 Task: Buy 5 Full Gasket Sets from Gaskets section under best seller category for shipping address: Jacob Baker, 4732 Huntz Lane, Bolton, Massachusetts 01740, Cell Number 9785492947. Pay from credit card ending with 2005, CVV 3321
Action: Mouse moved to (21, 80)
Screenshot: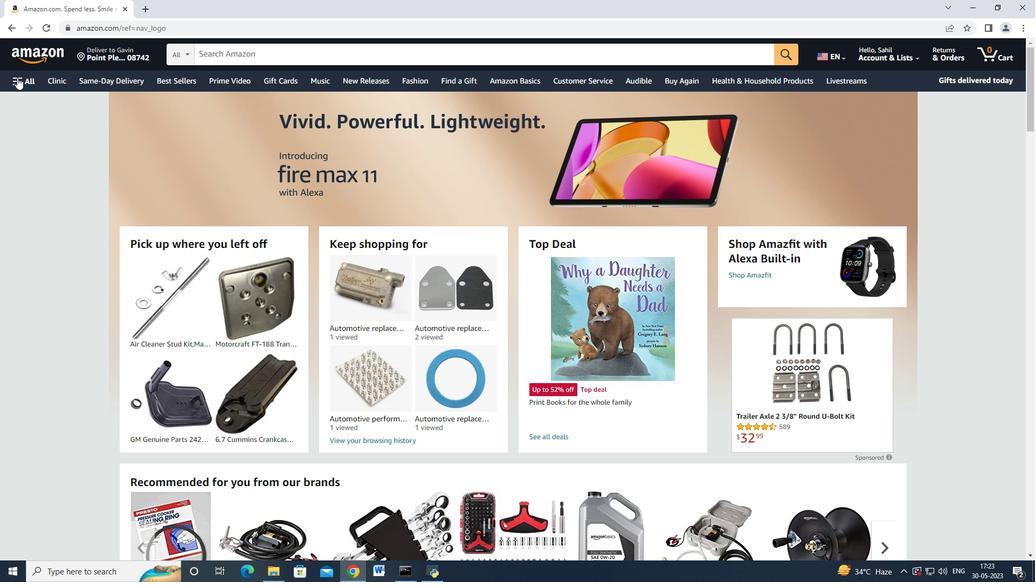 
Action: Mouse pressed left at (21, 80)
Screenshot: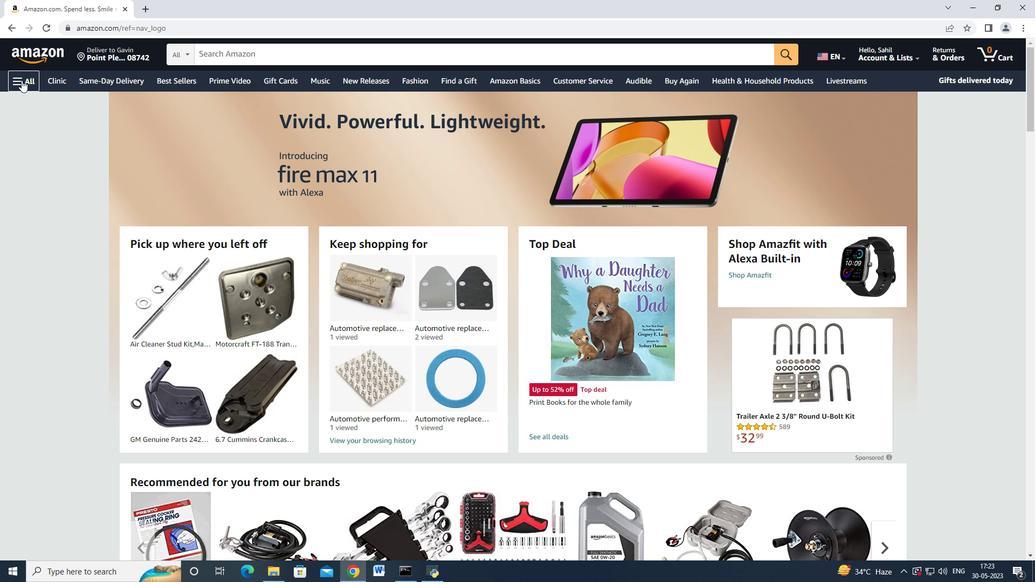 
Action: Mouse moved to (36, 153)
Screenshot: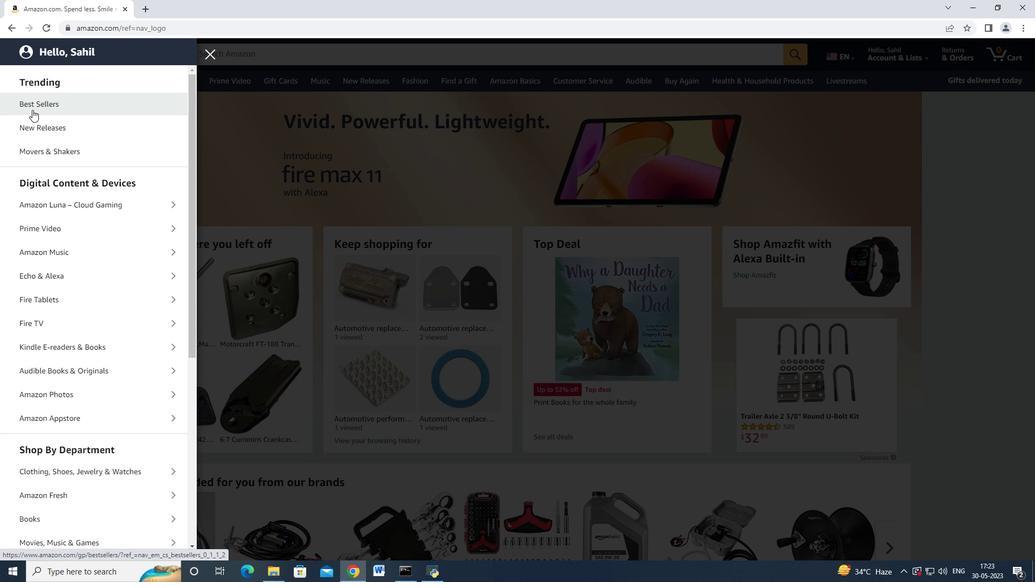 
Action: Mouse scrolled (36, 153) with delta (0, 0)
Screenshot: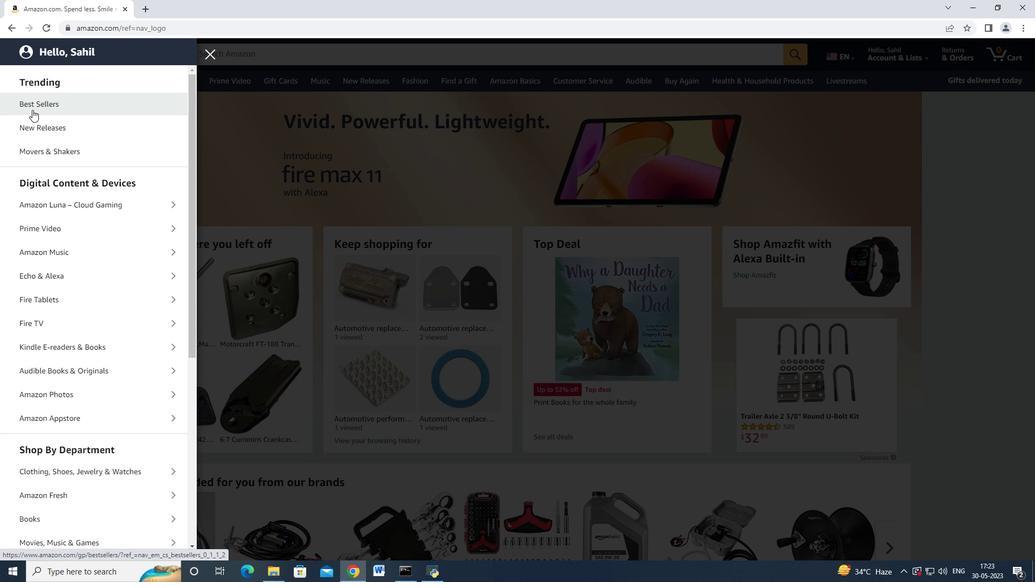 
Action: Mouse moved to (53, 226)
Screenshot: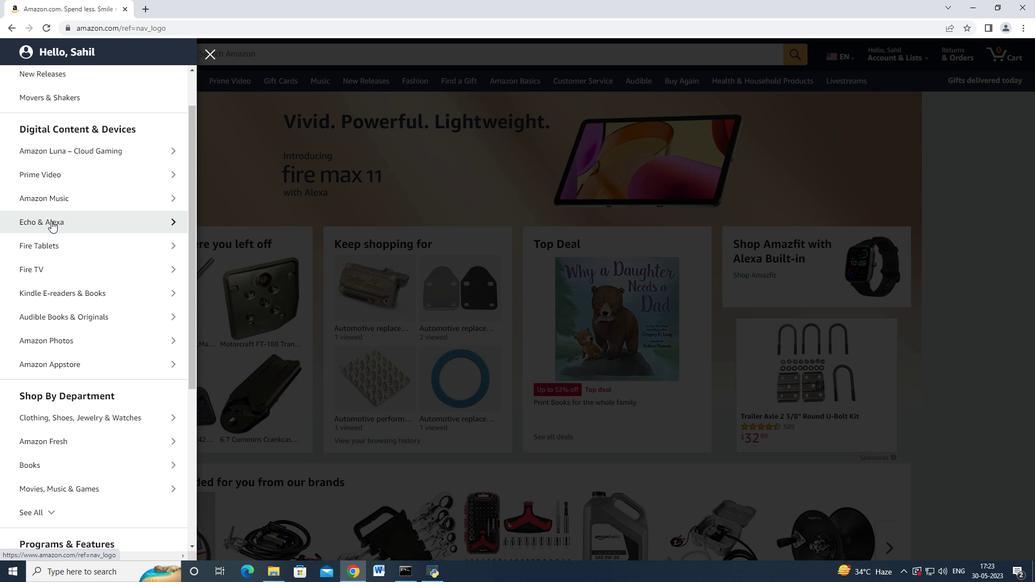 
Action: Mouse scrolled (53, 225) with delta (0, 0)
Screenshot: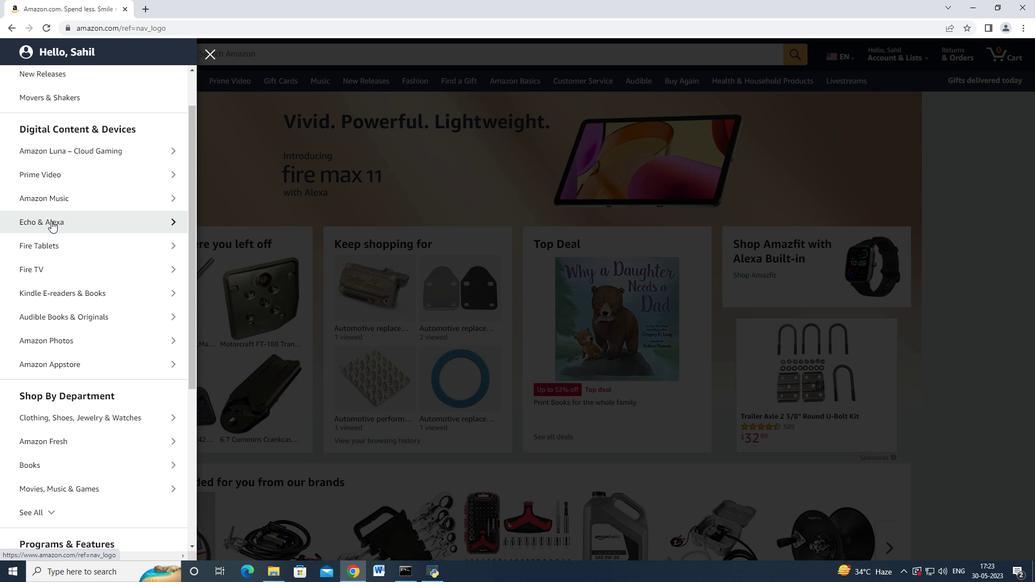 
Action: Mouse moved to (58, 229)
Screenshot: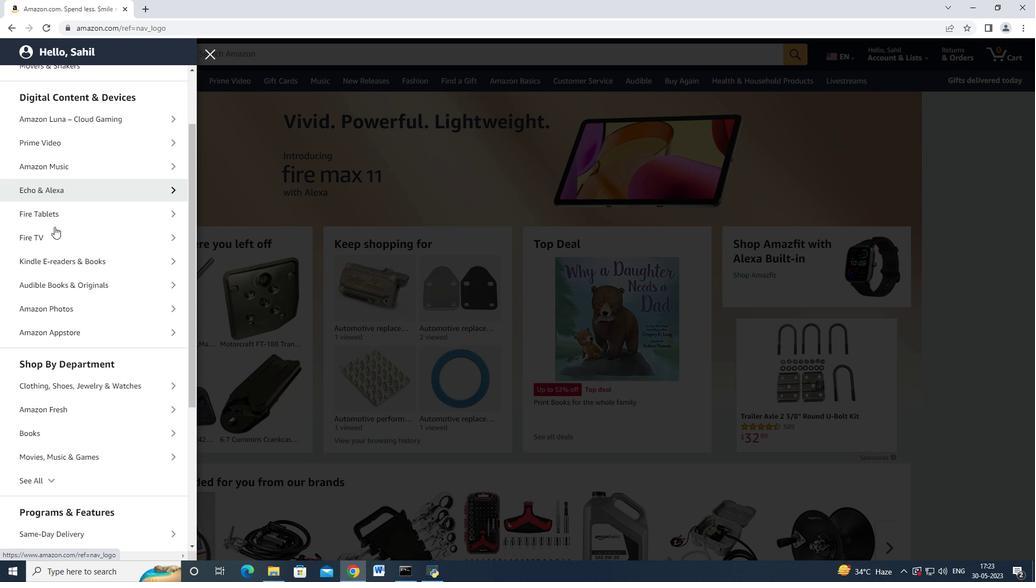 
Action: Mouse scrolled (58, 229) with delta (0, 0)
Screenshot: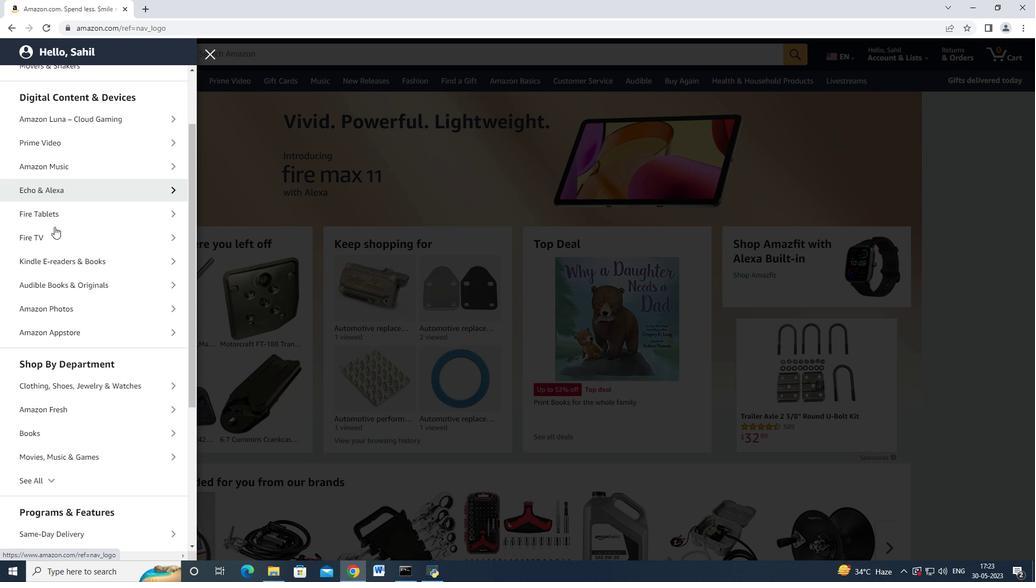 
Action: Mouse moved to (73, 273)
Screenshot: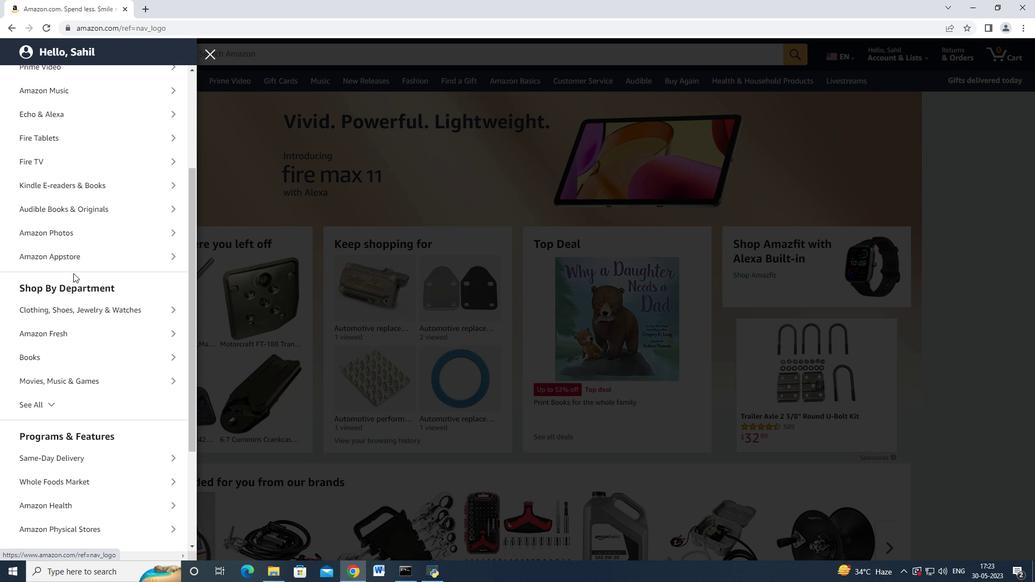 
Action: Mouse scrolled (73, 273) with delta (0, 0)
Screenshot: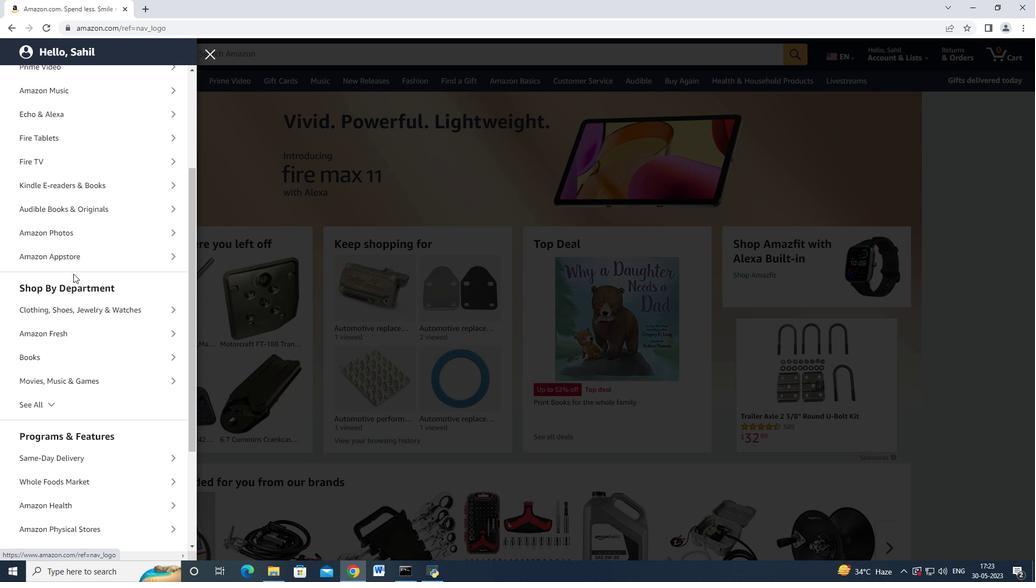 
Action: Mouse scrolled (73, 273) with delta (0, 0)
Screenshot: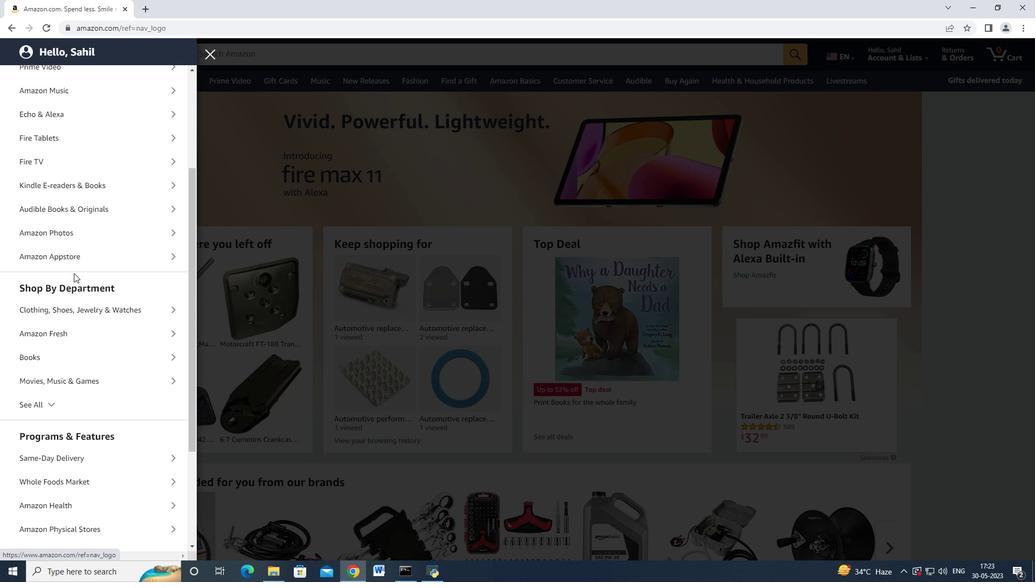 
Action: Mouse moved to (102, 199)
Screenshot: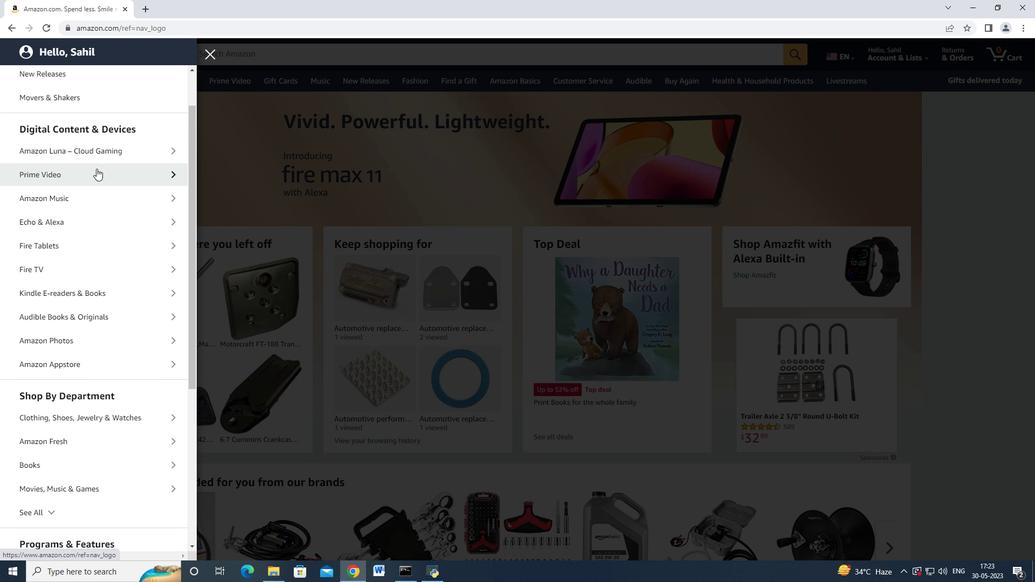
Action: Mouse scrolled (102, 198) with delta (0, 0)
Screenshot: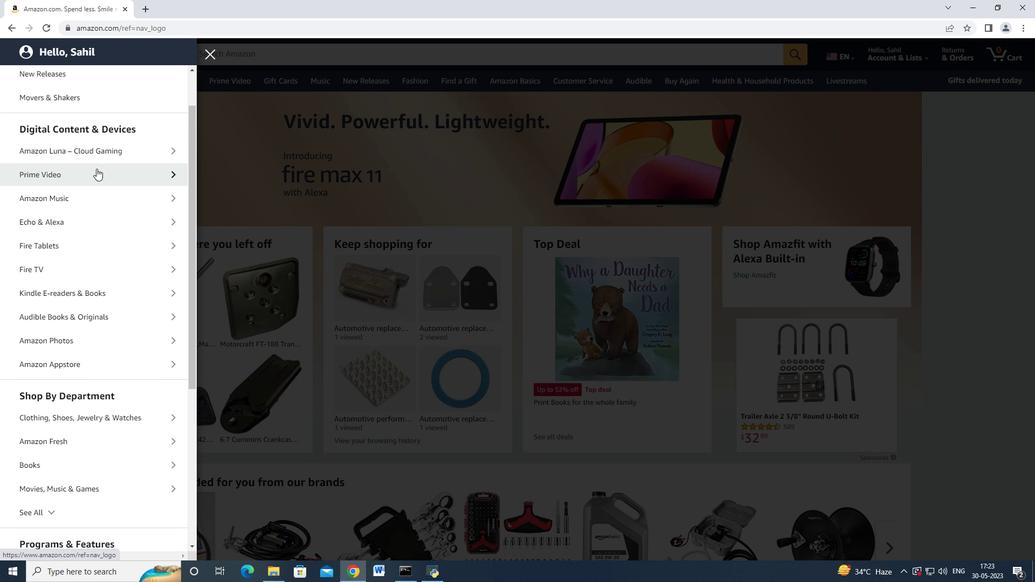 
Action: Mouse moved to (101, 204)
Screenshot: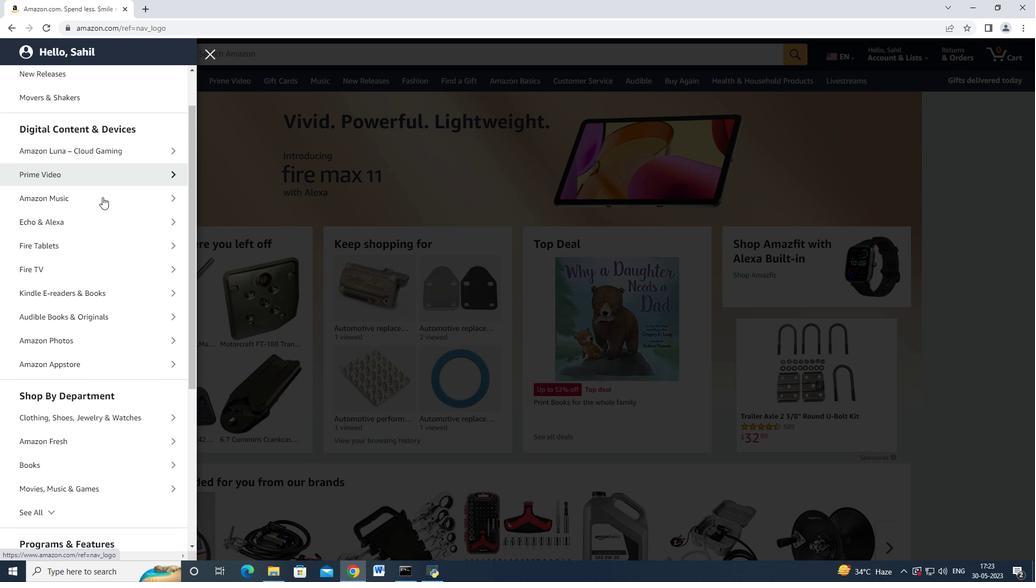 
Action: Mouse scrolled (101, 203) with delta (0, 0)
Screenshot: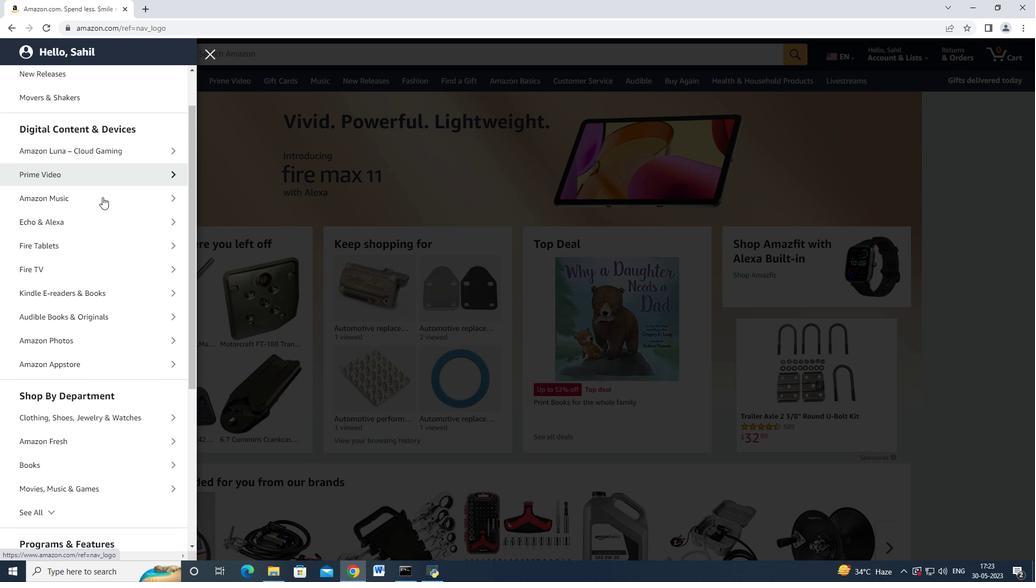 
Action: Mouse moved to (101, 207)
Screenshot: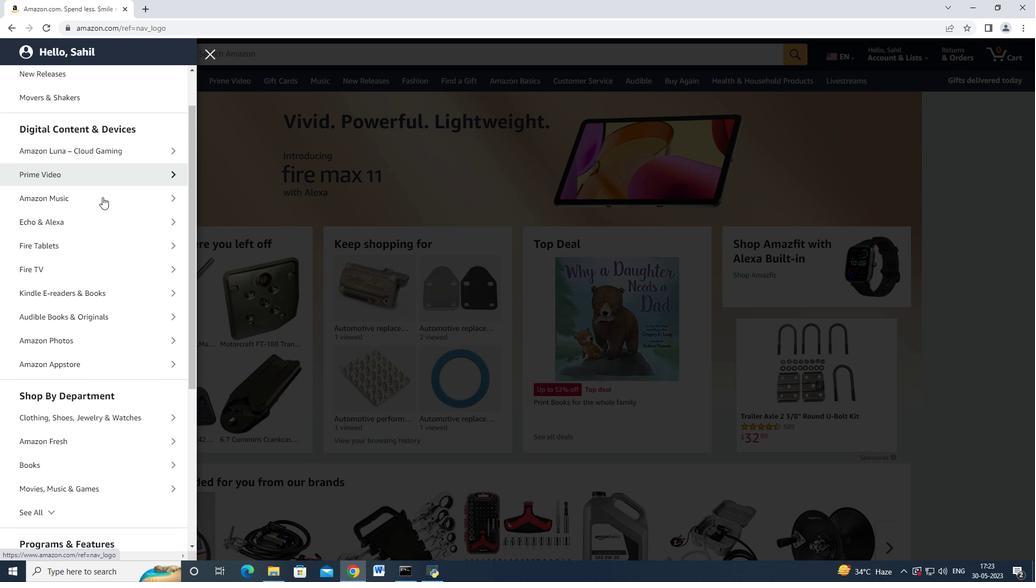 
Action: Mouse scrolled (101, 207) with delta (0, 0)
Screenshot: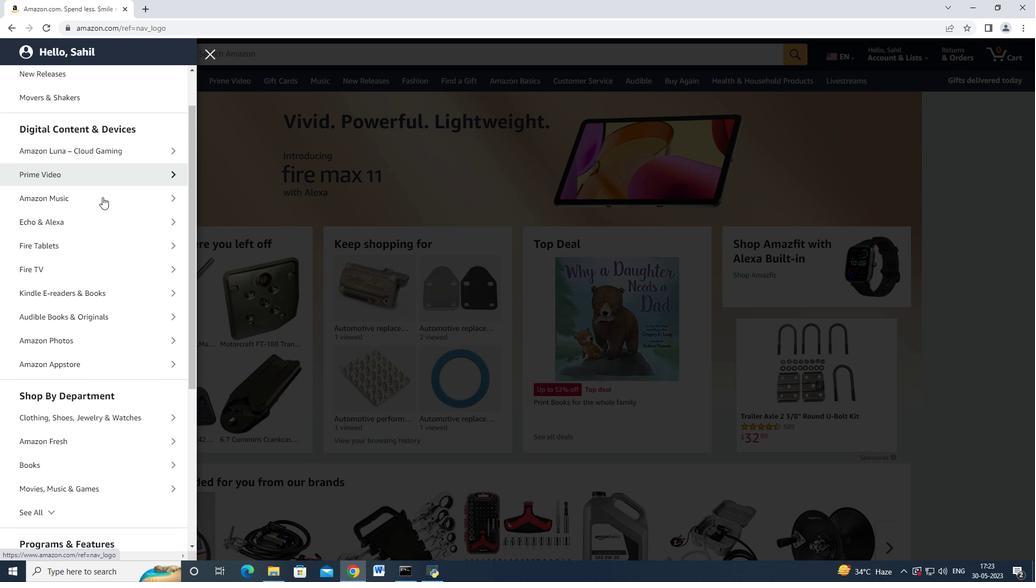 
Action: Mouse moved to (92, 274)
Screenshot: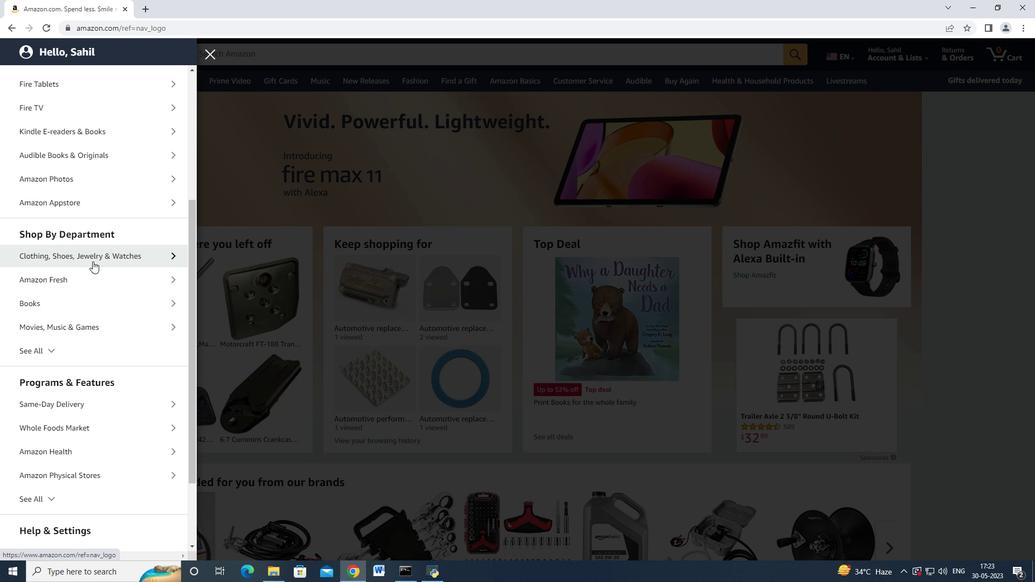 
Action: Mouse scrolled (92, 274) with delta (0, 0)
Screenshot: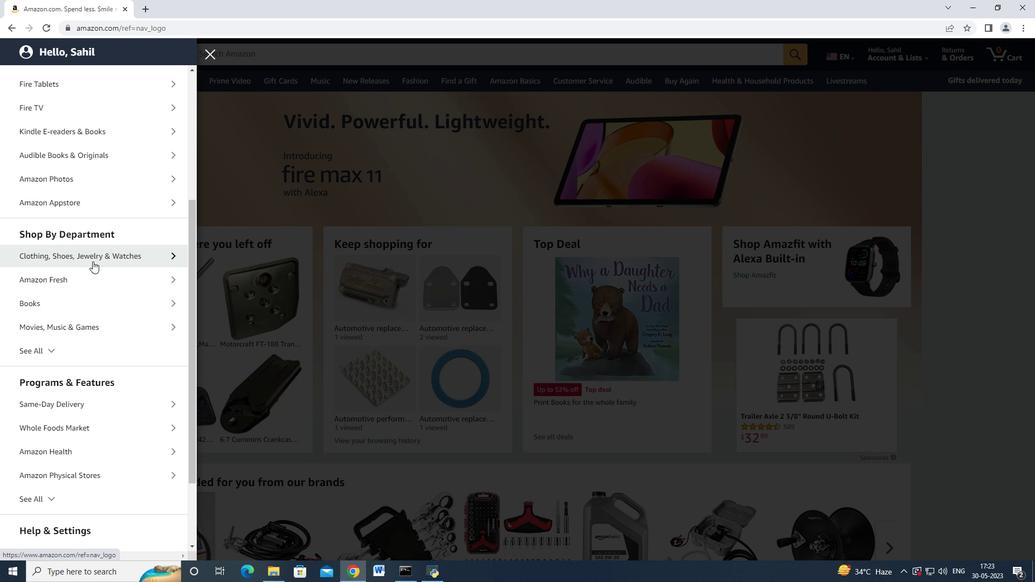 
Action: Mouse moved to (53, 301)
Screenshot: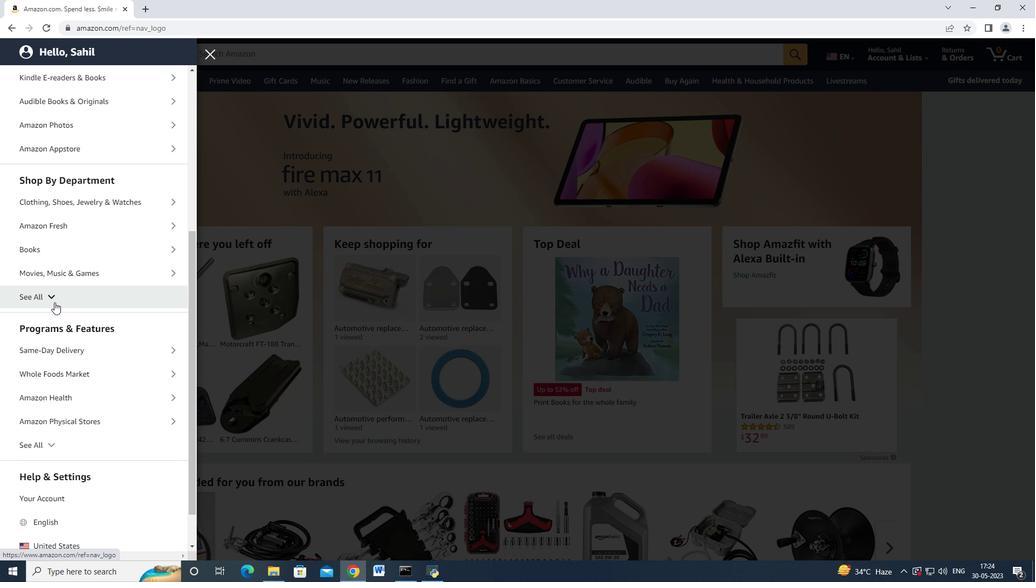 
Action: Mouse pressed left at (53, 301)
Screenshot: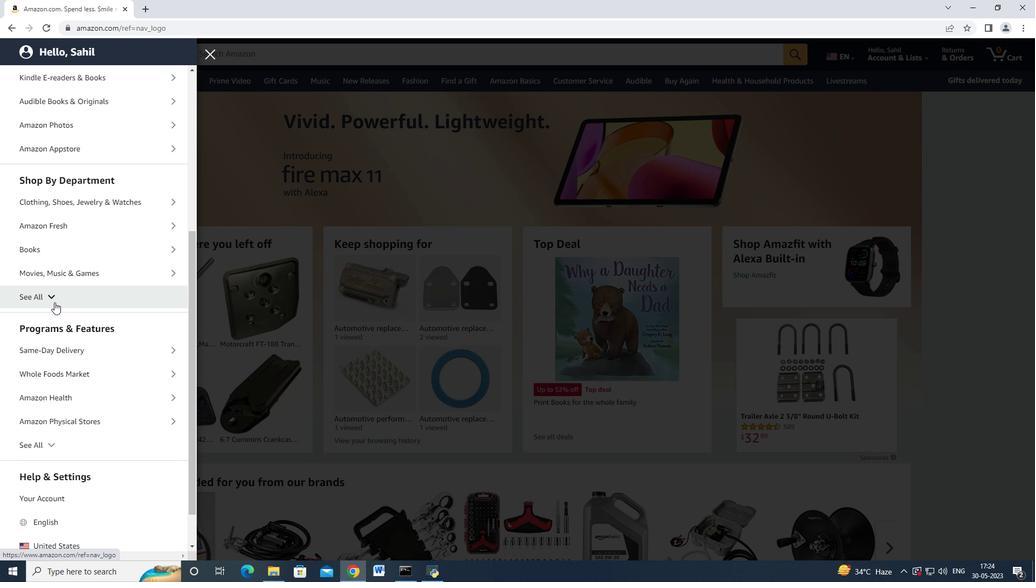 
Action: Mouse moved to (67, 299)
Screenshot: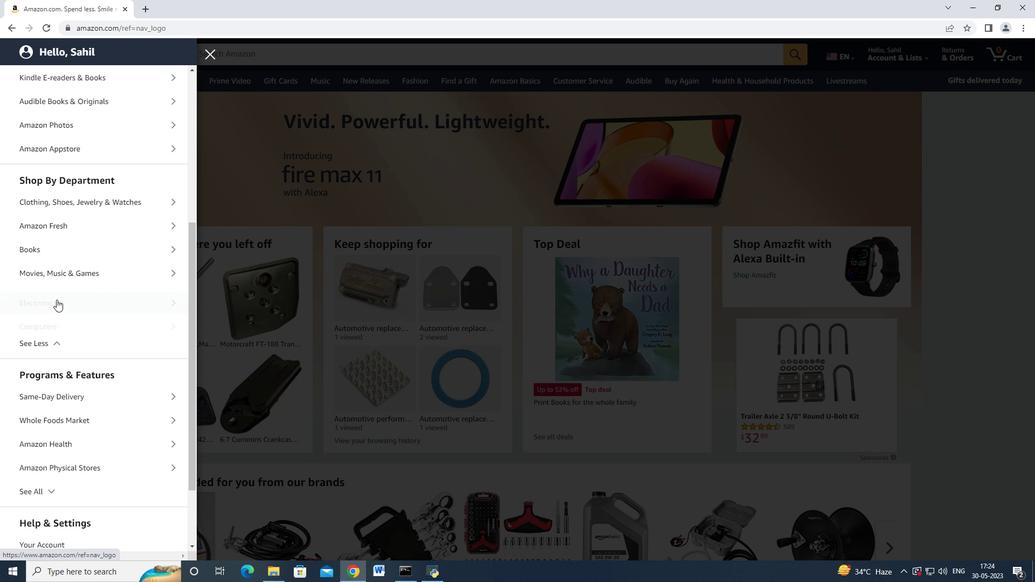 
Action: Mouse scrolled (67, 298) with delta (0, 0)
Screenshot: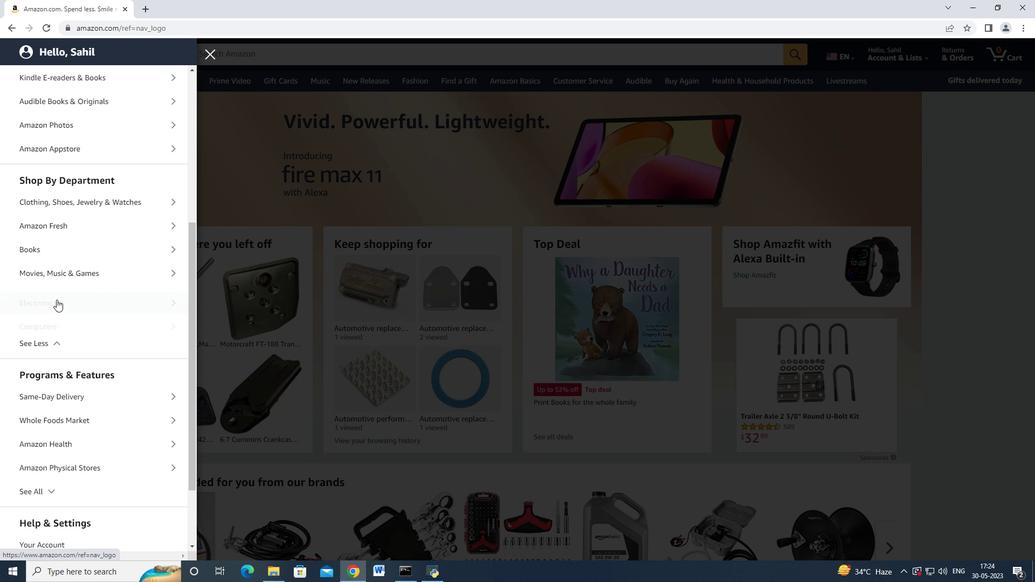 
Action: Mouse moved to (68, 299)
Screenshot: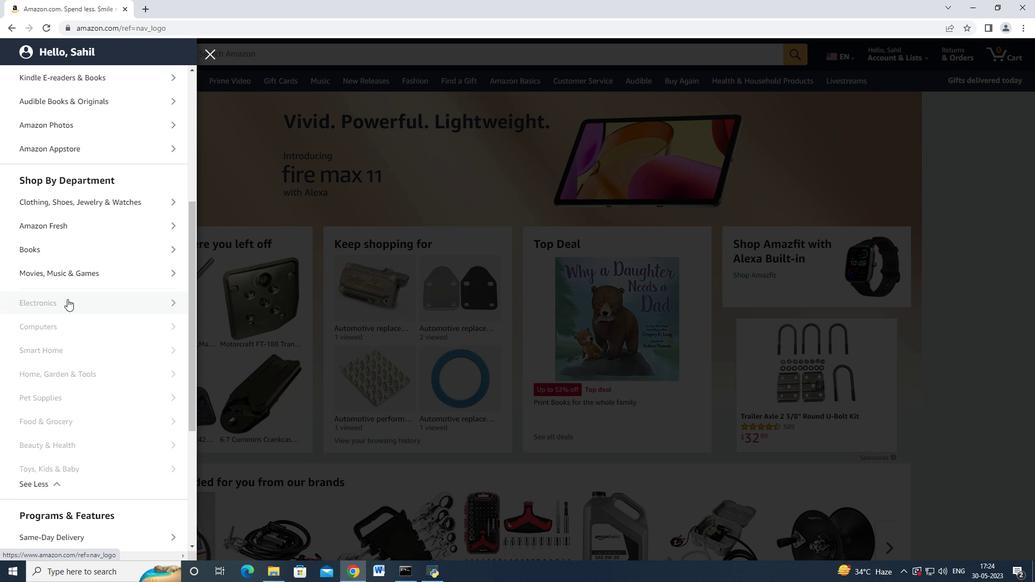 
Action: Mouse scrolled (68, 298) with delta (0, 0)
Screenshot: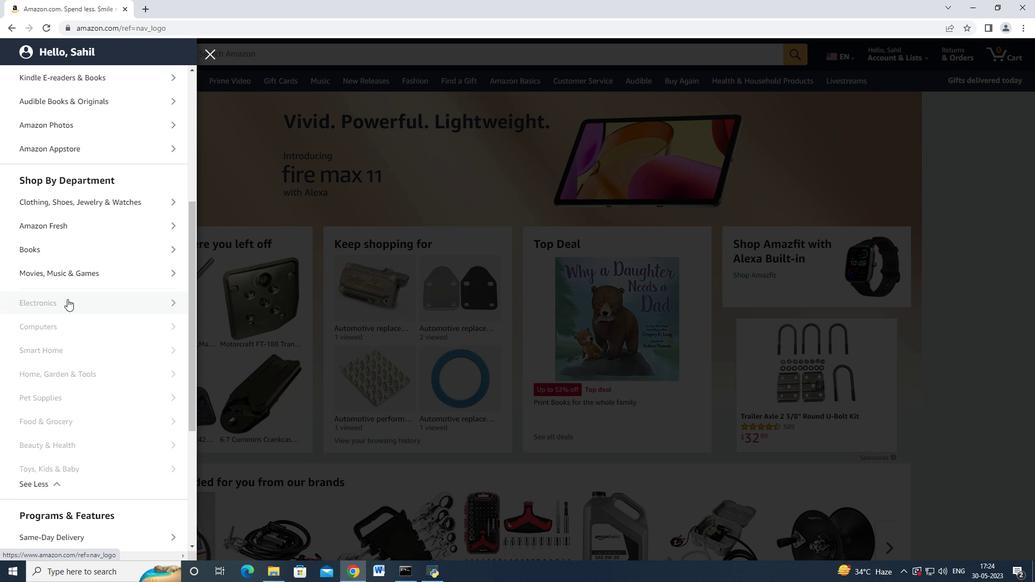 
Action: Mouse scrolled (68, 298) with delta (0, 0)
Screenshot: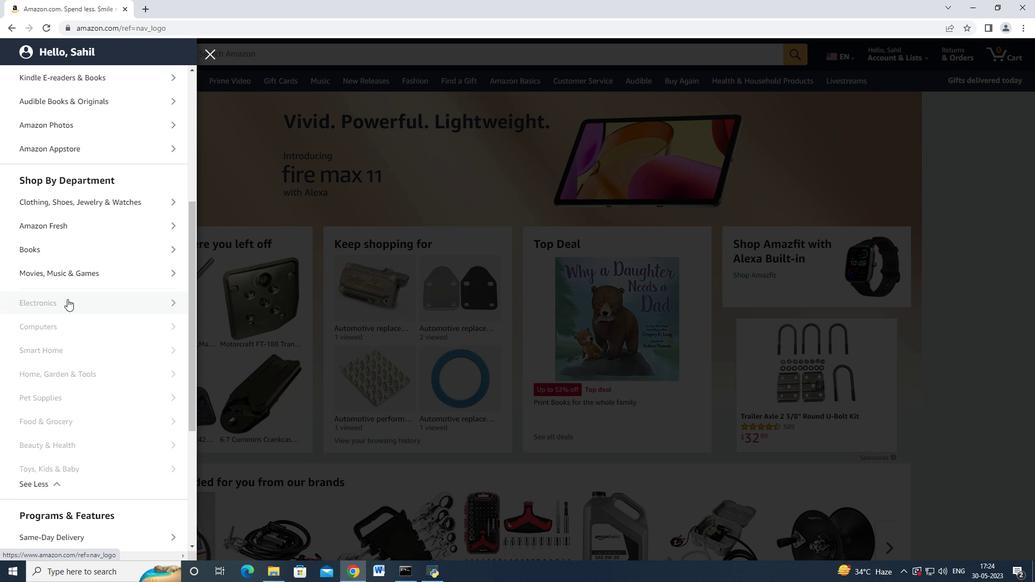 
Action: Mouse scrolled (68, 298) with delta (0, 0)
Screenshot: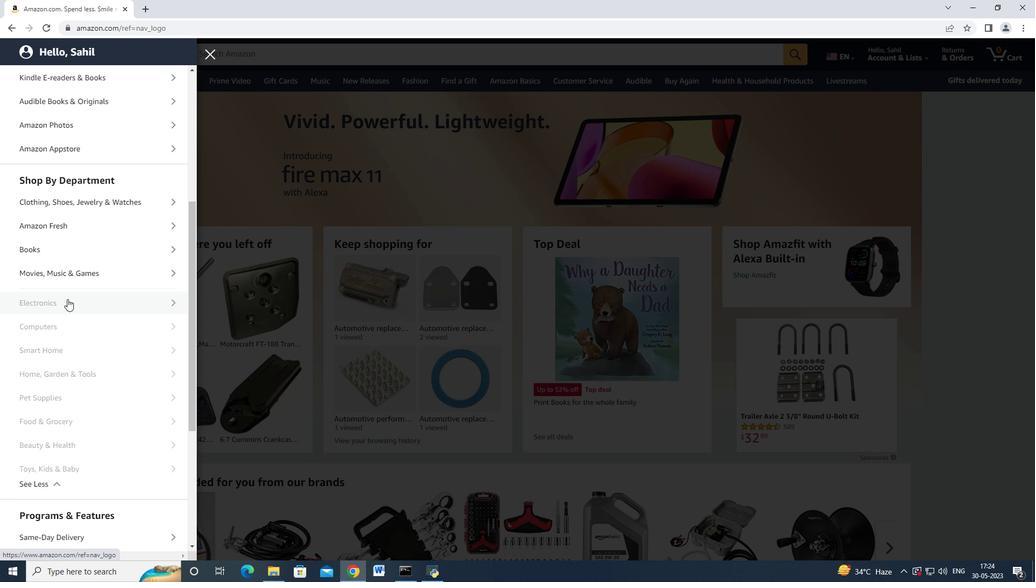 
Action: Mouse moved to (68, 299)
Screenshot: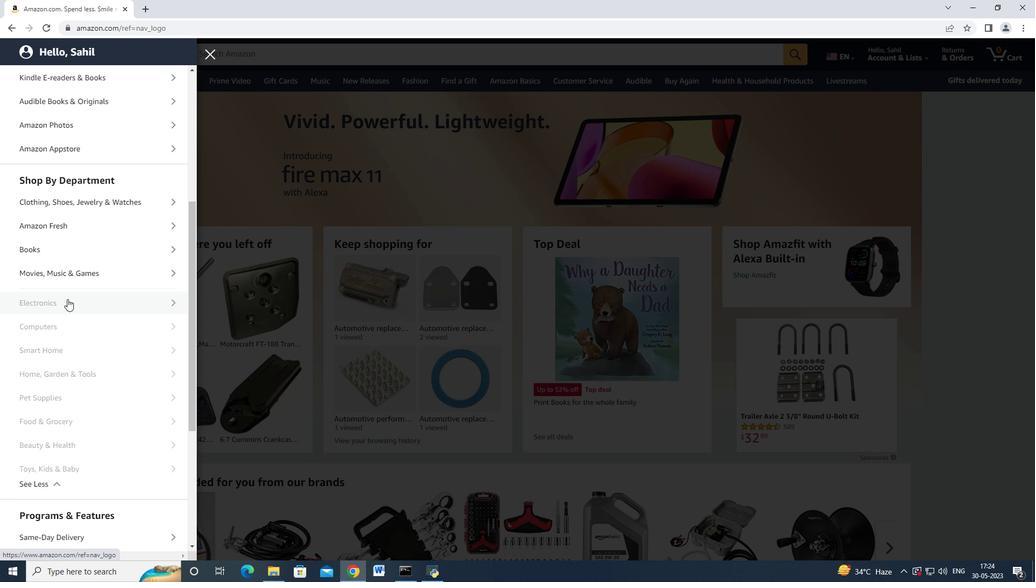
Action: Mouse scrolled (68, 299) with delta (0, 0)
Screenshot: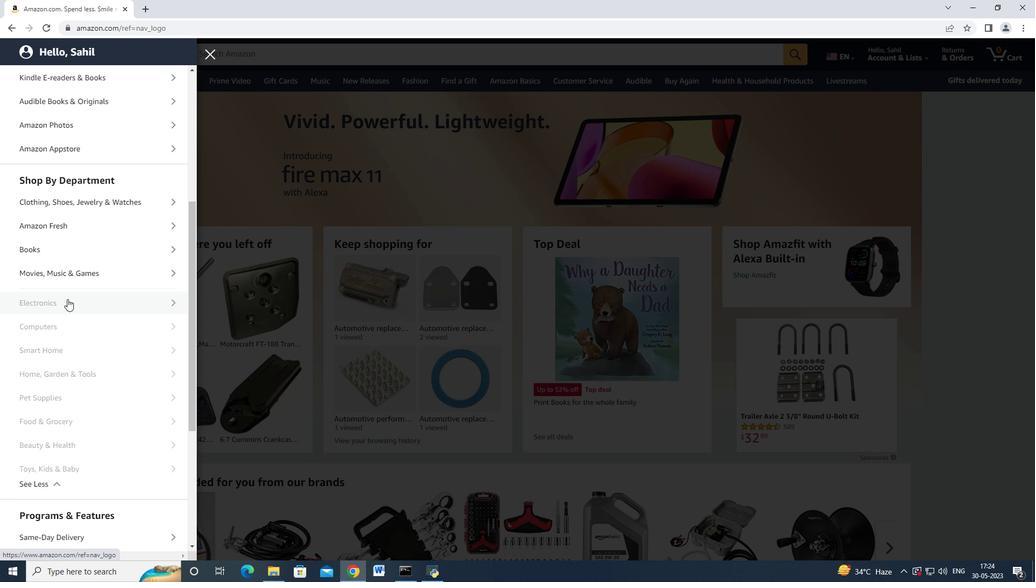 
Action: Mouse scrolled (68, 299) with delta (0, 0)
Screenshot: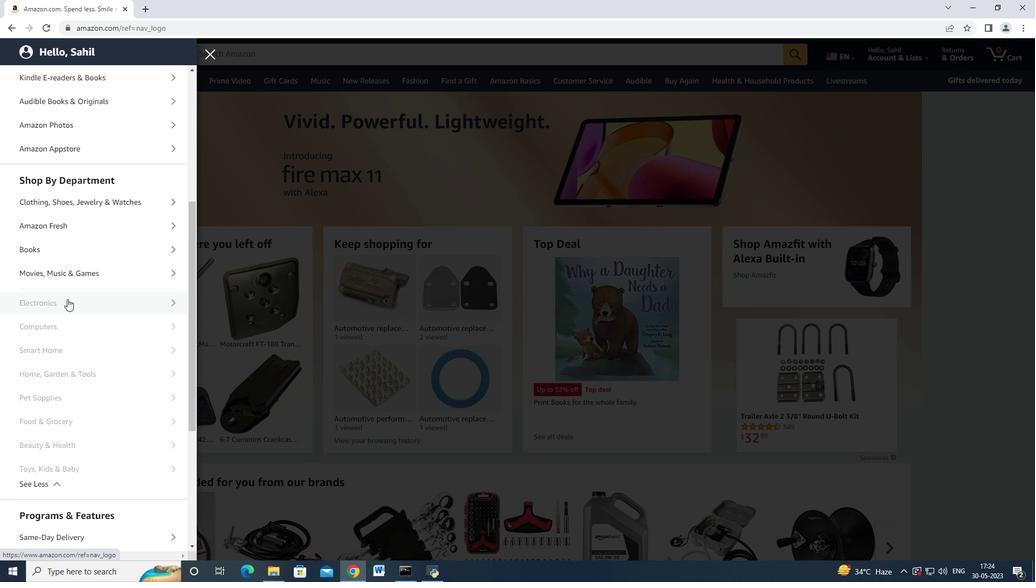 
Action: Mouse moved to (95, 237)
Screenshot: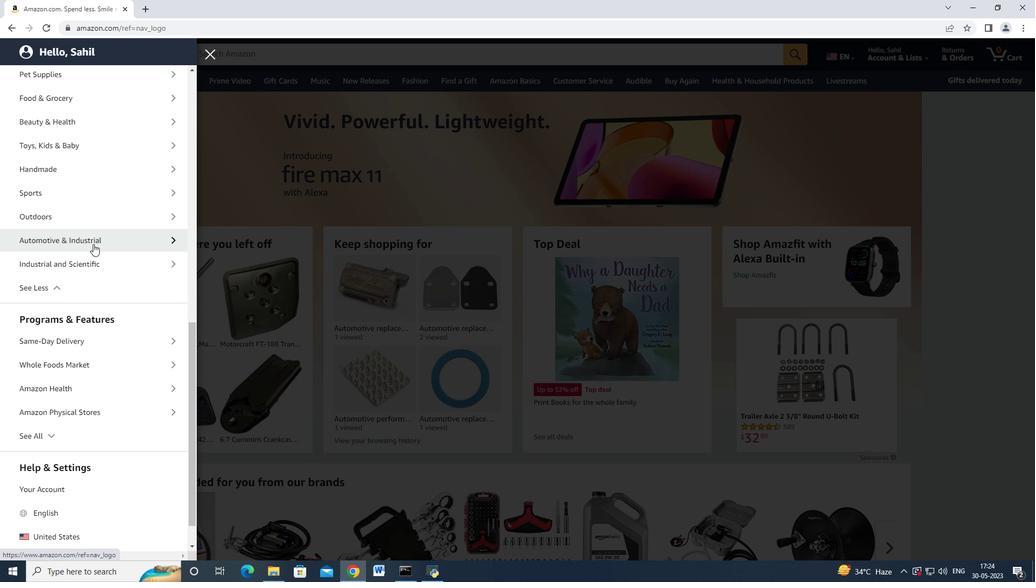 
Action: Mouse pressed left at (95, 237)
Screenshot: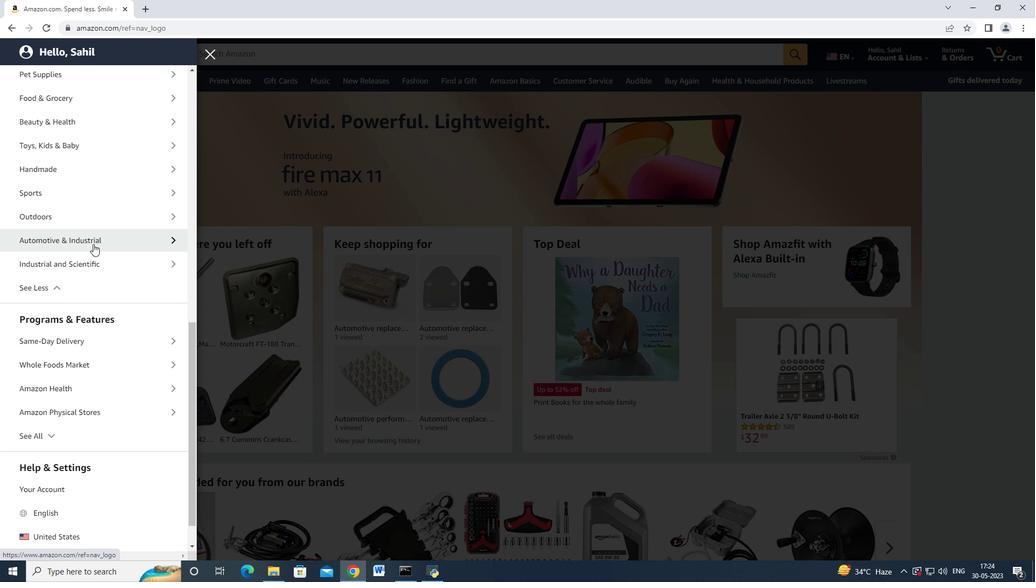 
Action: Mouse moved to (97, 132)
Screenshot: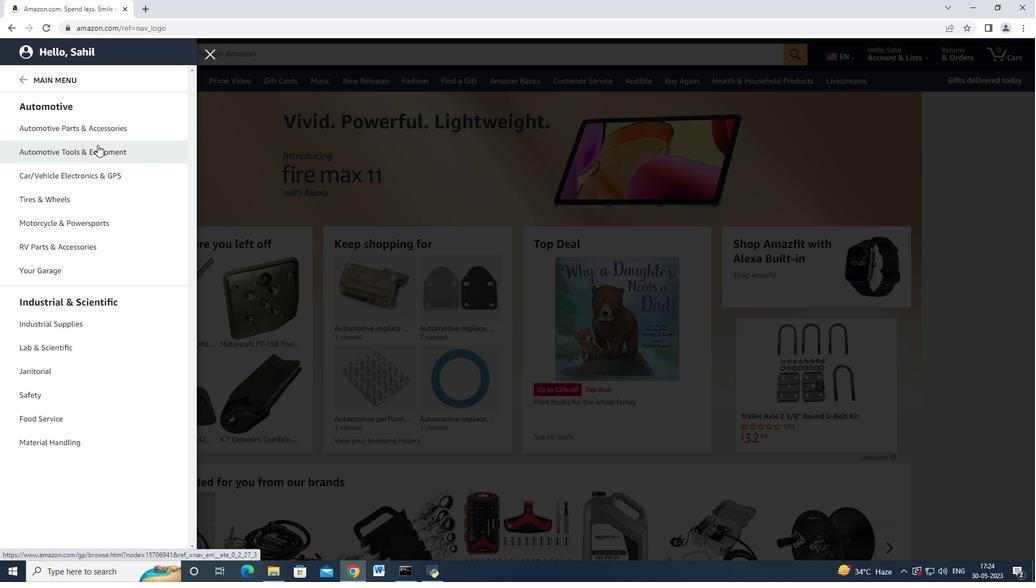 
Action: Mouse pressed left at (97, 132)
Screenshot: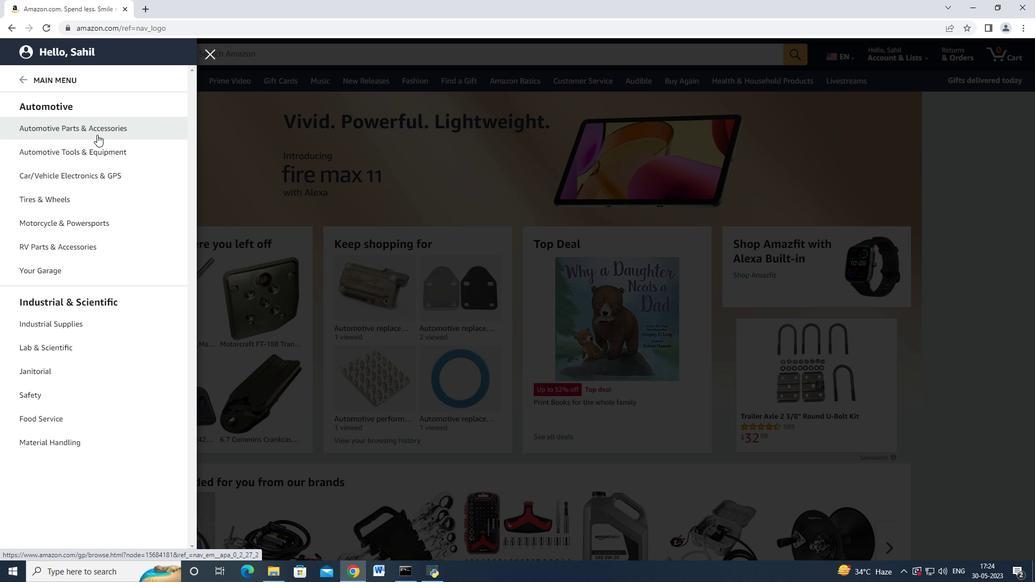 
Action: Mouse moved to (448, 205)
Screenshot: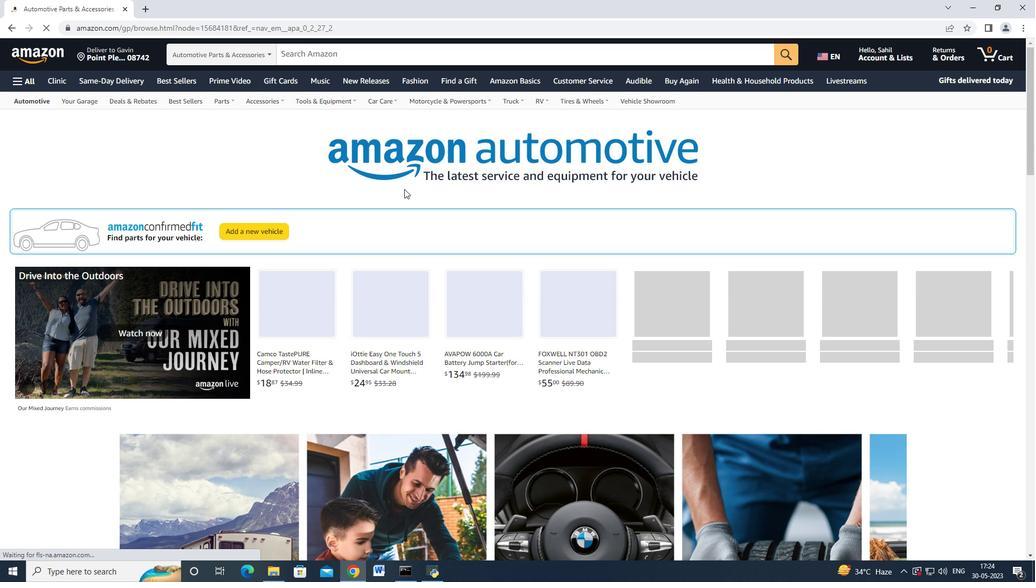 
Action: Mouse scrolled (448, 205) with delta (0, 0)
Screenshot: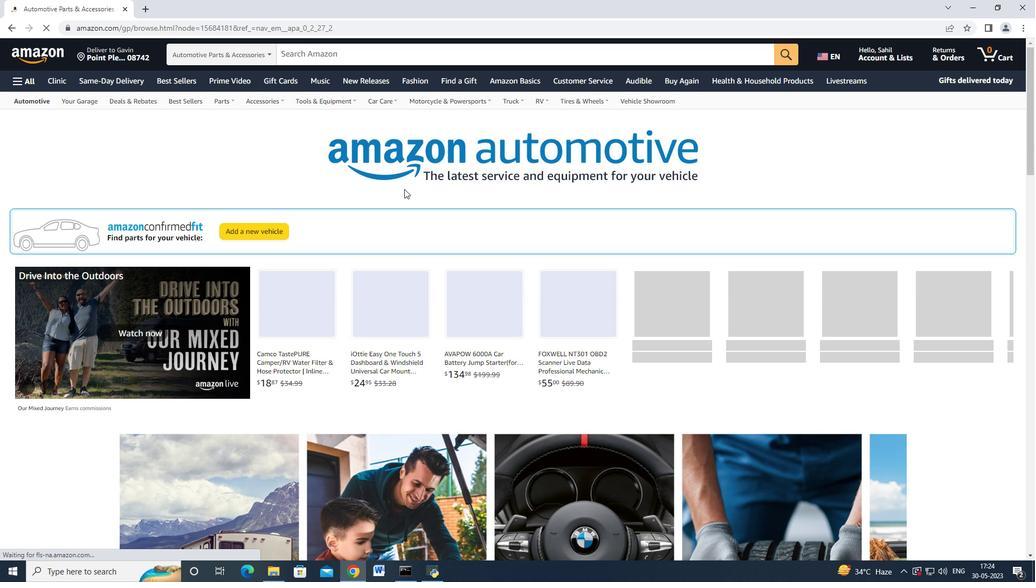 
Action: Mouse moved to (448, 207)
Screenshot: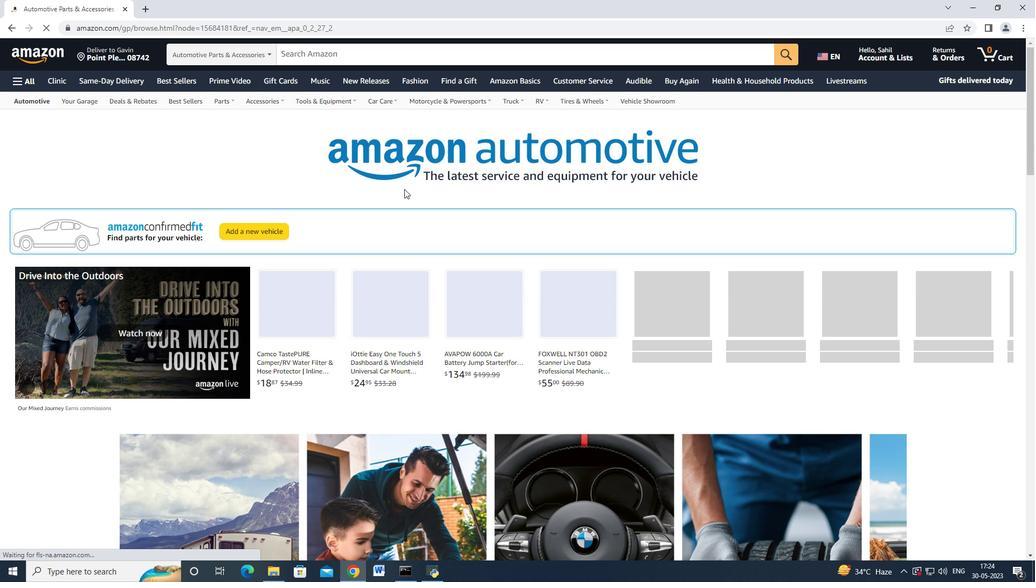 
Action: Mouse scrolled (448, 207) with delta (0, 0)
Screenshot: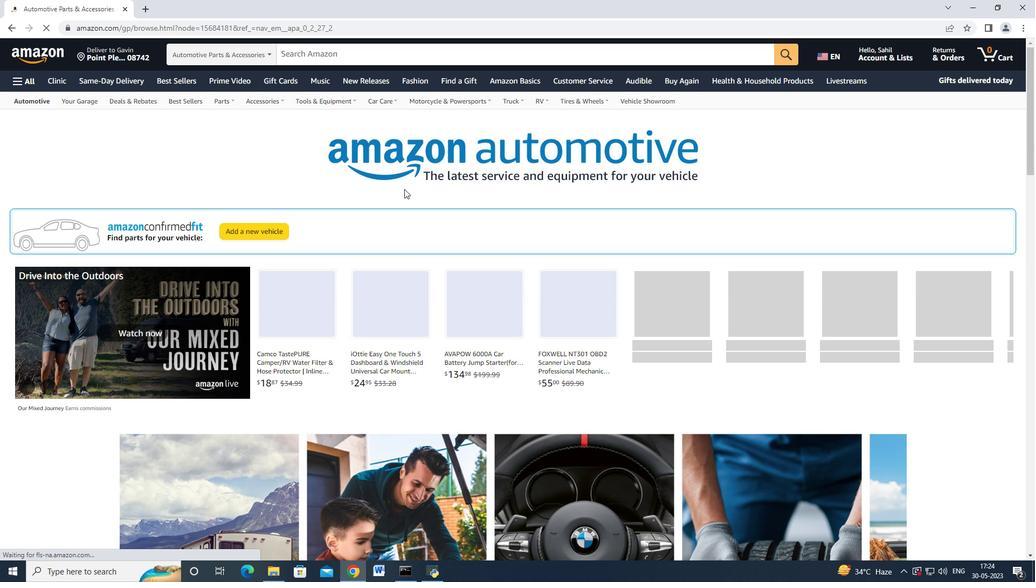 
Action: Mouse moved to (448, 207)
Screenshot: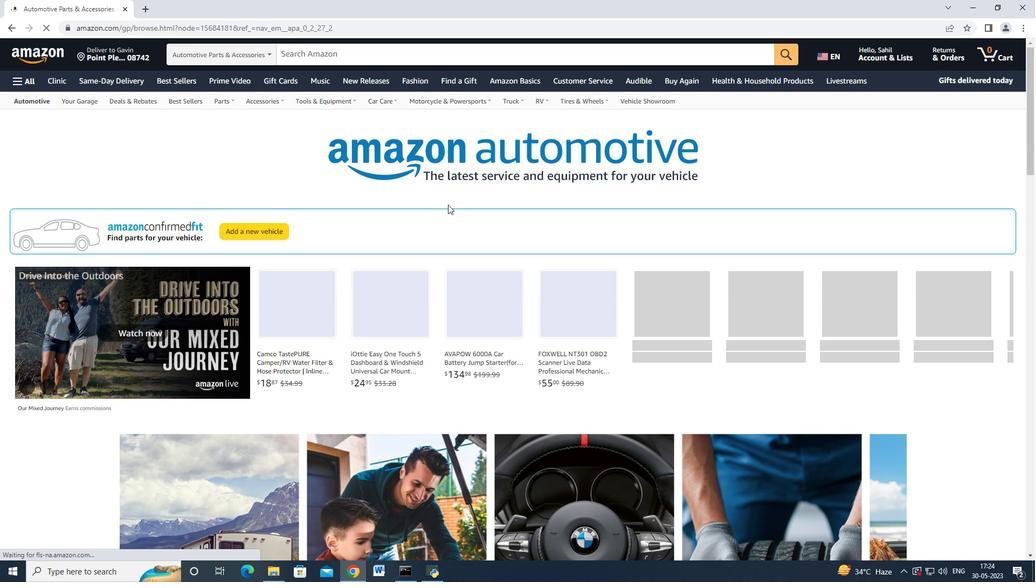 
Action: Mouse scrolled (448, 207) with delta (0, 0)
Screenshot: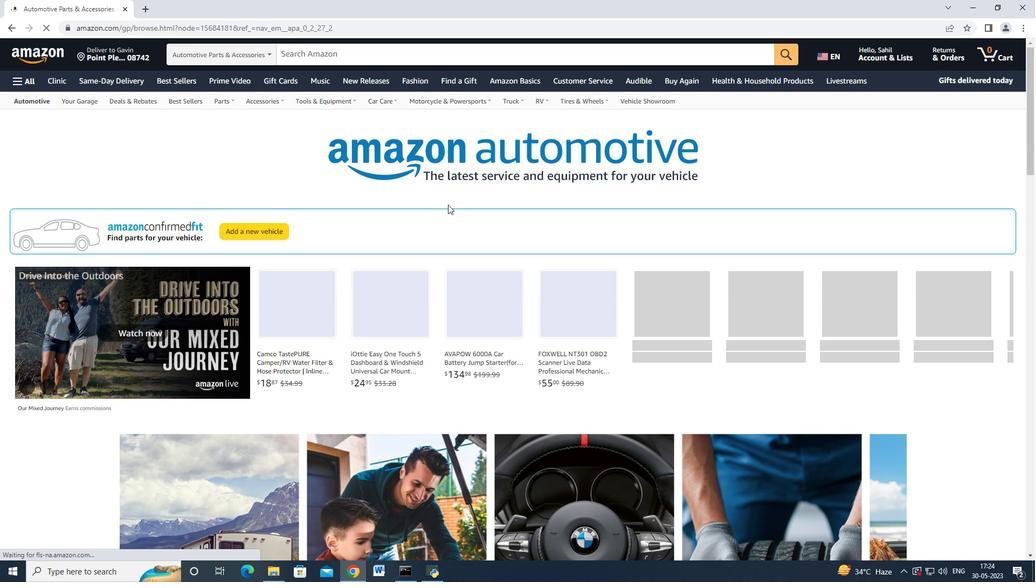 
Action: Mouse scrolled (448, 208) with delta (0, 0)
Screenshot: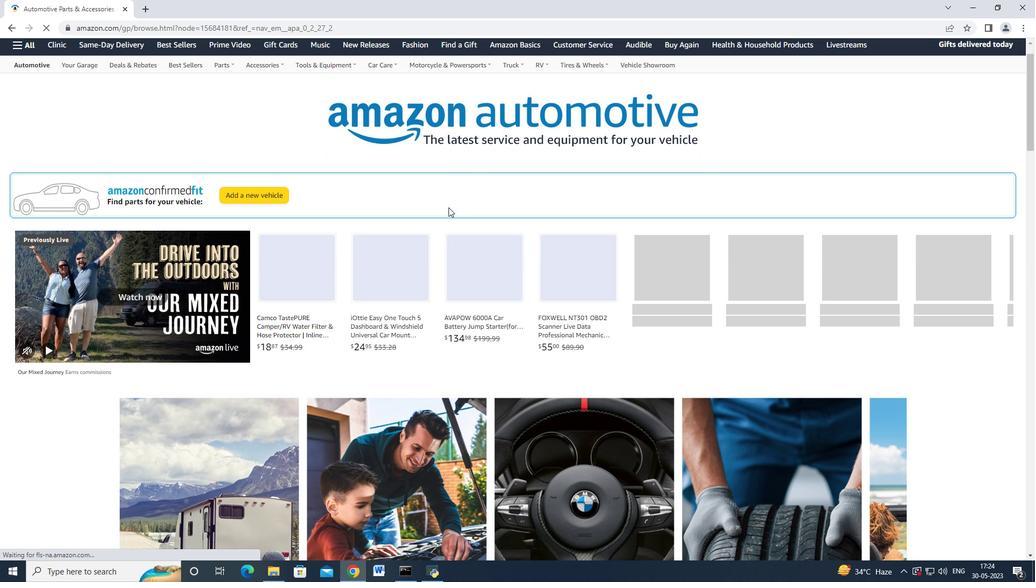 
Action: Mouse scrolled (448, 208) with delta (0, 0)
Screenshot: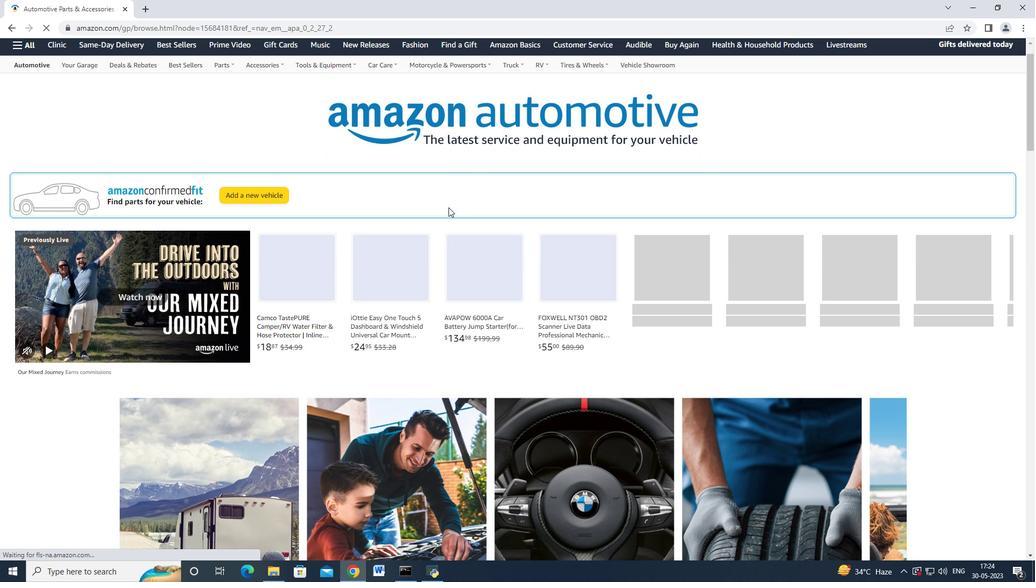 
Action: Mouse scrolled (448, 208) with delta (0, 0)
Screenshot: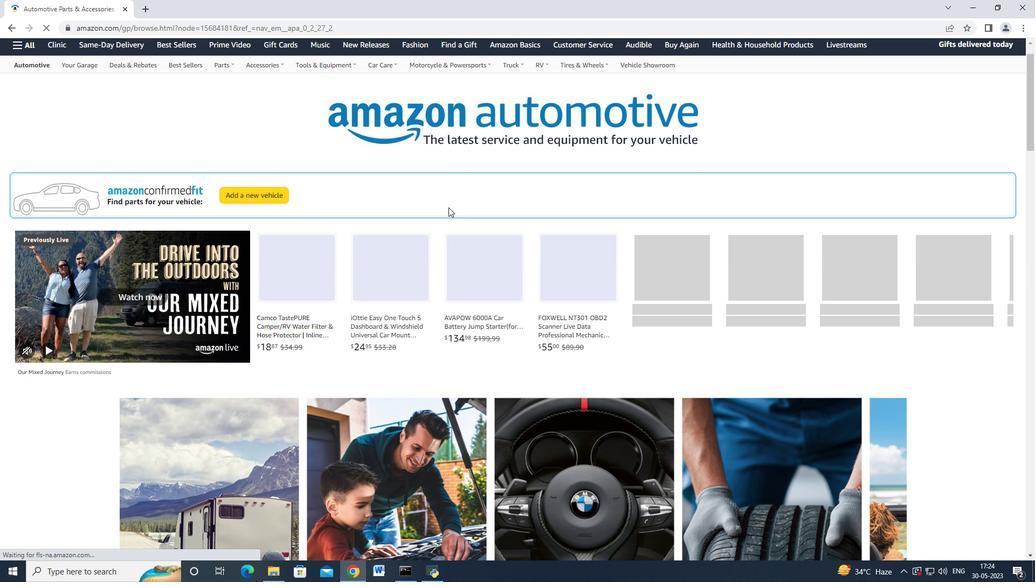 
Action: Mouse moved to (189, 103)
Screenshot: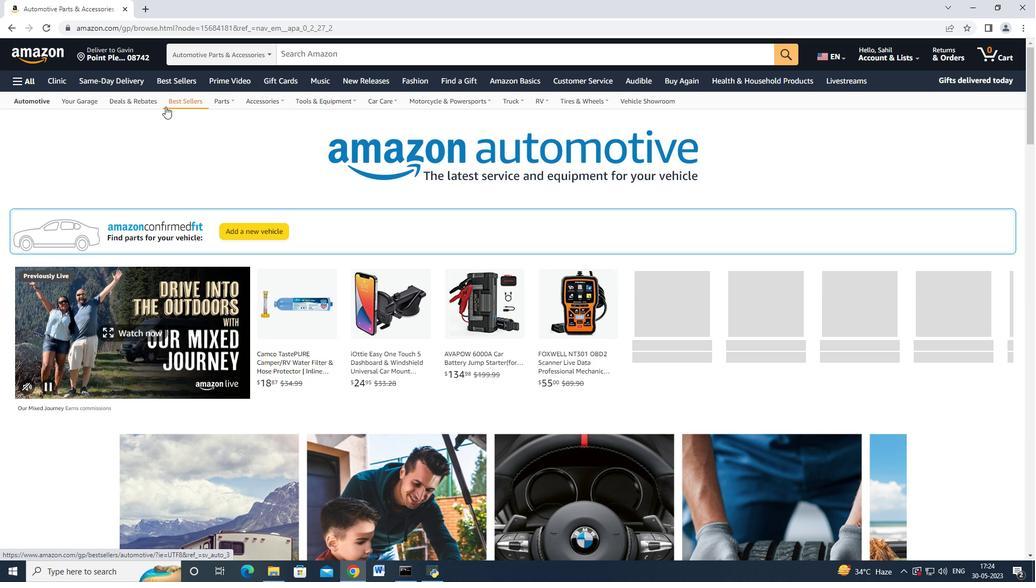 
Action: Mouse pressed left at (189, 103)
Screenshot: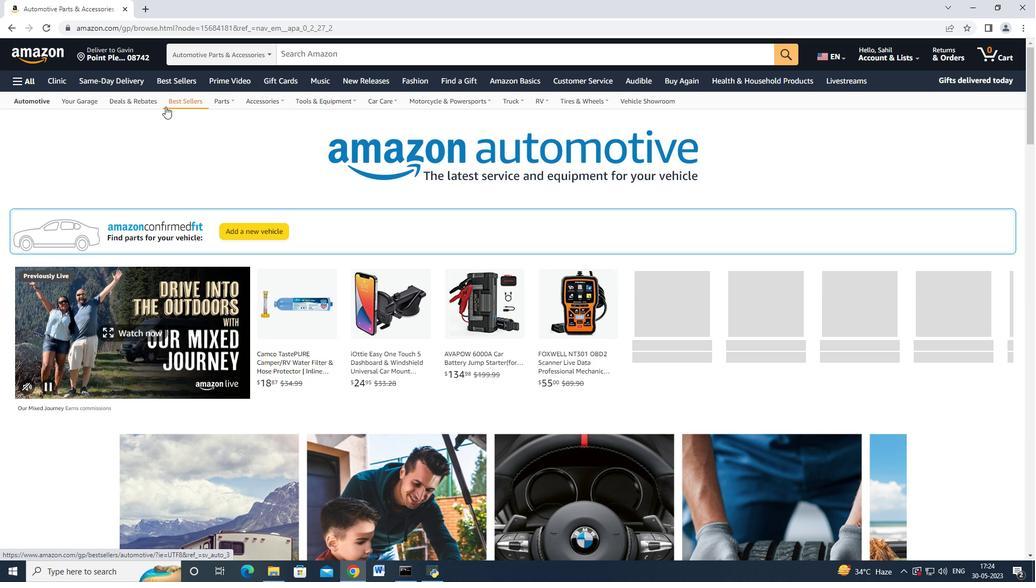 
Action: Mouse moved to (60, 347)
Screenshot: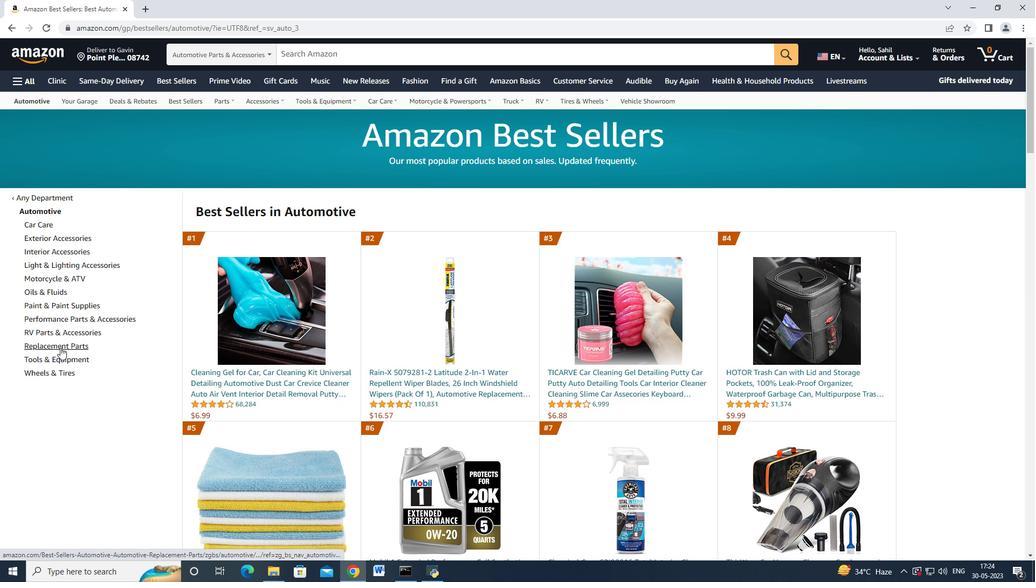 
Action: Mouse pressed left at (60, 347)
Screenshot: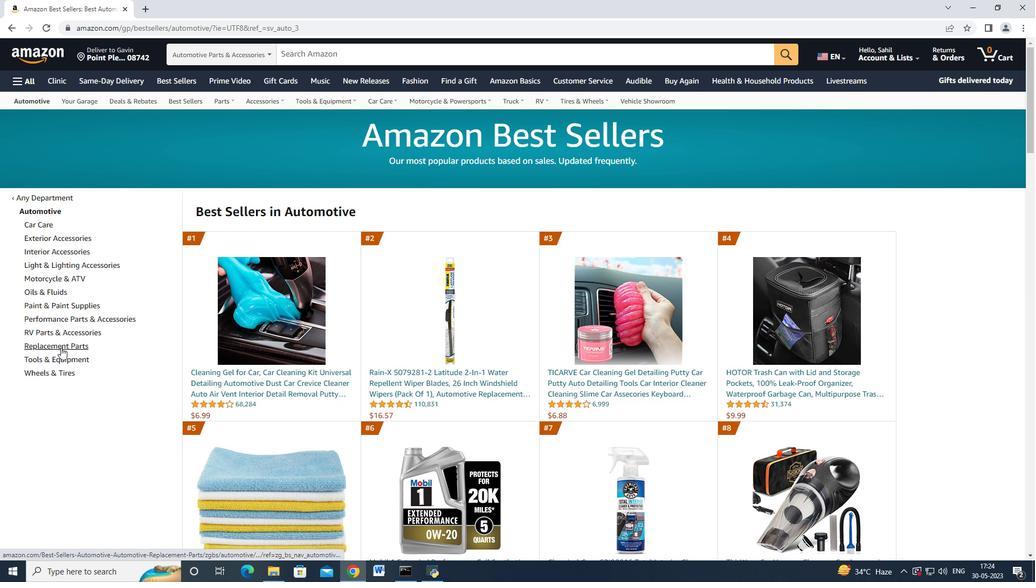 
Action: Mouse moved to (117, 258)
Screenshot: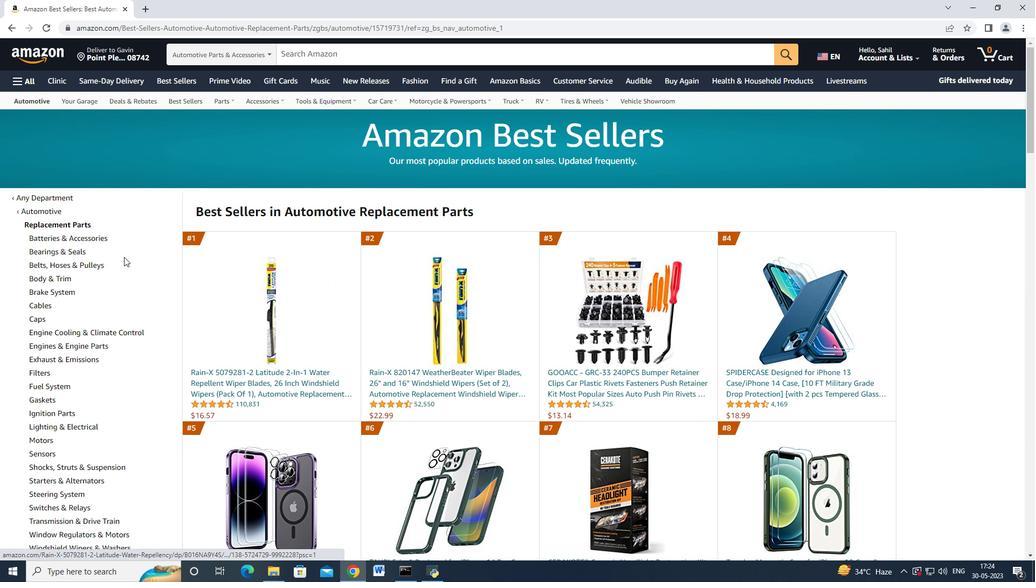 
Action: Mouse scrolled (117, 258) with delta (0, 0)
Screenshot: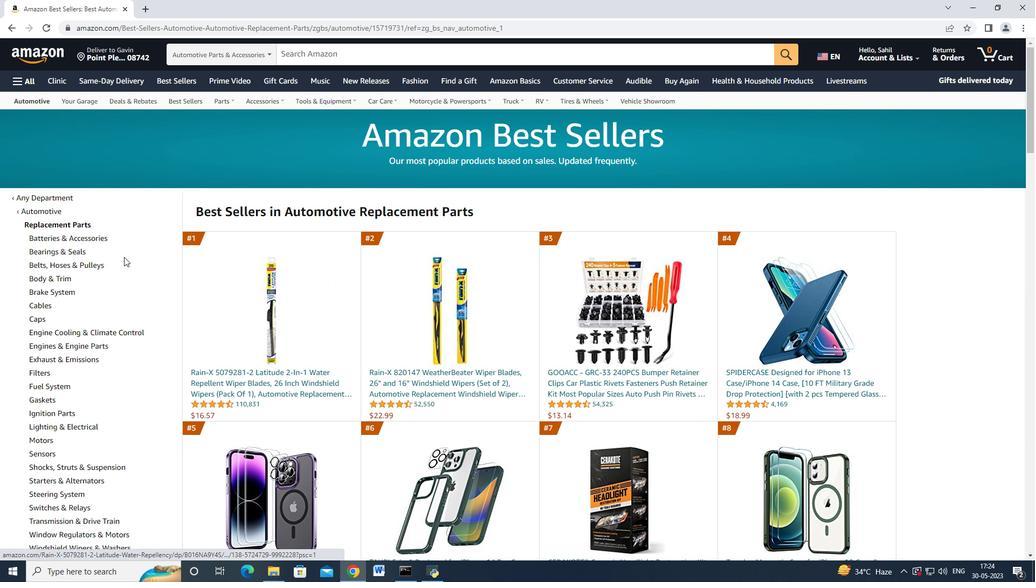 
Action: Mouse moved to (116, 259)
Screenshot: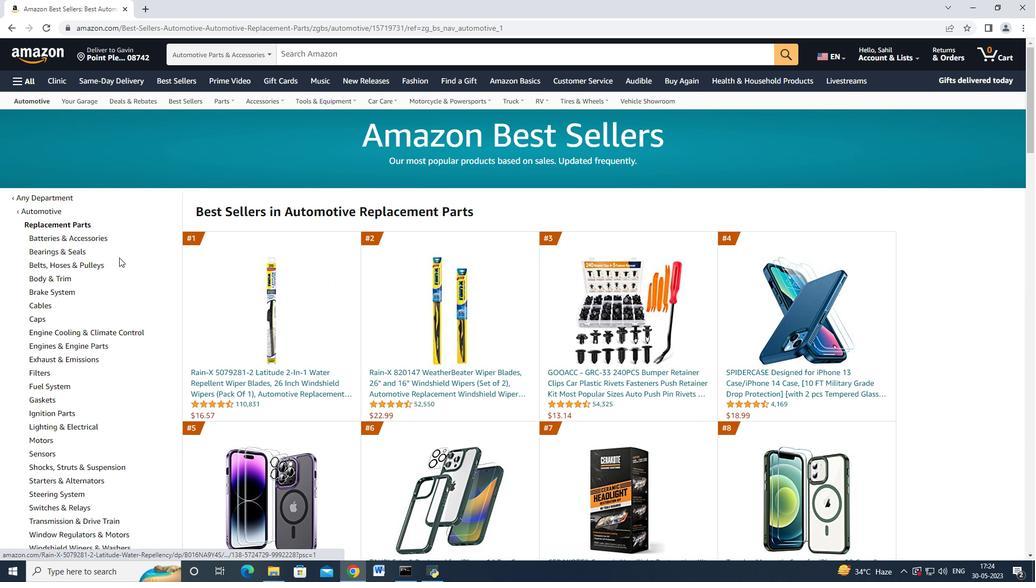 
Action: Mouse scrolled (116, 259) with delta (0, 0)
Screenshot: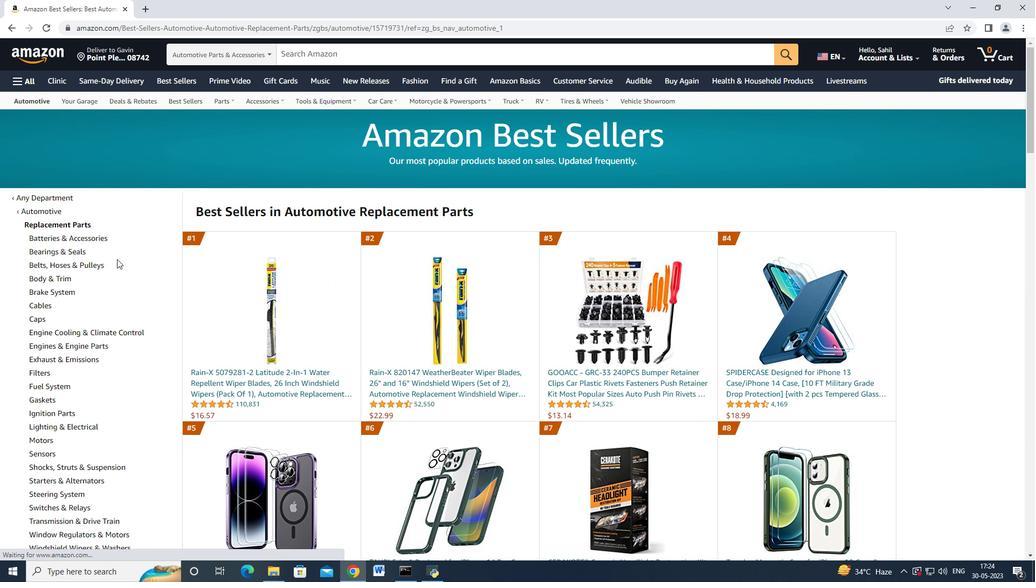 
Action: Mouse moved to (121, 261)
Screenshot: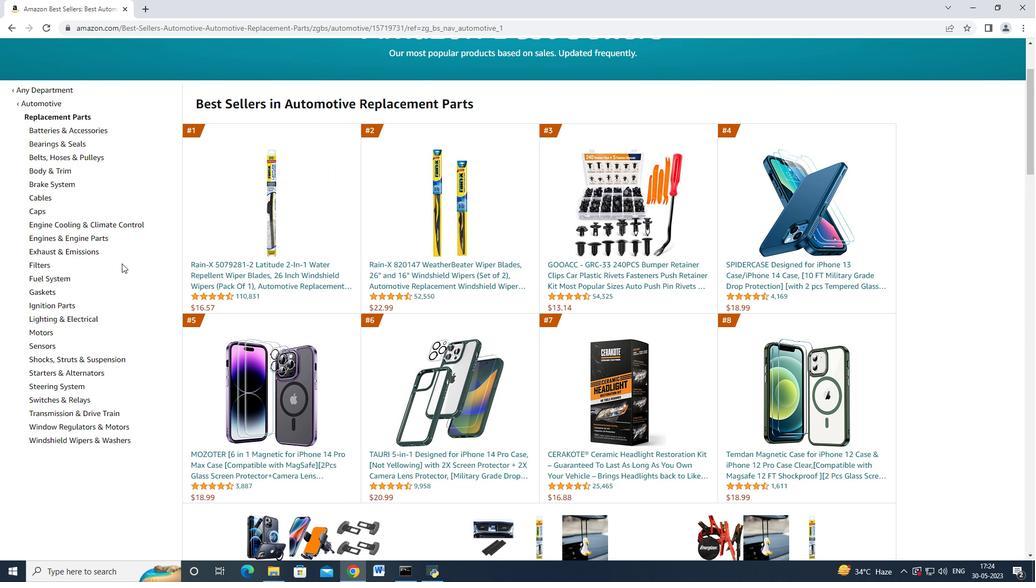 
Action: Mouse scrolled (121, 262) with delta (0, 0)
Screenshot: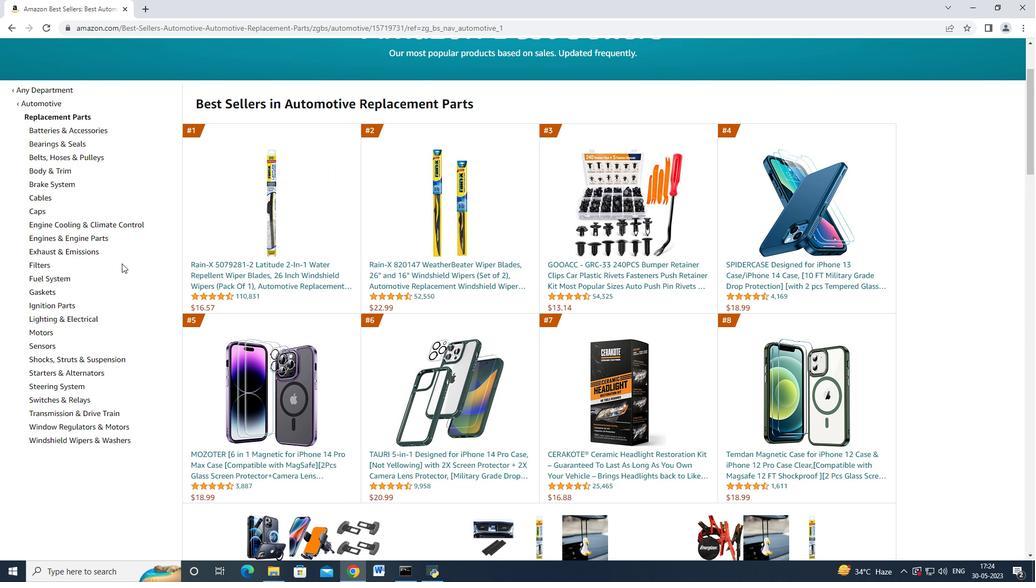 
Action: Mouse moved to (44, 348)
Screenshot: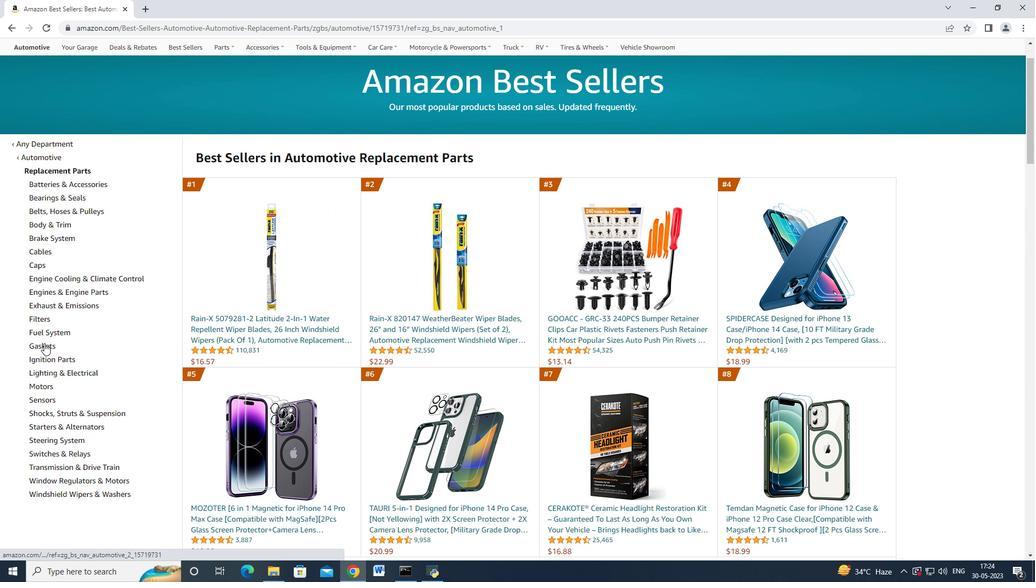 
Action: Mouse pressed left at (44, 348)
Screenshot: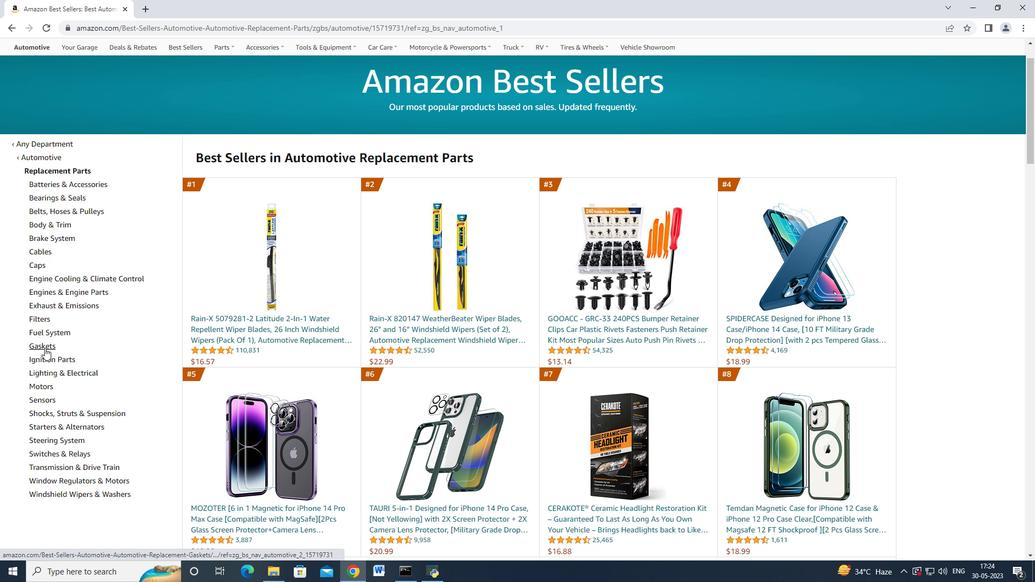 
Action: Mouse moved to (143, 296)
Screenshot: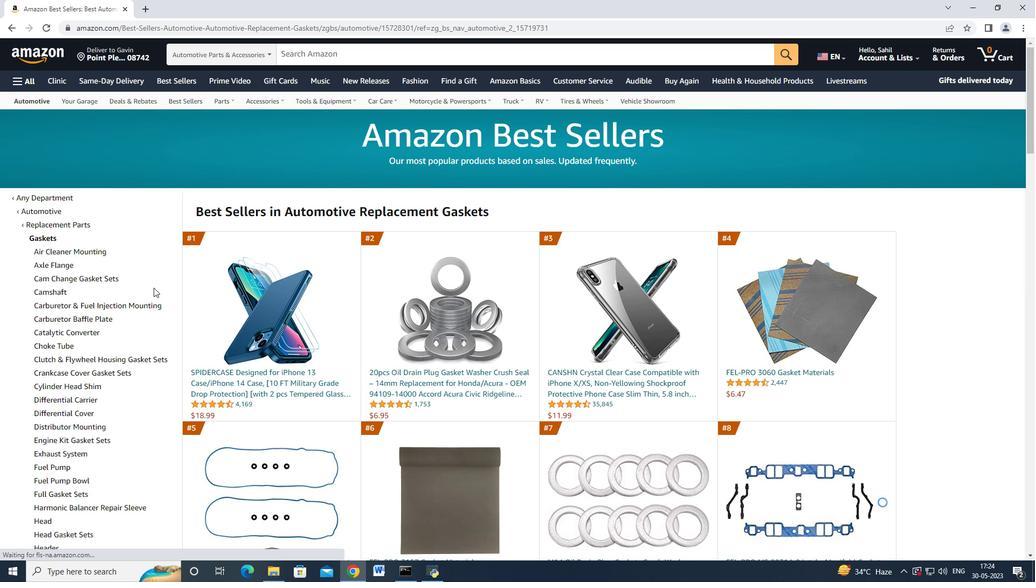 
Action: Mouse scrolled (143, 295) with delta (0, 0)
Screenshot: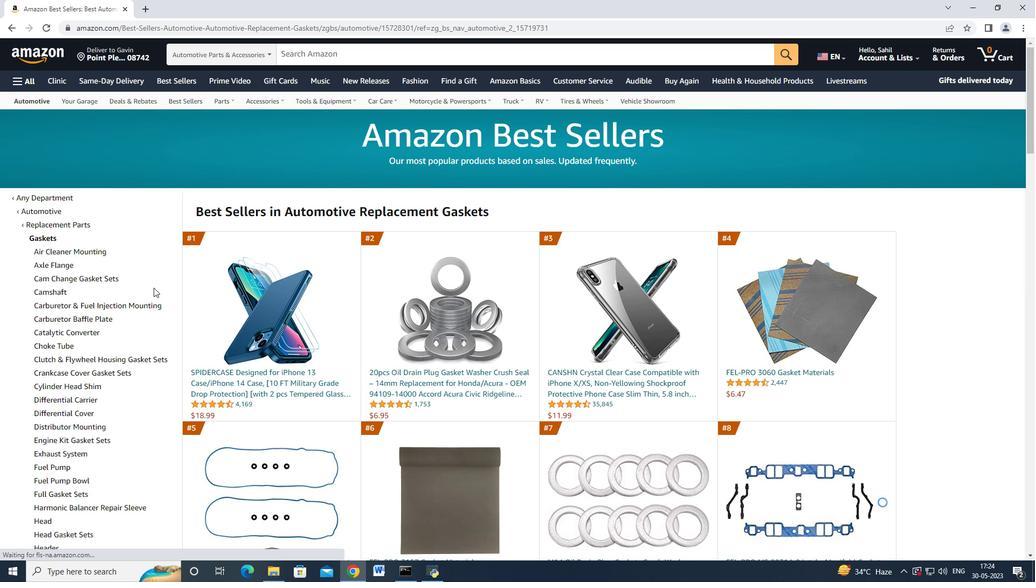 
Action: Mouse moved to (136, 298)
Screenshot: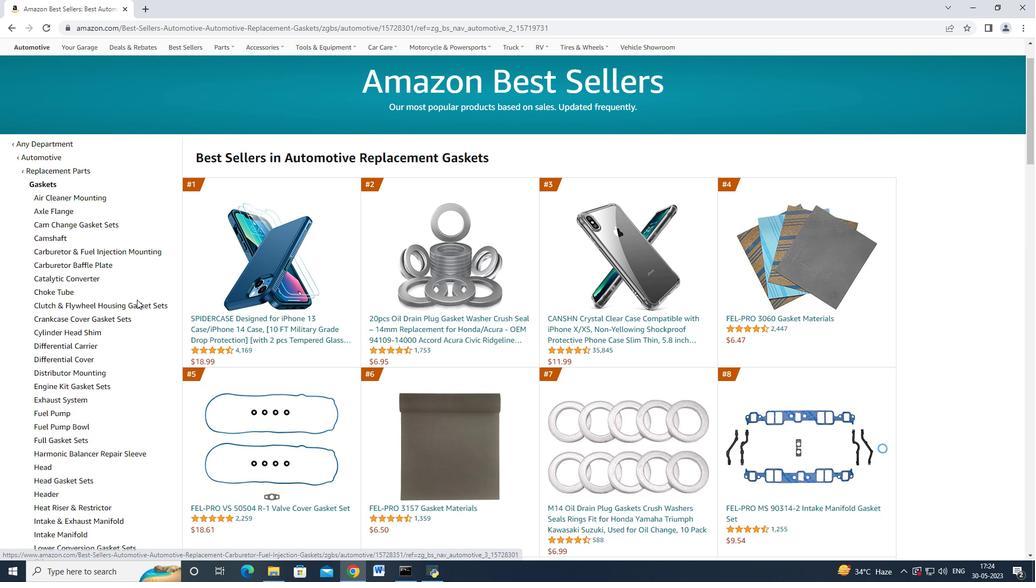 
Action: Mouse scrolled (136, 298) with delta (0, 0)
Screenshot: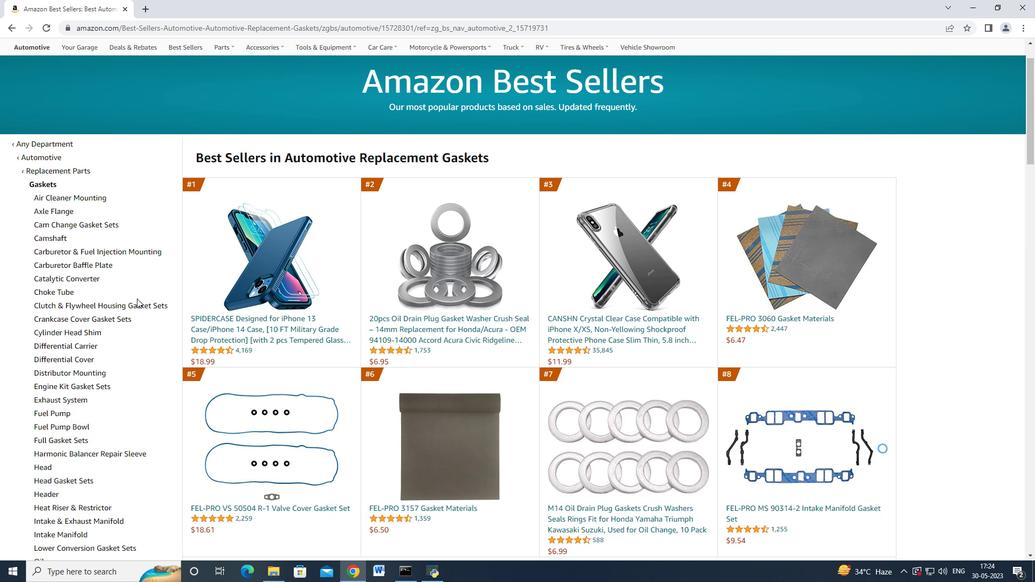
Action: Mouse moved to (136, 298)
Screenshot: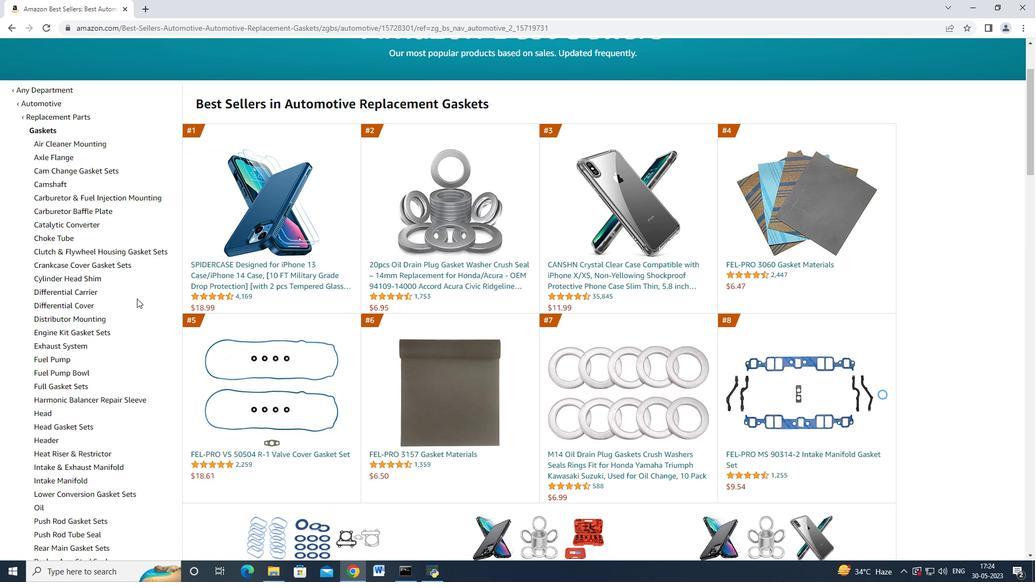 
Action: Mouse scrolled (136, 297) with delta (0, 0)
Screenshot: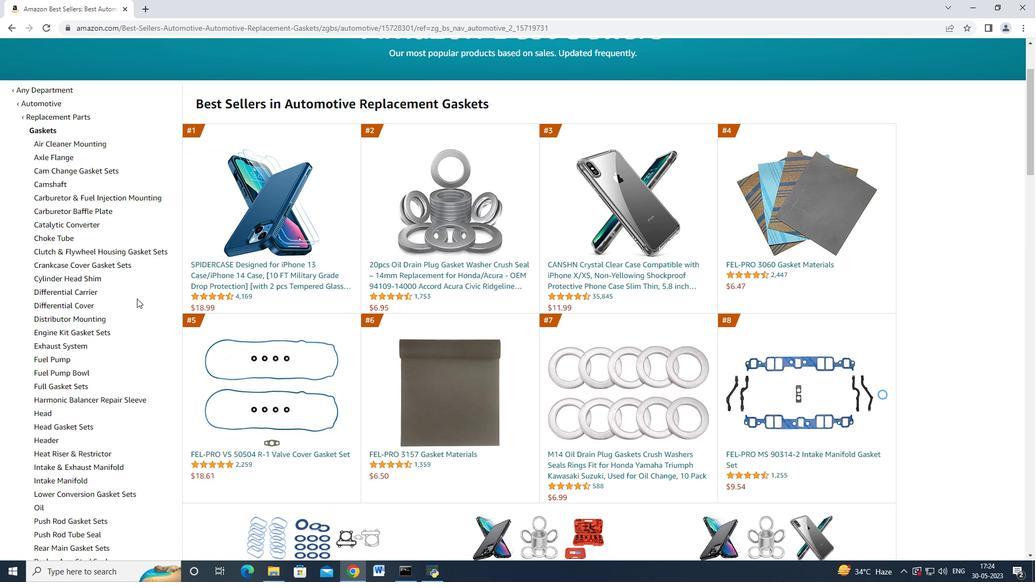 
Action: Mouse moved to (62, 329)
Screenshot: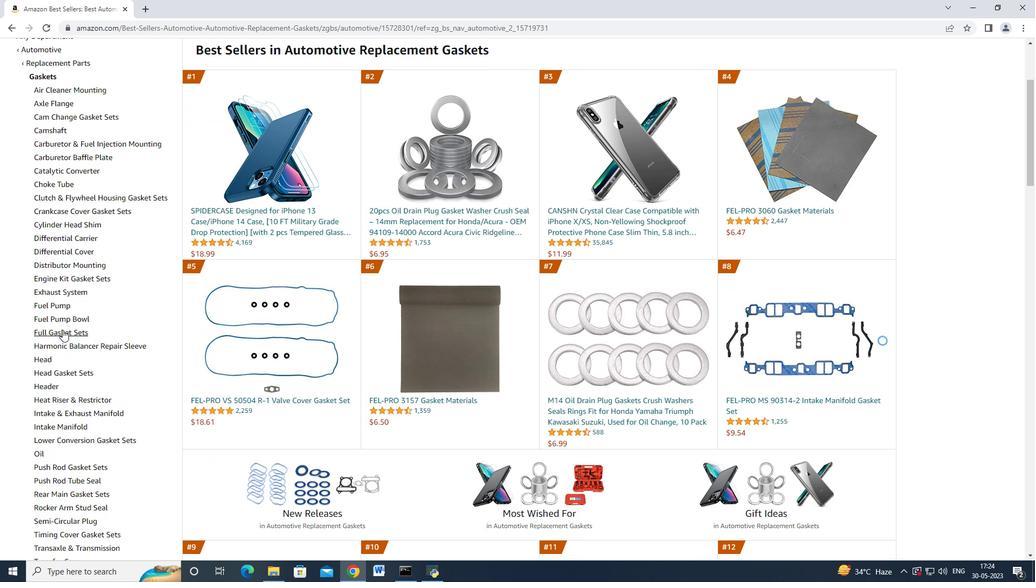 
Action: Mouse pressed left at (62, 329)
Screenshot: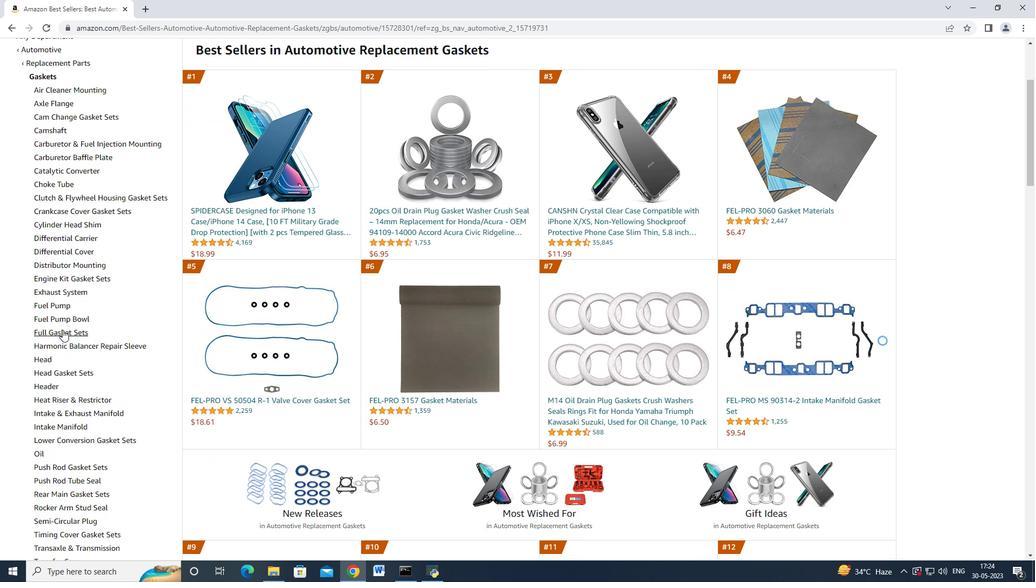 
Action: Mouse moved to (259, 370)
Screenshot: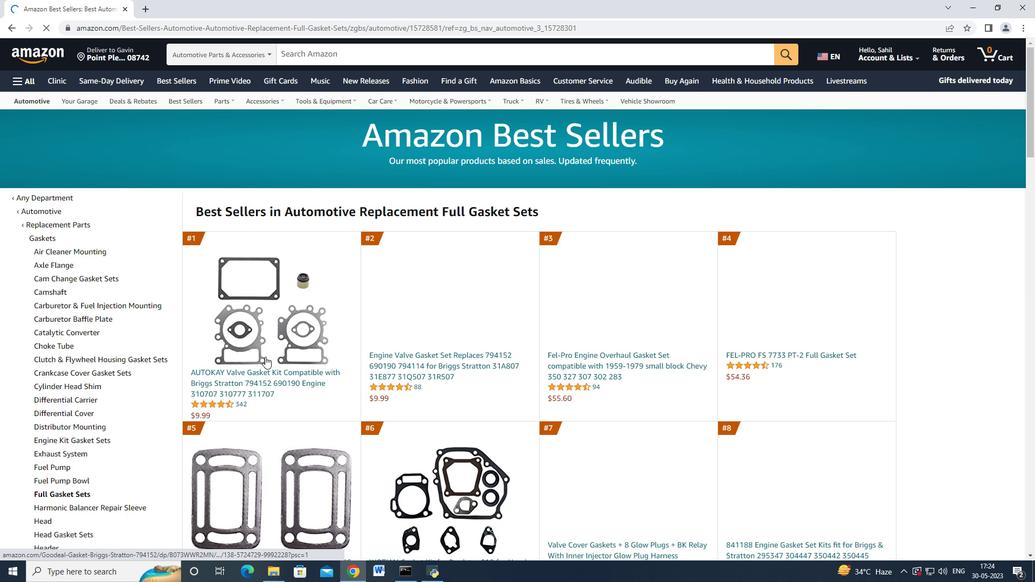 
Action: Mouse pressed left at (259, 370)
Screenshot: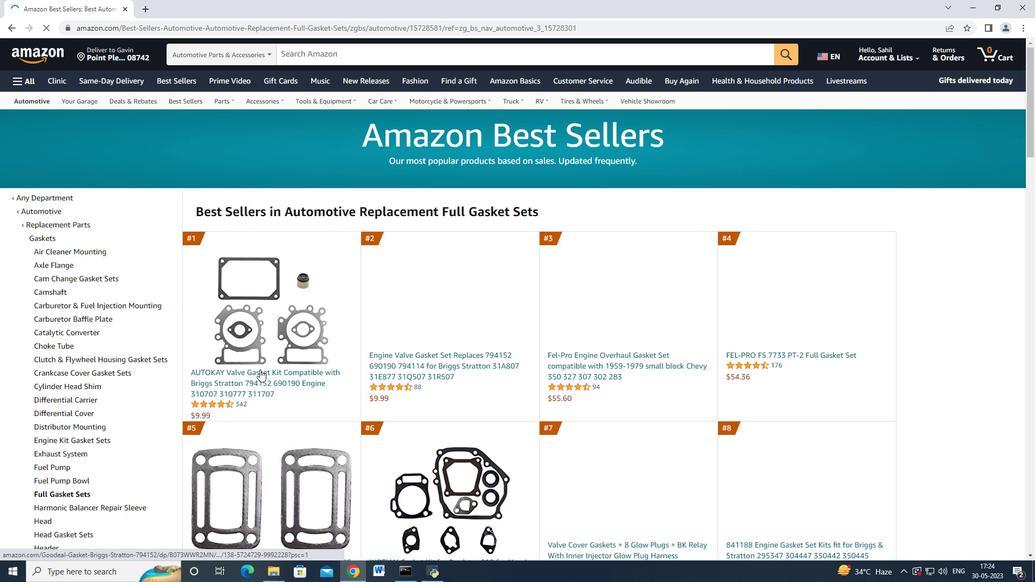 
Action: Mouse moved to (807, 415)
Screenshot: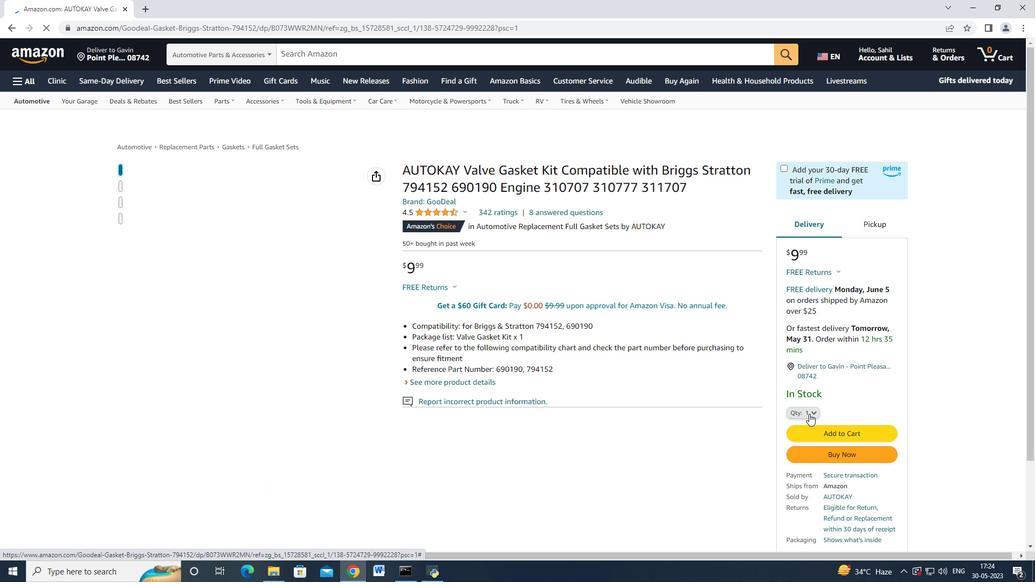 
Action: Mouse pressed left at (807, 415)
Screenshot: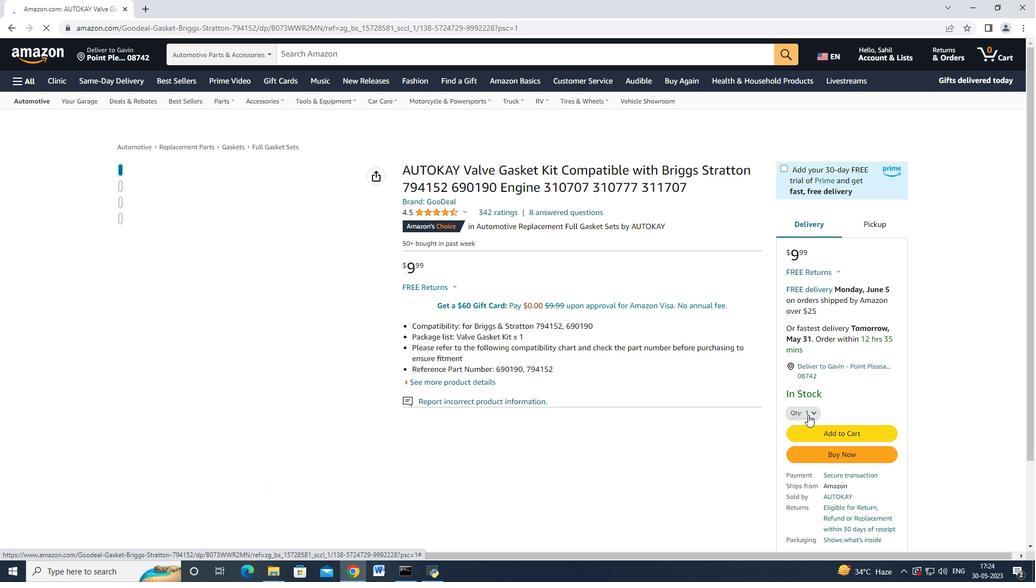 
Action: Mouse moved to (801, 114)
Screenshot: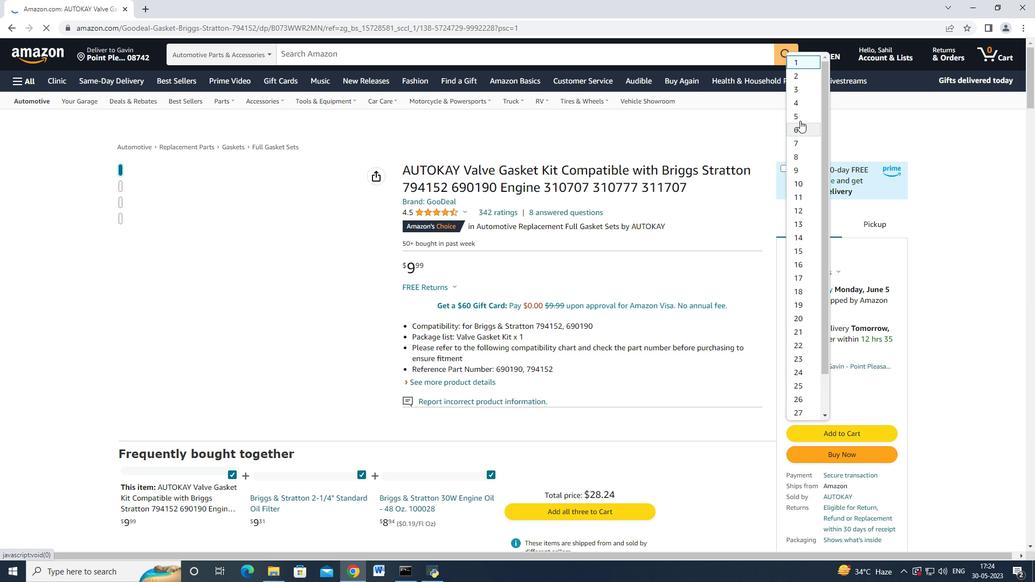 
Action: Mouse pressed left at (801, 114)
Screenshot: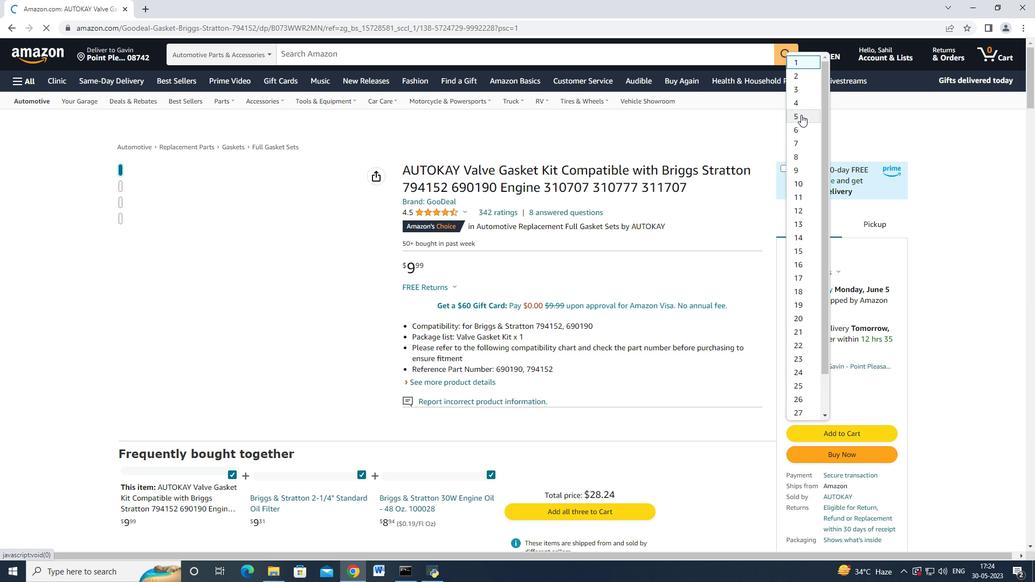 
Action: Mouse moved to (850, 436)
Screenshot: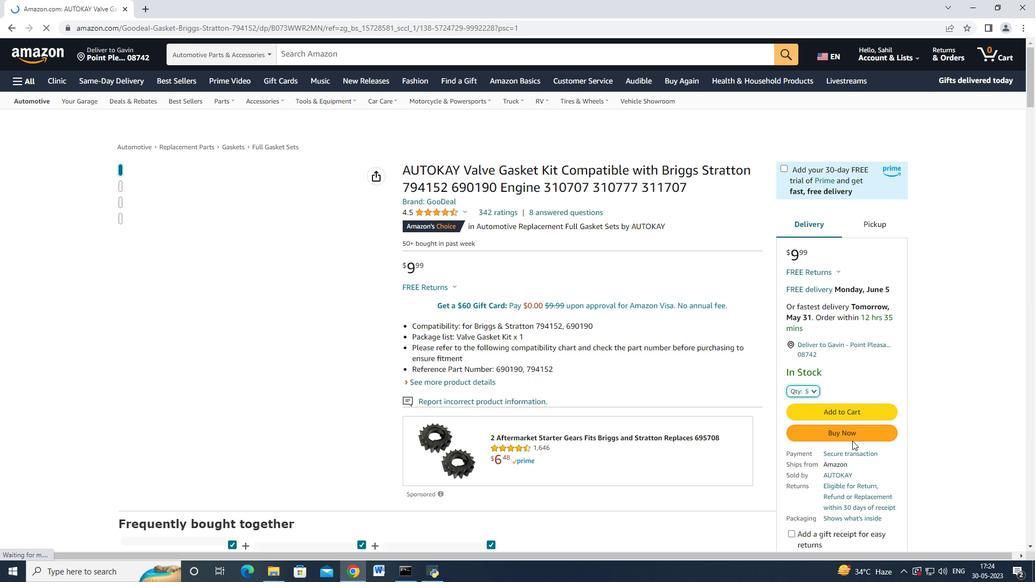 
Action: Mouse pressed left at (850, 436)
Screenshot: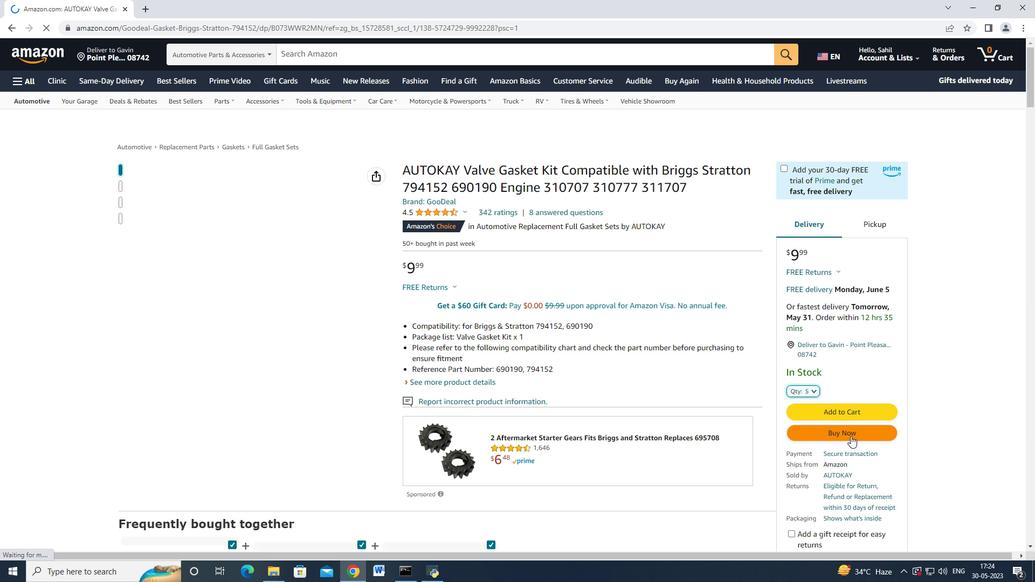 
Action: Mouse moved to (464, 337)
Screenshot: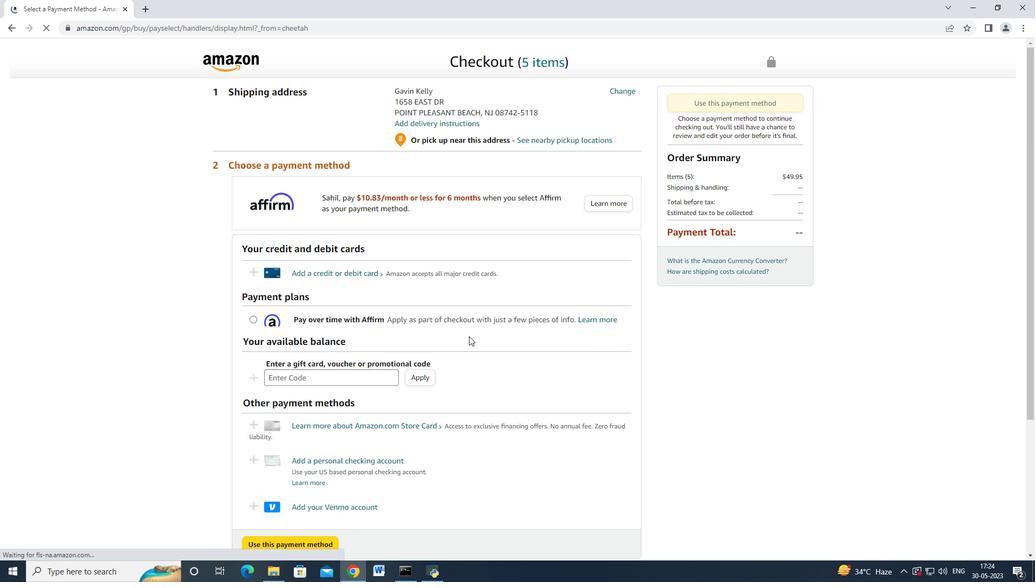 
Action: Mouse scrolled (464, 336) with delta (0, 0)
Screenshot: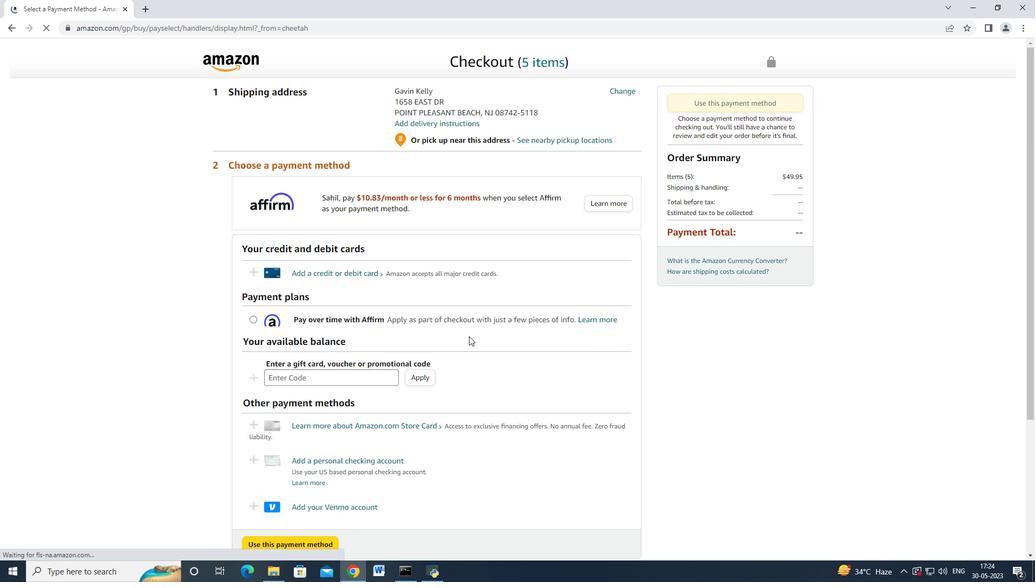 
Action: Mouse moved to (455, 252)
Screenshot: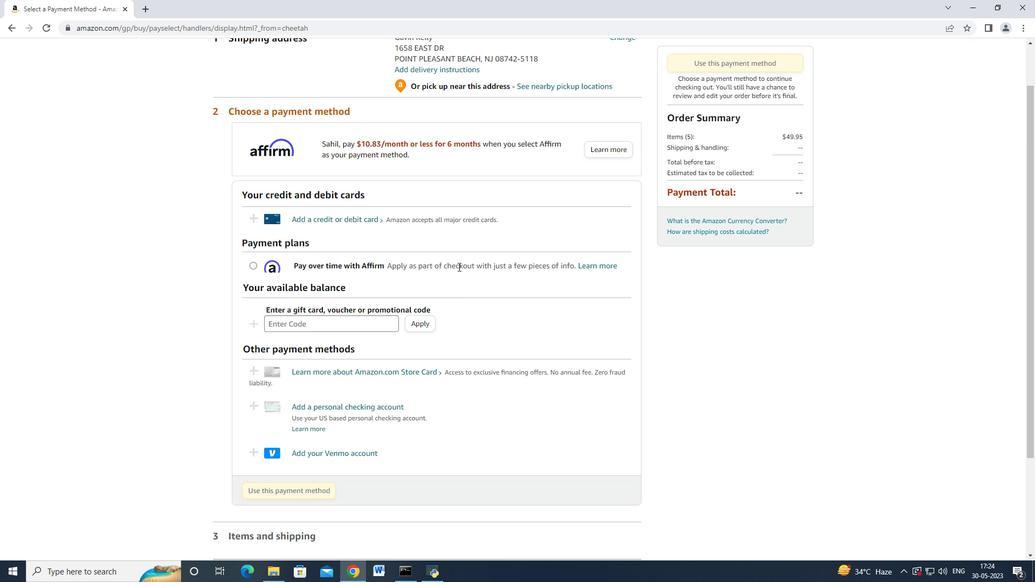 
Action: Mouse scrolled (455, 253) with delta (0, 0)
Screenshot: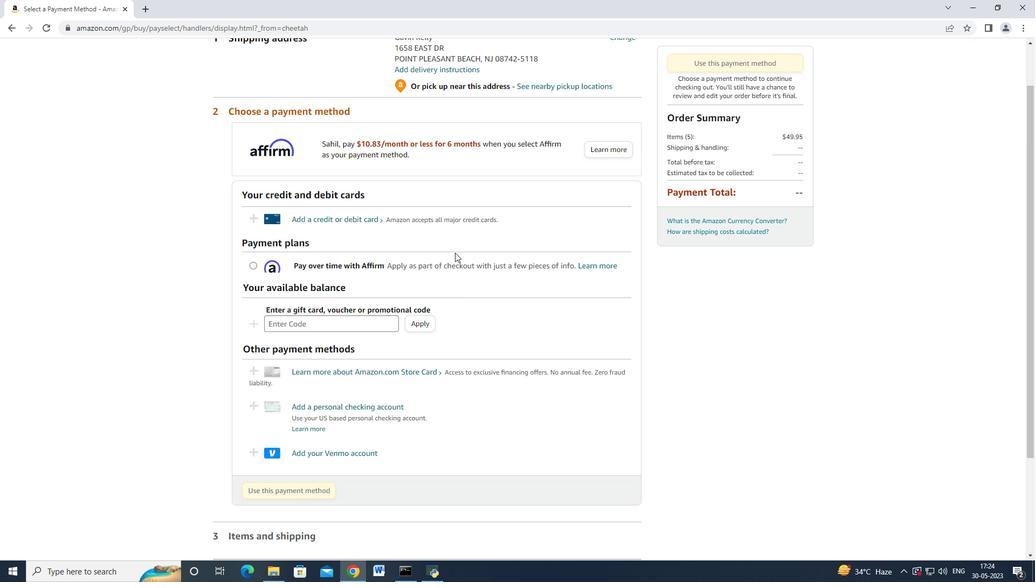 
Action: Mouse moved to (617, 91)
Screenshot: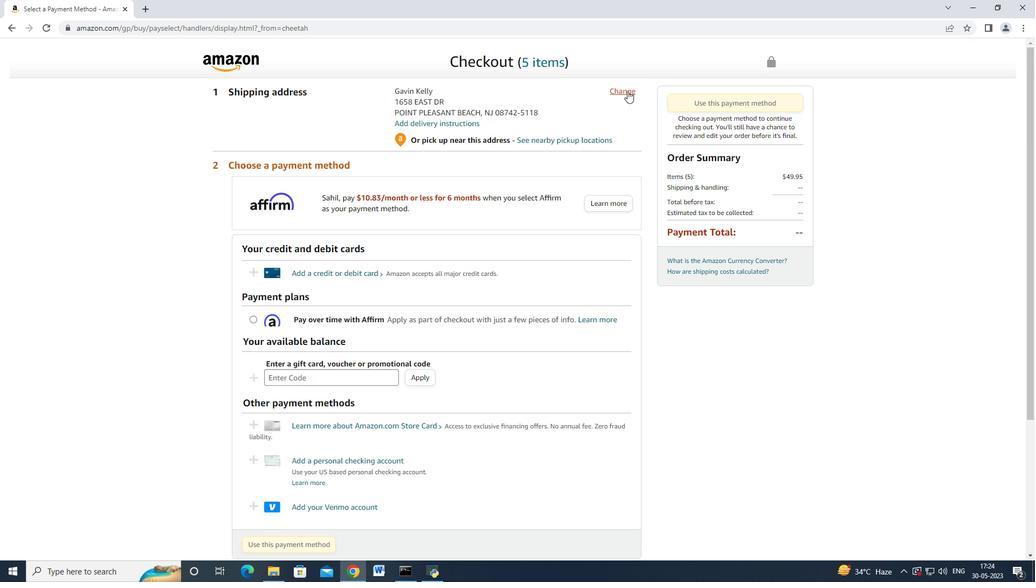 
Action: Mouse pressed left at (617, 91)
Screenshot: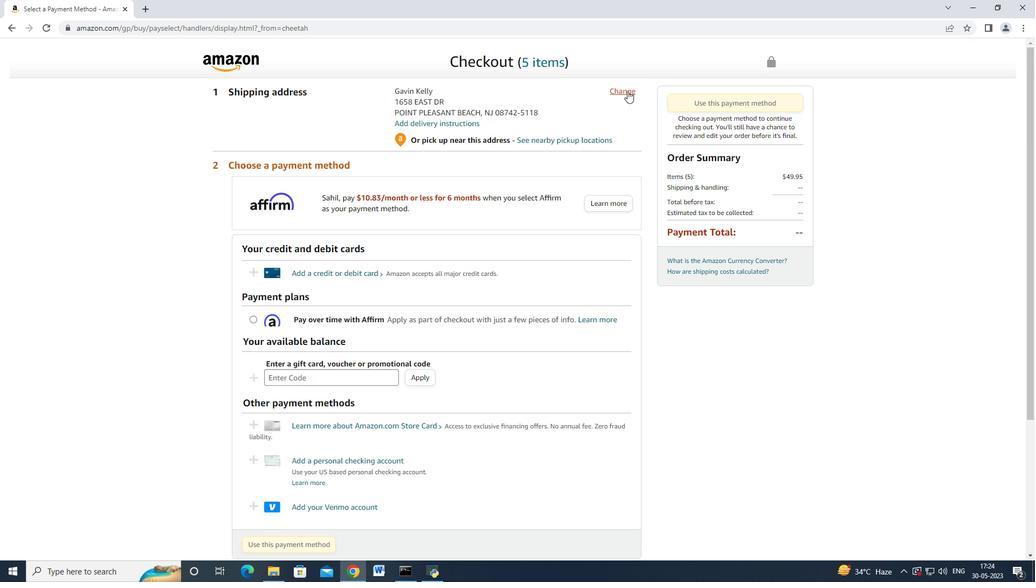 
Action: Mouse moved to (394, 195)
Screenshot: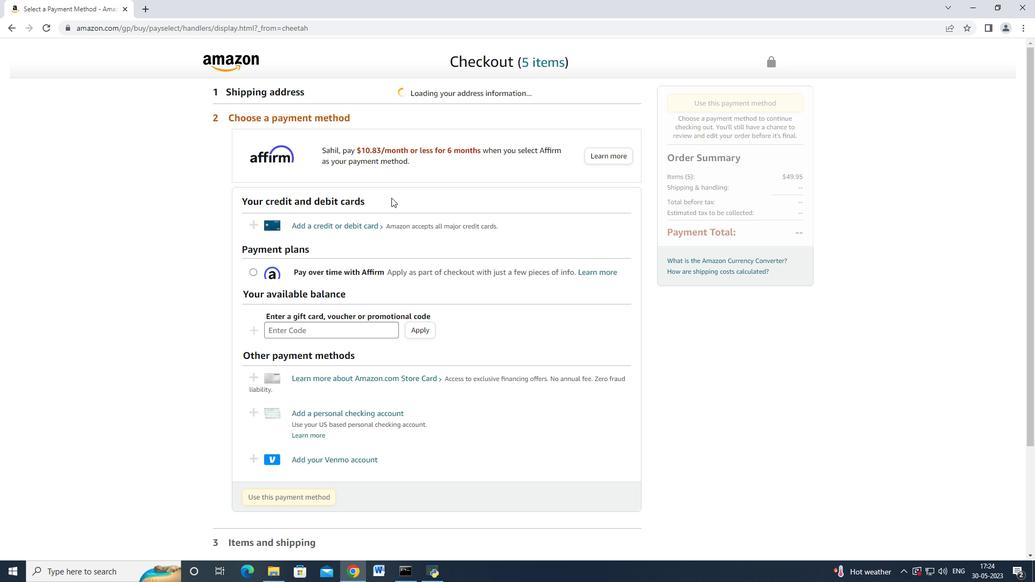
Action: Mouse scrolled (394, 195) with delta (0, 0)
Screenshot: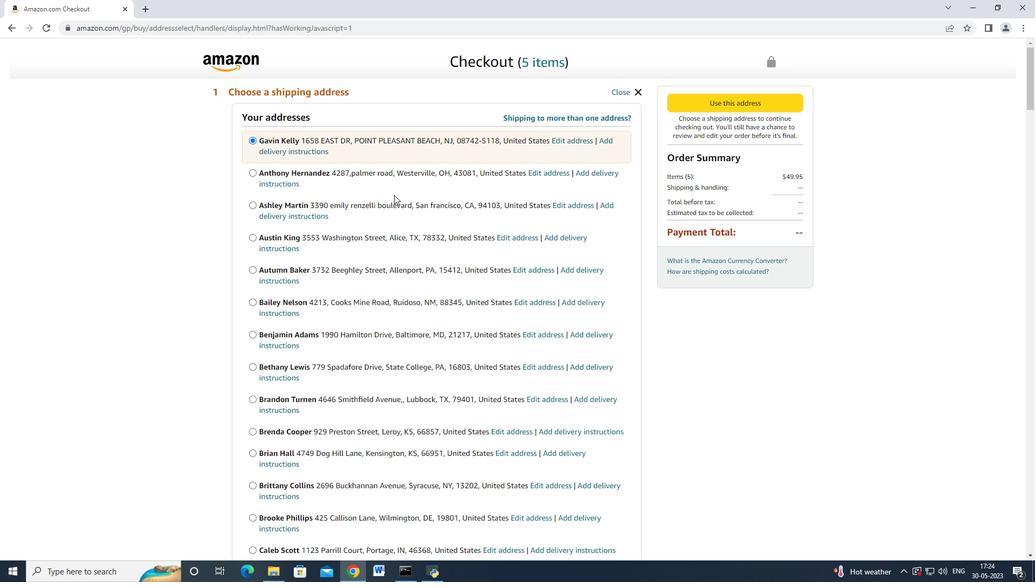 
Action: Mouse moved to (513, 150)
Screenshot: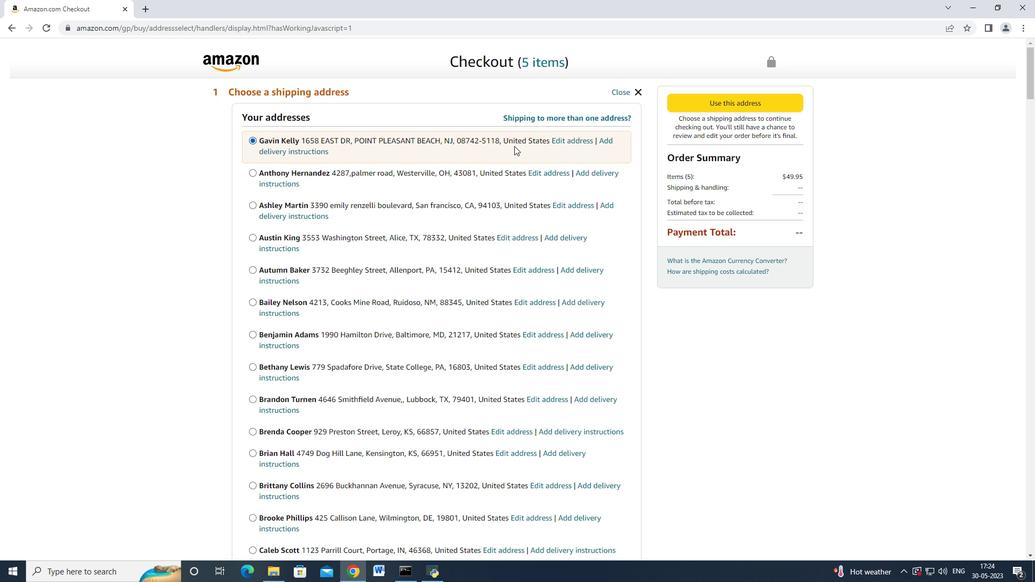 
Action: Mouse scrolled (513, 150) with delta (0, 0)
Screenshot: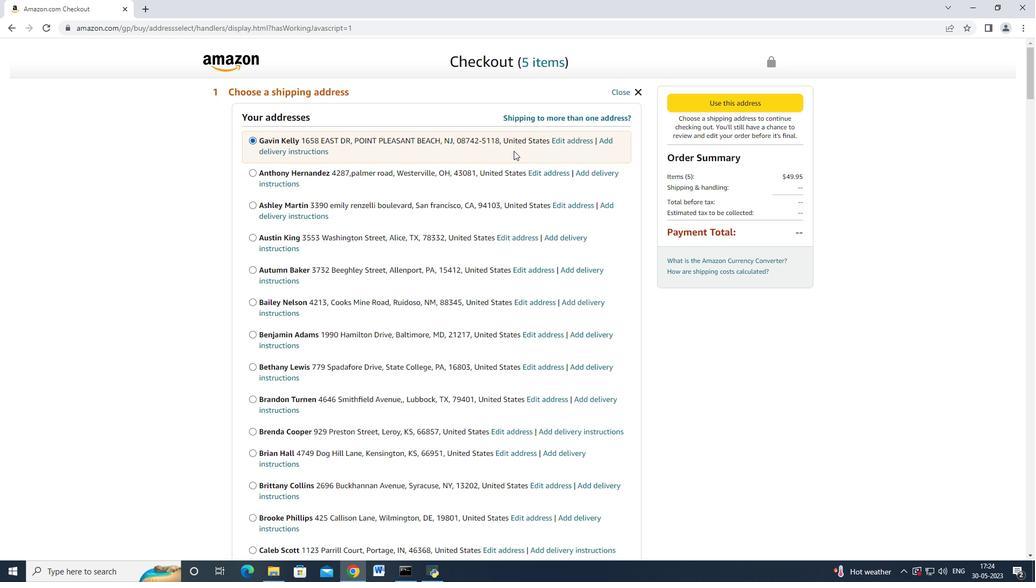 
Action: Mouse moved to (512, 153)
Screenshot: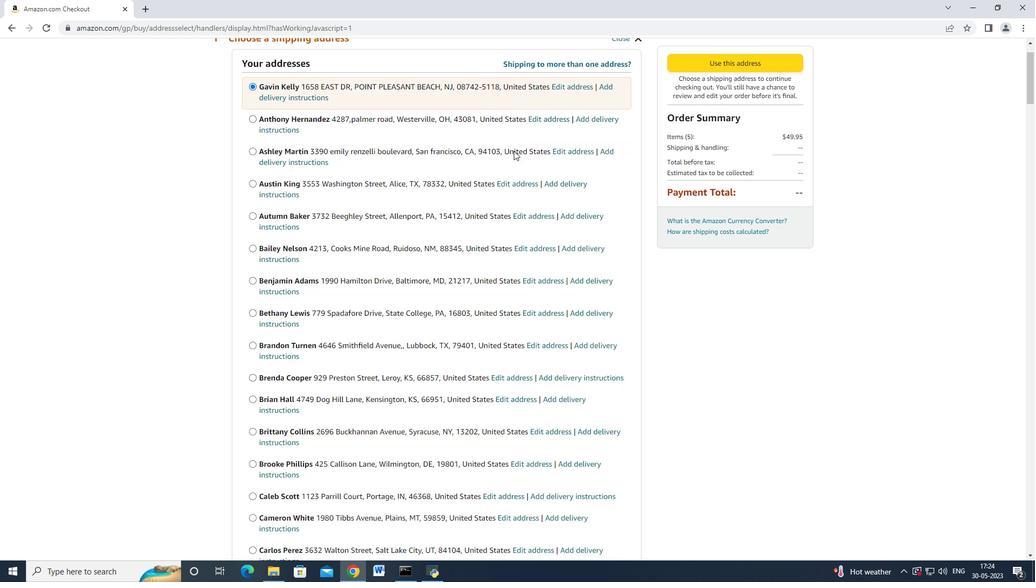 
Action: Mouse scrolled (512, 153) with delta (0, 0)
Screenshot: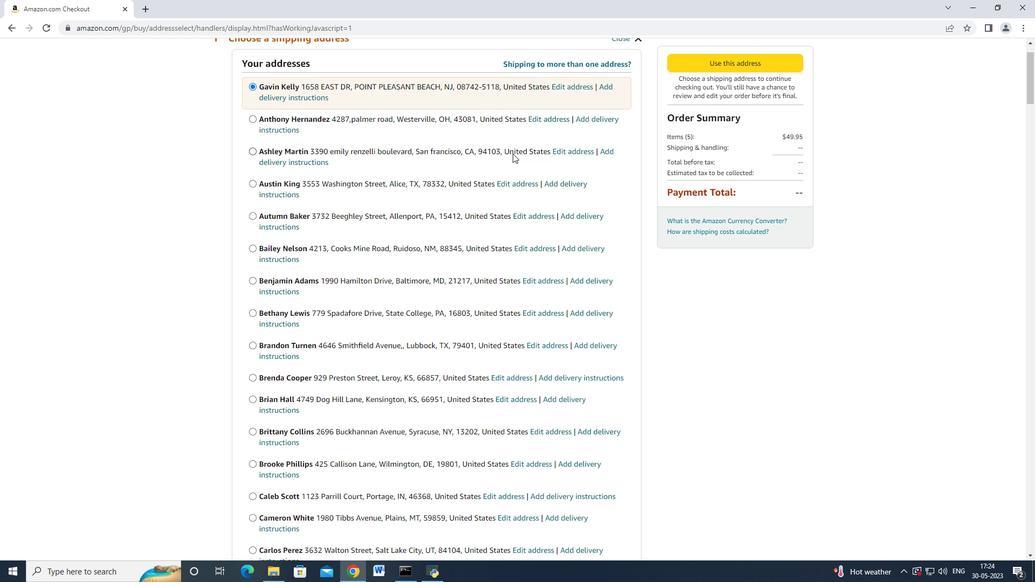 
Action: Mouse scrolled (512, 154) with delta (0, 0)
Screenshot: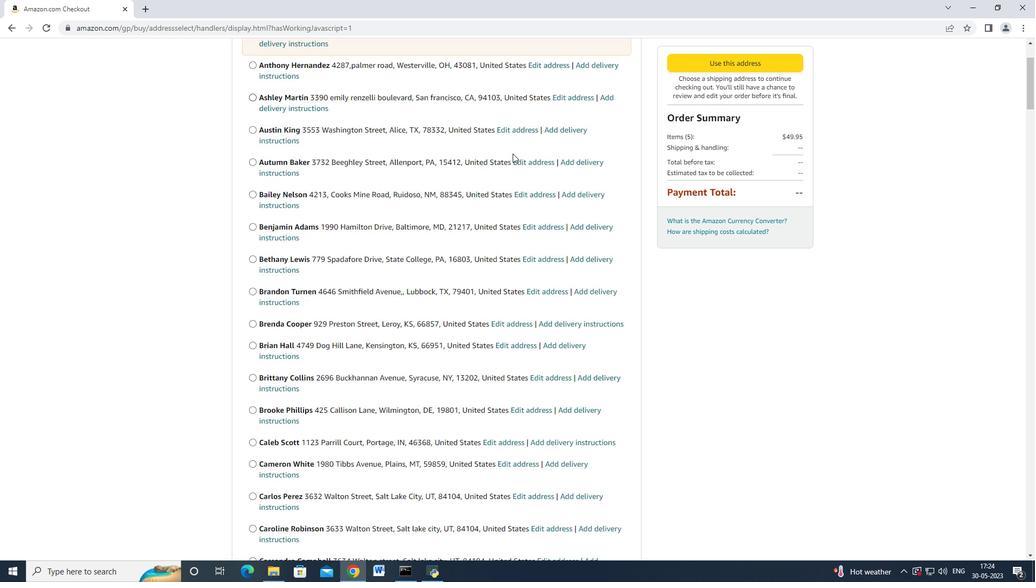 
Action: Mouse scrolled (512, 154) with delta (0, 0)
Screenshot: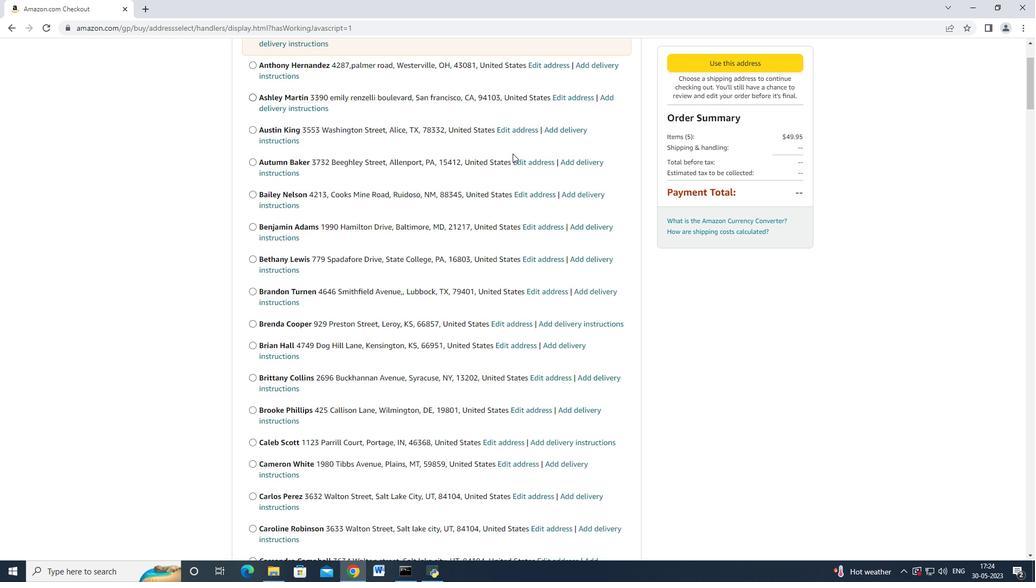 
Action: Mouse scrolled (512, 154) with delta (0, 0)
Screenshot: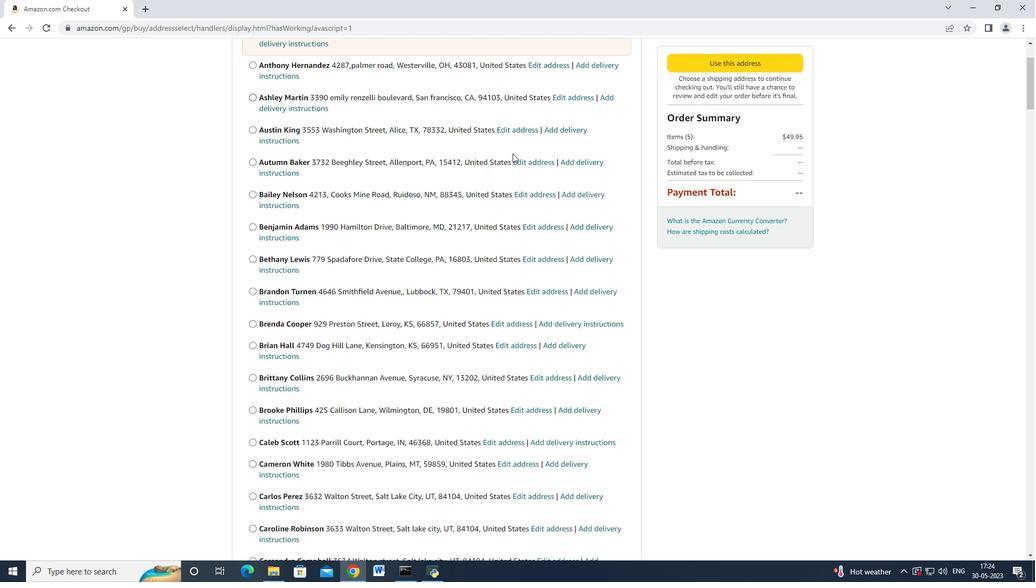 
Action: Mouse scrolled (512, 154) with delta (0, 0)
Screenshot: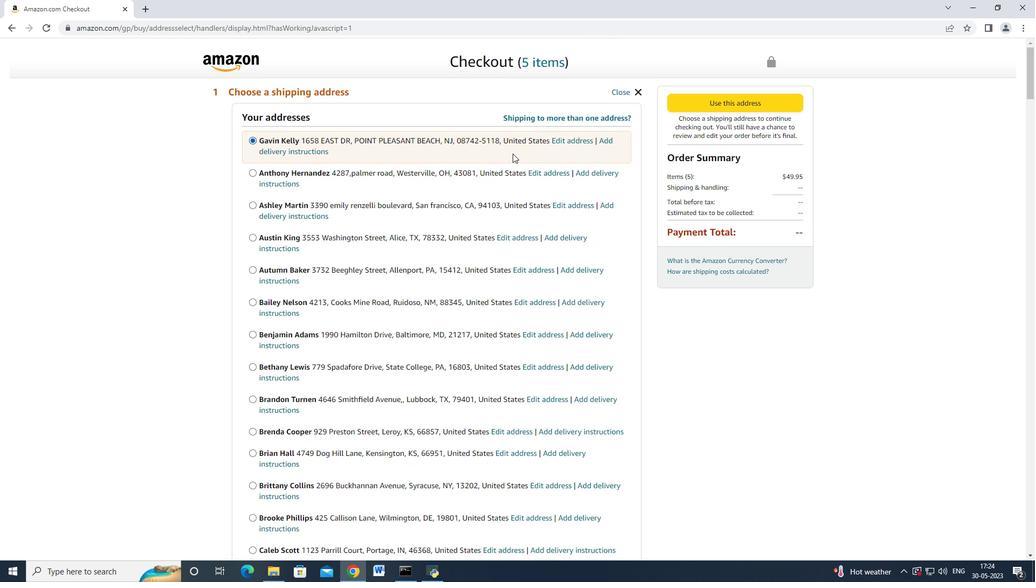 
Action: Mouse moved to (468, 259)
Screenshot: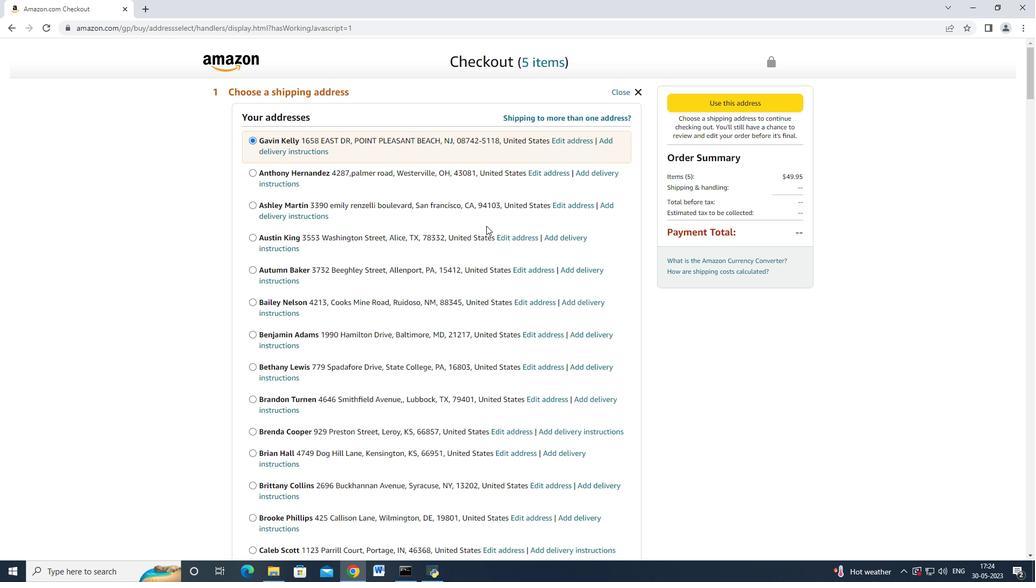 
Action: Mouse scrolled (470, 253) with delta (0, 0)
Screenshot: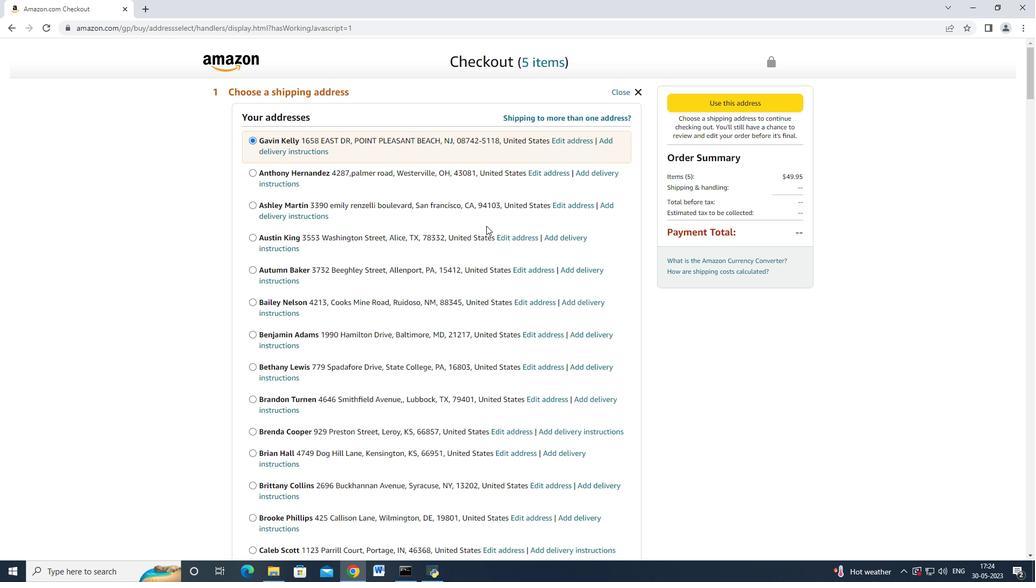 
Action: Mouse scrolled (469, 257) with delta (0, 0)
Screenshot: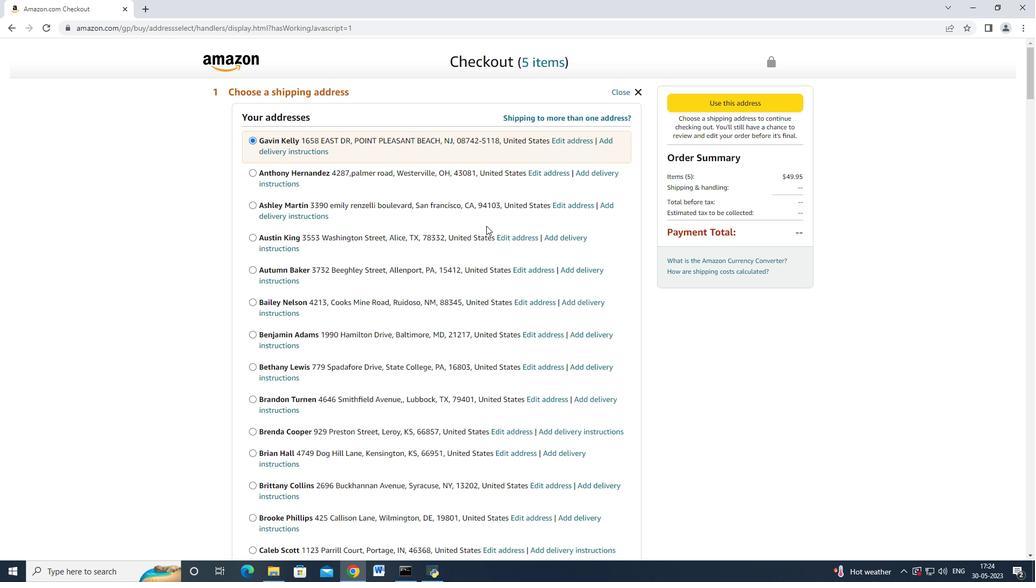 
Action: Mouse scrolled (468, 258) with delta (0, 0)
Screenshot: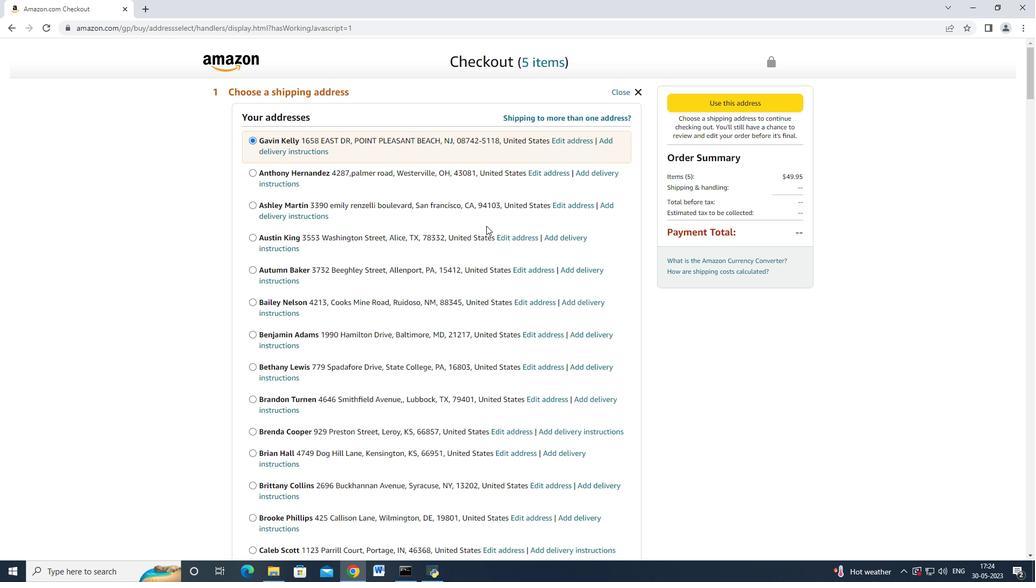 
Action: Mouse scrolled (468, 258) with delta (0, 0)
Screenshot: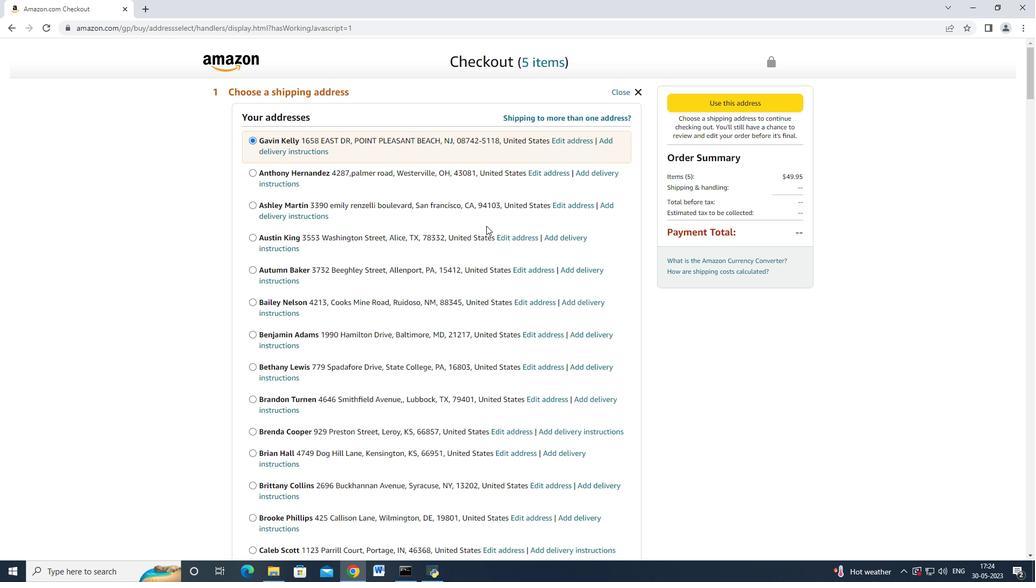 
Action: Mouse scrolled (468, 258) with delta (0, 0)
Screenshot: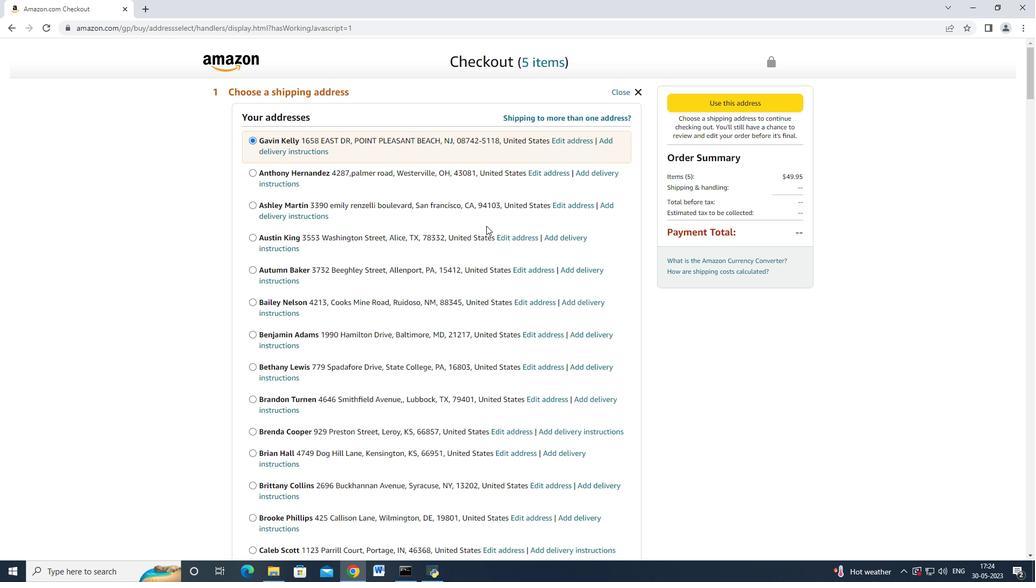 
Action: Mouse scrolled (468, 258) with delta (0, 0)
Screenshot: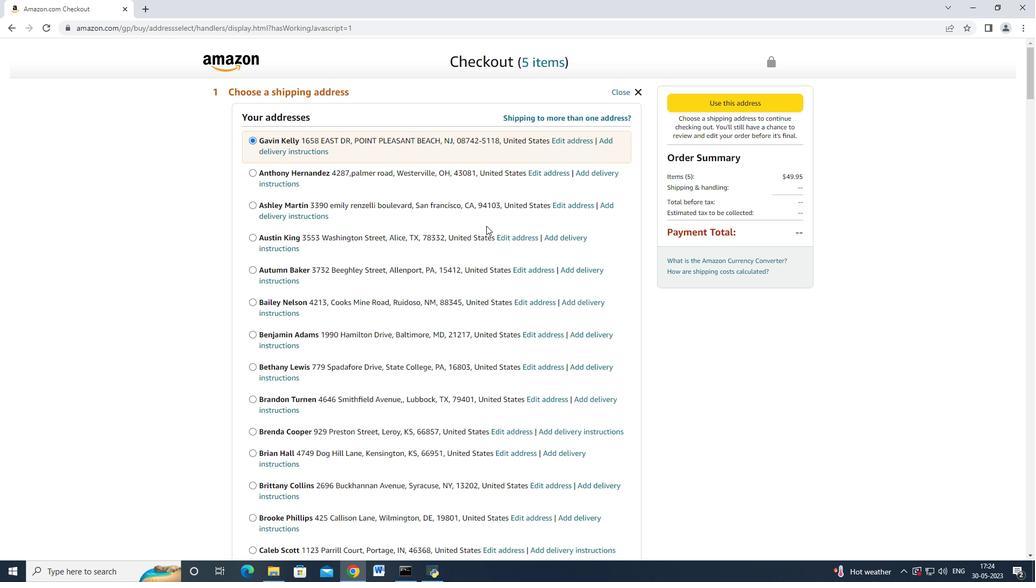 
Action: Mouse moved to (466, 248)
Screenshot: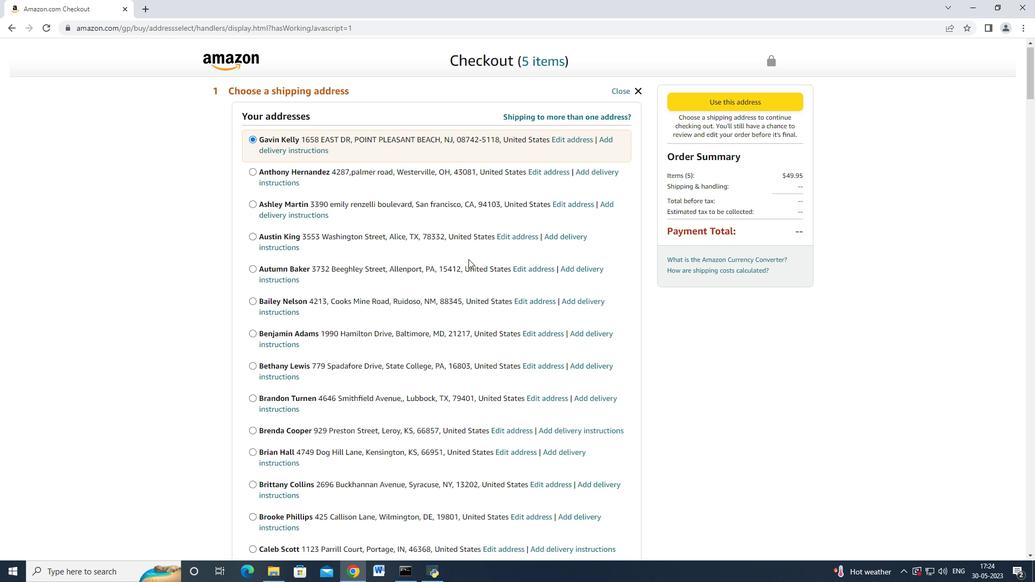 
Action: Mouse scrolled (466, 247) with delta (0, 0)
Screenshot: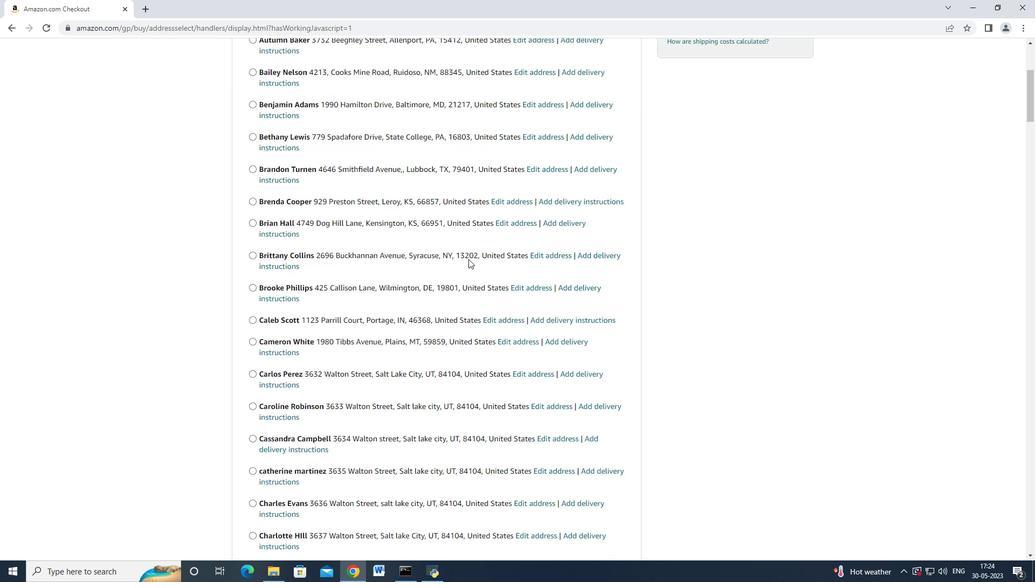 
Action: Mouse scrolled (466, 247) with delta (0, 0)
Screenshot: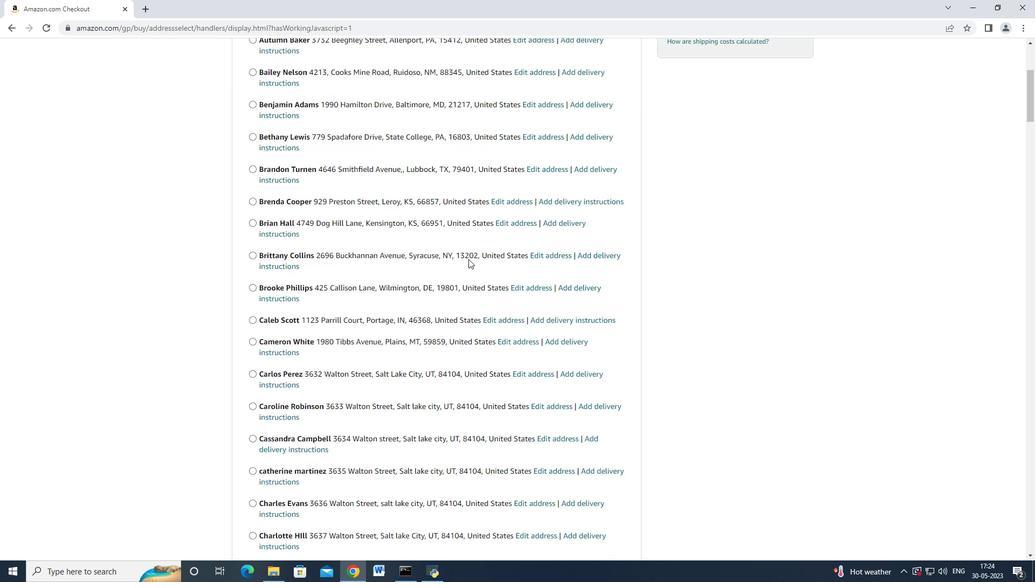 
Action: Mouse scrolled (466, 247) with delta (0, 0)
Screenshot: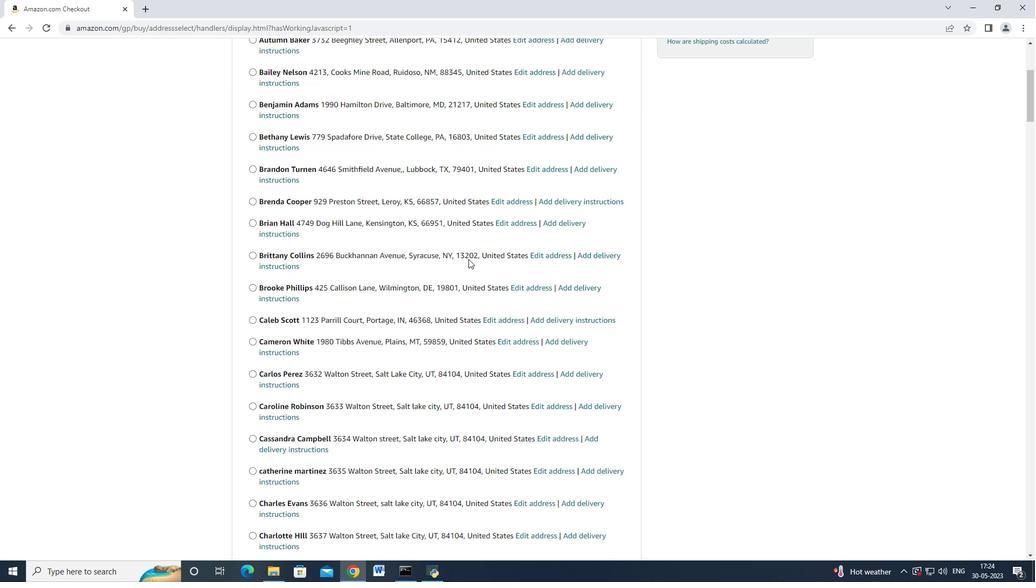 
Action: Mouse scrolled (466, 247) with delta (0, 0)
Screenshot: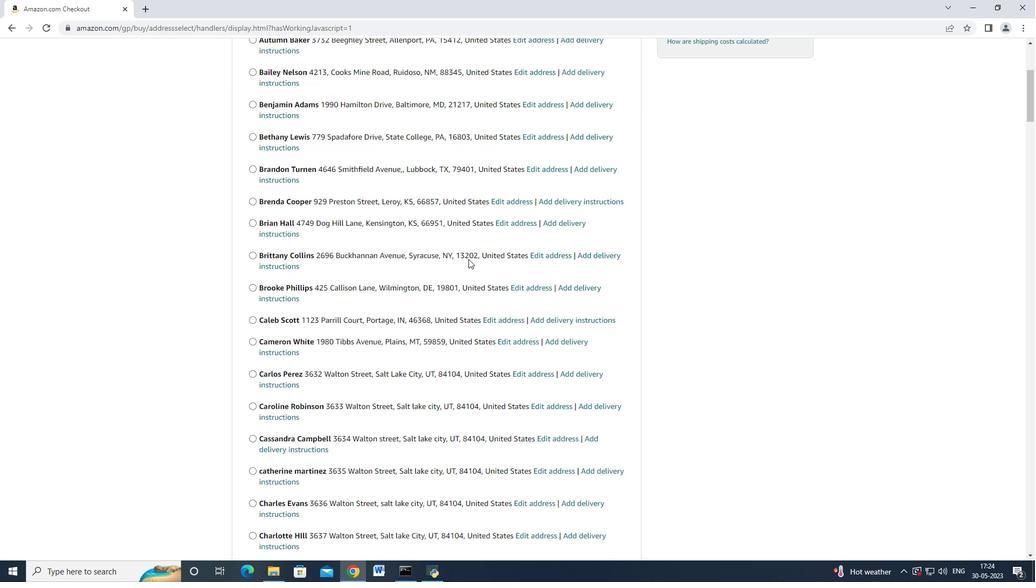 
Action: Mouse scrolled (466, 247) with delta (0, 0)
Screenshot: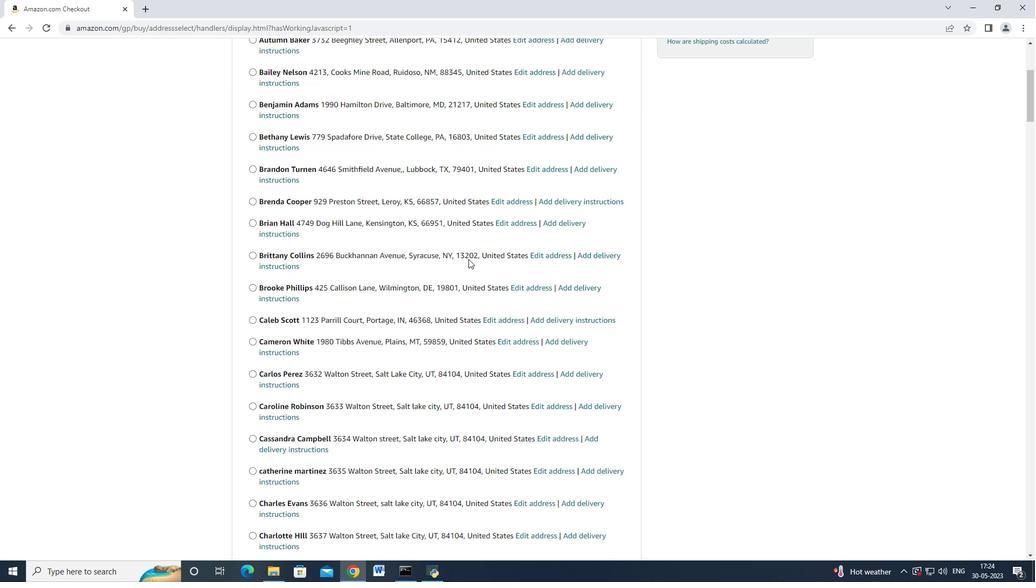 
Action: Mouse scrolled (466, 247) with delta (0, 0)
Screenshot: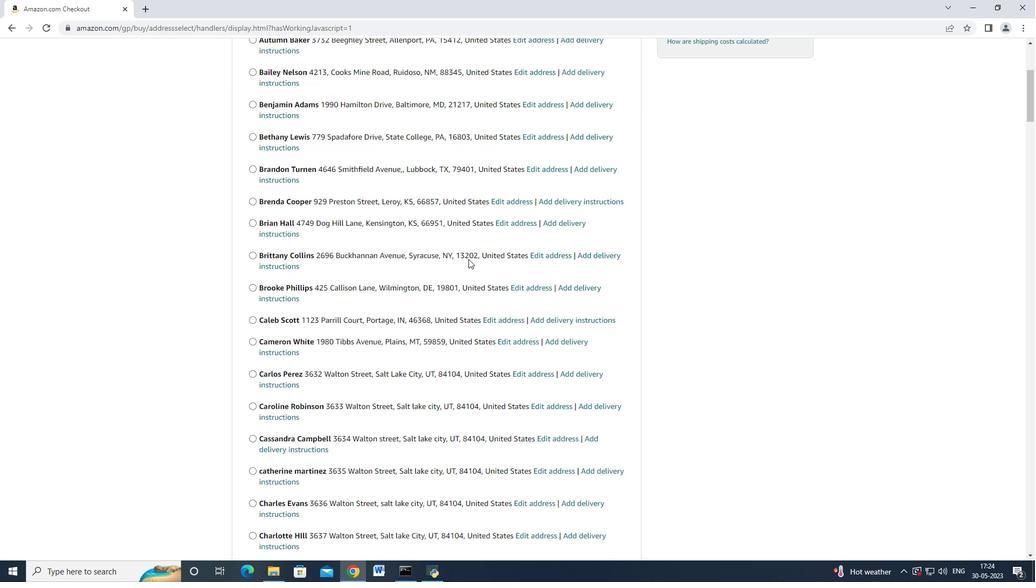 
Action: Mouse scrolled (466, 247) with delta (0, 0)
Screenshot: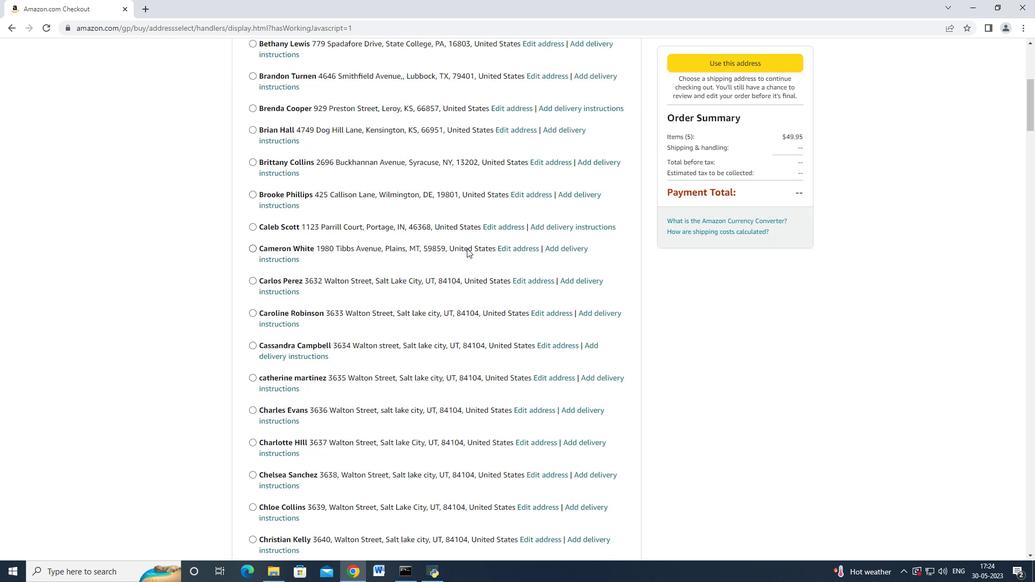 
Action: Mouse scrolled (466, 247) with delta (0, 0)
Screenshot: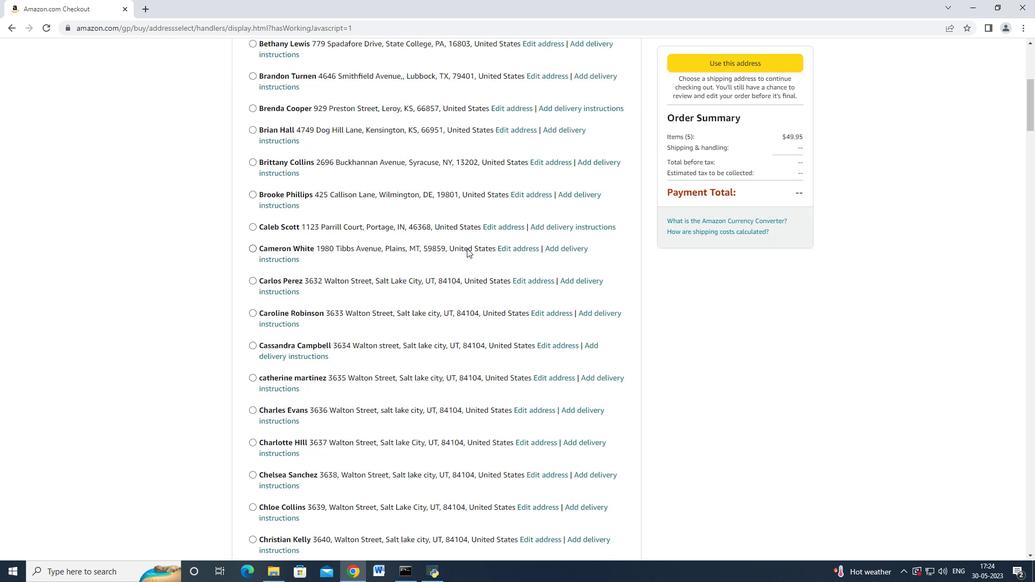 
Action: Mouse moved to (464, 248)
Screenshot: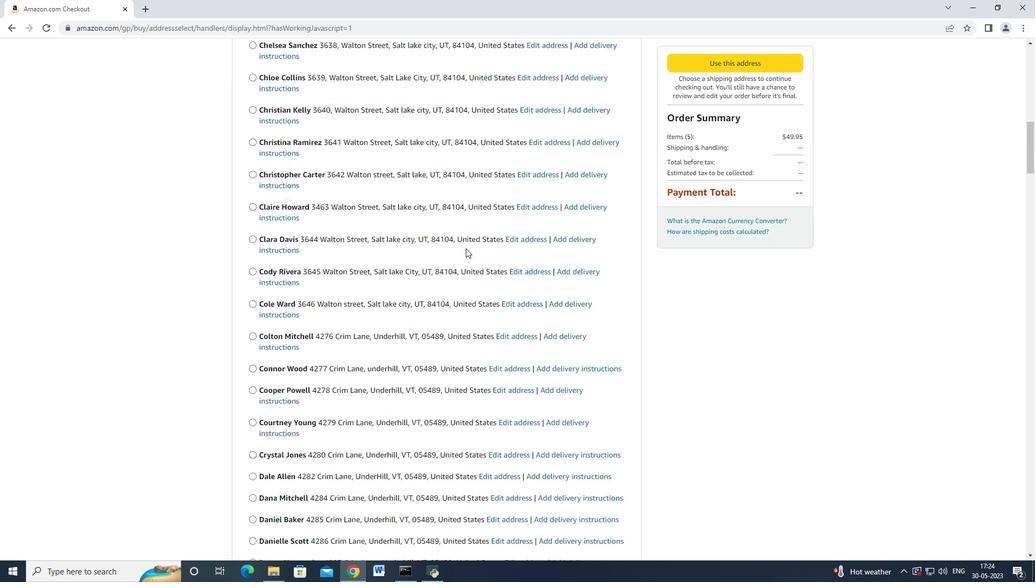 
Action: Mouse scrolled (464, 247) with delta (0, 0)
Screenshot: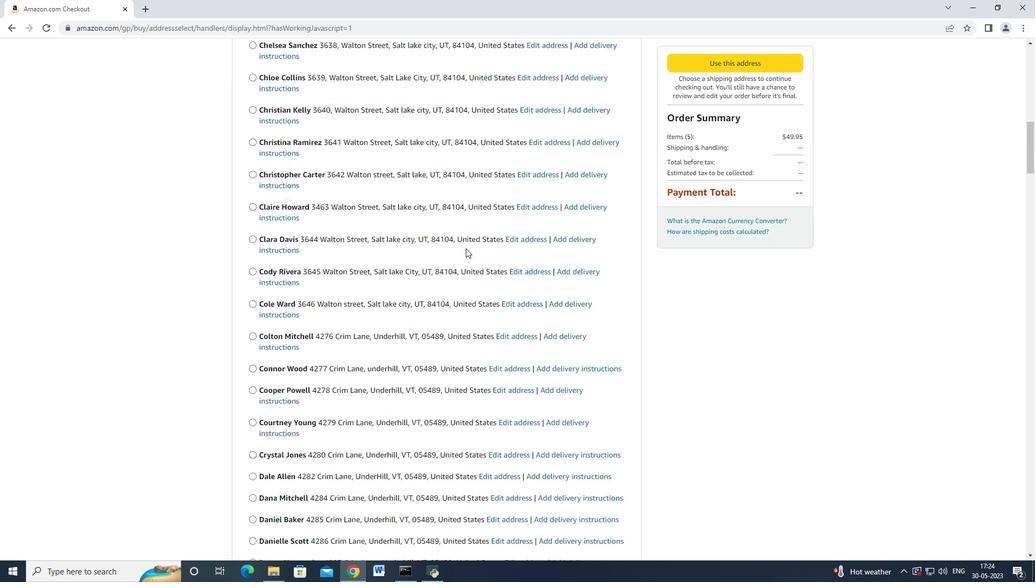 
Action: Mouse moved to (463, 250)
Screenshot: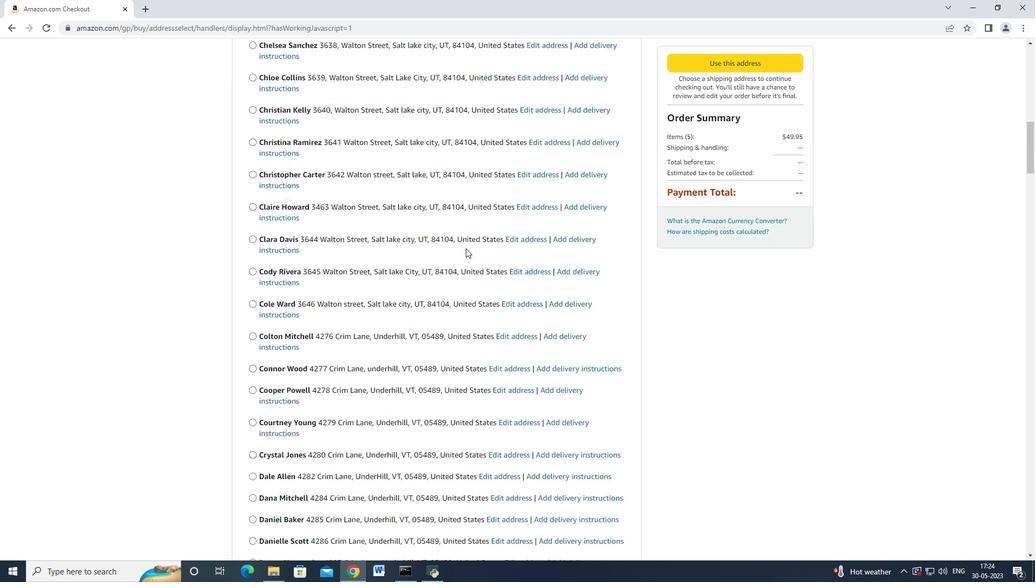 
Action: Mouse scrolled (463, 250) with delta (0, 0)
Screenshot: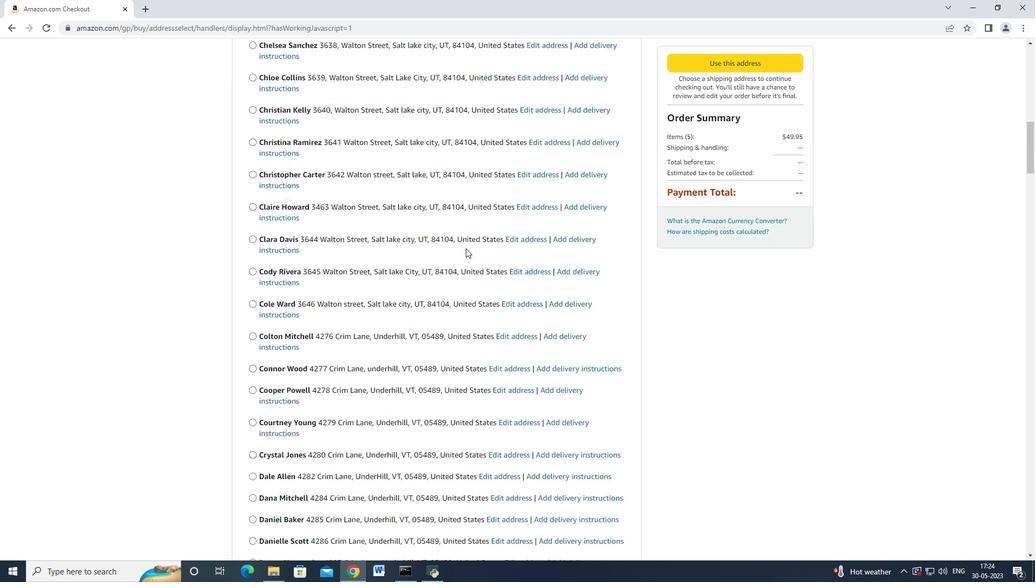 
Action: Mouse moved to (463, 250)
Screenshot: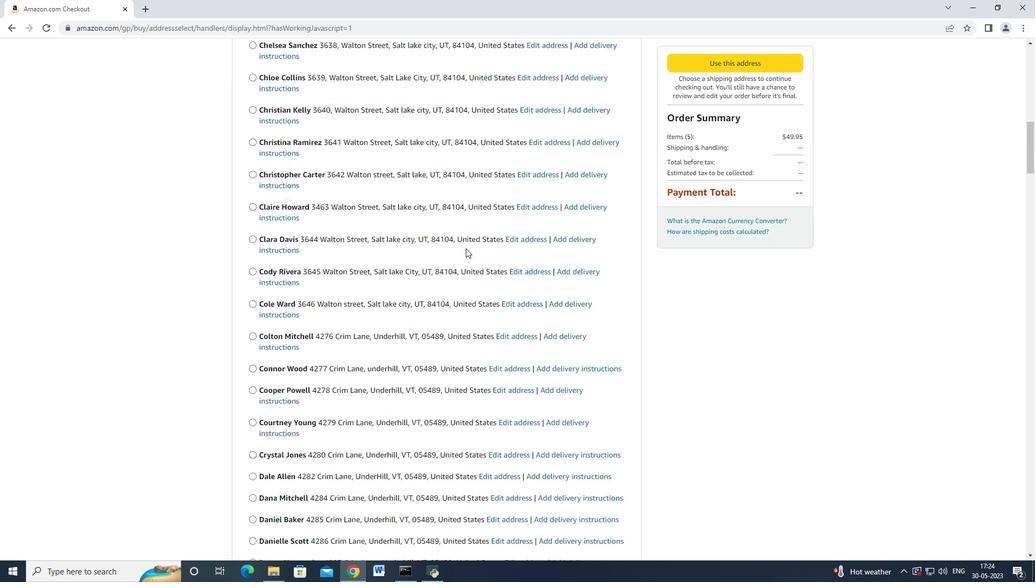 
Action: Mouse scrolled (463, 250) with delta (0, 0)
Screenshot: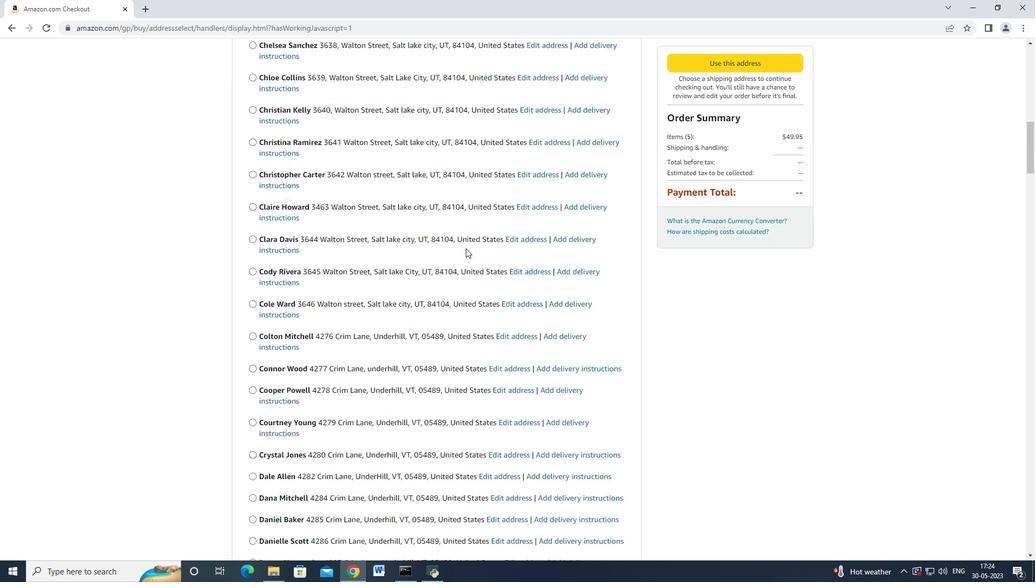 
Action: Mouse scrolled (463, 250) with delta (0, 0)
Screenshot: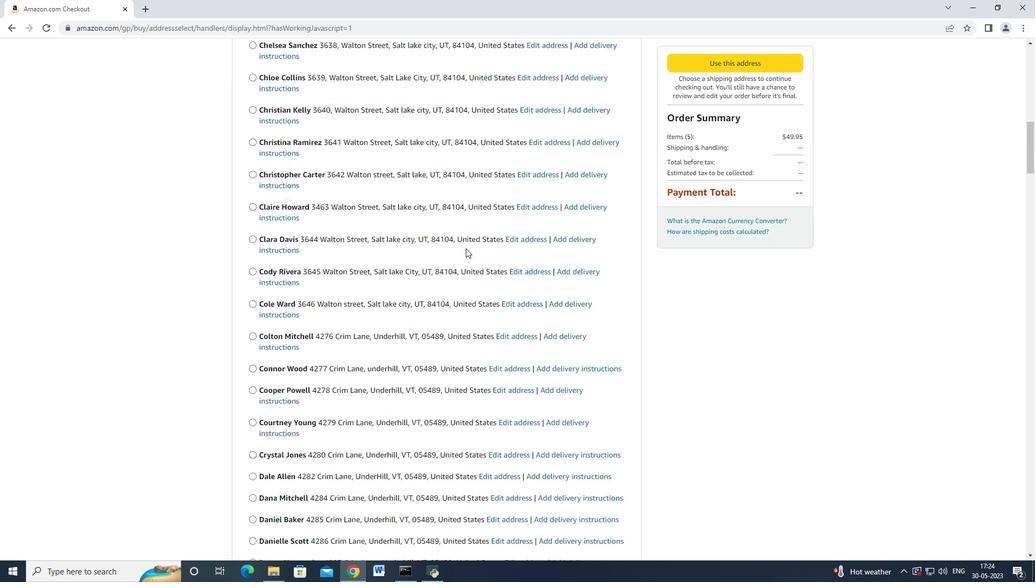 
Action: Mouse scrolled (463, 249) with delta (0, -1)
Screenshot: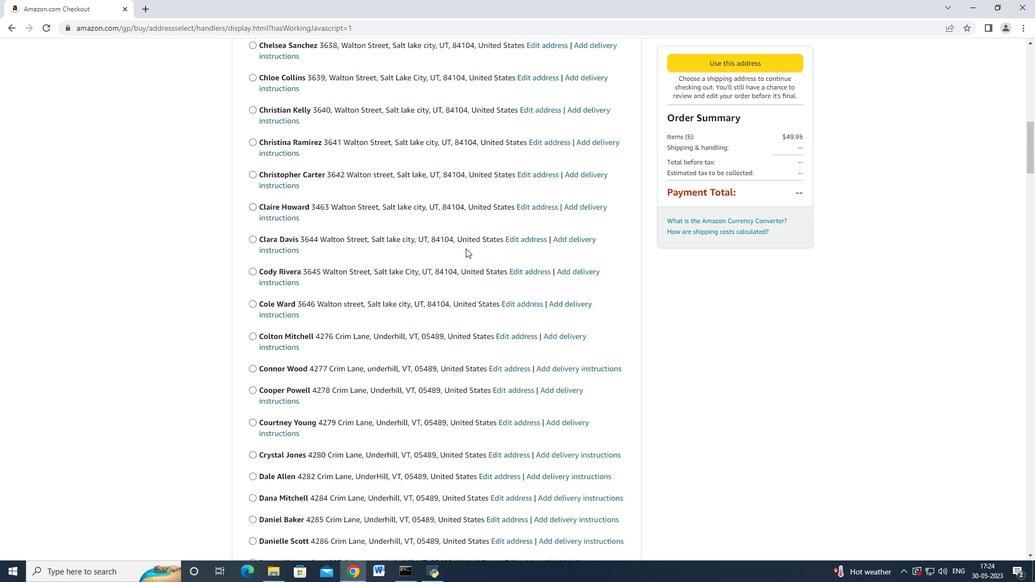 
Action: Mouse scrolled (463, 250) with delta (0, 0)
Screenshot: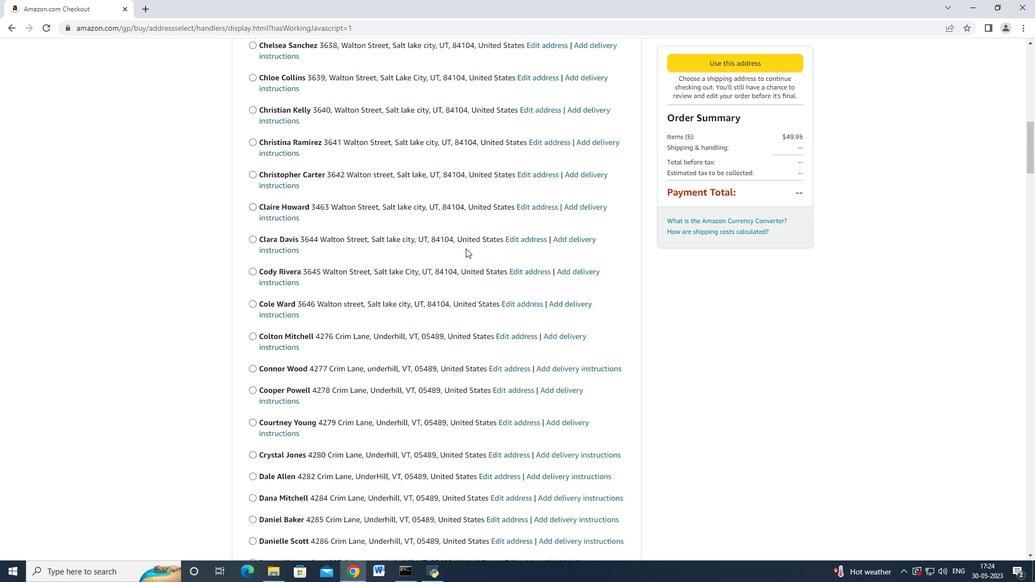 
Action: Mouse scrolled (463, 250) with delta (0, 0)
Screenshot: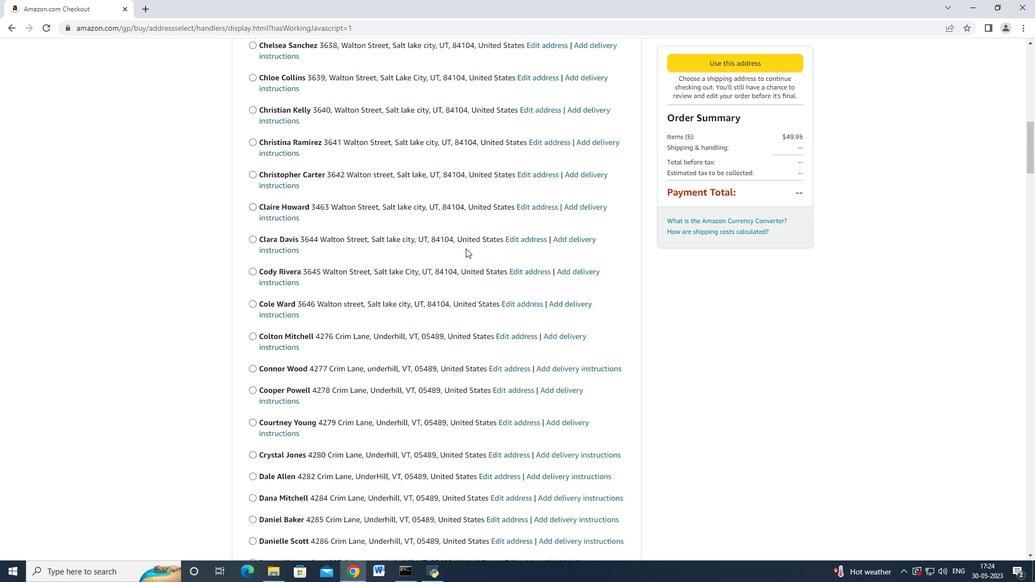 
Action: Mouse moved to (460, 250)
Screenshot: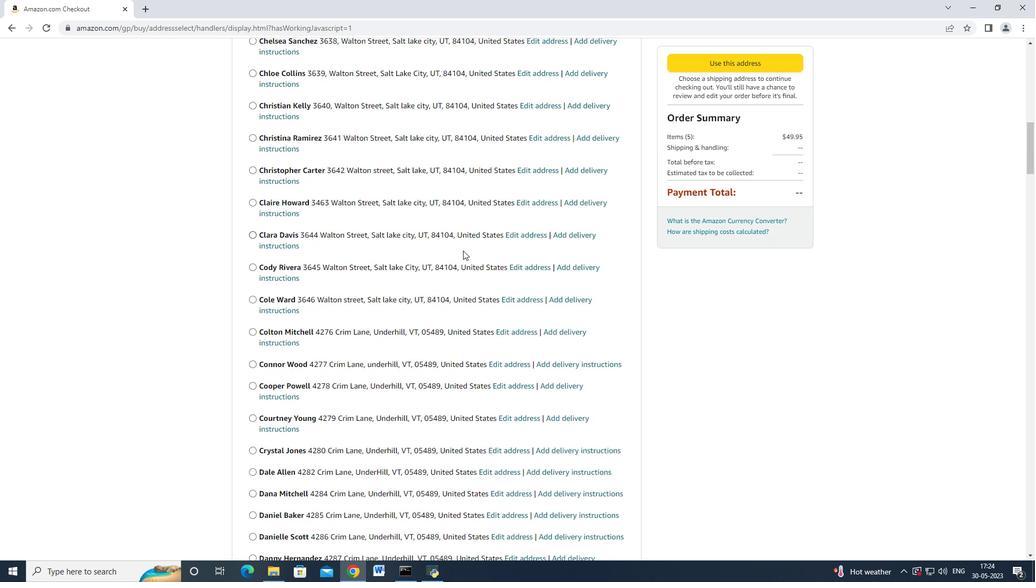 
Action: Mouse scrolled (460, 250) with delta (0, 0)
Screenshot: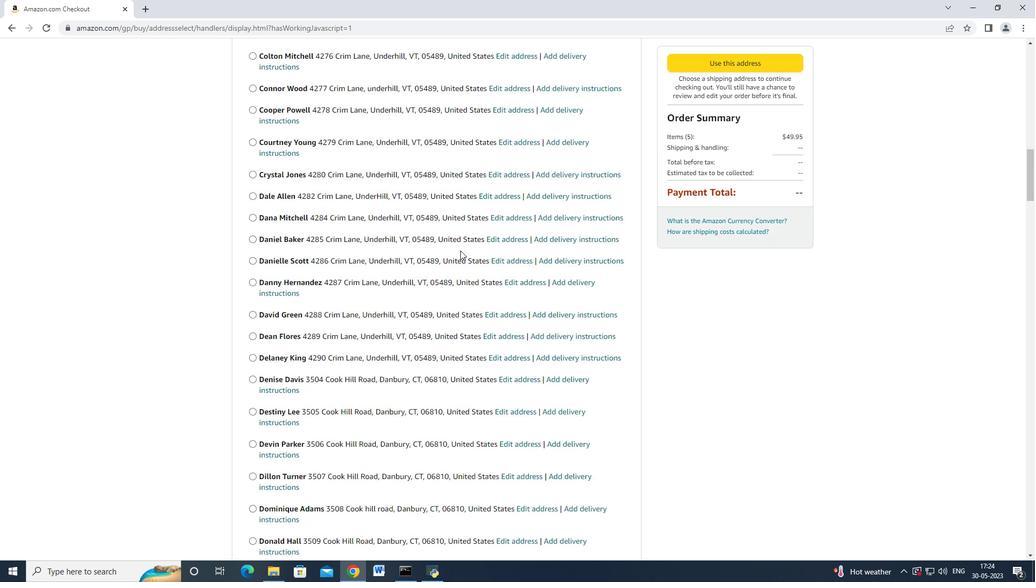 
Action: Mouse scrolled (460, 250) with delta (0, 0)
Screenshot: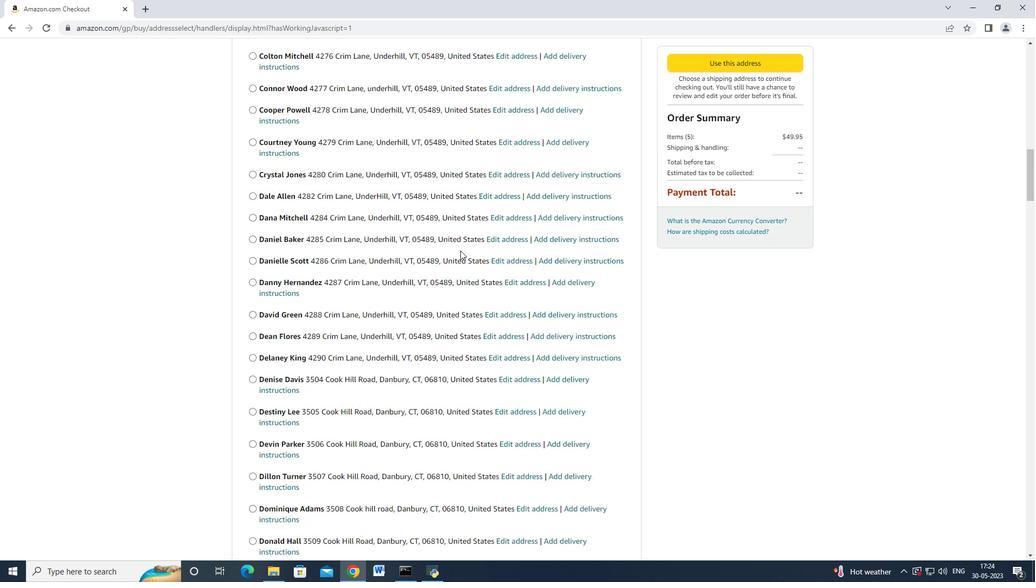
Action: Mouse moved to (459, 251)
Screenshot: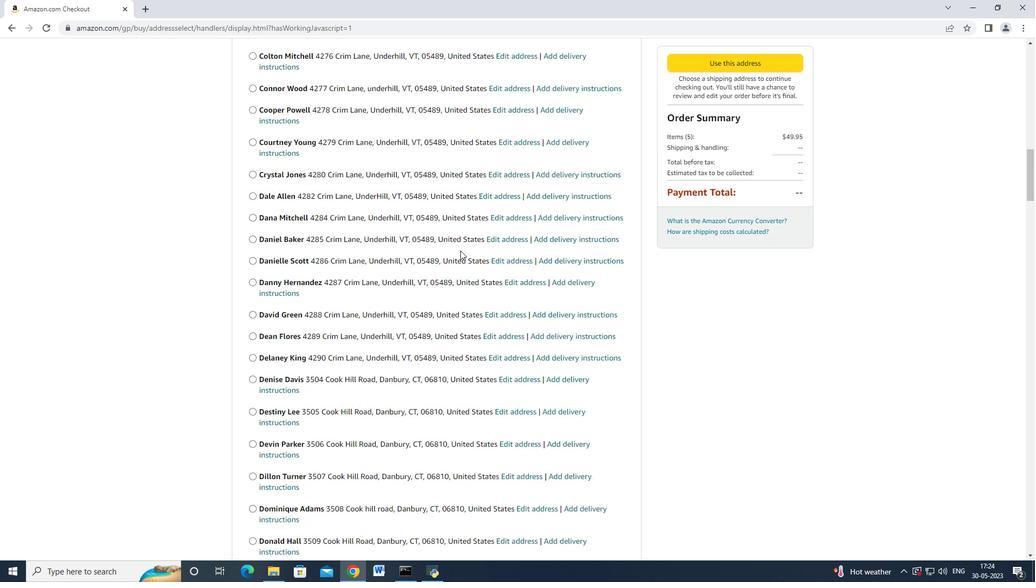 
Action: Mouse scrolled (459, 250) with delta (0, -1)
Screenshot: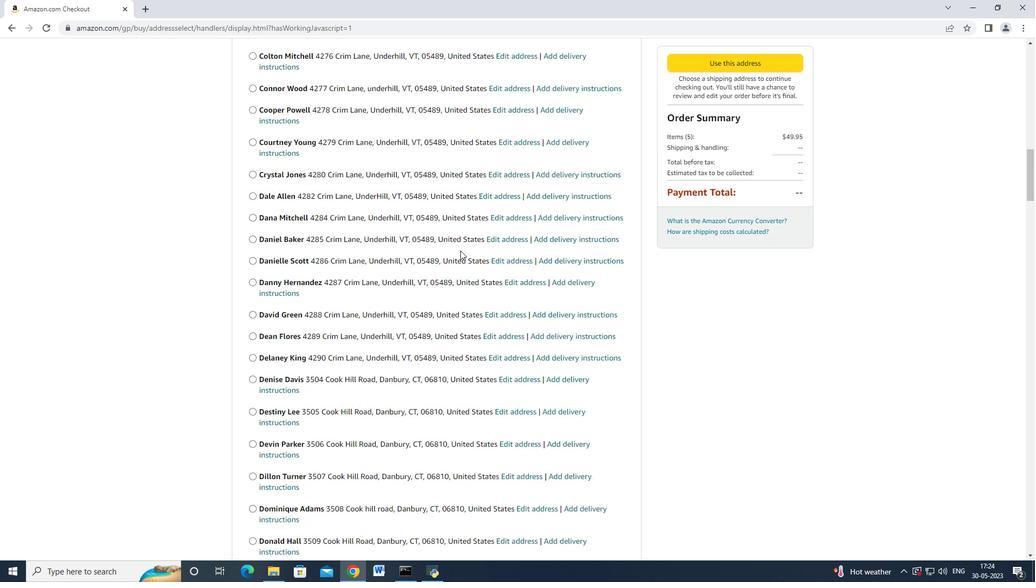
Action: Mouse moved to (459, 251)
Screenshot: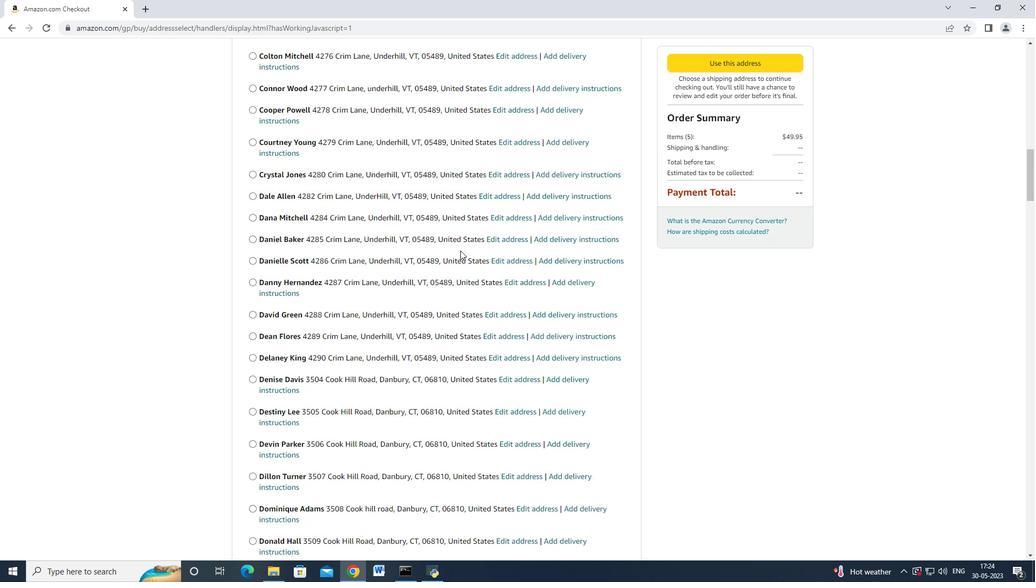 
Action: Mouse scrolled (459, 250) with delta (0, 0)
Screenshot: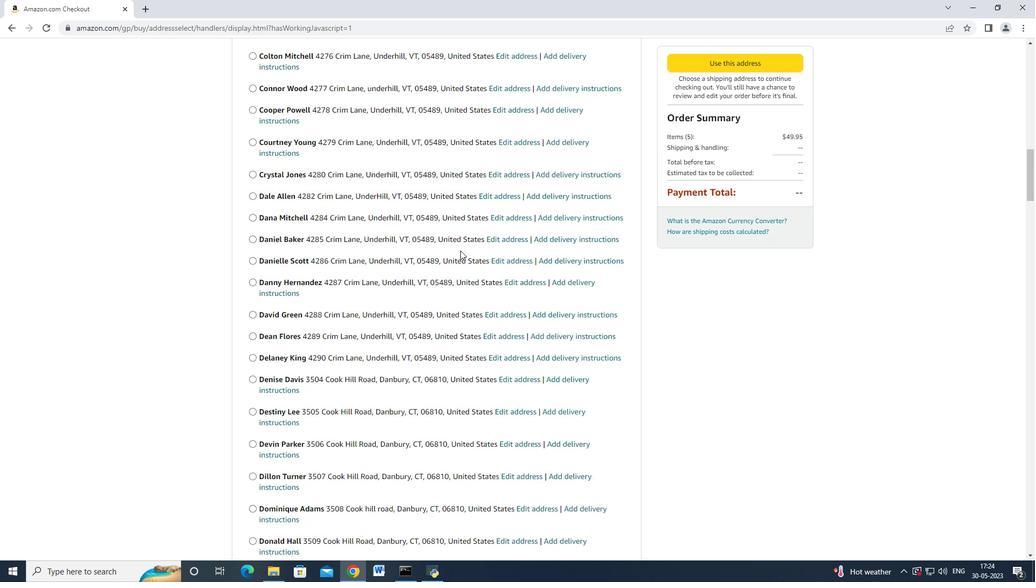 
Action: Mouse moved to (459, 251)
Screenshot: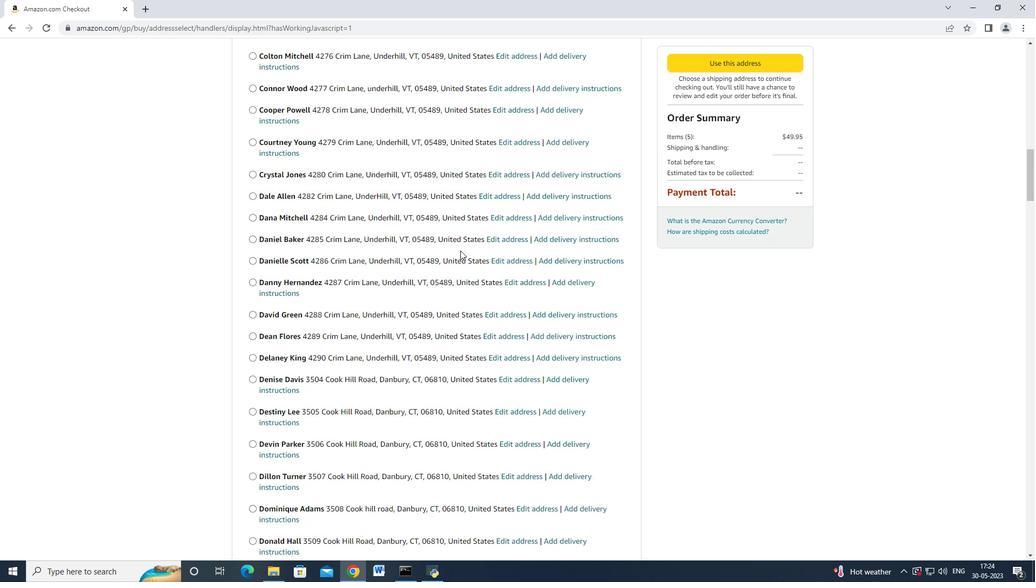 
Action: Mouse scrolled (459, 250) with delta (0, 0)
Screenshot: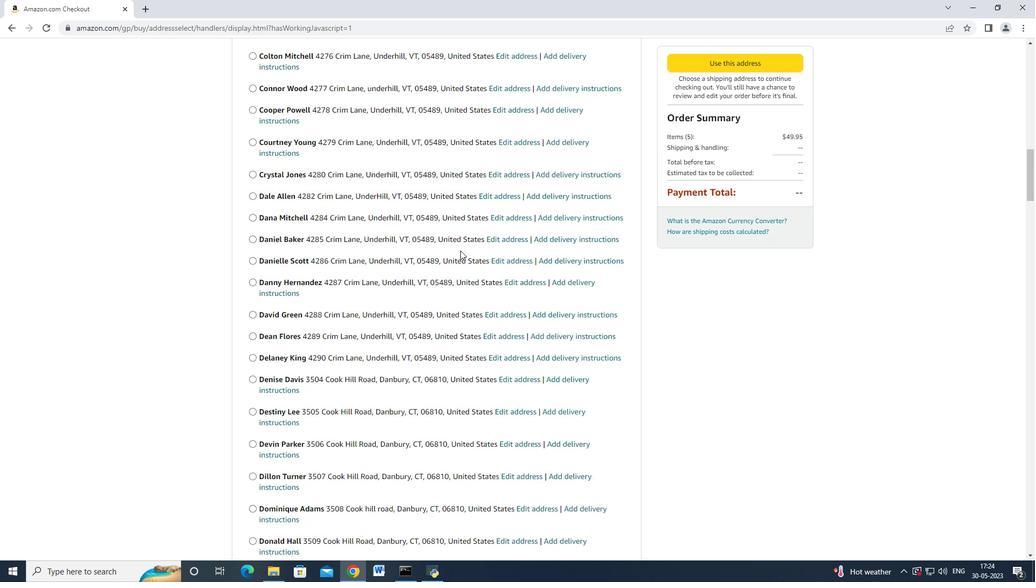 
Action: Mouse scrolled (459, 250) with delta (0, 0)
Screenshot: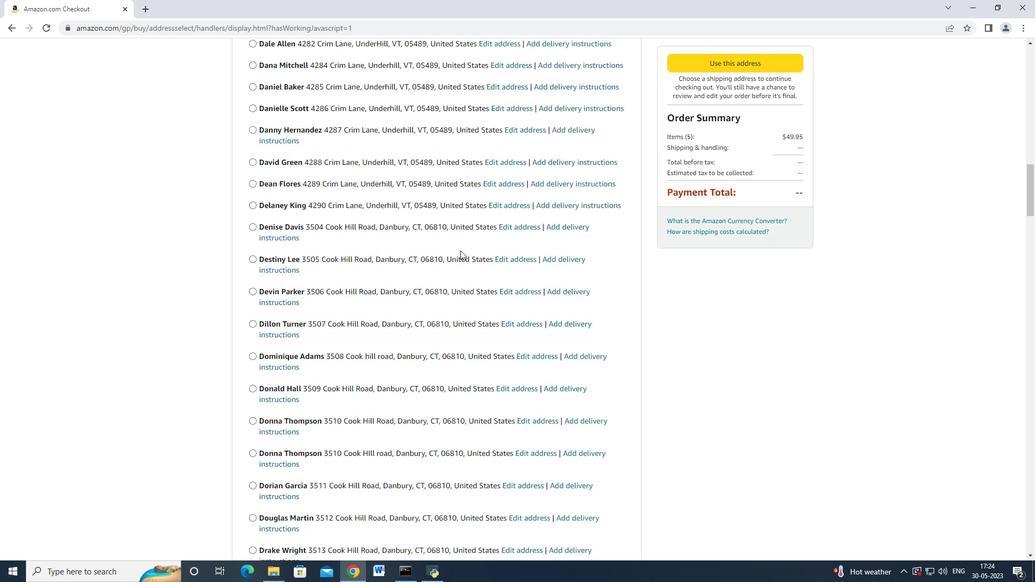 
Action: Mouse scrolled (459, 250) with delta (0, 0)
Screenshot: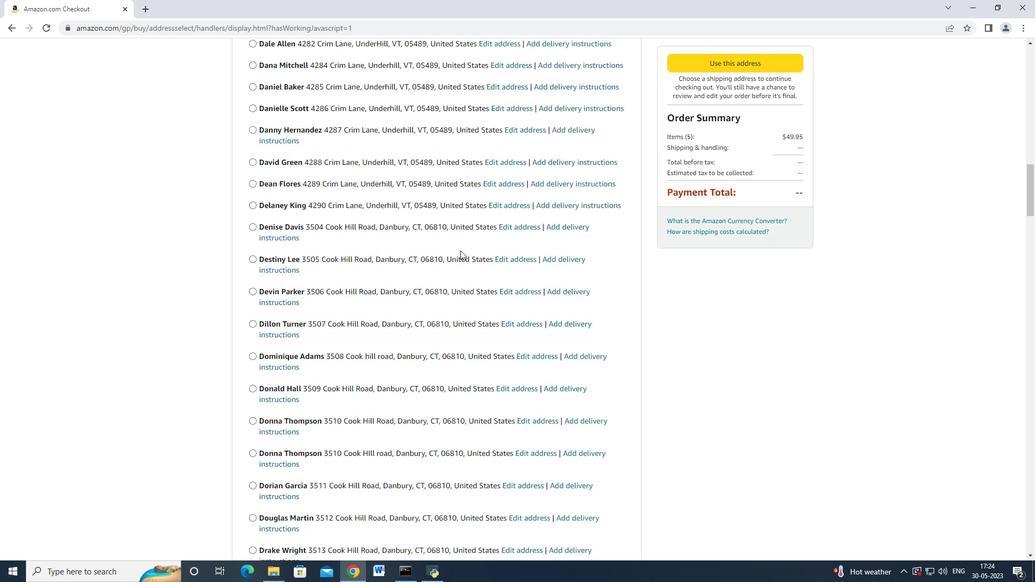 
Action: Mouse moved to (458, 251)
Screenshot: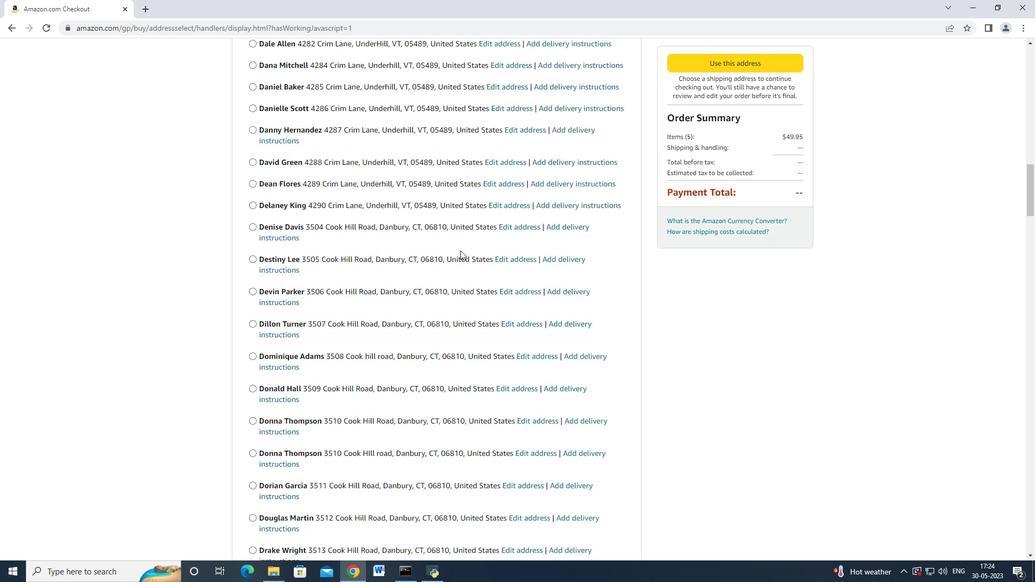 
Action: Mouse scrolled (458, 250) with delta (0, 0)
Screenshot: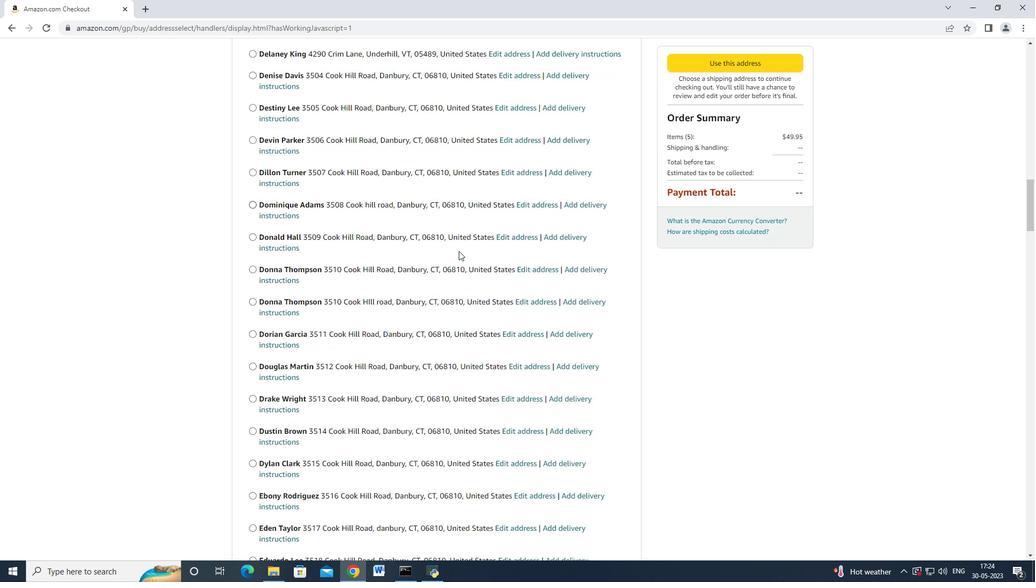 
Action: Mouse scrolled (458, 250) with delta (0, 0)
Screenshot: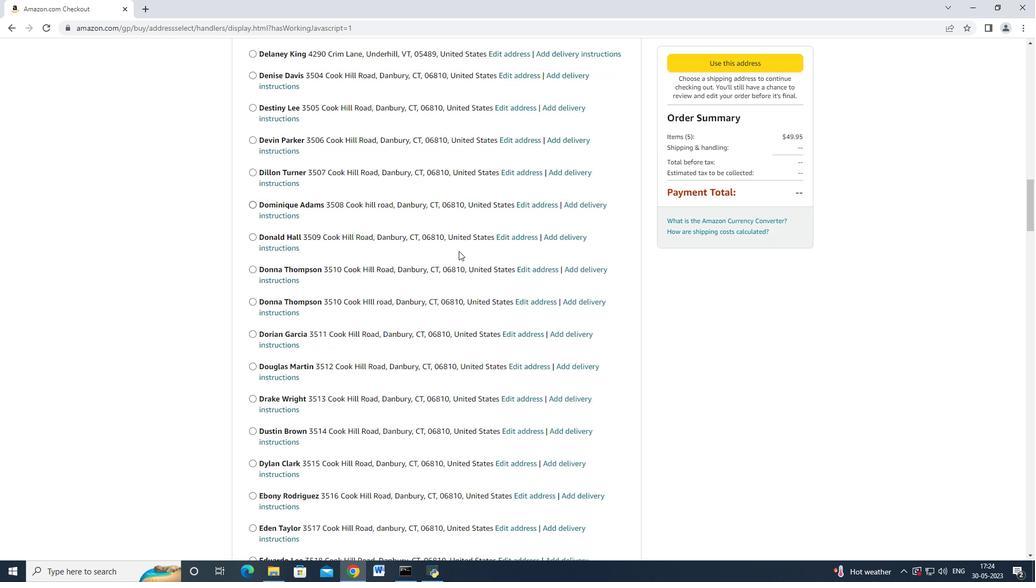 
Action: Mouse moved to (458, 251)
Screenshot: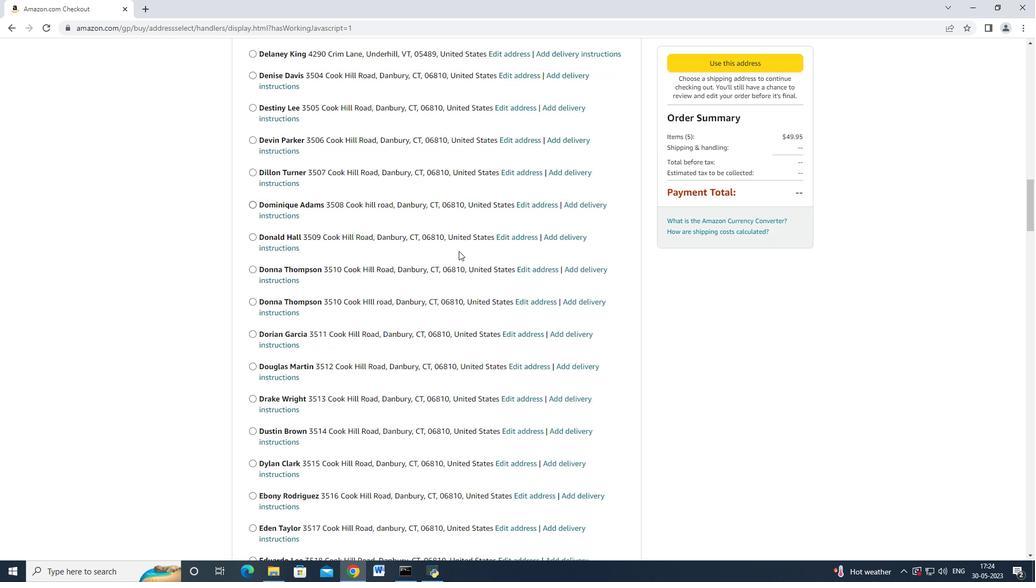 
Action: Mouse scrolled (458, 250) with delta (0, -1)
Screenshot: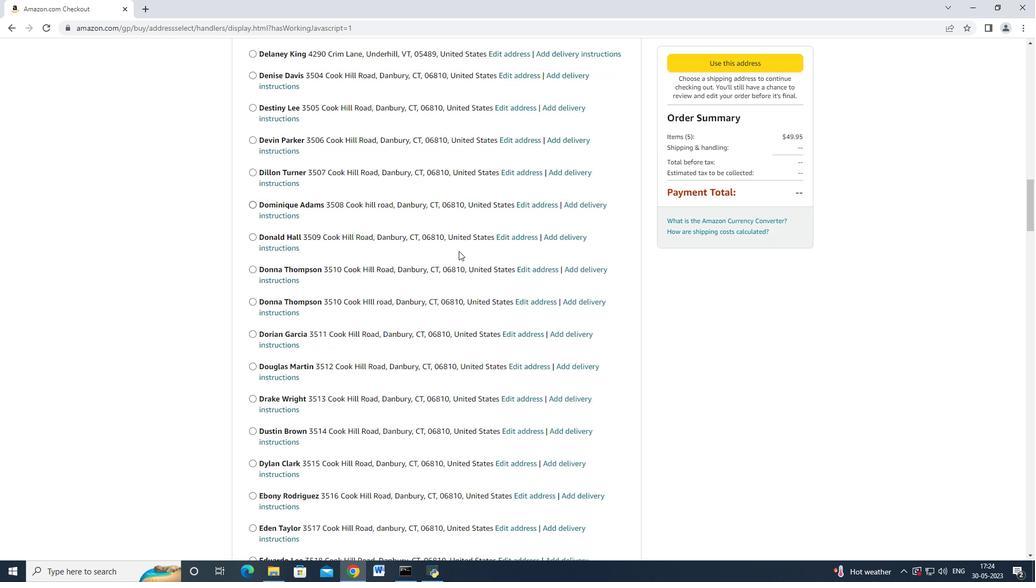
Action: Mouse scrolled (458, 251) with delta (0, 0)
Screenshot: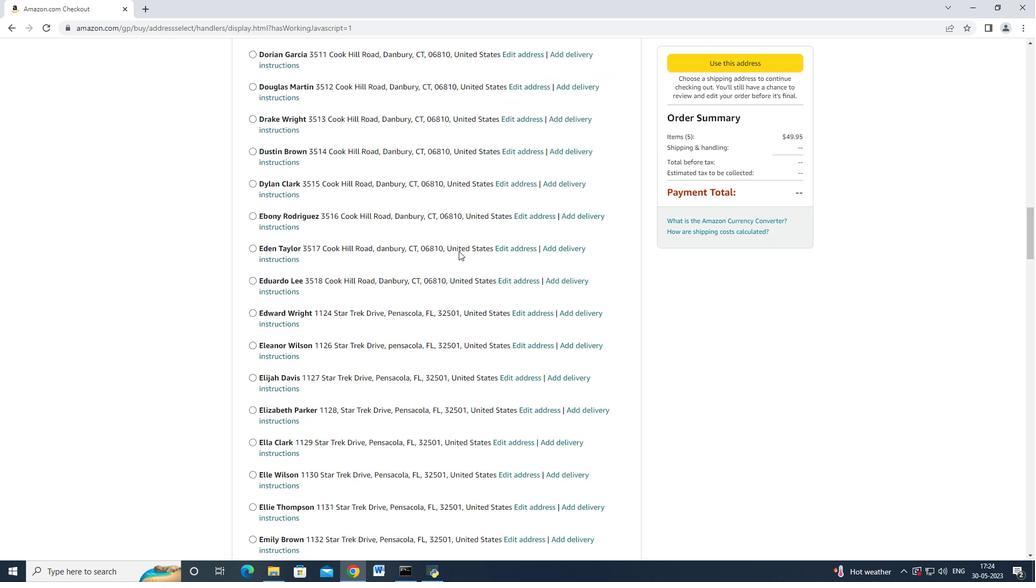 
Action: Mouse moved to (456, 252)
Screenshot: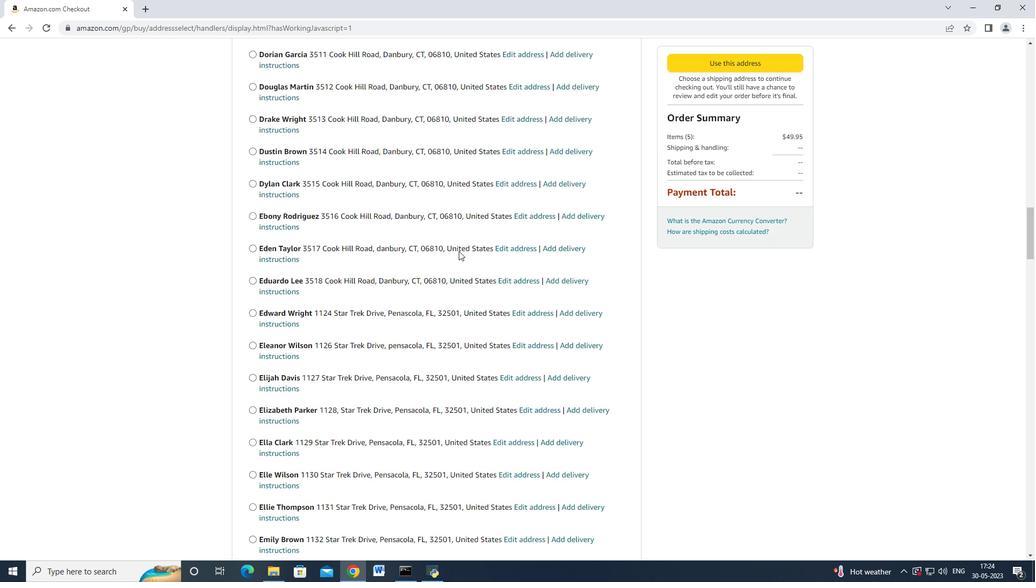 
Action: Mouse scrolled (458, 251) with delta (0, 0)
Screenshot: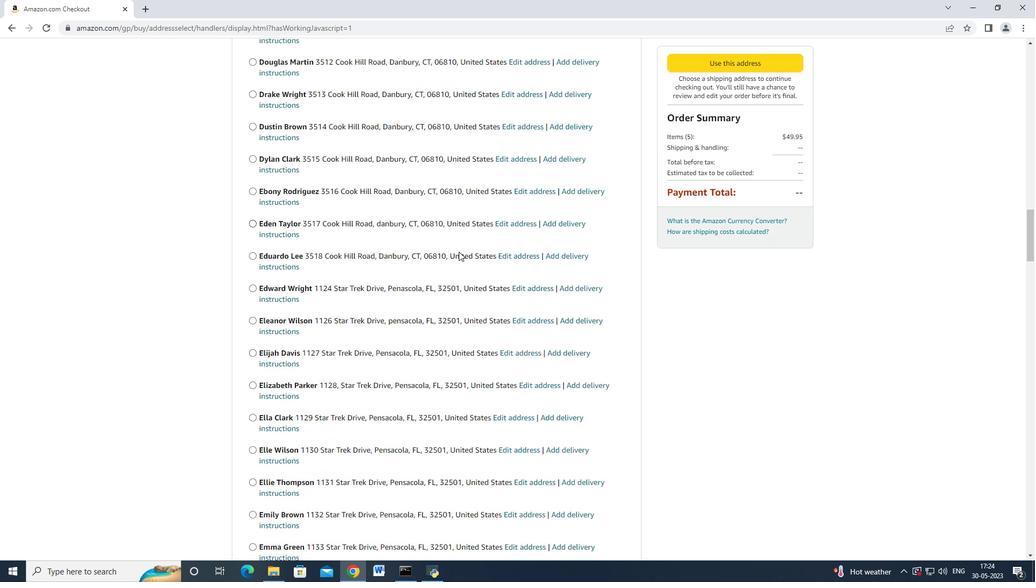 
Action: Mouse scrolled (458, 251) with delta (0, 0)
Screenshot: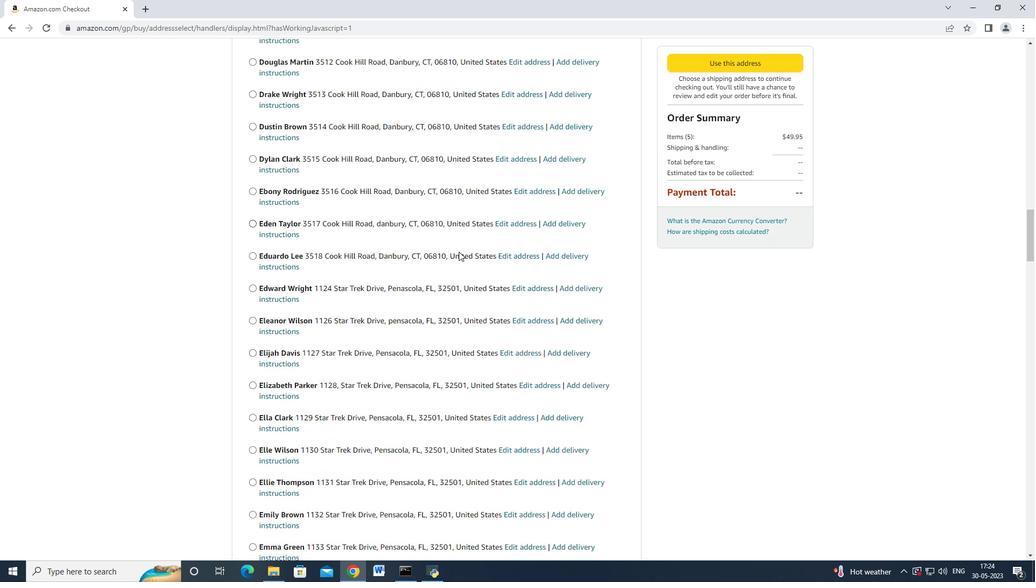 
Action: Mouse scrolled (456, 251) with delta (0, 0)
Screenshot: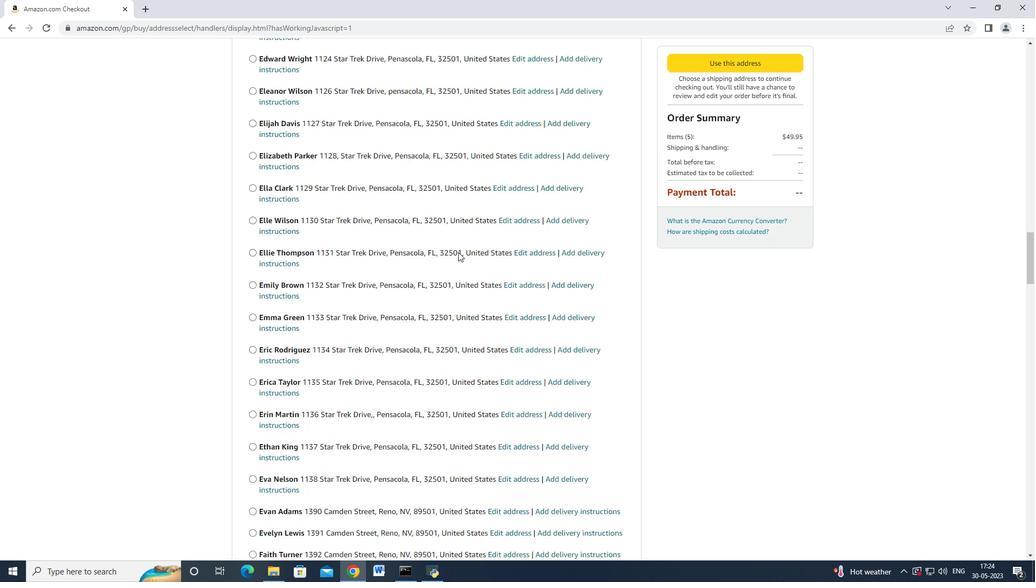 
Action: Mouse scrolled (456, 251) with delta (0, 0)
Screenshot: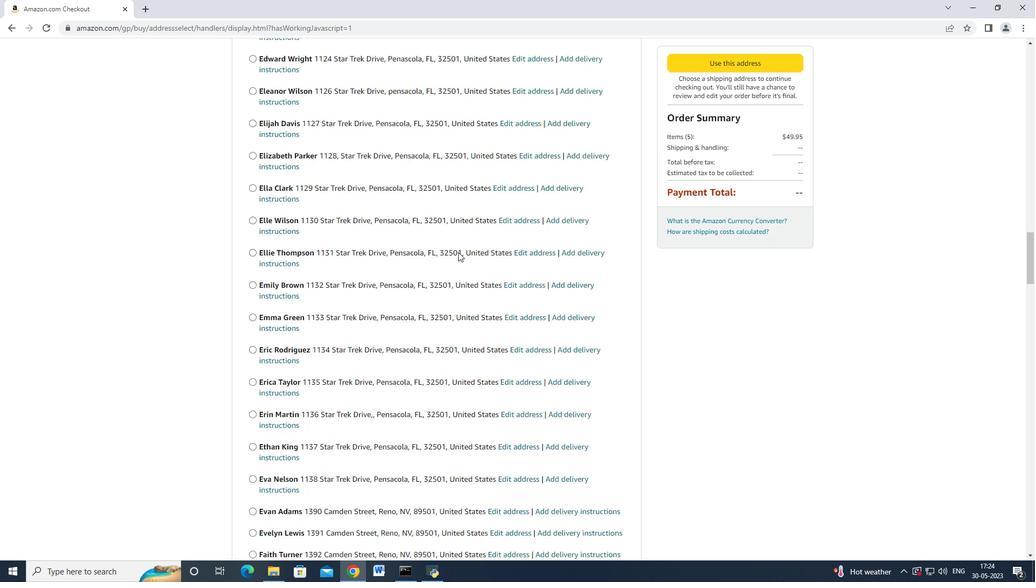 
Action: Mouse scrolled (456, 251) with delta (0, 0)
Screenshot: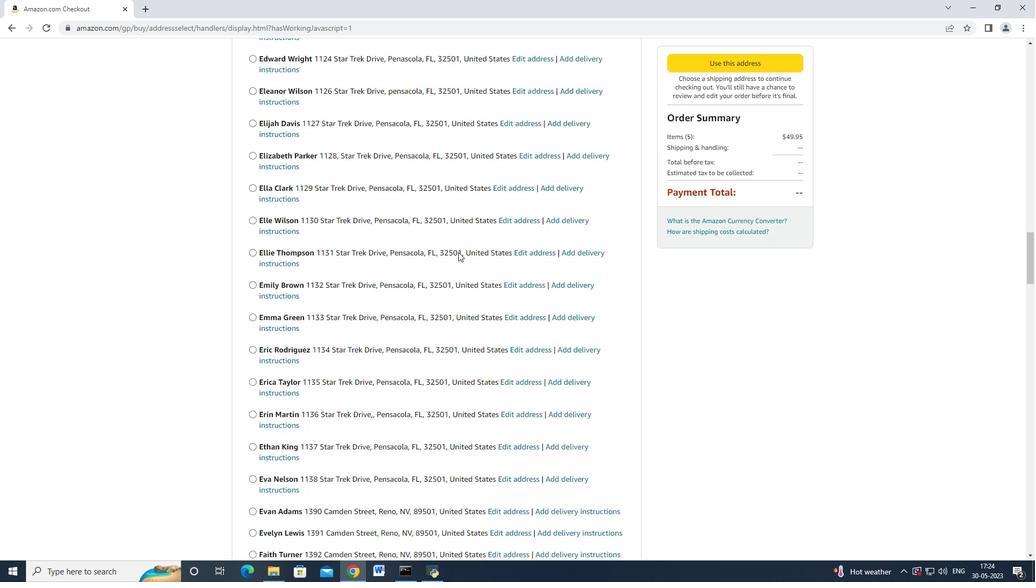 
Action: Mouse scrolled (456, 251) with delta (0, 0)
Screenshot: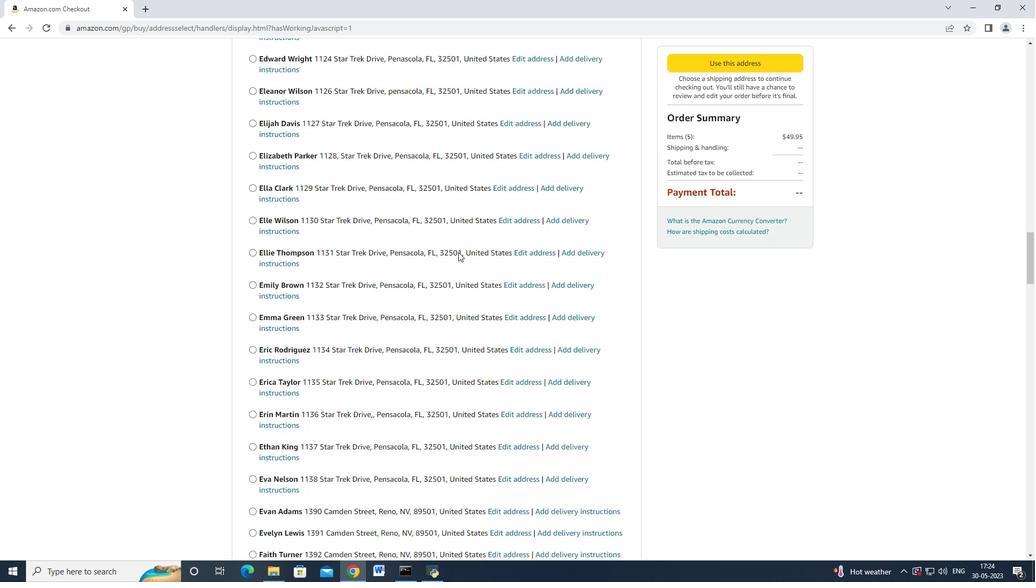 
Action: Mouse scrolled (456, 251) with delta (0, 0)
Screenshot: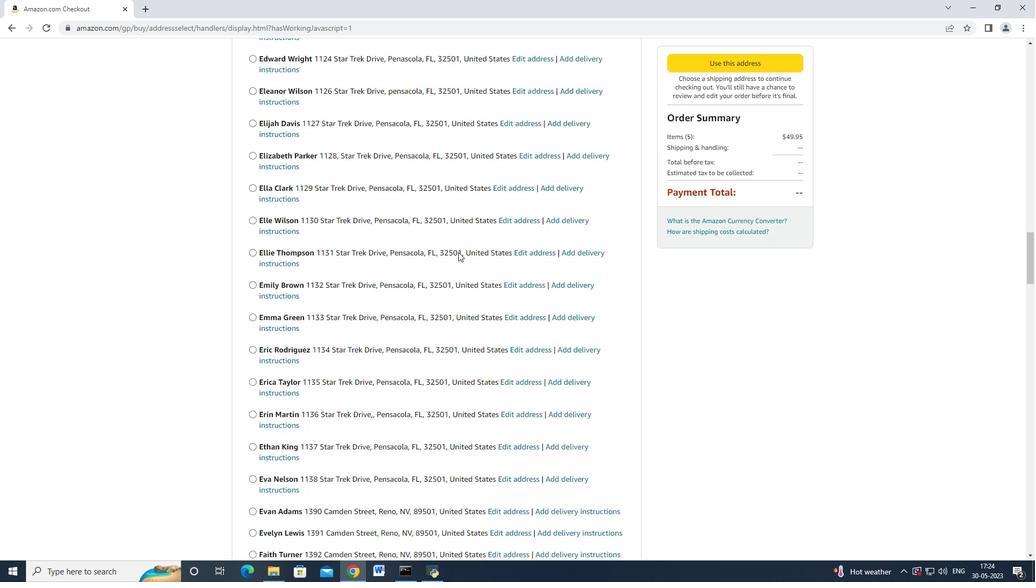 
Action: Mouse scrolled (456, 251) with delta (0, 0)
Screenshot: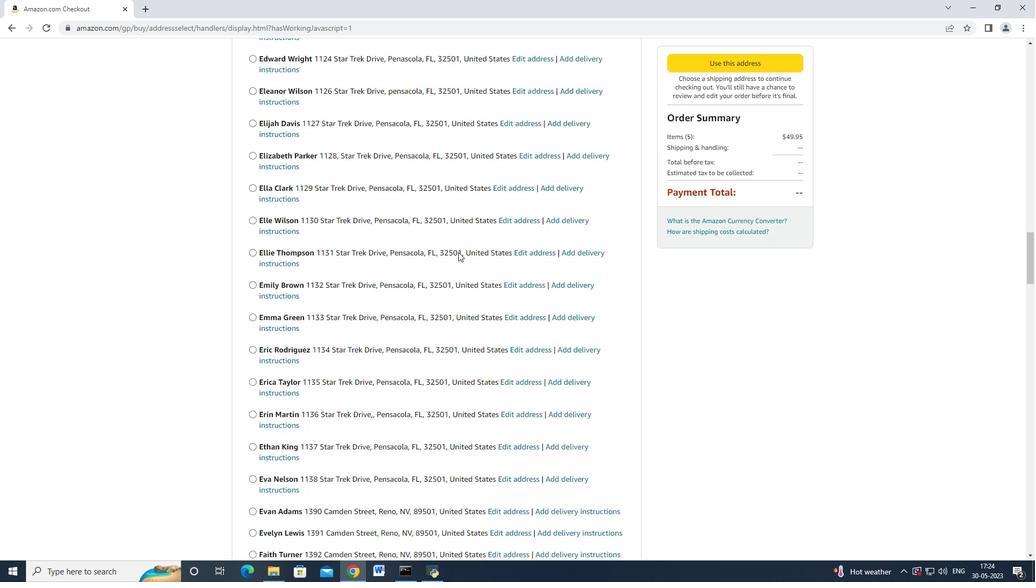 
Action: Mouse scrolled (456, 251) with delta (0, 0)
Screenshot: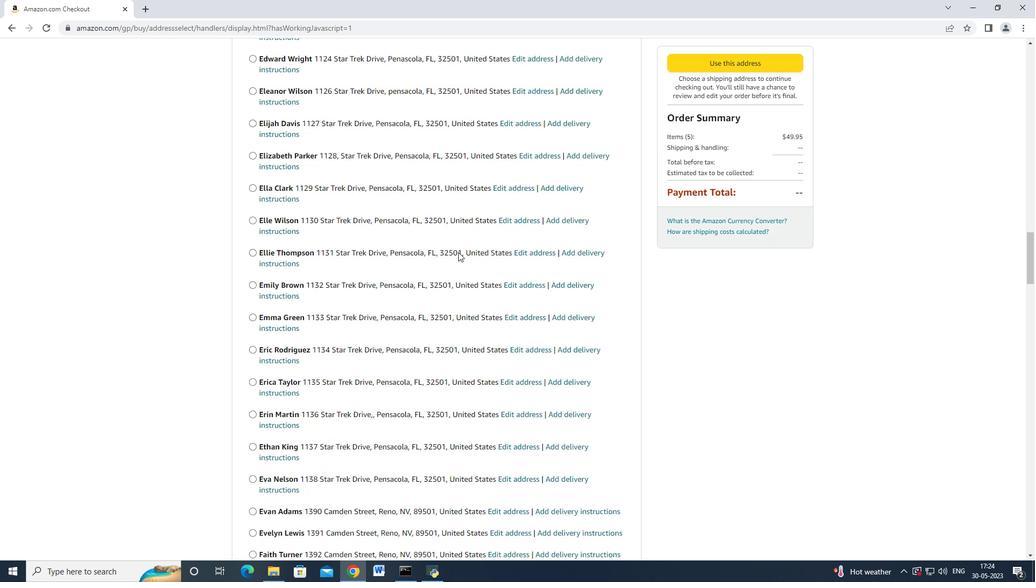 
Action: Mouse moved to (452, 252)
Screenshot: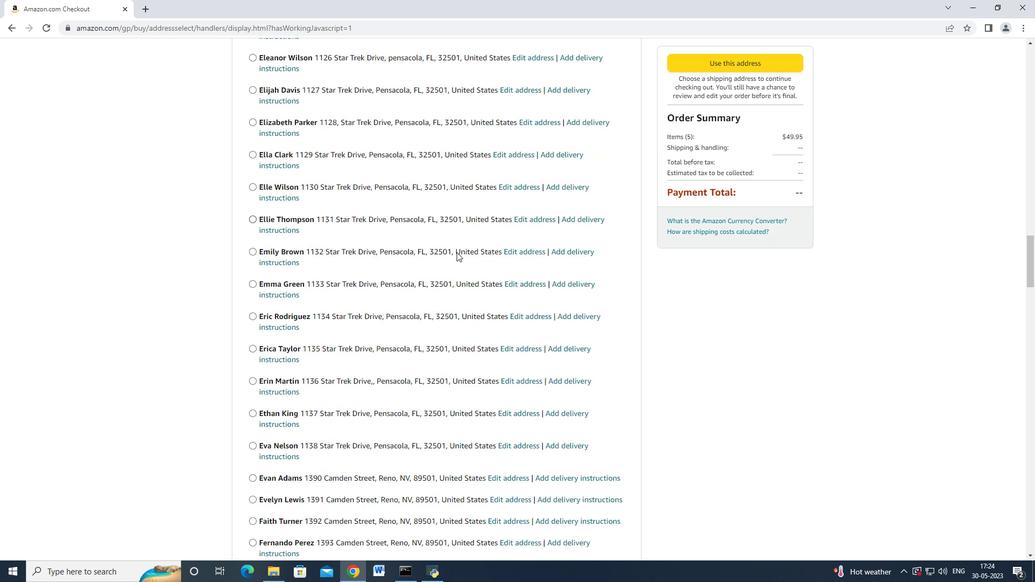 
Action: Mouse scrolled (452, 251) with delta (0, 0)
Screenshot: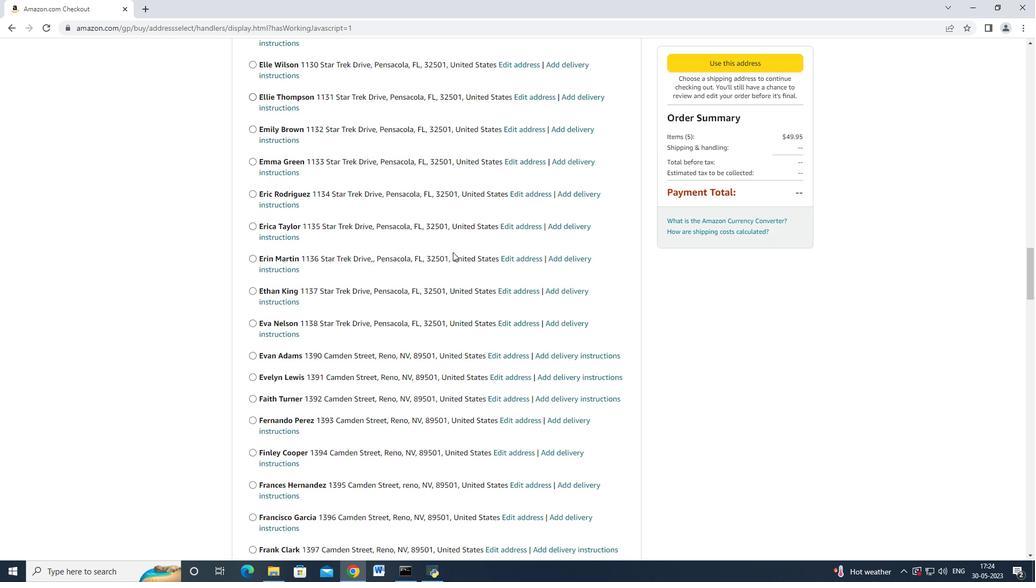 
Action: Mouse scrolled (452, 251) with delta (0, 0)
Screenshot: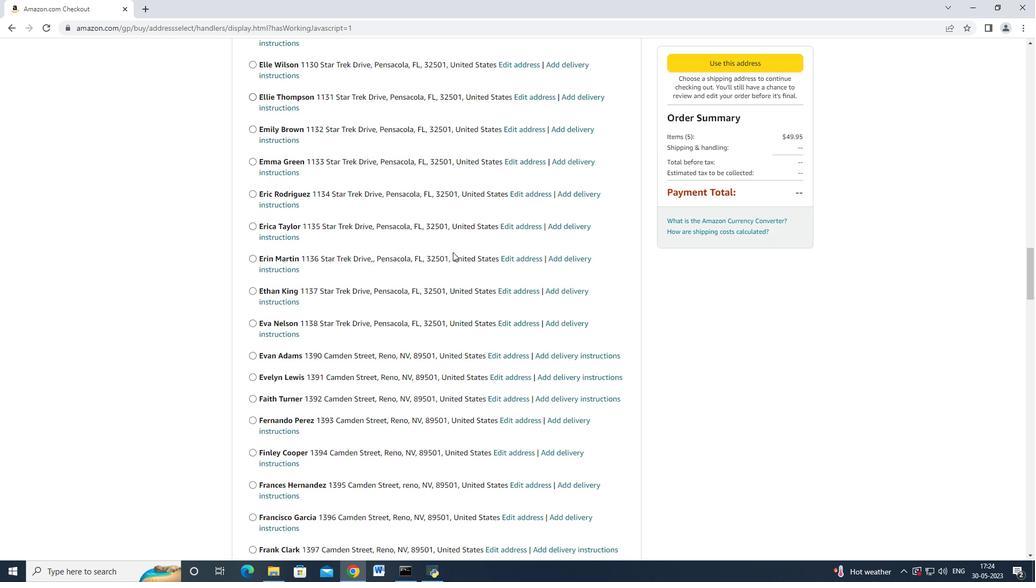 
Action: Mouse scrolled (452, 251) with delta (0, 0)
Screenshot: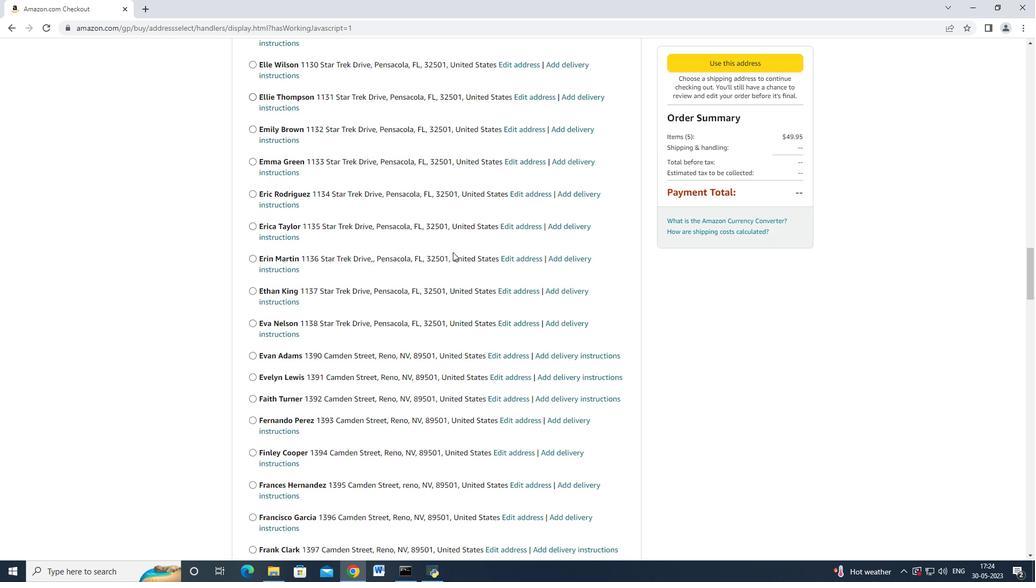 
Action: Mouse scrolled (452, 251) with delta (0, -1)
Screenshot: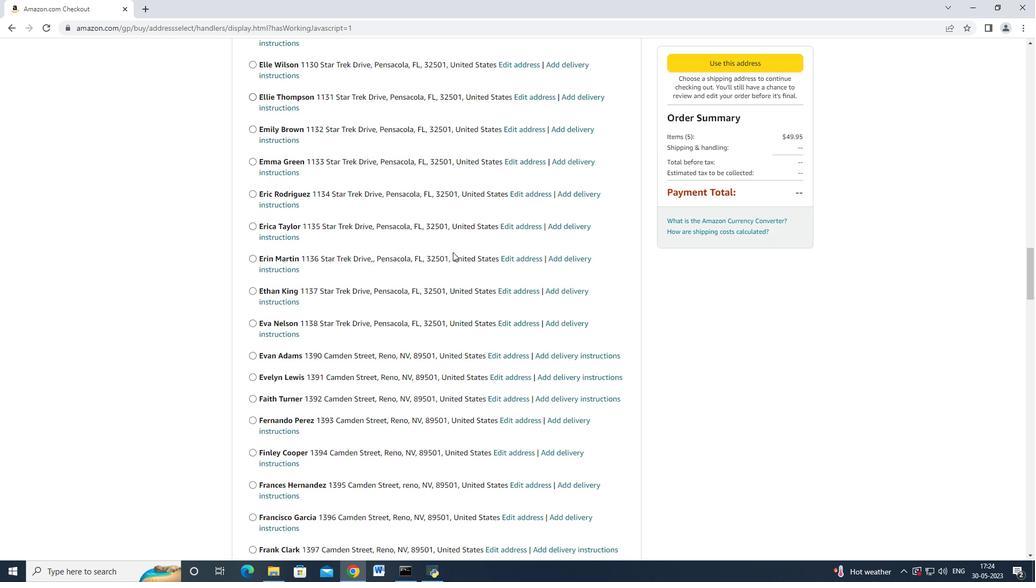 
Action: Mouse scrolled (452, 251) with delta (0, 0)
Screenshot: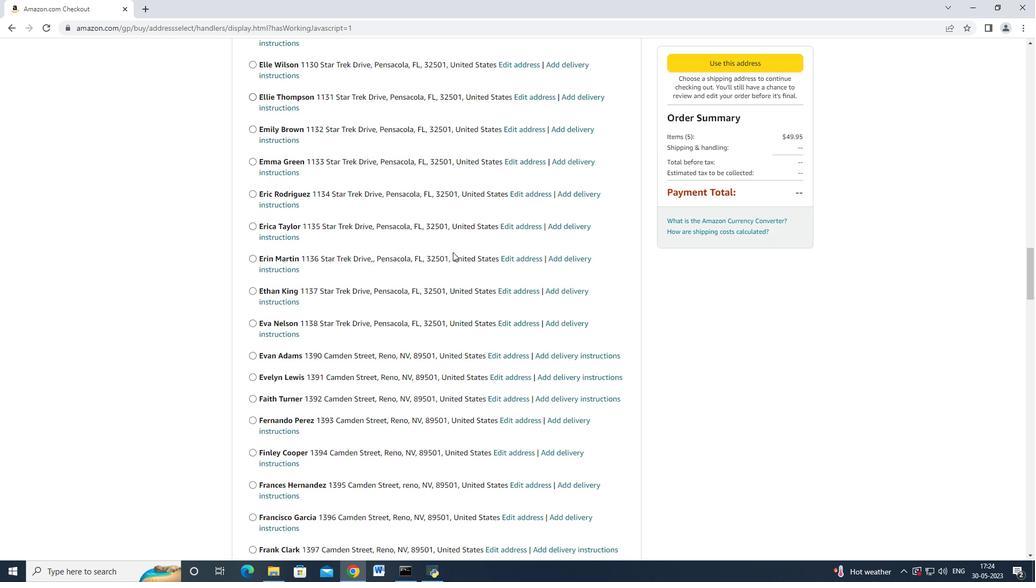 
Action: Mouse scrolled (452, 251) with delta (0, 0)
Screenshot: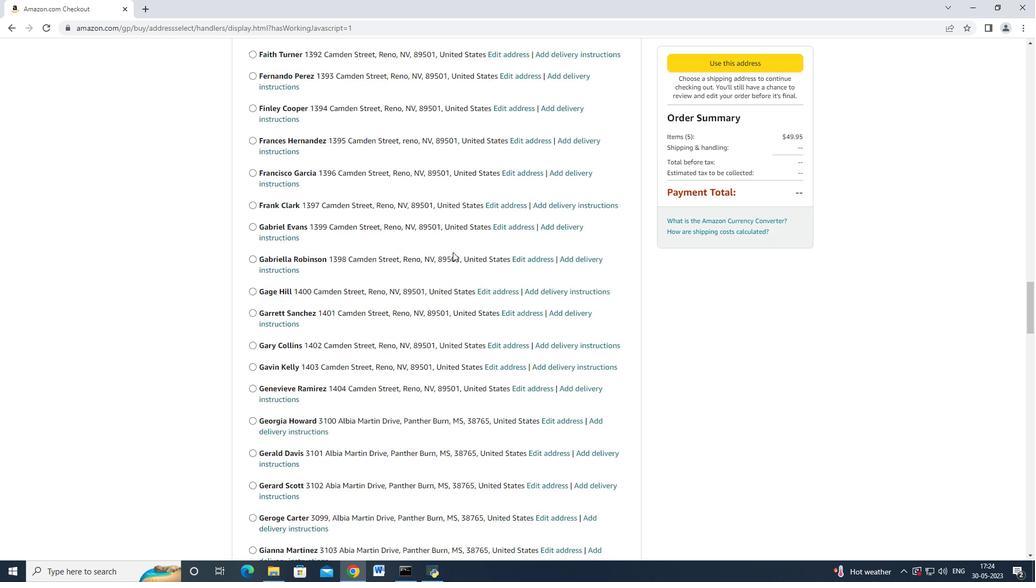 
Action: Mouse scrolled (452, 251) with delta (0, 0)
Screenshot: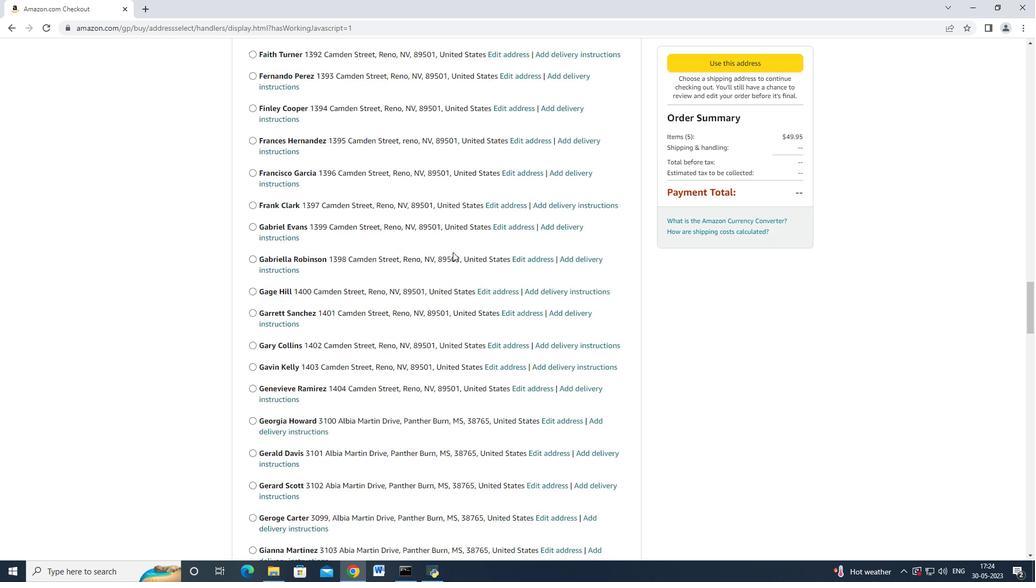 
Action: Mouse moved to (447, 257)
Screenshot: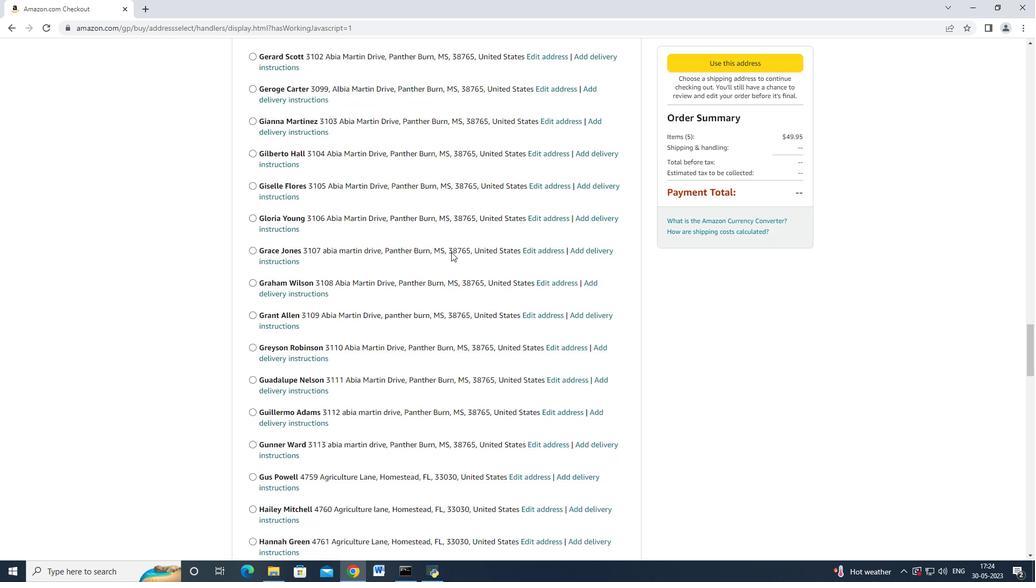 
Action: Mouse scrolled (447, 256) with delta (0, 0)
Screenshot: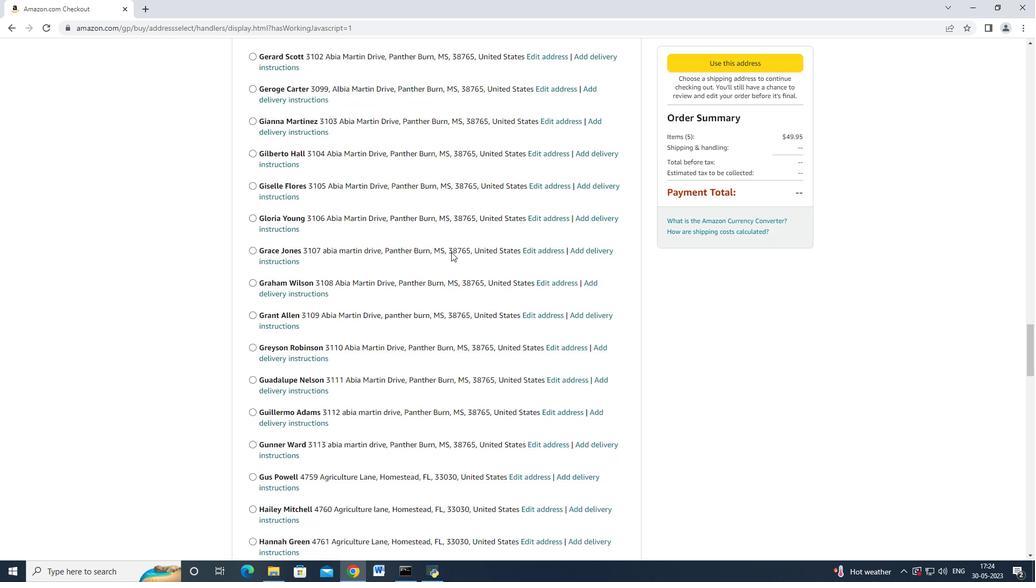 
Action: Mouse moved to (445, 259)
Screenshot: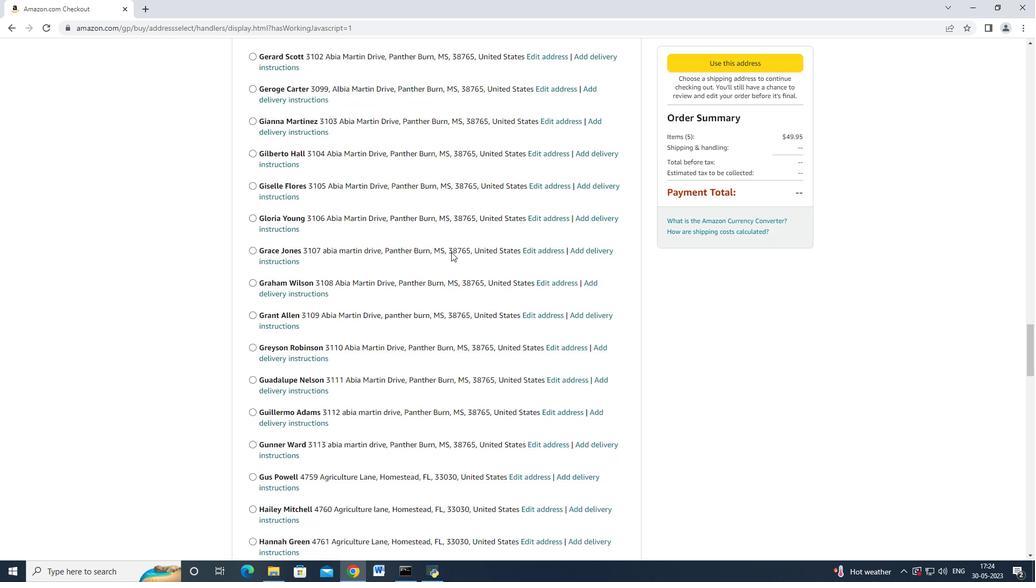 
Action: Mouse scrolled (445, 258) with delta (0, 0)
Screenshot: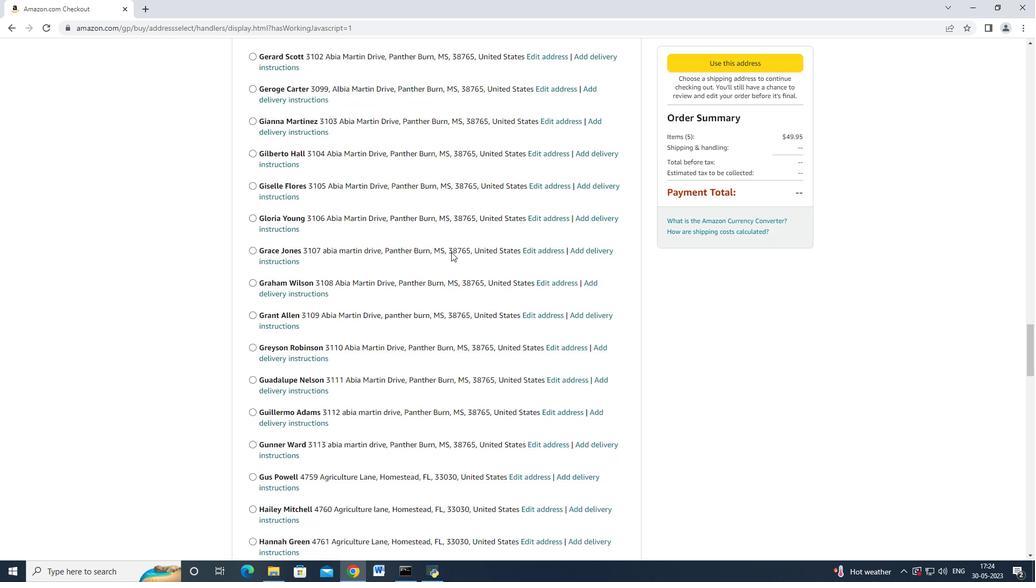 
Action: Mouse moved to (445, 259)
Screenshot: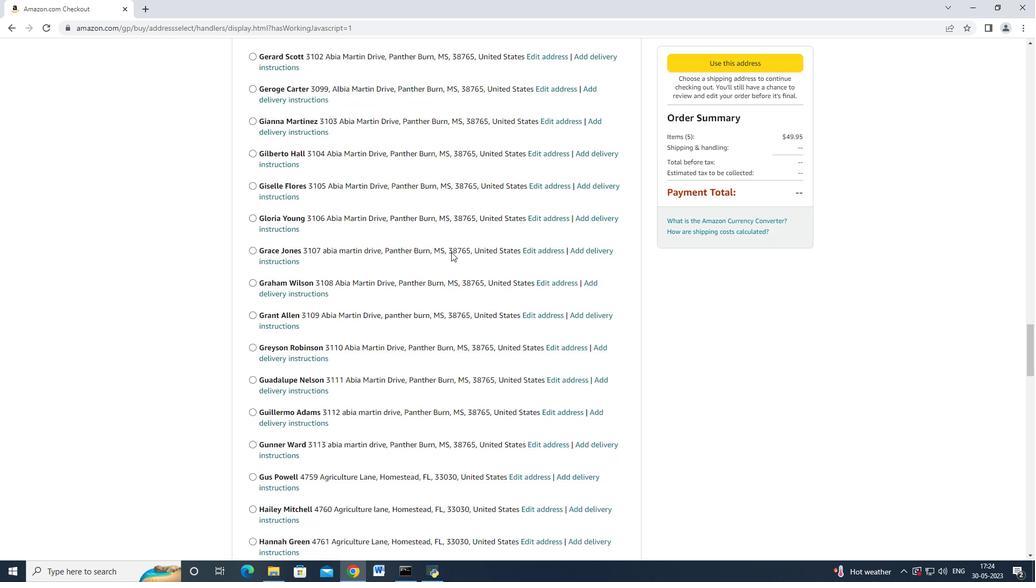 
Action: Mouse scrolled (445, 258) with delta (0, -1)
Screenshot: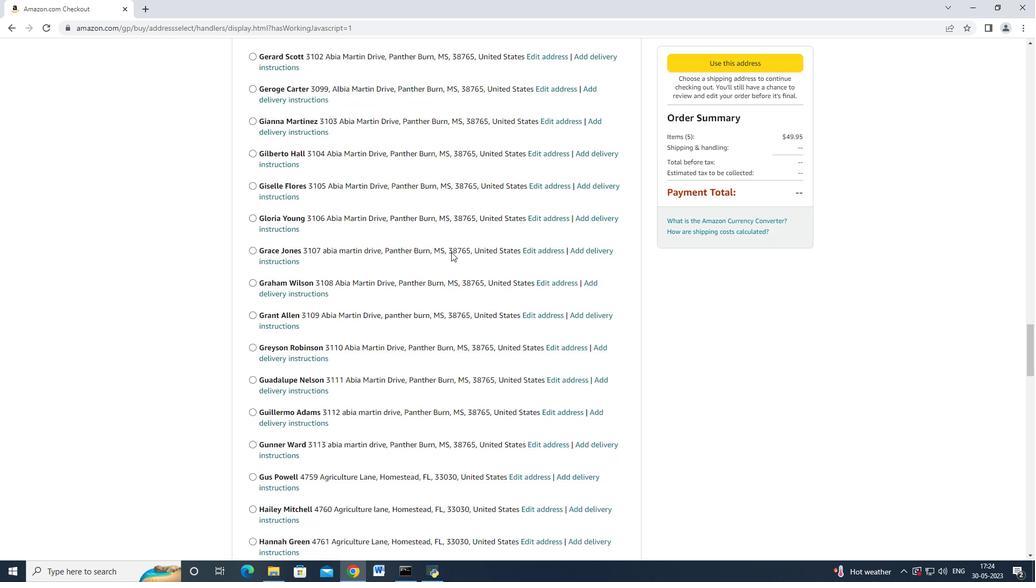
Action: Mouse moved to (444, 259)
Screenshot: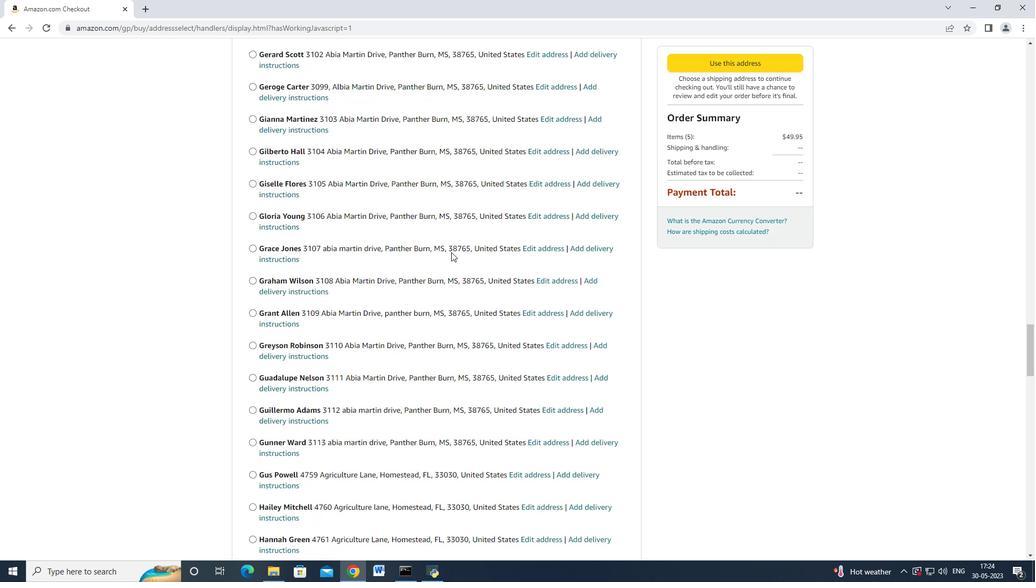 
Action: Mouse scrolled (445, 259) with delta (0, 0)
Screenshot: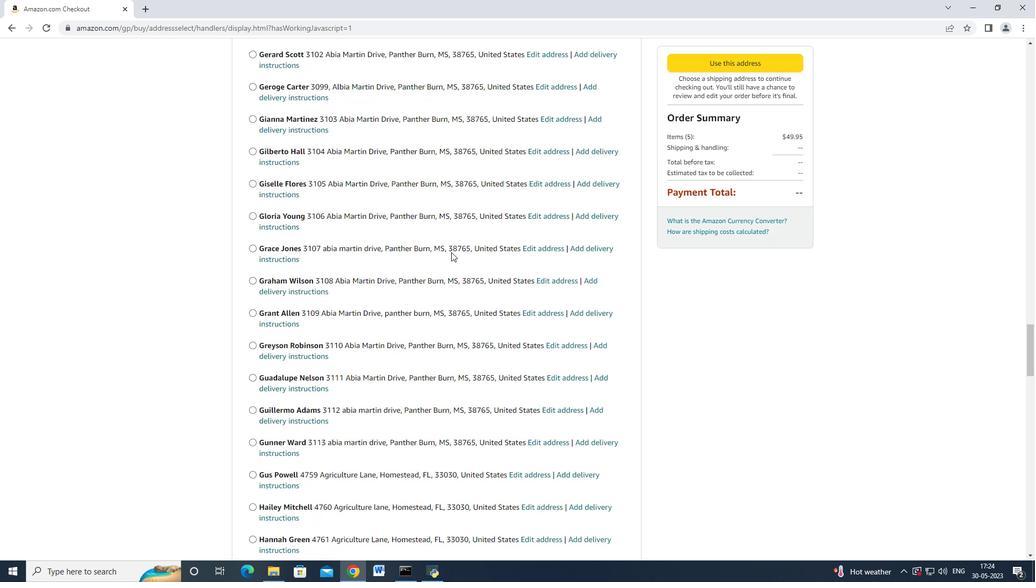 
Action: Mouse moved to (443, 259)
Screenshot: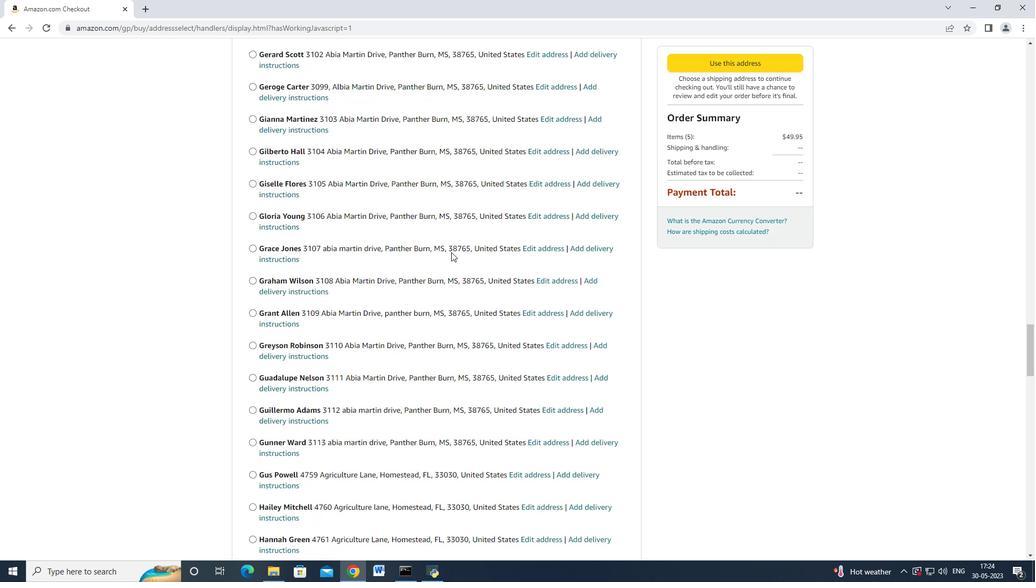 
Action: Mouse scrolled (444, 259) with delta (0, 0)
Screenshot: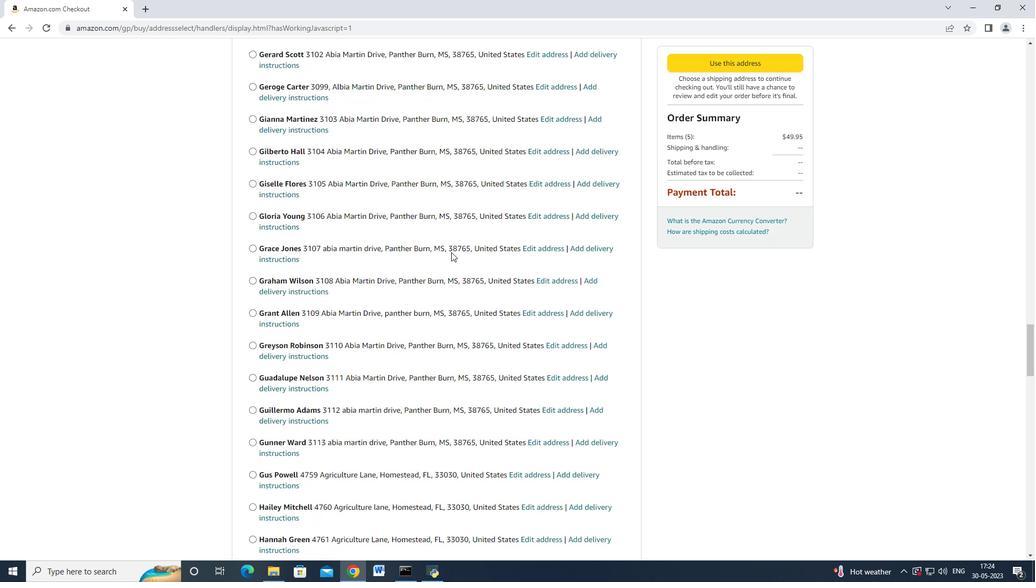 
Action: Mouse scrolled (443, 259) with delta (0, 0)
Screenshot: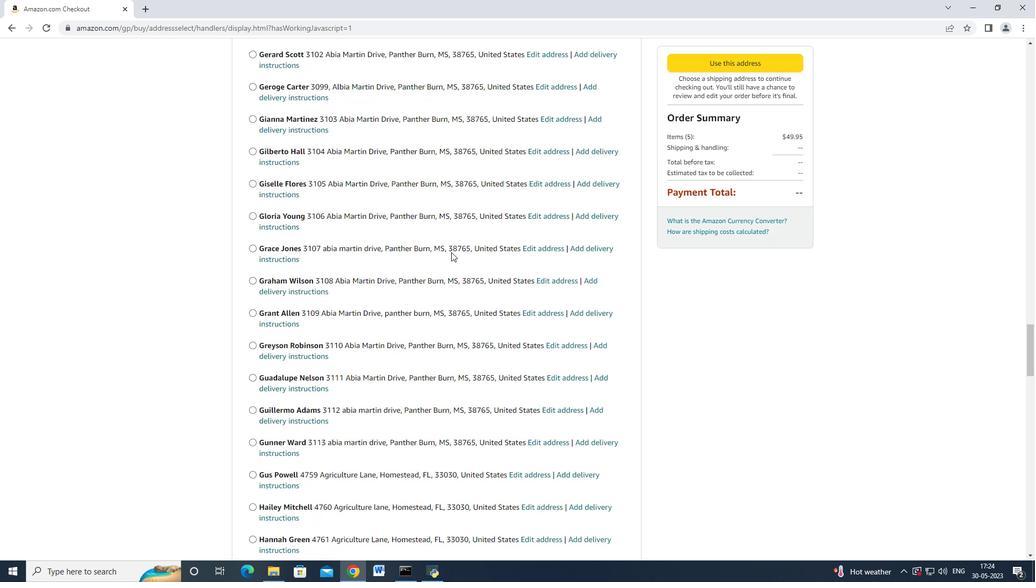 
Action: Mouse moved to (441, 261)
Screenshot: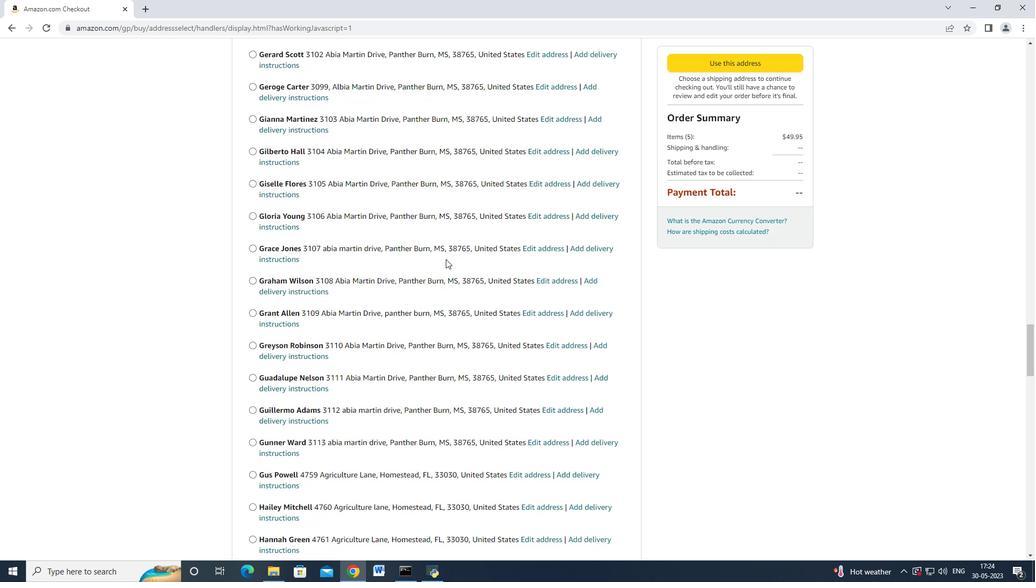 
Action: Mouse scrolled (441, 260) with delta (0, 0)
Screenshot: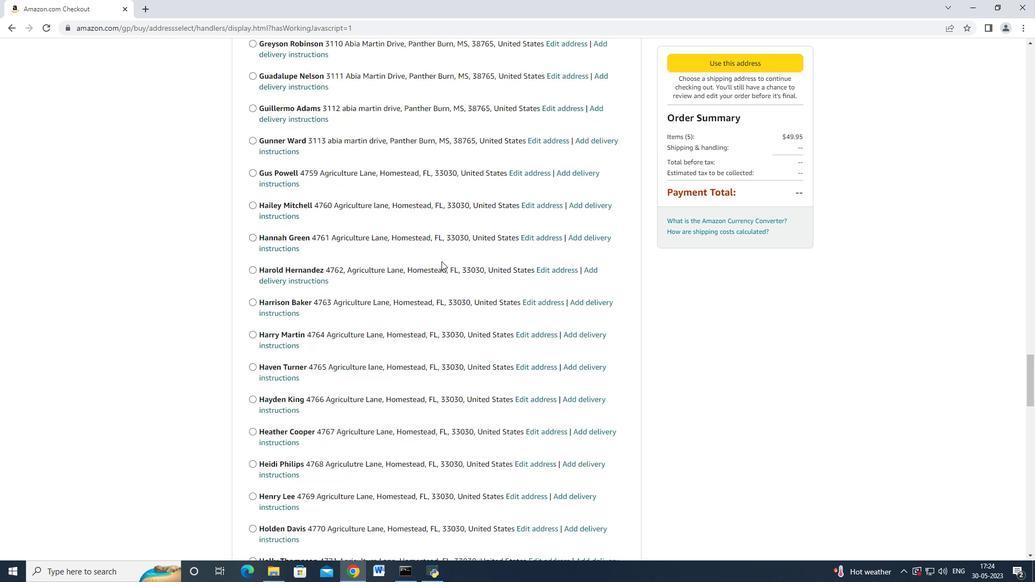 
Action: Mouse scrolled (441, 260) with delta (0, 0)
Screenshot: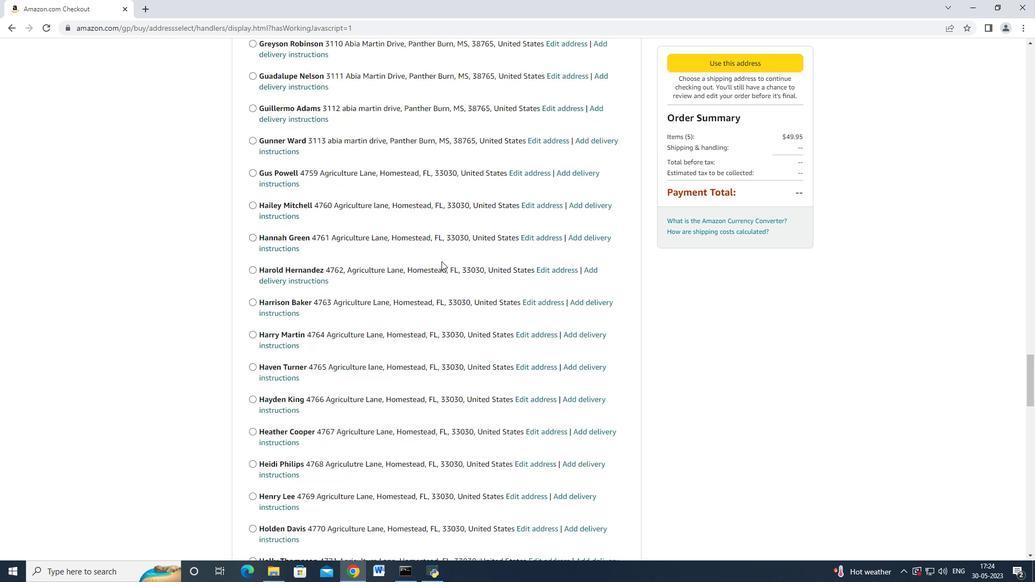 
Action: Mouse scrolled (441, 260) with delta (0, 0)
Screenshot: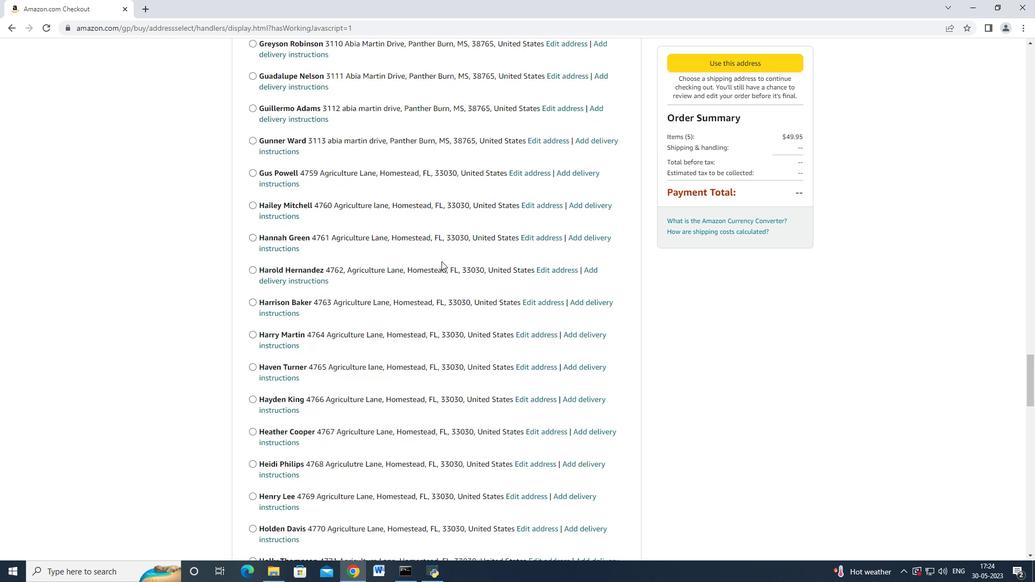 
Action: Mouse moved to (441, 261)
Screenshot: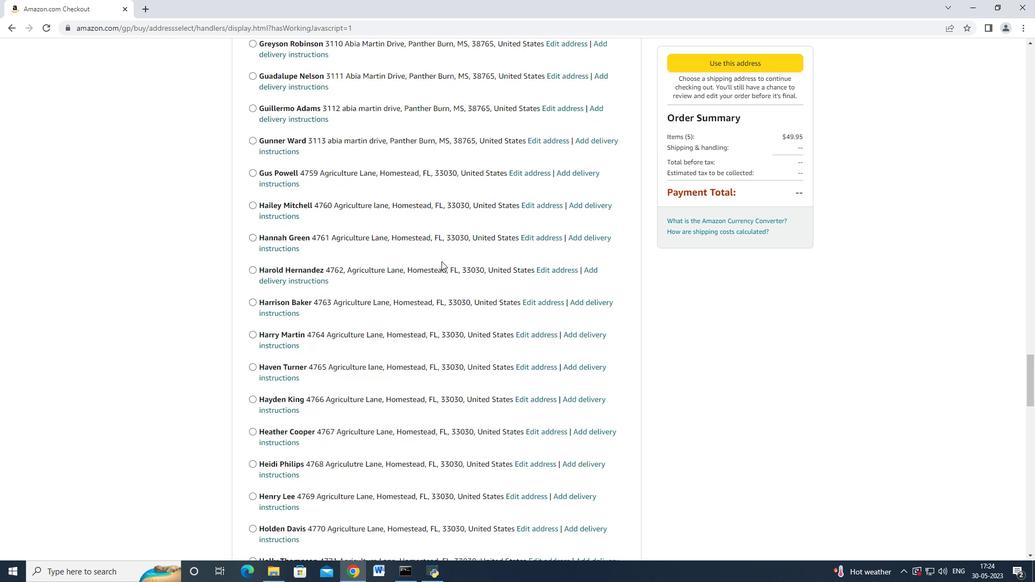 
Action: Mouse scrolled (441, 260) with delta (0, 0)
Screenshot: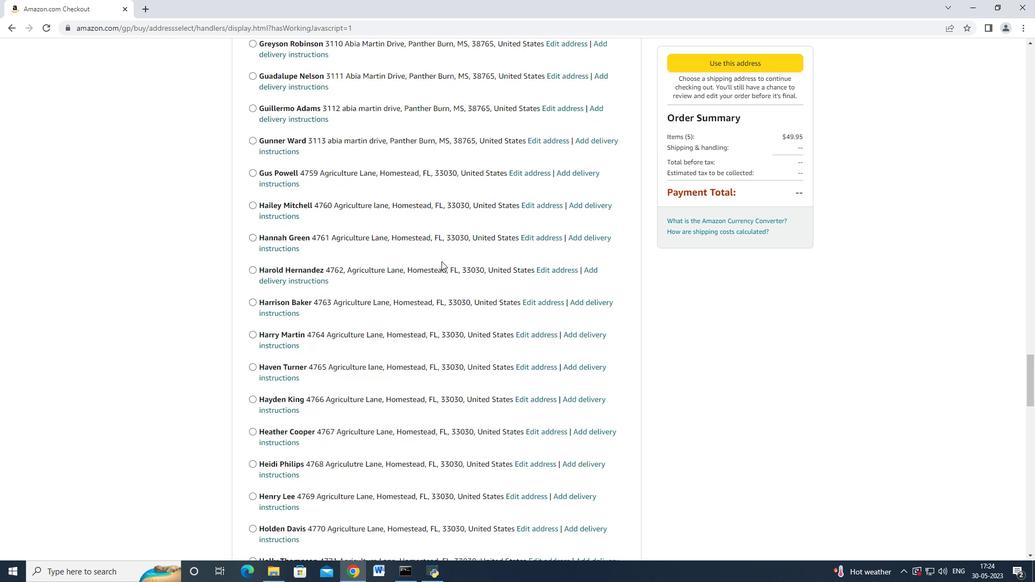 
Action: Mouse moved to (441, 261)
Screenshot: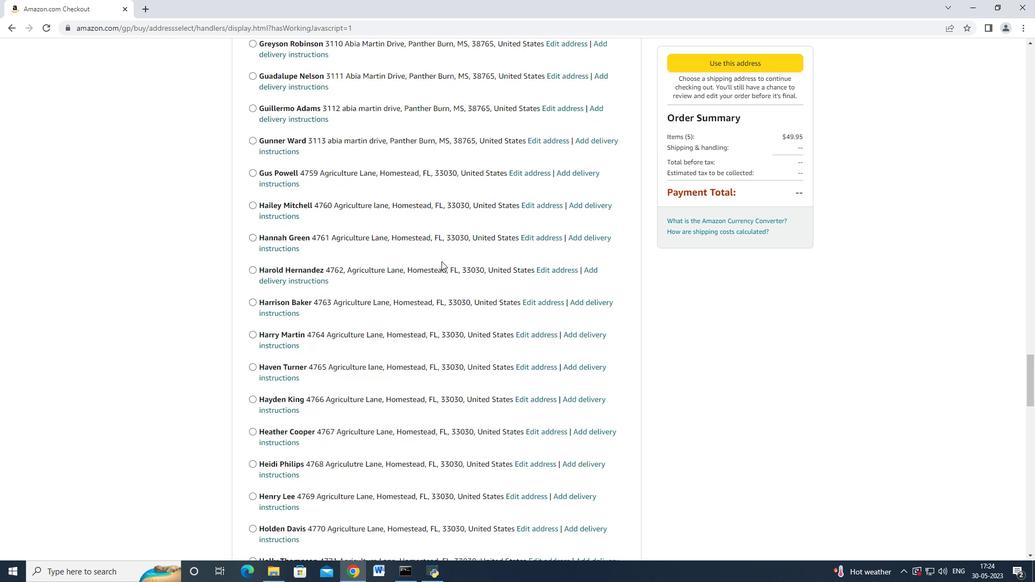 
Action: Mouse scrolled (441, 260) with delta (0, -1)
Screenshot: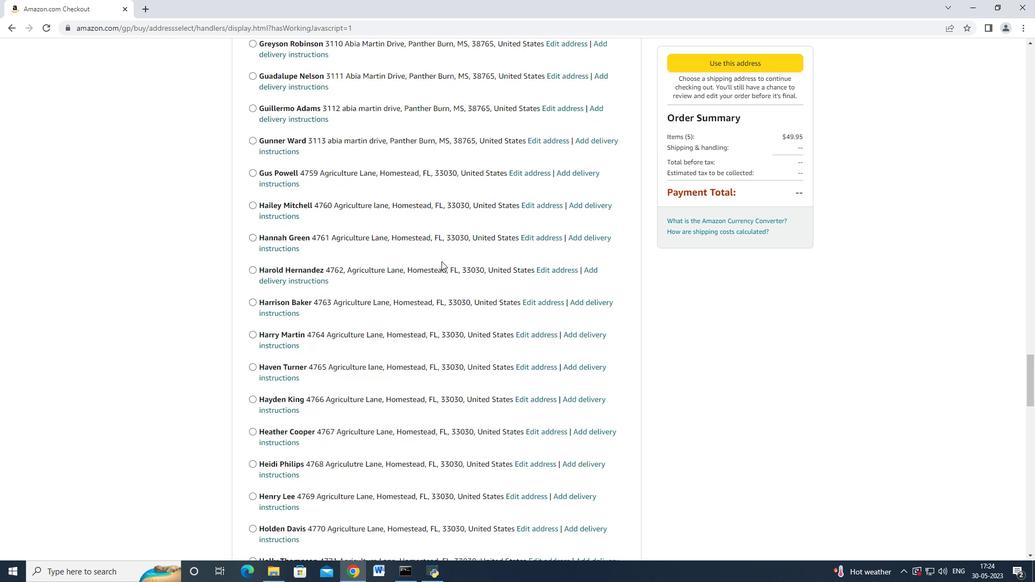 
Action: Mouse moved to (440, 261)
Screenshot: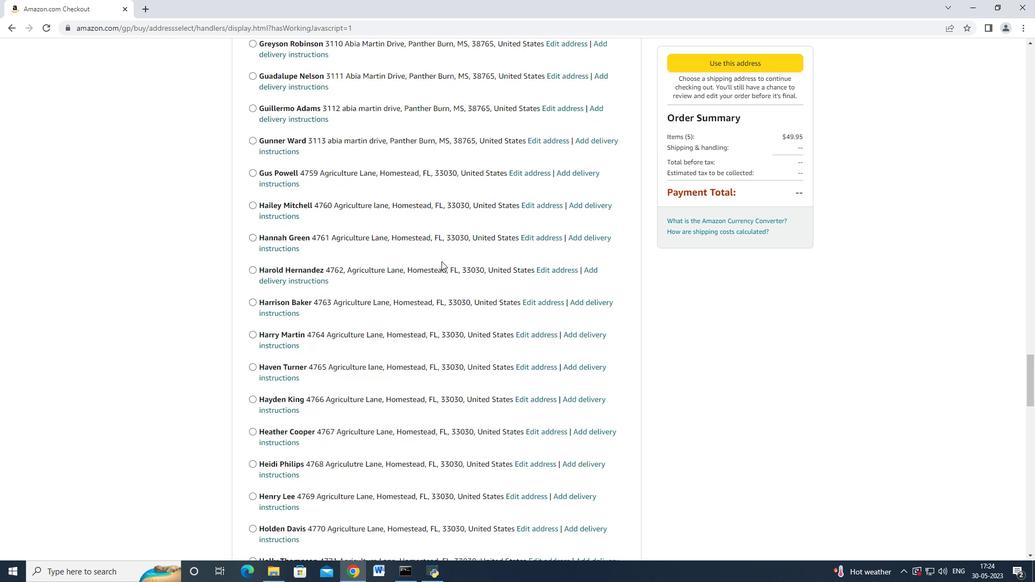 
Action: Mouse scrolled (441, 260) with delta (0, 0)
Screenshot: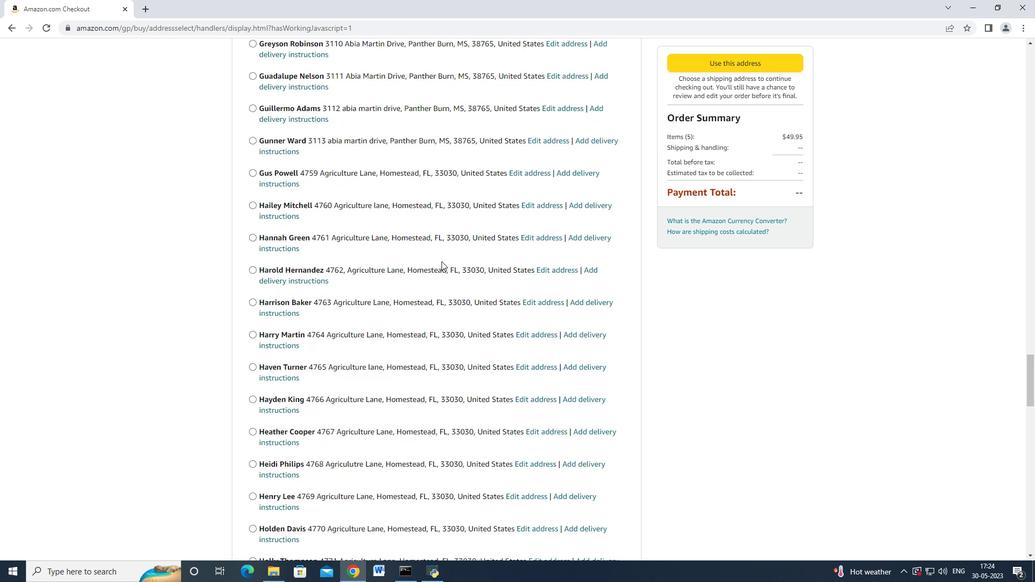 
Action: Mouse moved to (439, 261)
Screenshot: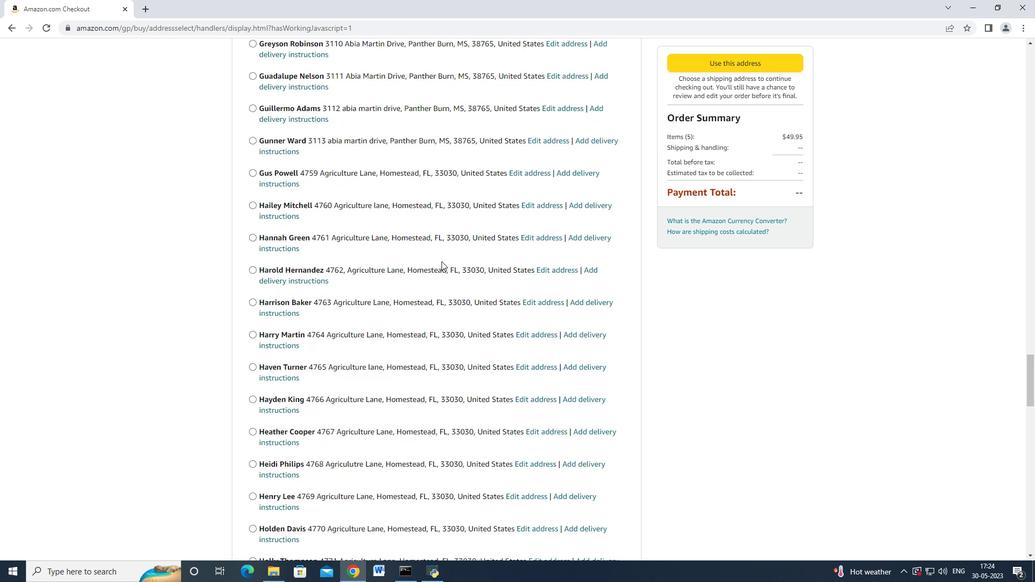 
Action: Mouse scrolled (440, 260) with delta (0, 0)
Screenshot: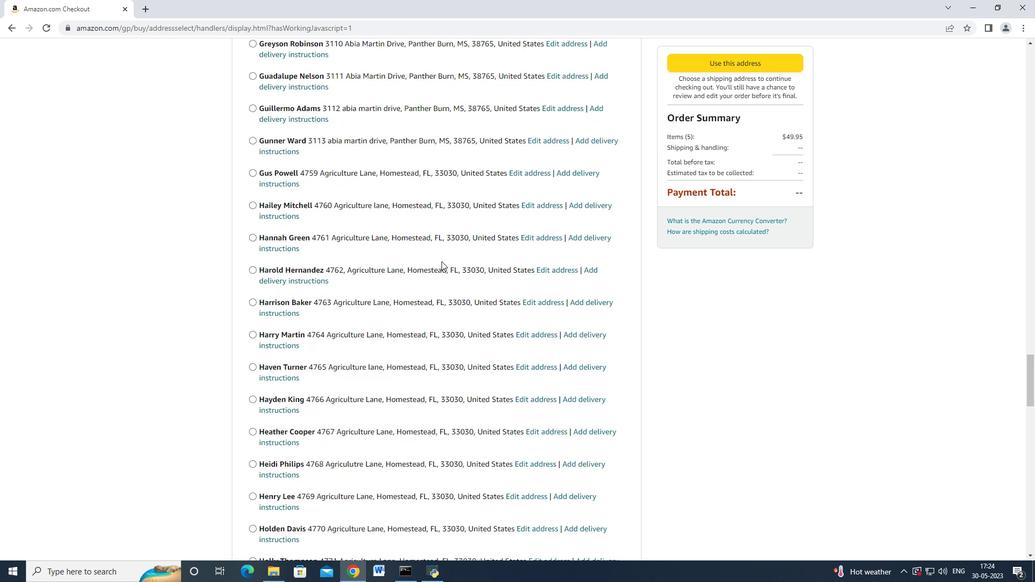 
Action: Mouse moved to (426, 269)
Screenshot: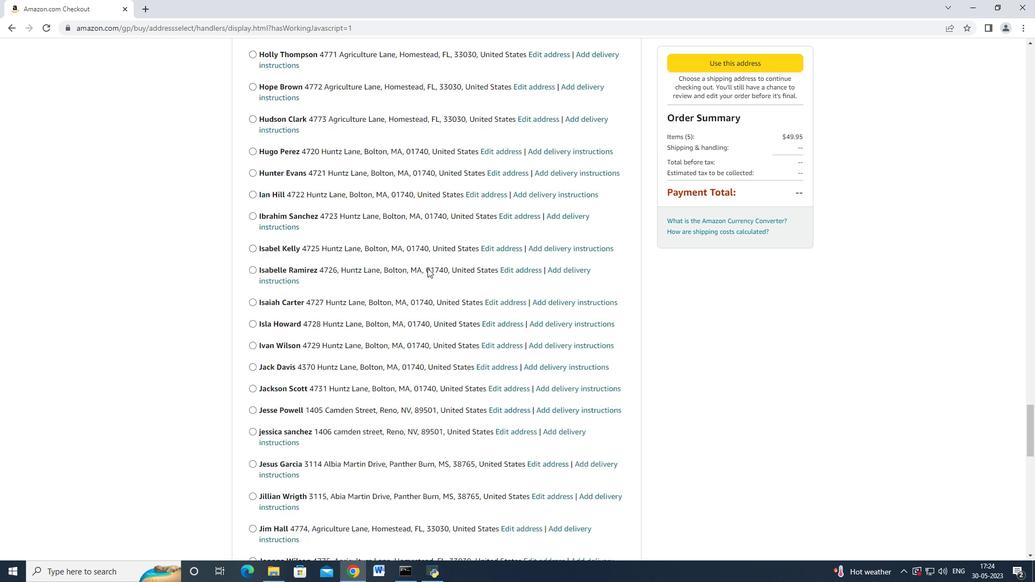 
Action: Mouse scrolled (426, 268) with delta (0, 0)
Screenshot: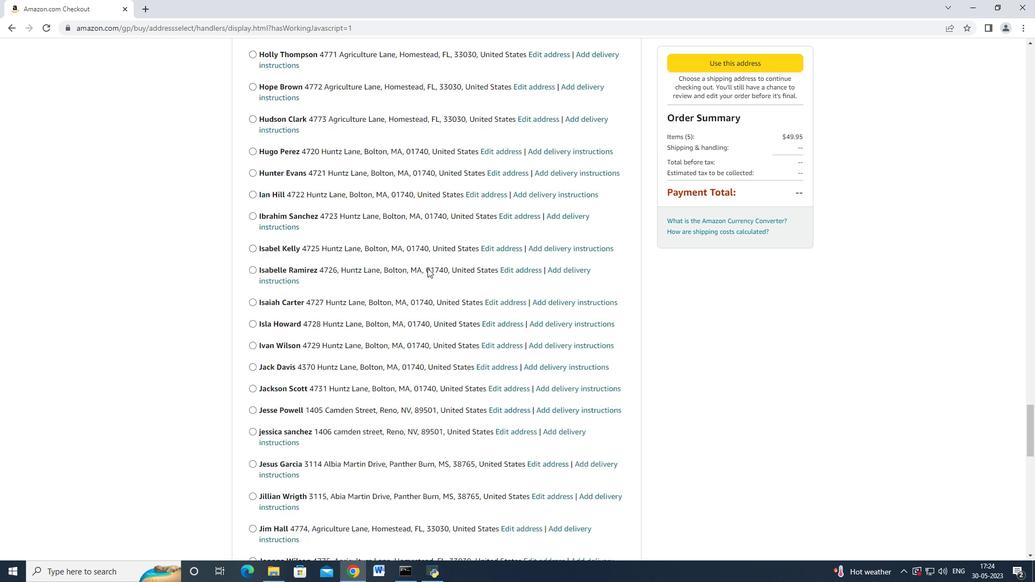 
Action: Mouse moved to (424, 270)
Screenshot: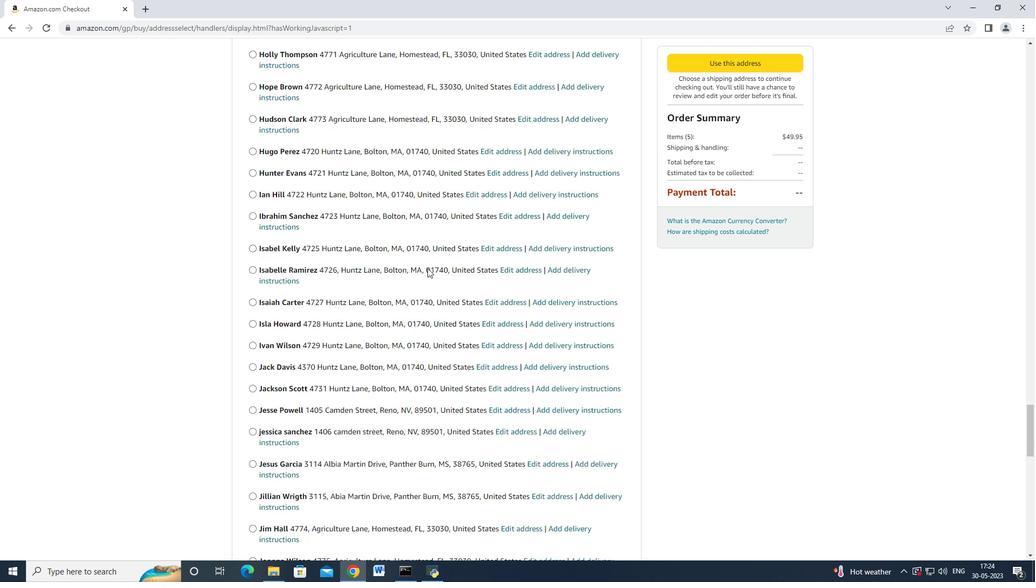
Action: Mouse scrolled (424, 270) with delta (0, 0)
Screenshot: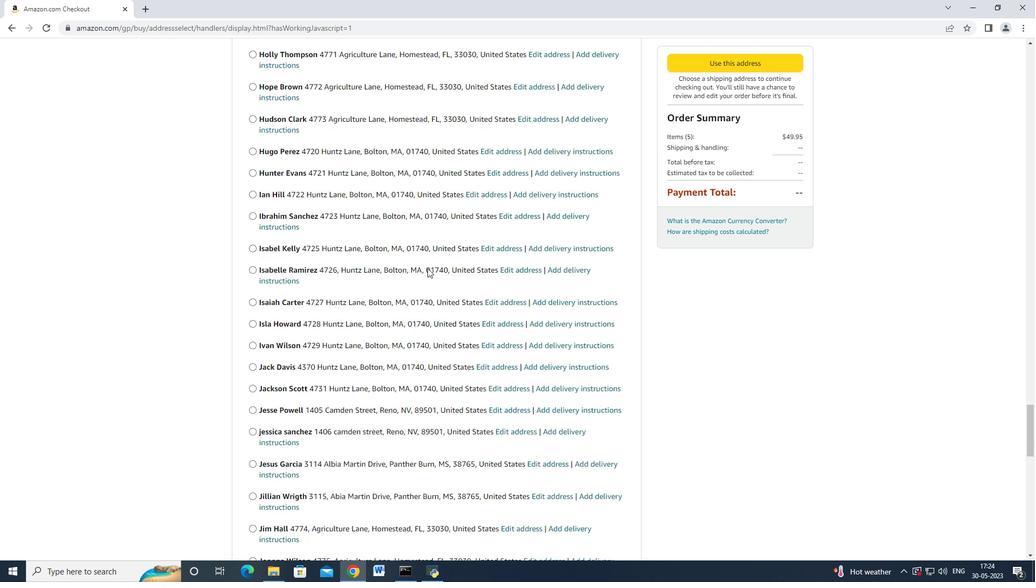 
Action: Mouse moved to (424, 270)
Screenshot: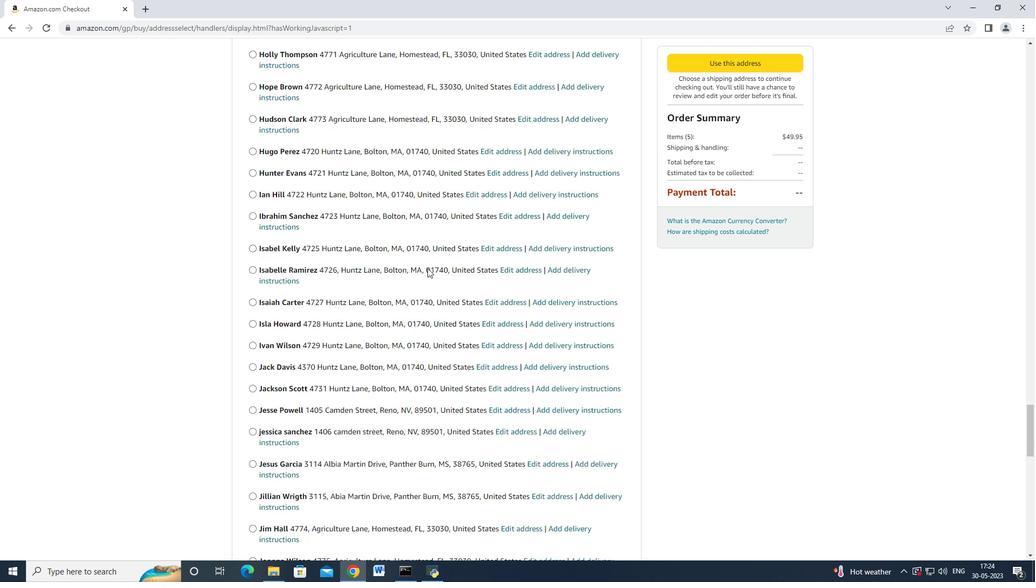 
Action: Mouse scrolled (424, 269) with delta (0, -1)
Screenshot: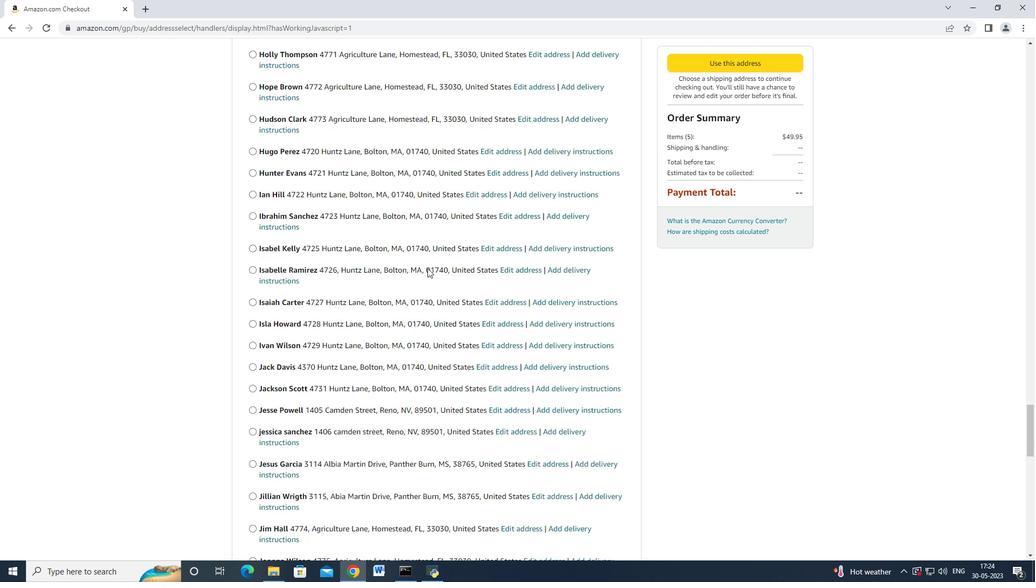 
Action: Mouse moved to (423, 270)
Screenshot: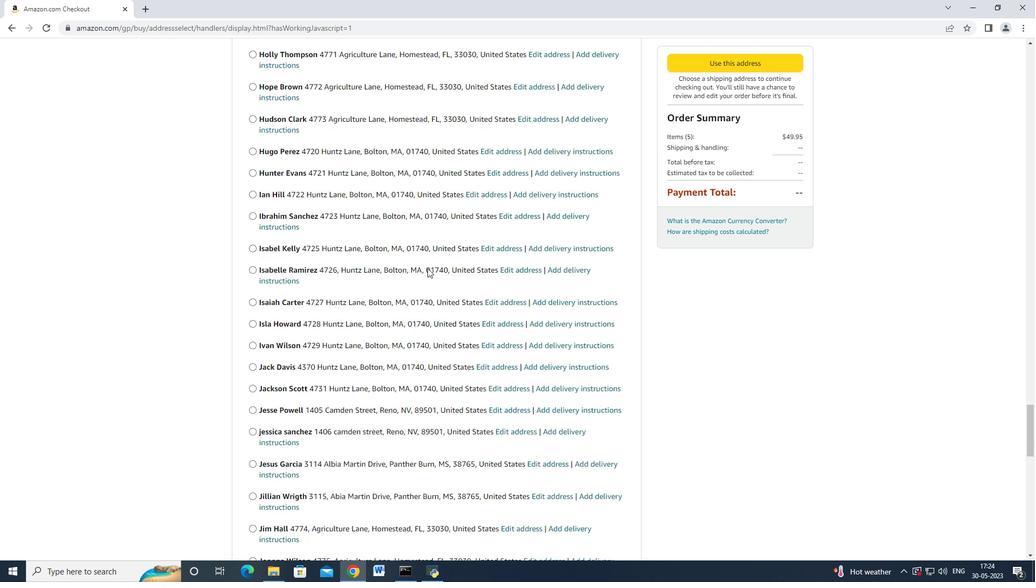 
Action: Mouse scrolled (424, 270) with delta (0, 0)
Screenshot: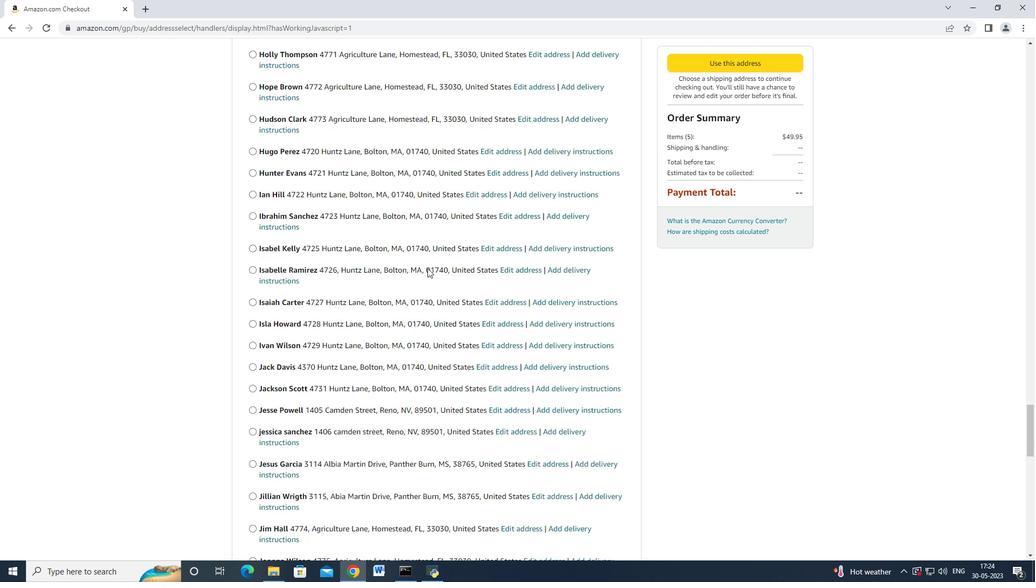 
Action: Mouse moved to (422, 270)
Screenshot: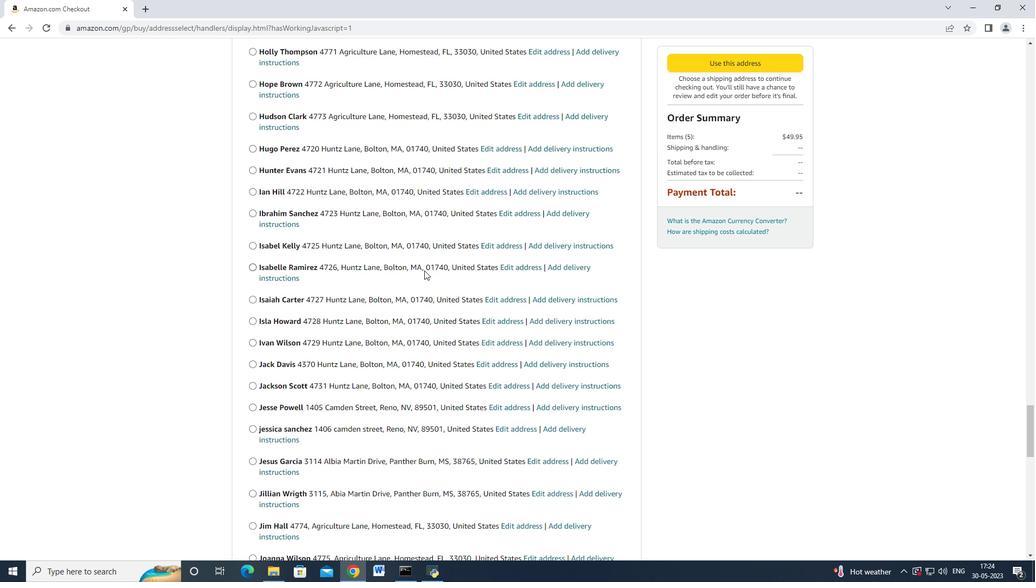 
Action: Mouse scrolled (423, 270) with delta (0, 0)
Screenshot: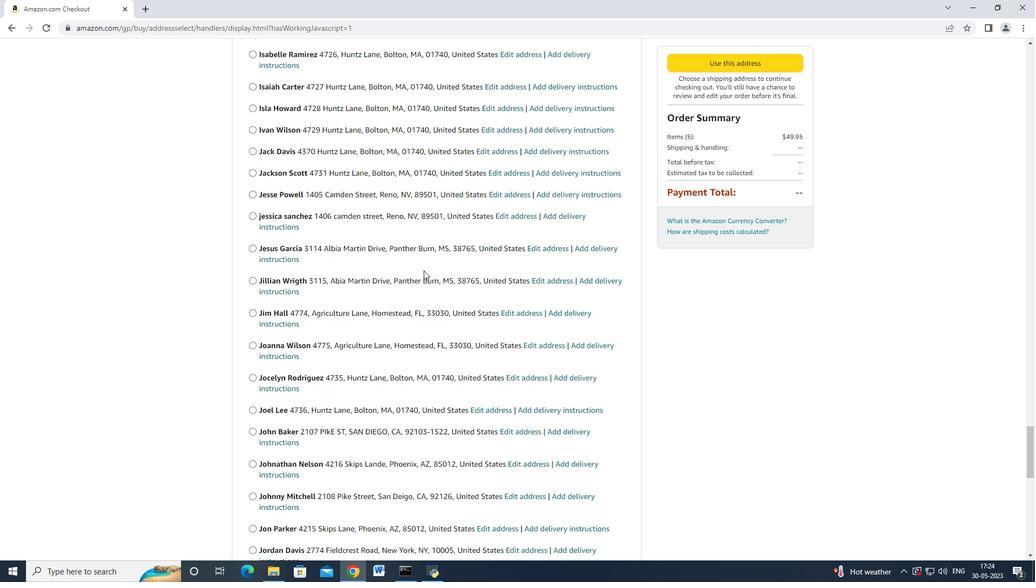 
Action: Mouse moved to (418, 270)
Screenshot: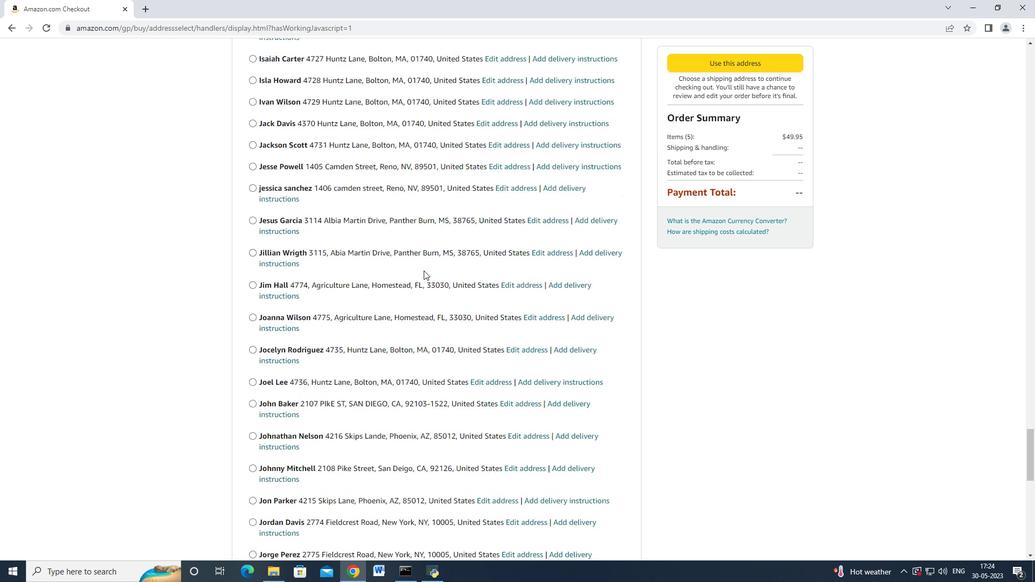 
Action: Mouse scrolled (422, 270) with delta (0, 0)
Screenshot: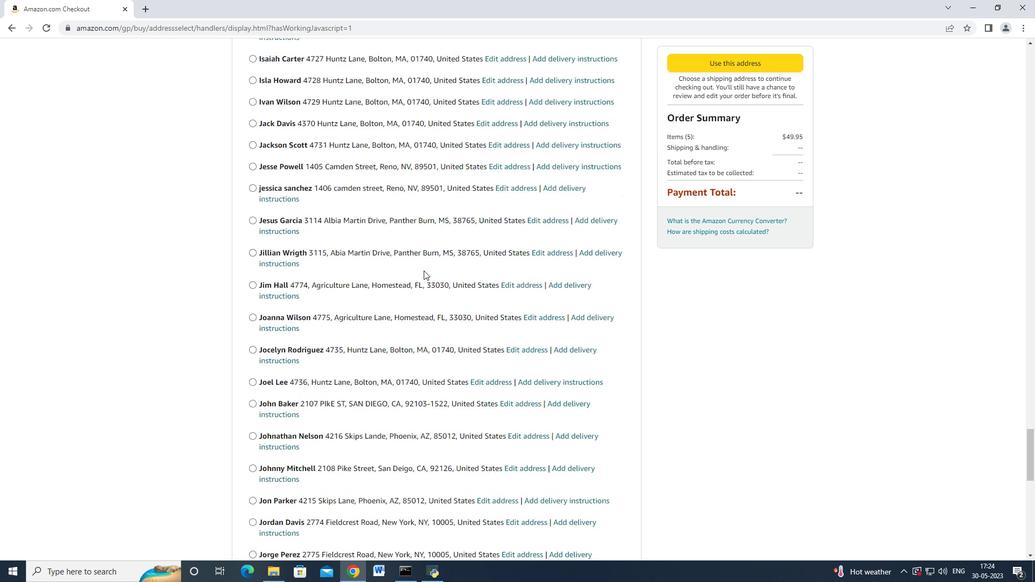 
Action: Mouse scrolled (418, 269) with delta (0, 0)
Screenshot: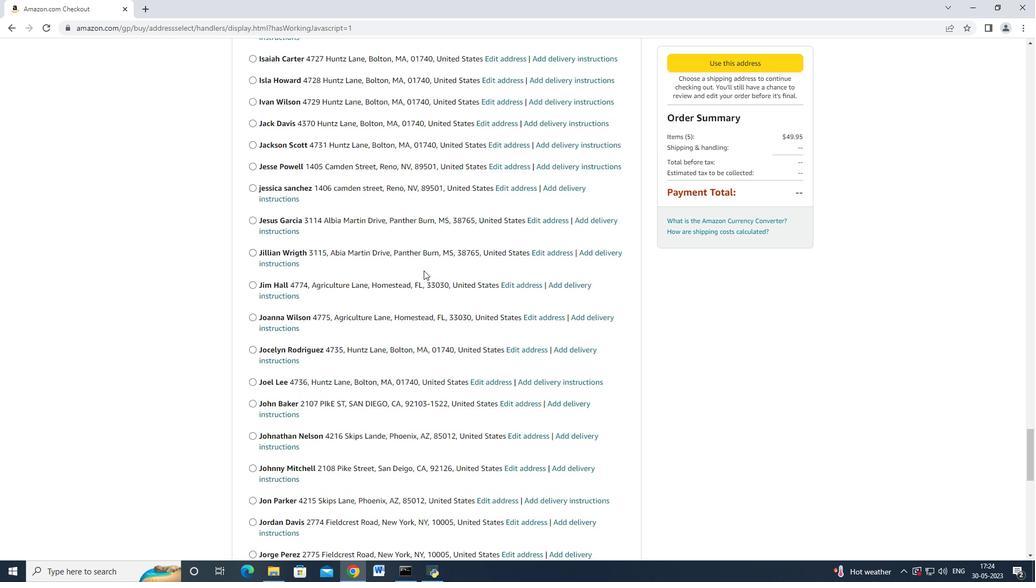 
Action: Mouse scrolled (418, 269) with delta (0, 0)
Screenshot: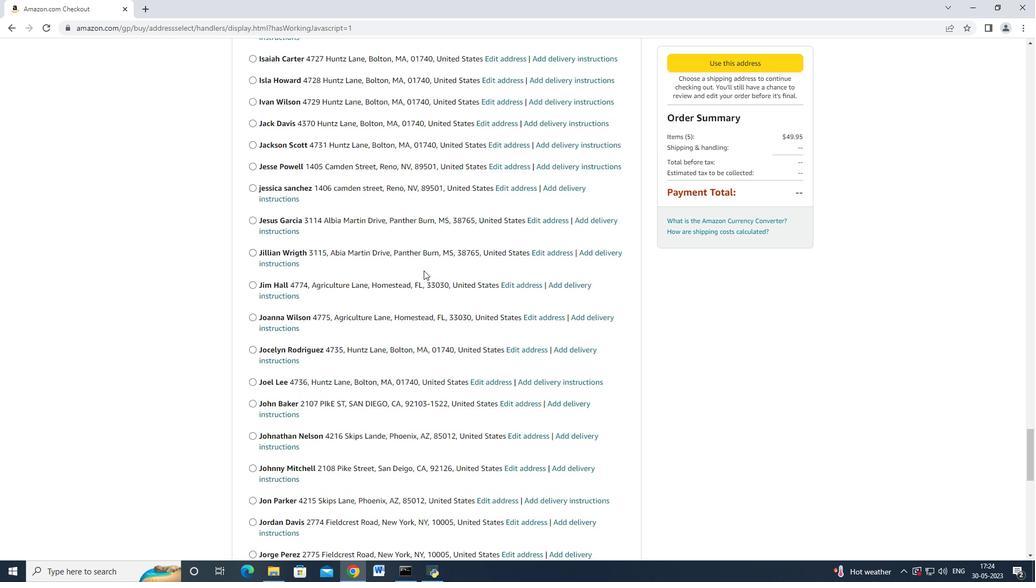 
Action: Mouse scrolled (418, 269) with delta (0, 0)
Screenshot: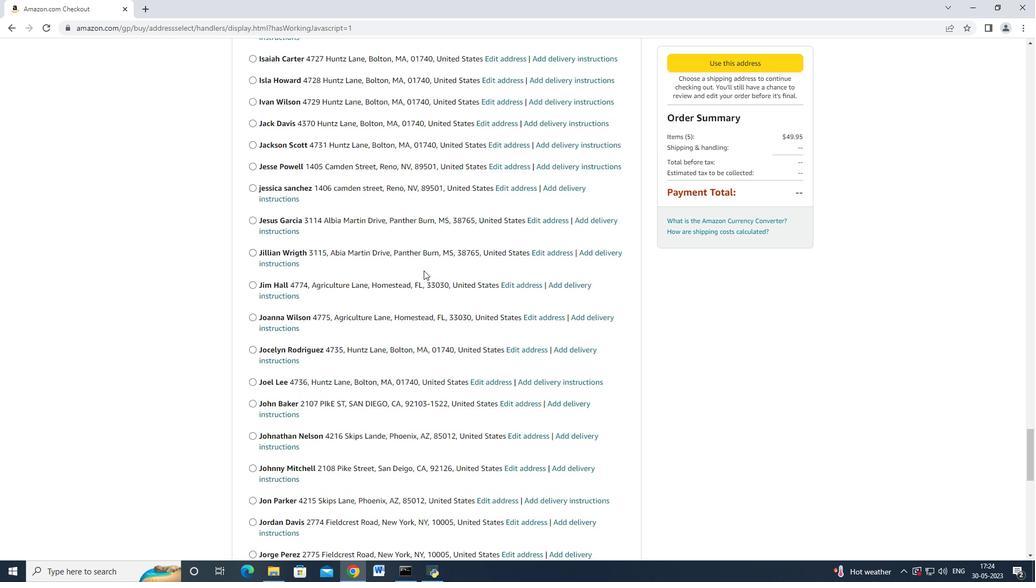 
Action: Mouse scrolled (418, 269) with delta (0, 0)
Screenshot: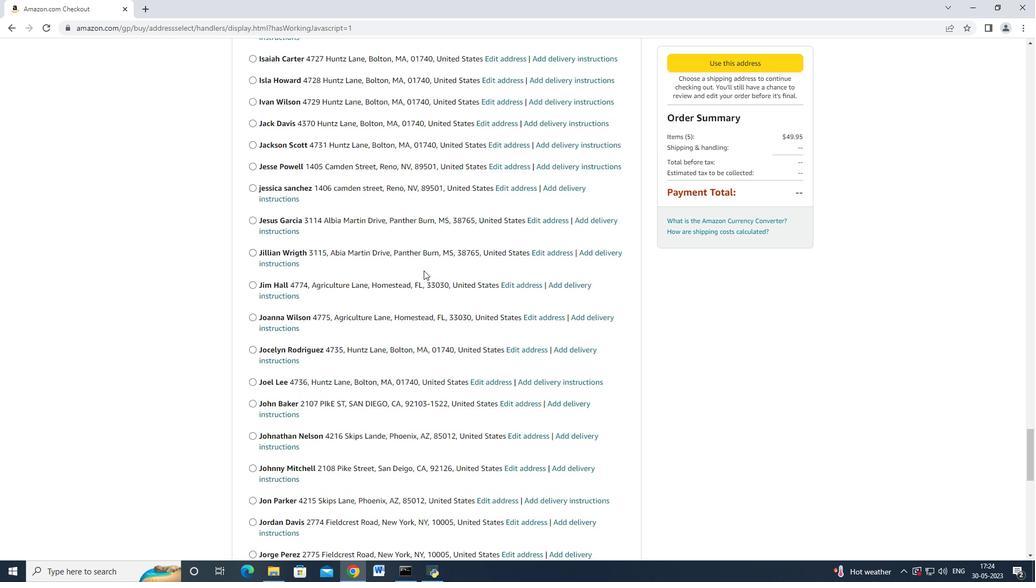 
Action: Mouse scrolled (418, 269) with delta (0, -1)
Screenshot: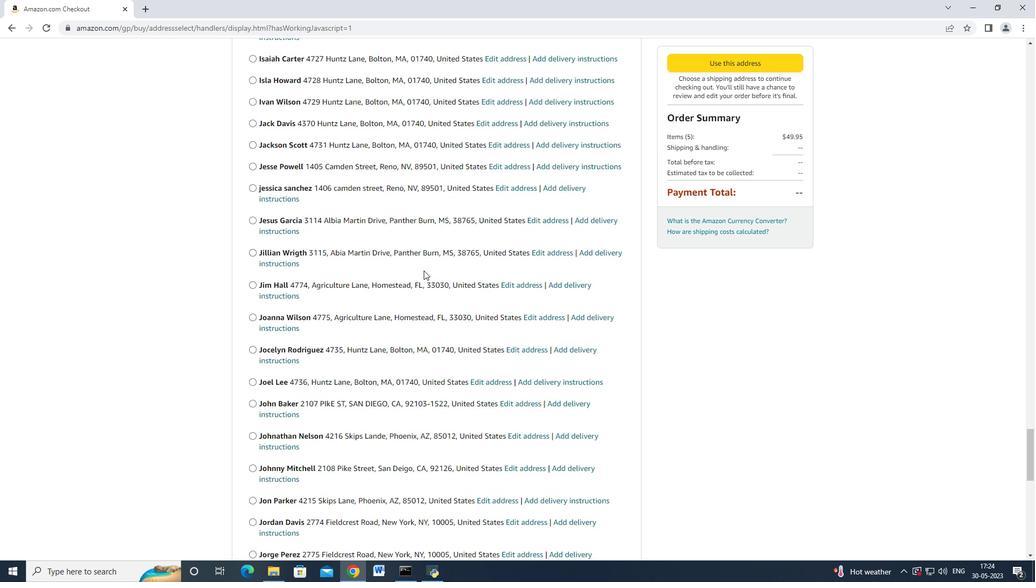 
Action: Mouse moved to (418, 270)
Screenshot: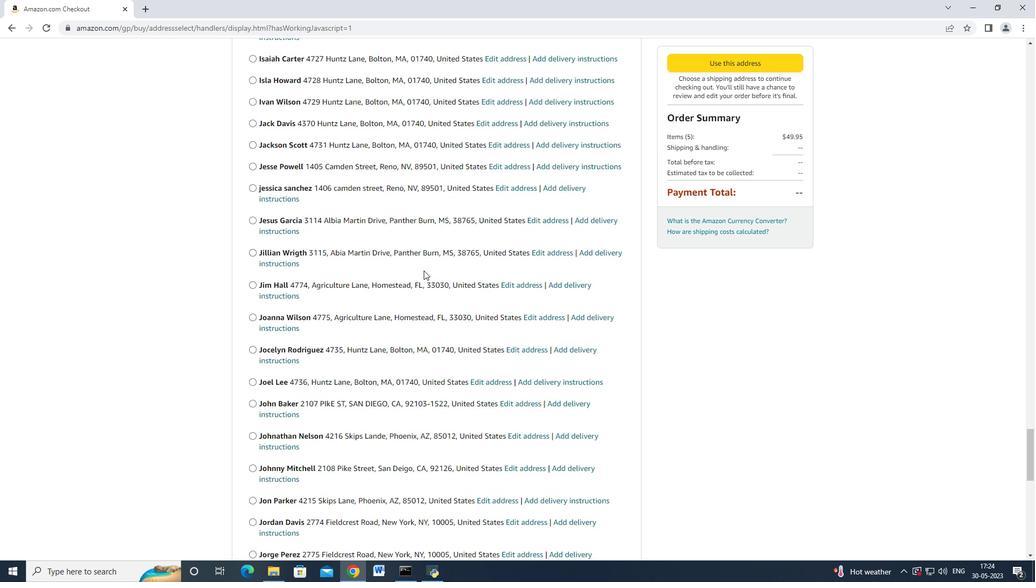 
Action: Mouse scrolled (418, 269) with delta (0, 0)
Screenshot: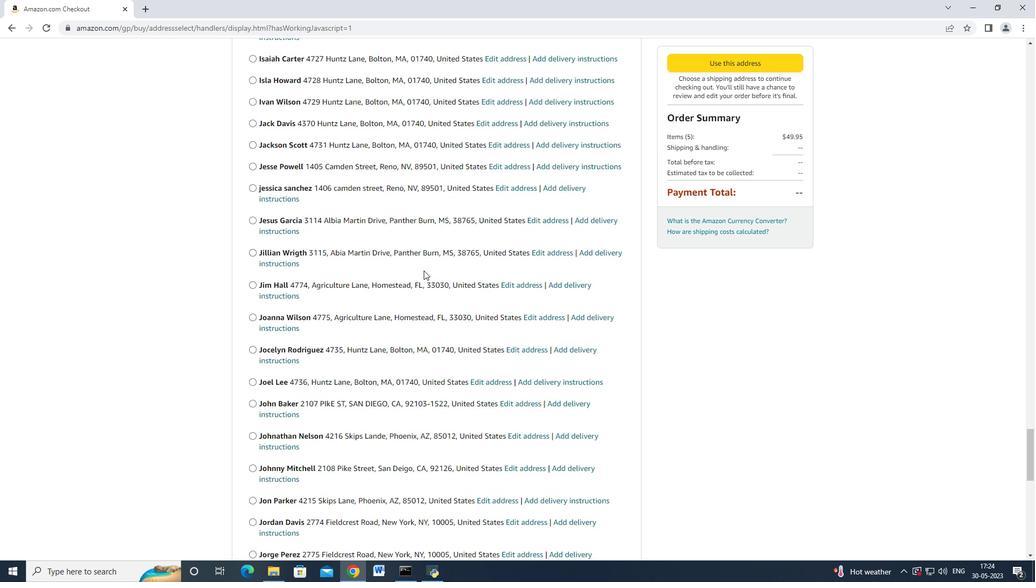 
Action: Mouse moved to (417, 270)
Screenshot: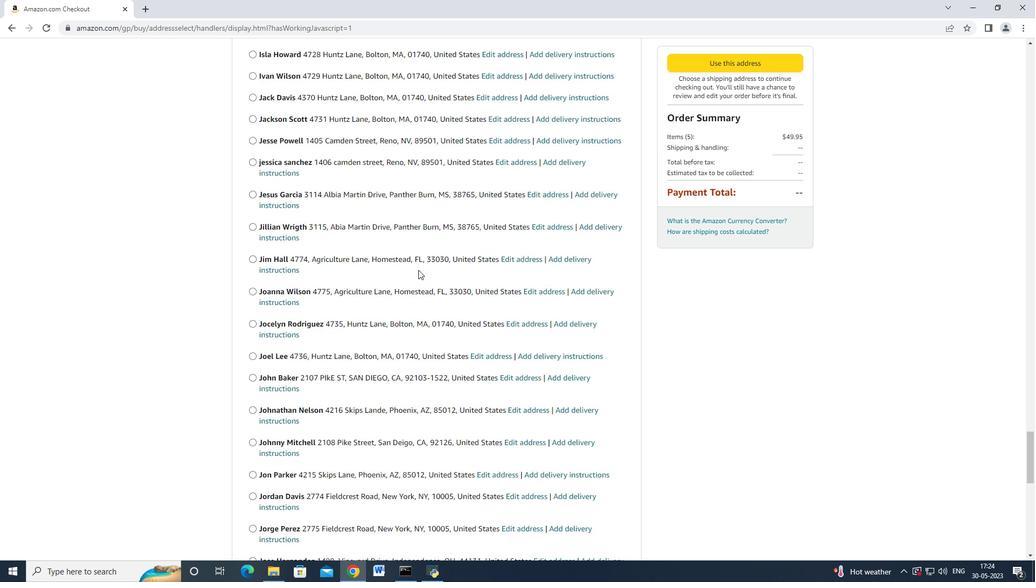 
Action: Mouse scrolled (417, 269) with delta (0, 0)
Screenshot: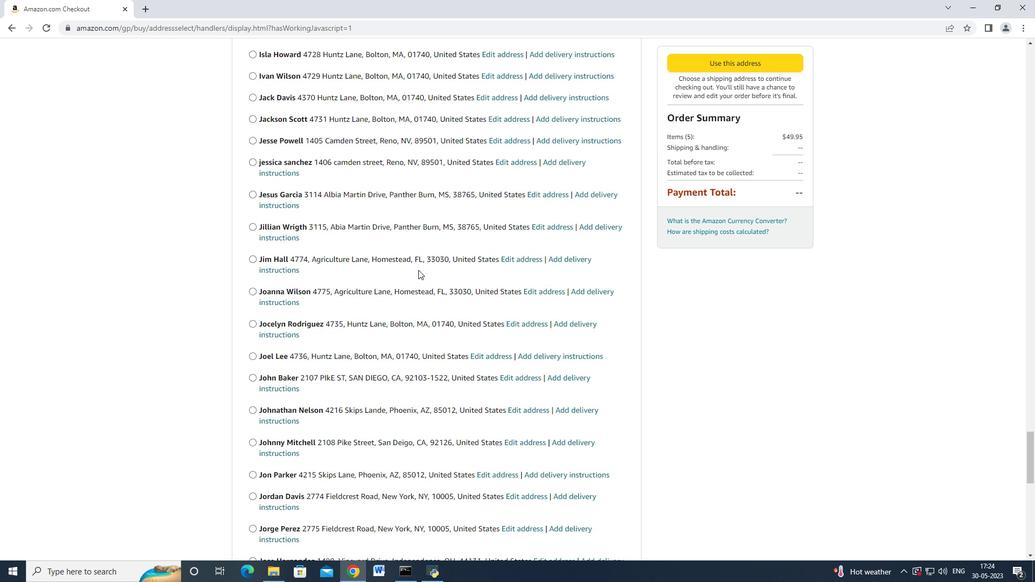 
Action: Mouse scrolled (417, 269) with delta (0, 0)
Screenshot: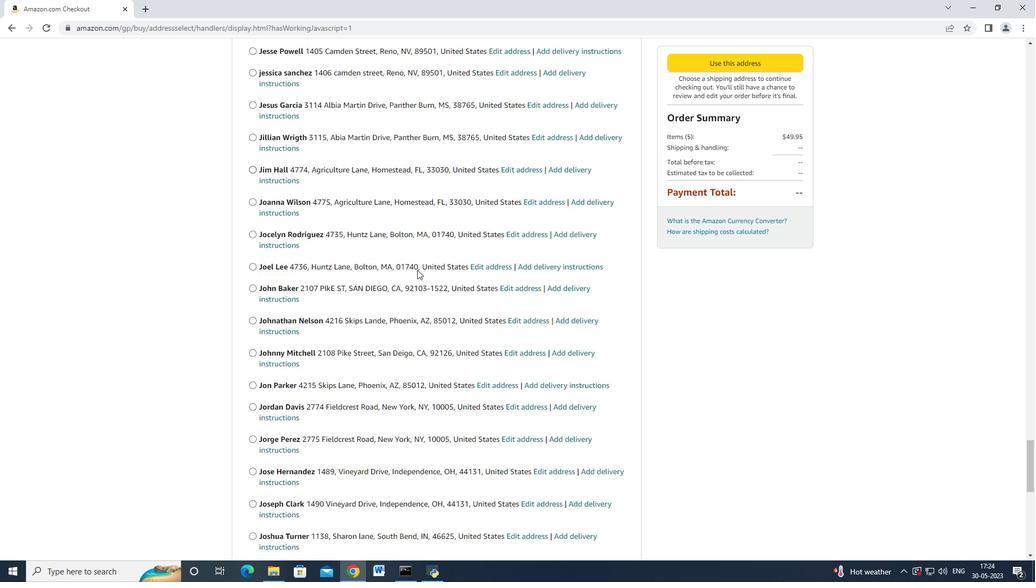 
Action: Mouse scrolled (417, 269) with delta (0, 0)
Screenshot: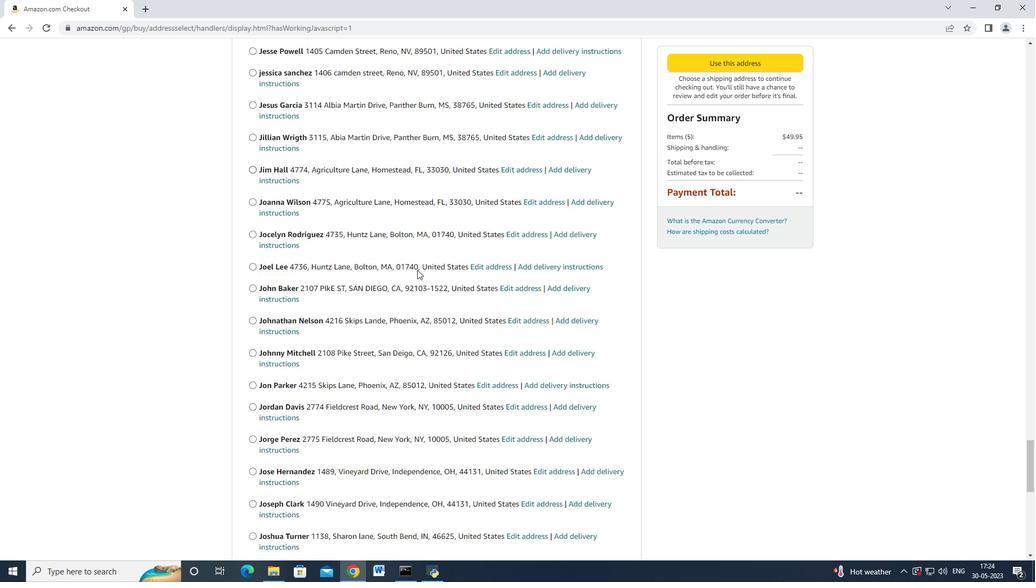 
Action: Mouse scrolled (417, 269) with delta (0, 0)
Screenshot: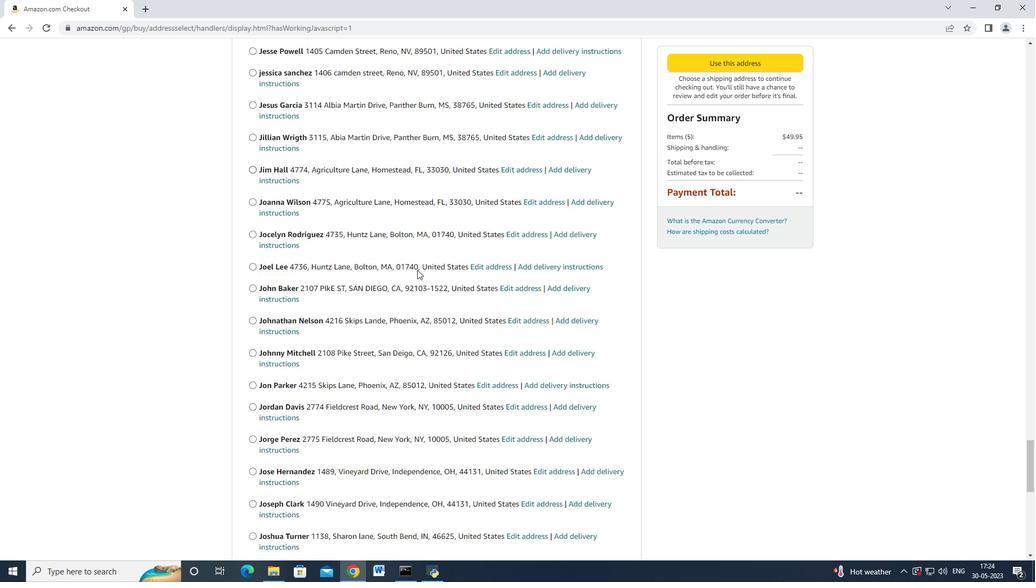 
Action: Mouse scrolled (417, 269) with delta (0, 0)
Screenshot: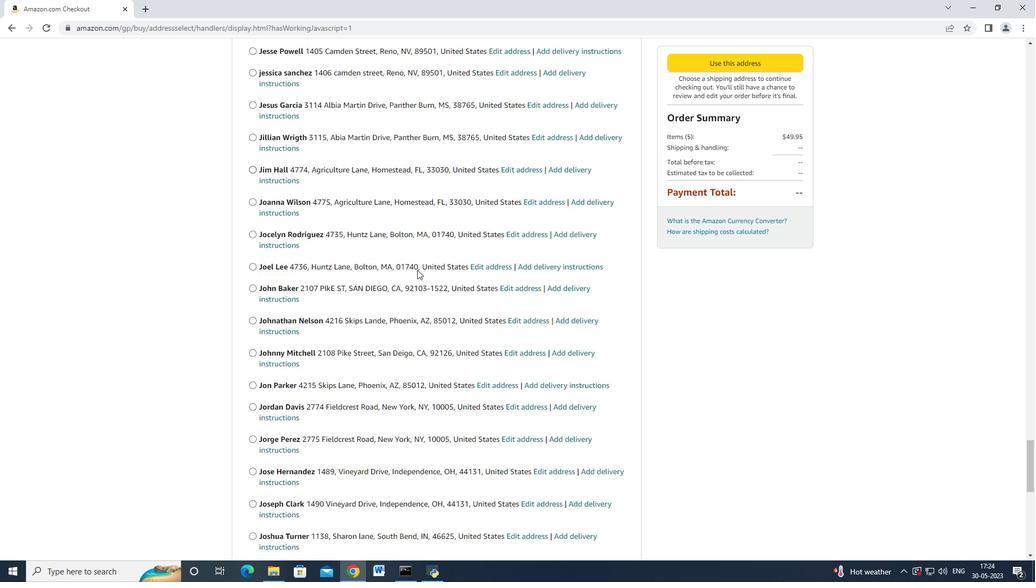 
Action: Mouse scrolled (417, 269) with delta (0, 0)
Screenshot: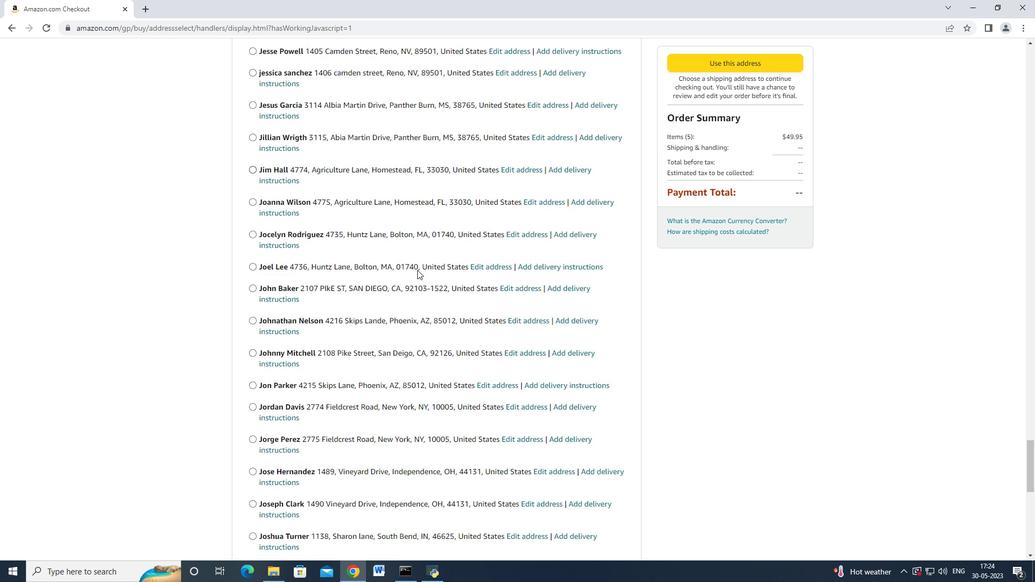 
Action: Mouse scrolled (417, 269) with delta (0, 0)
Screenshot: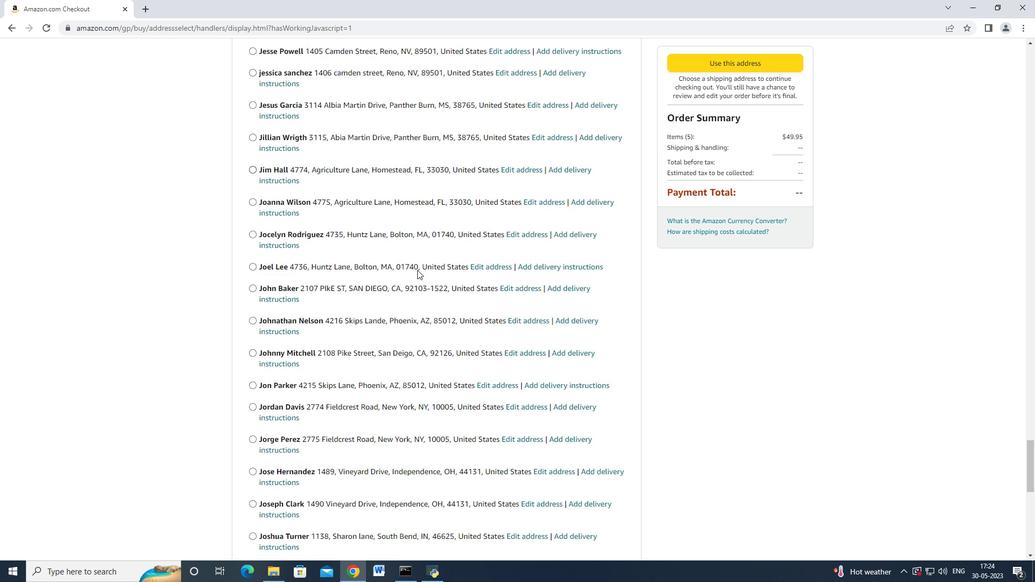 
Action: Mouse scrolled (417, 269) with delta (0, 0)
Screenshot: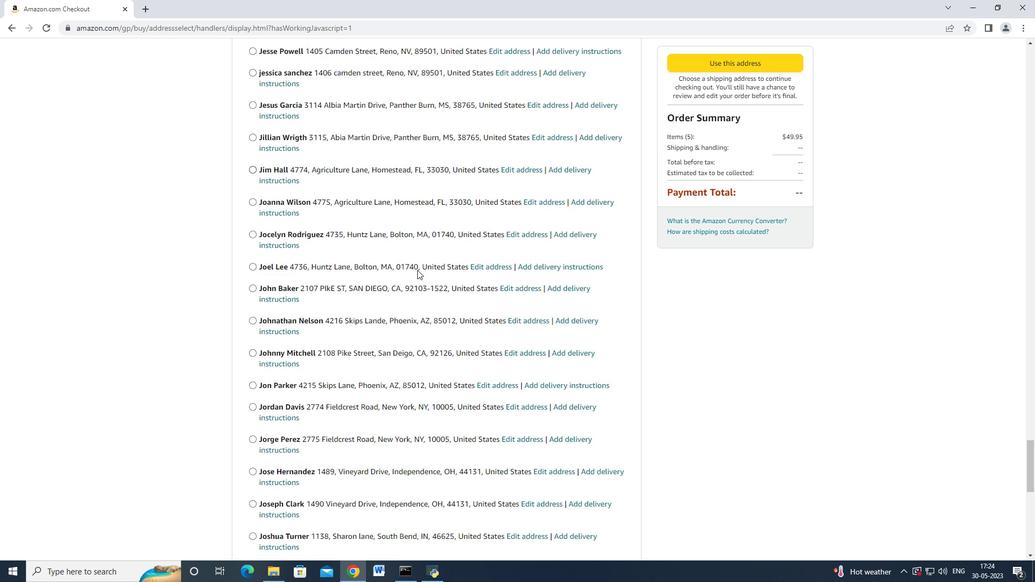 
Action: Mouse moved to (277, 218)
Screenshot: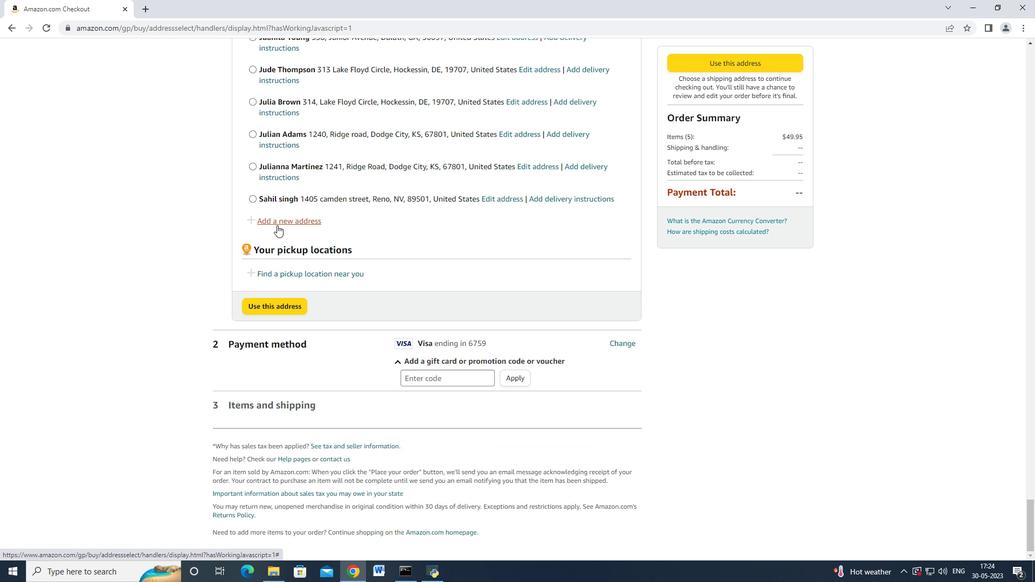 
Action: Mouse pressed left at (277, 218)
Screenshot: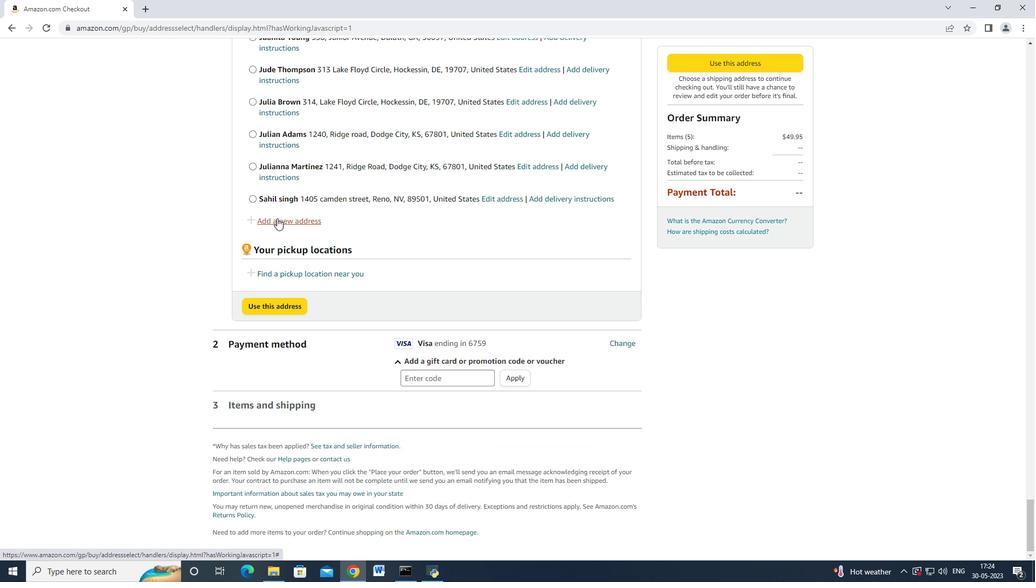 
Action: Mouse moved to (364, 259)
Screenshot: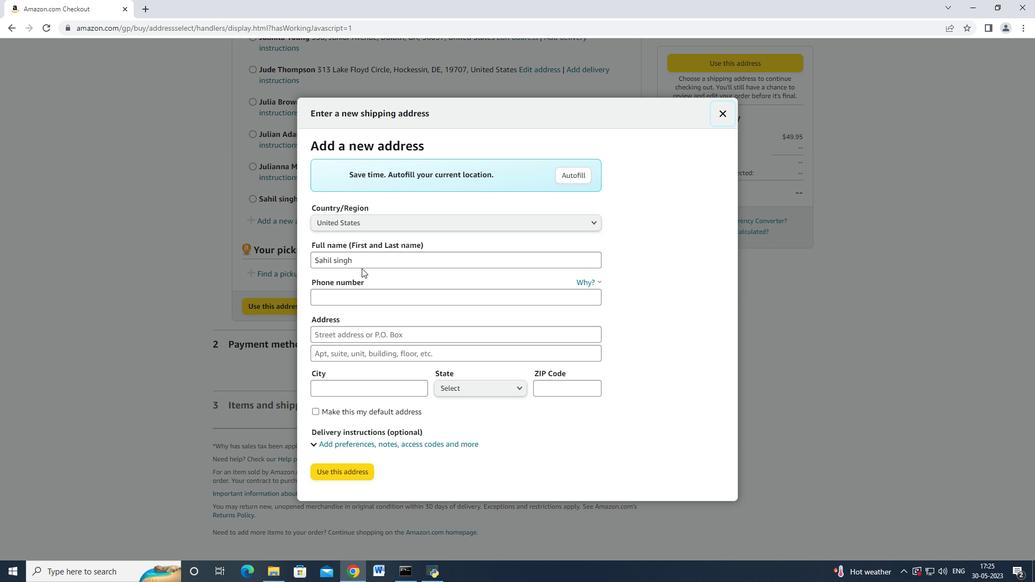 
Action: Mouse pressed left at (364, 259)
Screenshot: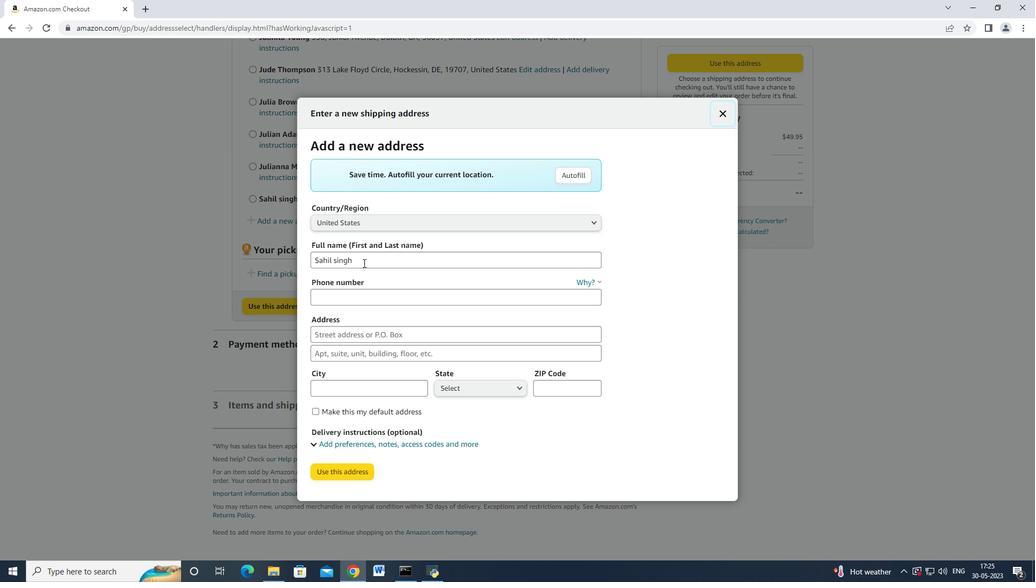 
Action: Mouse moved to (295, 219)
Screenshot: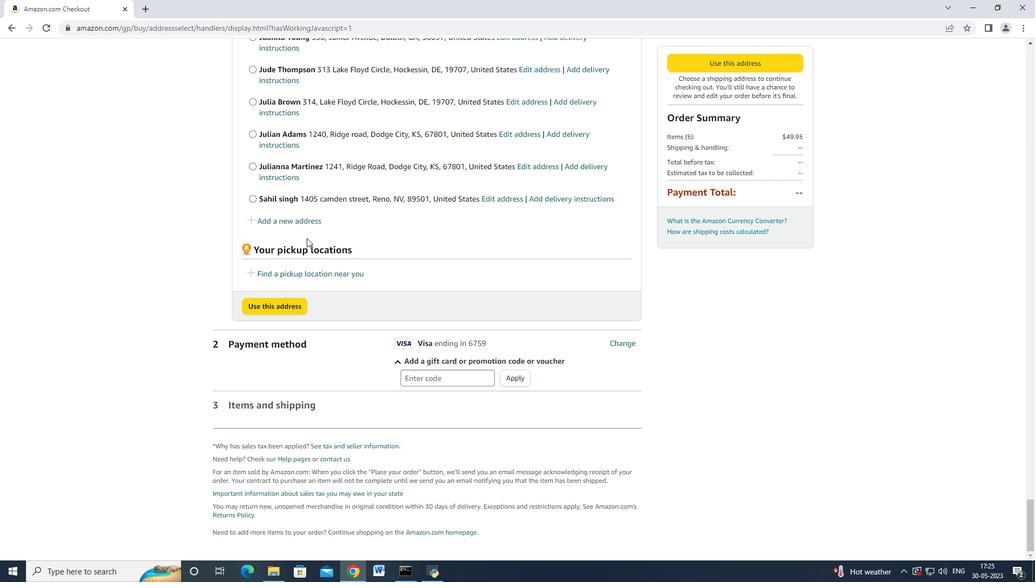
Action: Mouse pressed left at (295, 219)
Screenshot: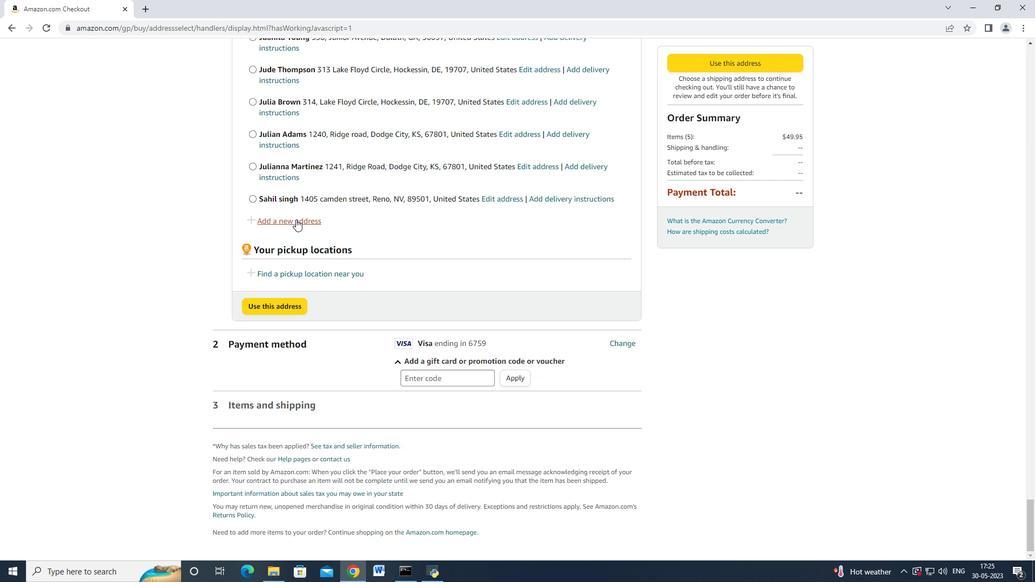 
Action: Mouse moved to (363, 264)
Screenshot: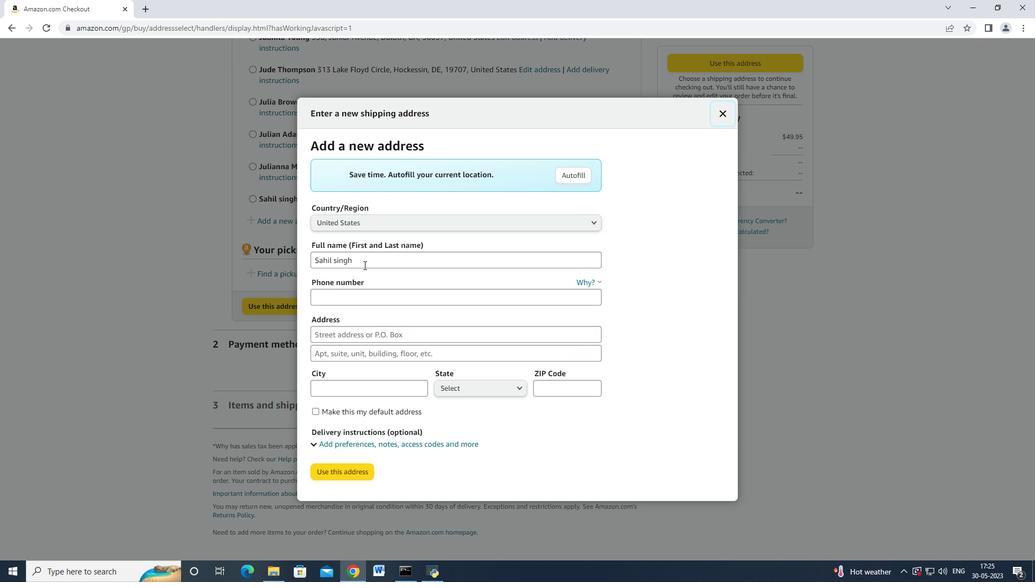 
Action: Mouse pressed left at (363, 264)
Screenshot: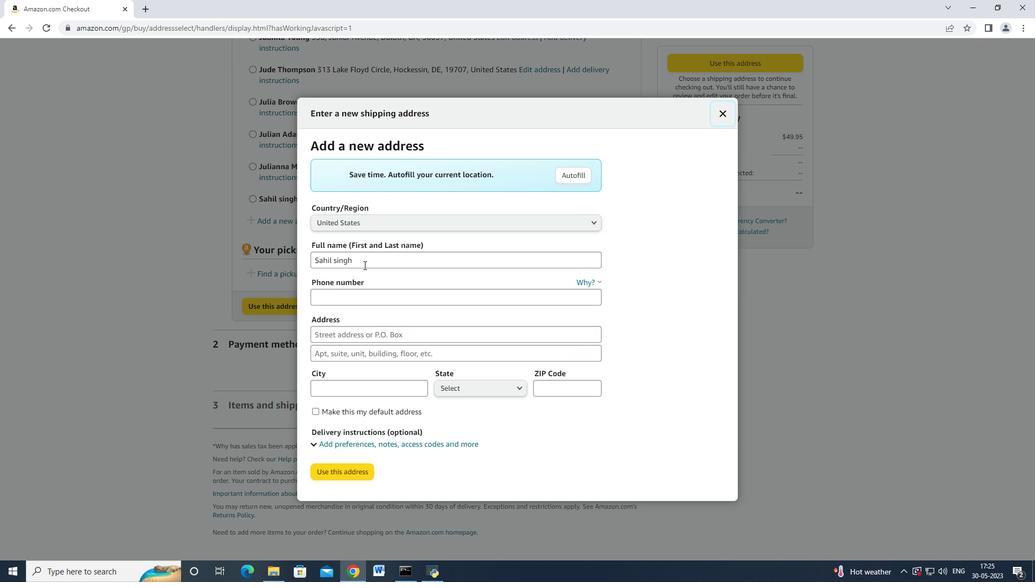 
Action: Mouse moved to (316, 260)
Screenshot: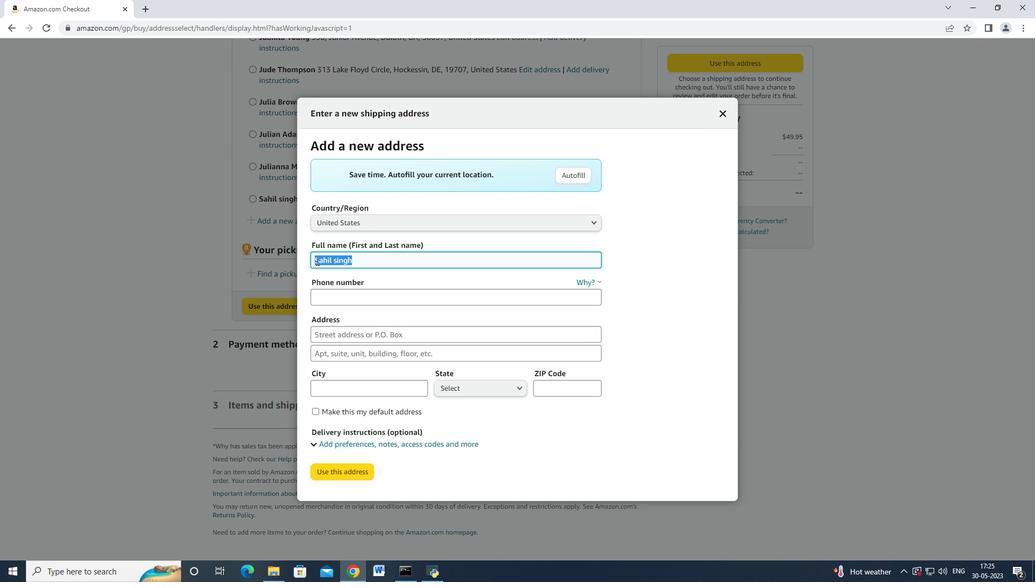 
Action: Key pressed <Key.backspace><Key.shift>Jacod<Key.space><Key.backspace><Key.backspace>b<Key.space><Key.shift>Baker<Key.tab><Key.tab>9785492947<Key.tab>4732<Key.space><Key.shift>Huntz<Key.space><Key.shift>Lane<Key.space><Key.tab><Key.tab><Key.shift>Bolo<Key.backspace>ton<Key.space>
Screenshot: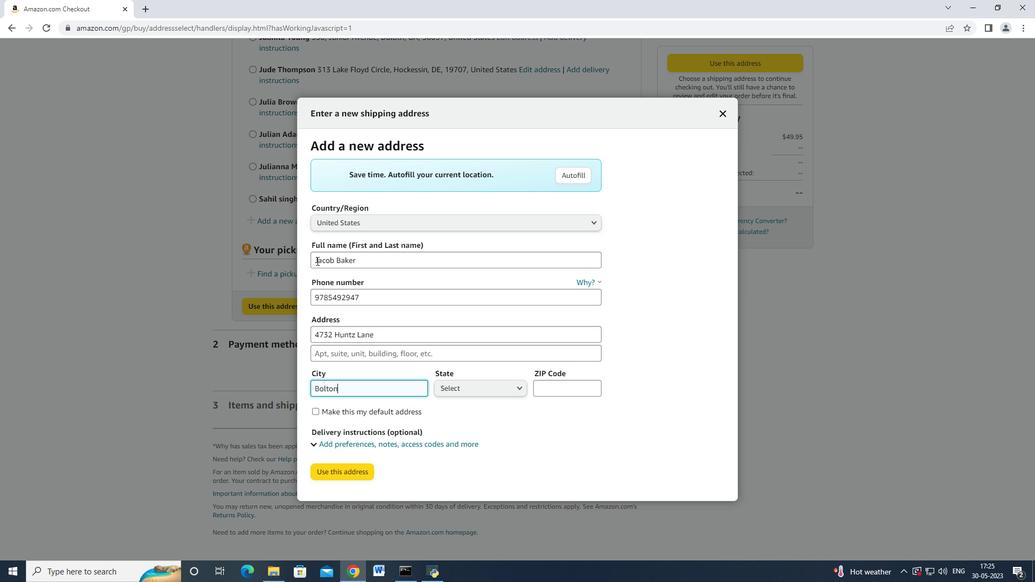 
Action: Mouse moved to (465, 389)
Screenshot: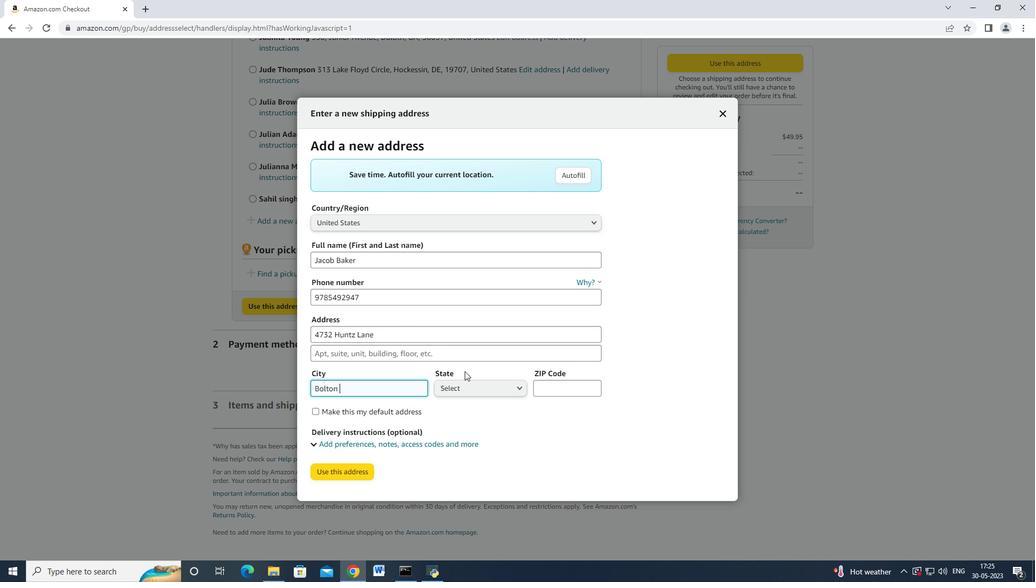 
Action: Mouse pressed left at (465, 389)
Screenshot: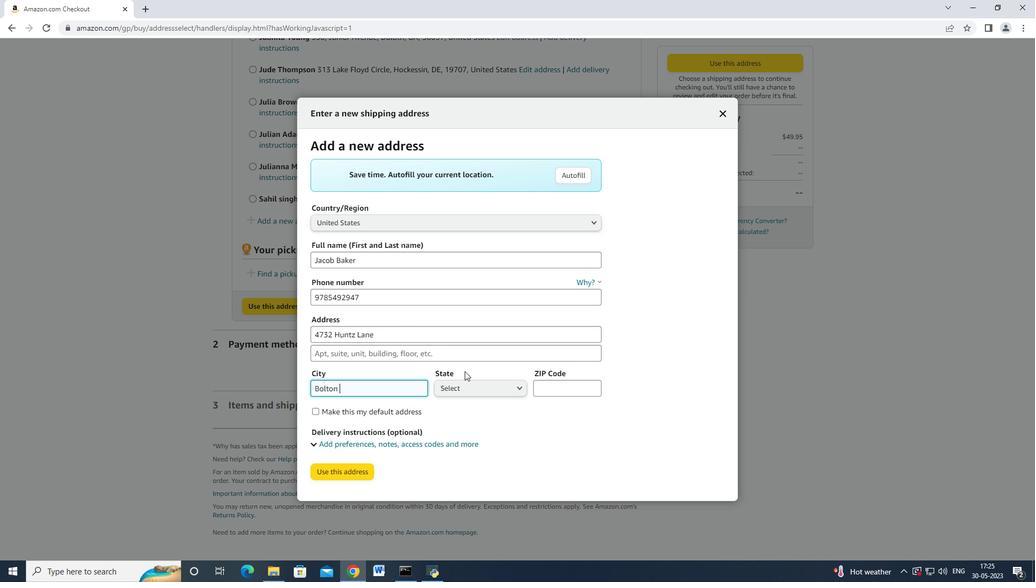 
Action: Mouse moved to (462, 314)
Screenshot: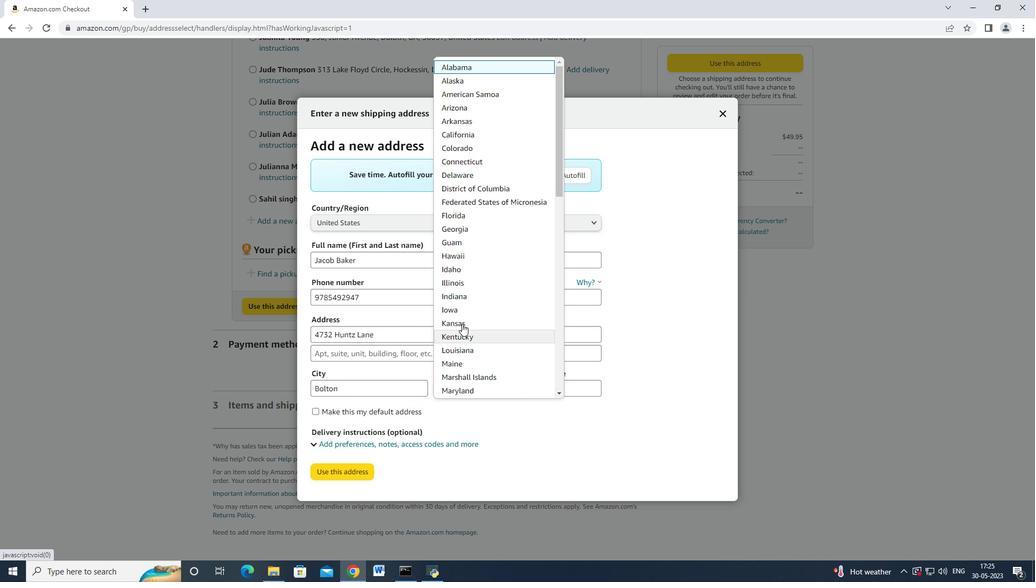 
Action: Mouse scrolled (462, 314) with delta (0, 0)
Screenshot: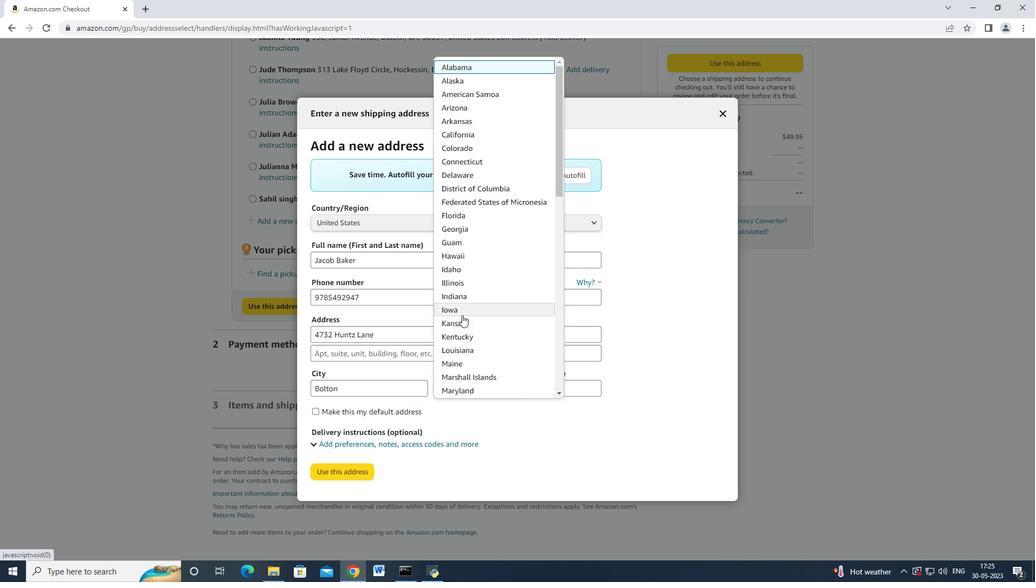 
Action: Mouse moved to (471, 353)
Screenshot: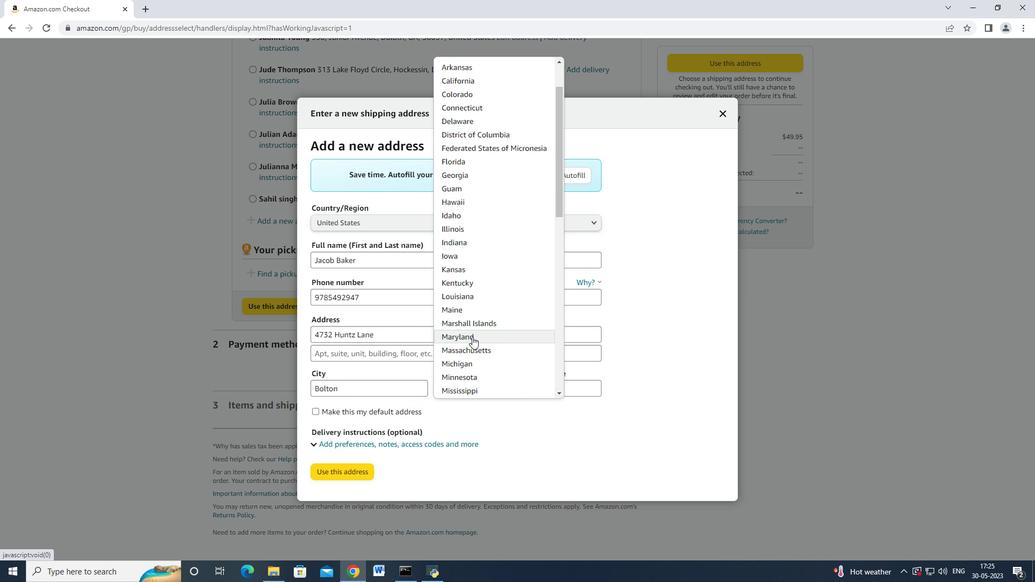
Action: Mouse pressed left at (471, 353)
Screenshot: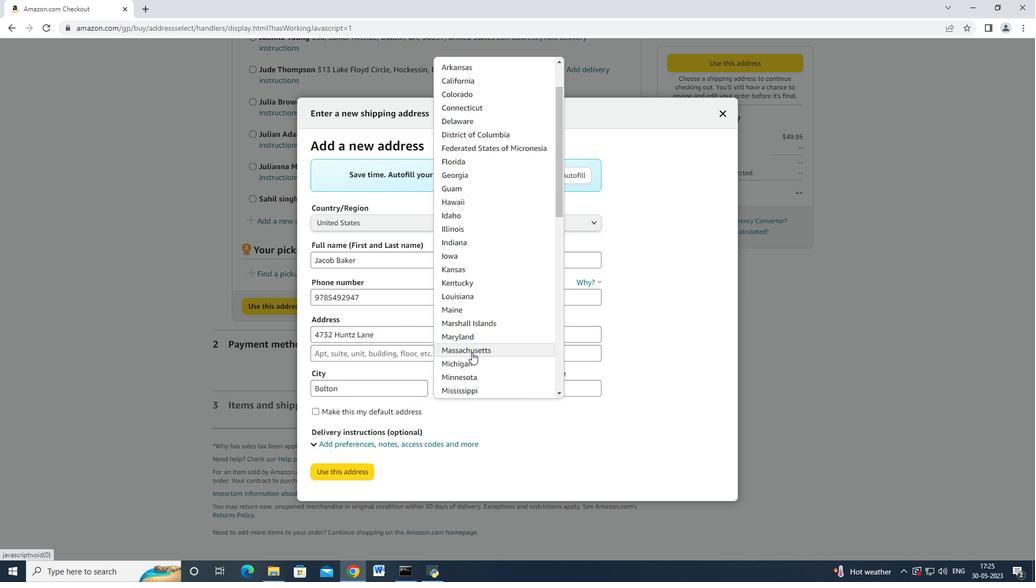 
Action: Mouse moved to (542, 383)
Screenshot: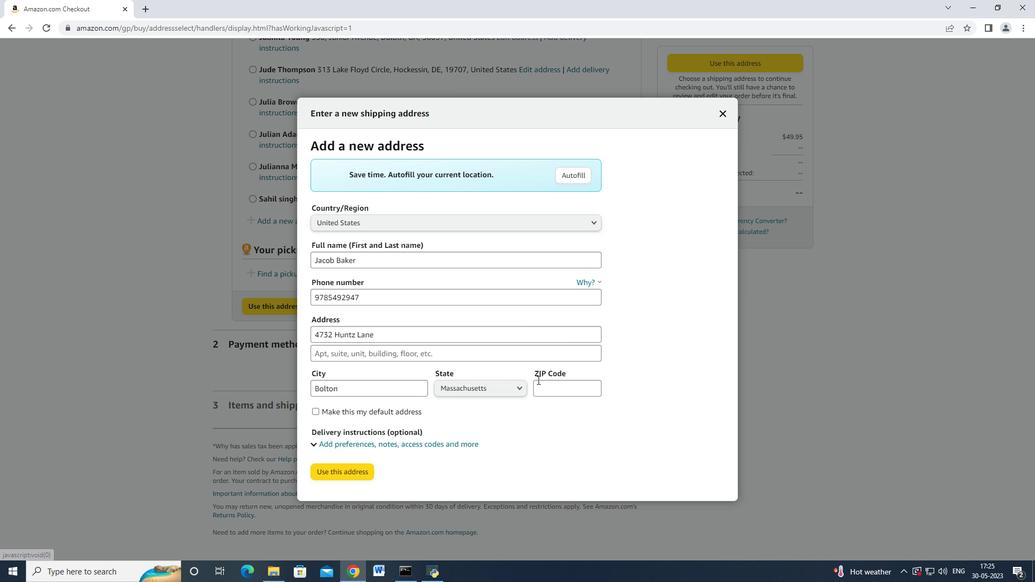 
Action: Mouse pressed left at (542, 383)
Screenshot: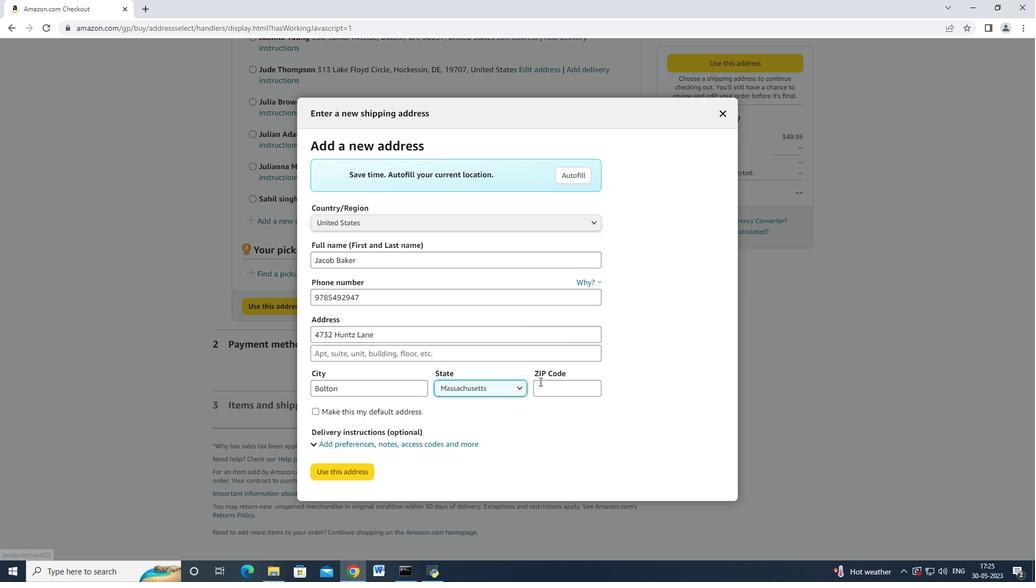 
Action: Mouse moved to (539, 386)
Screenshot: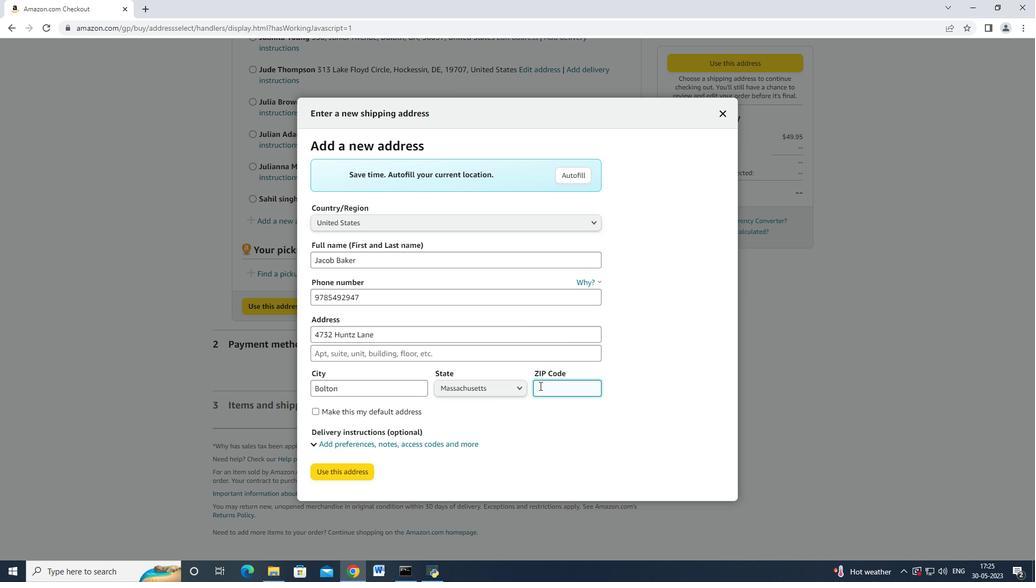 
Action: Key pressed 01740
Screenshot: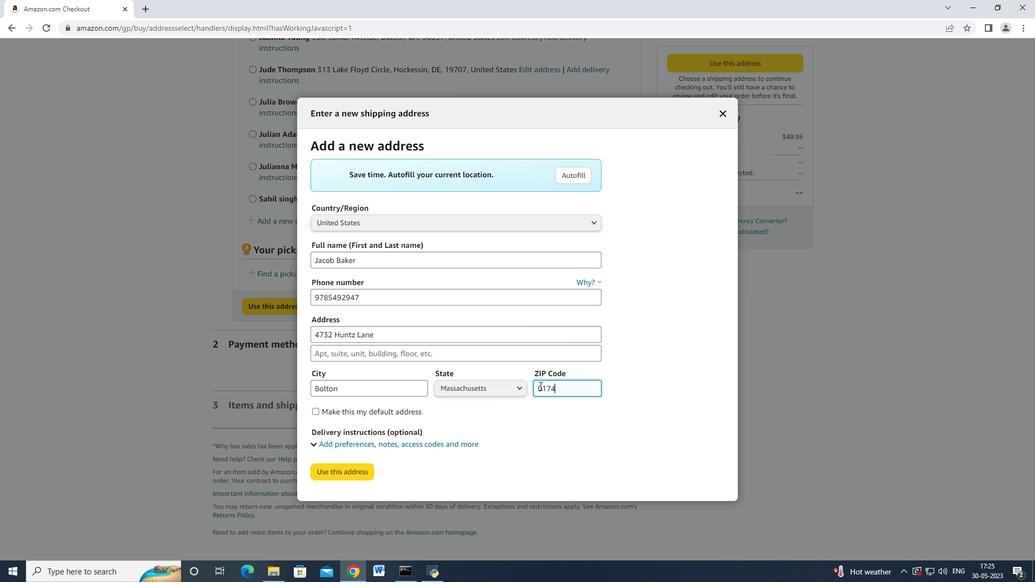 
Action: Mouse moved to (329, 470)
Screenshot: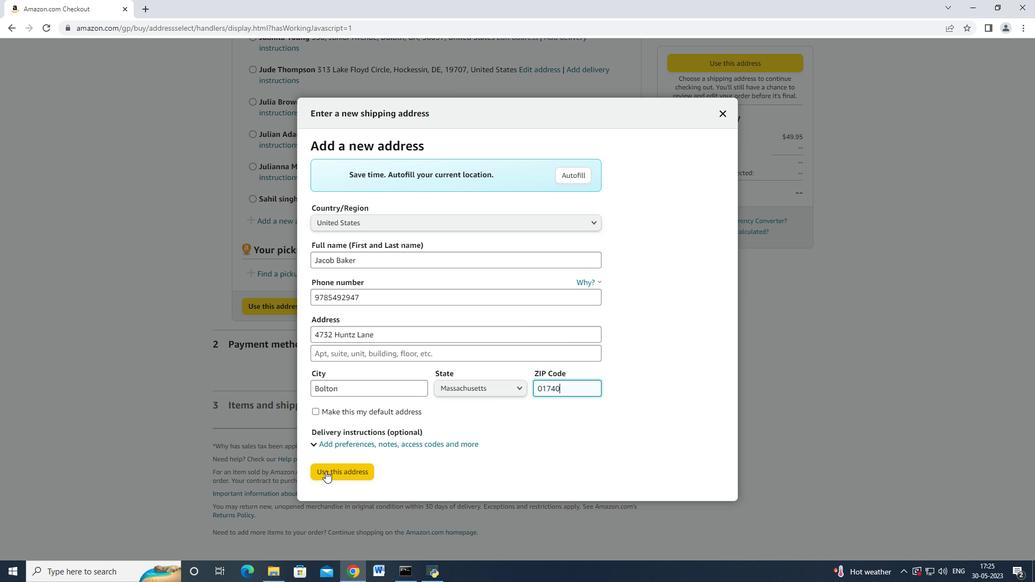 
Action: Mouse pressed left at (329, 470)
Screenshot: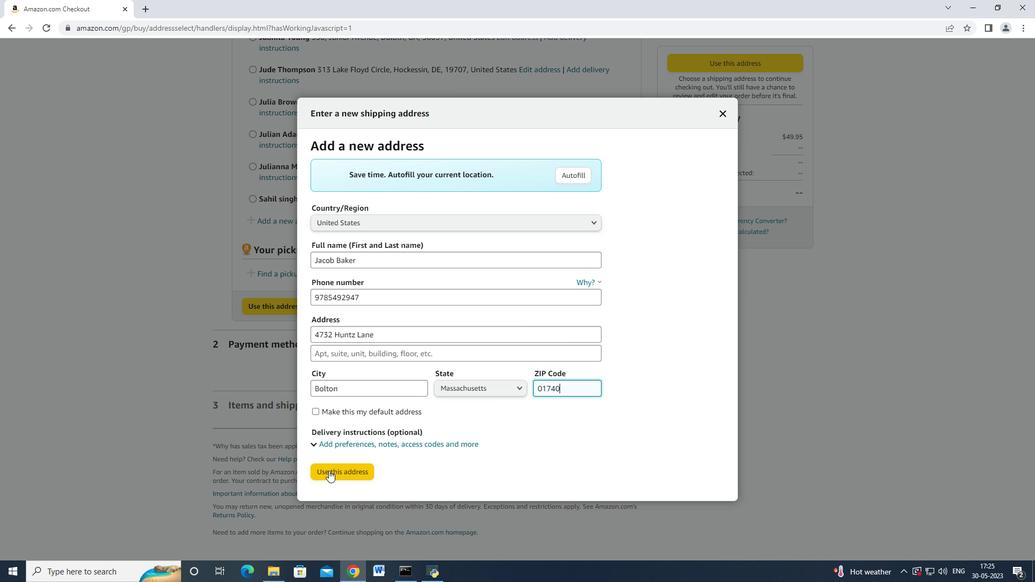 
Action: Mouse moved to (354, 432)
Screenshot: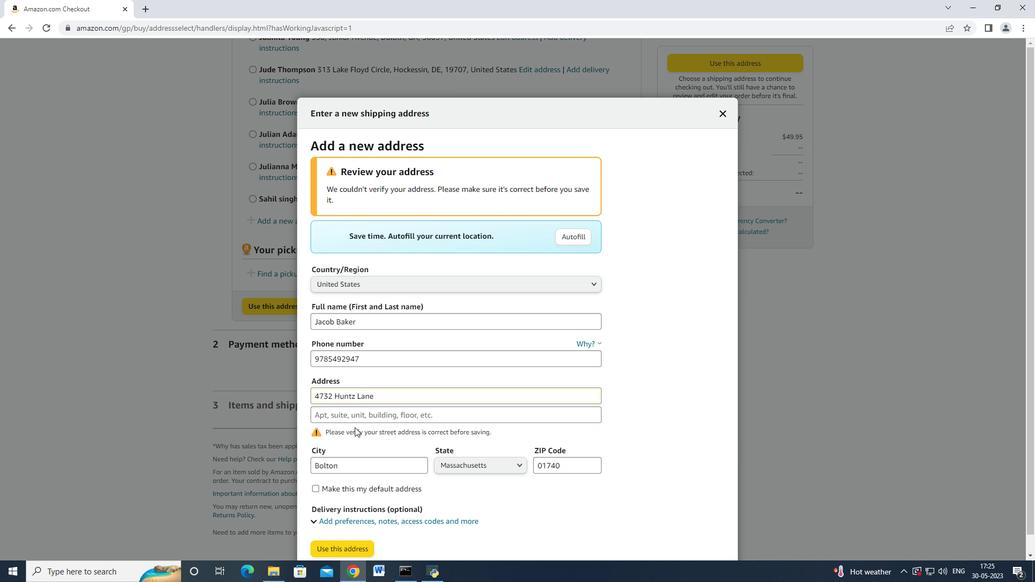 
Action: Mouse scrolled (354, 431) with delta (0, 0)
Screenshot: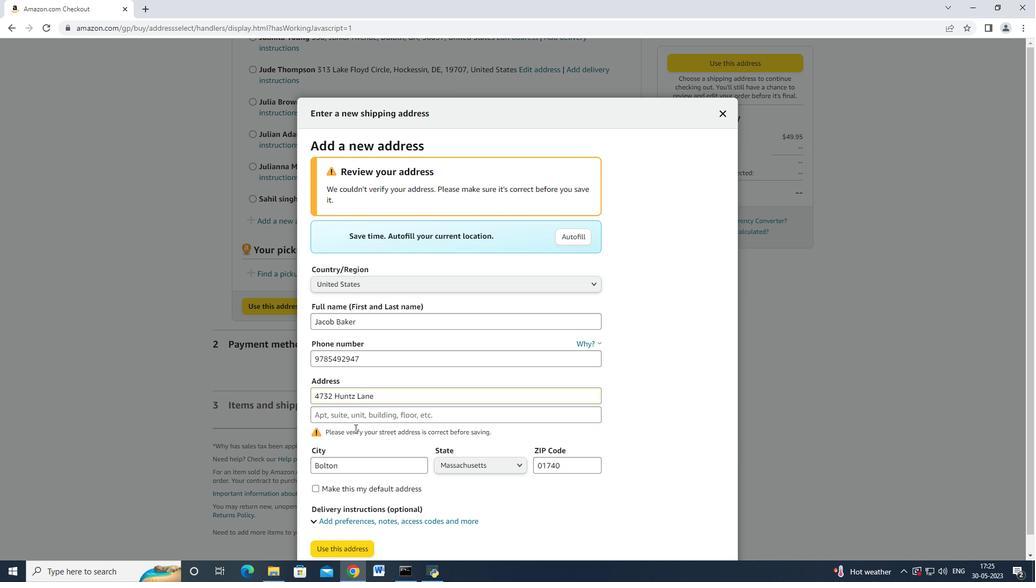 
Action: Mouse moved to (354, 432)
Screenshot: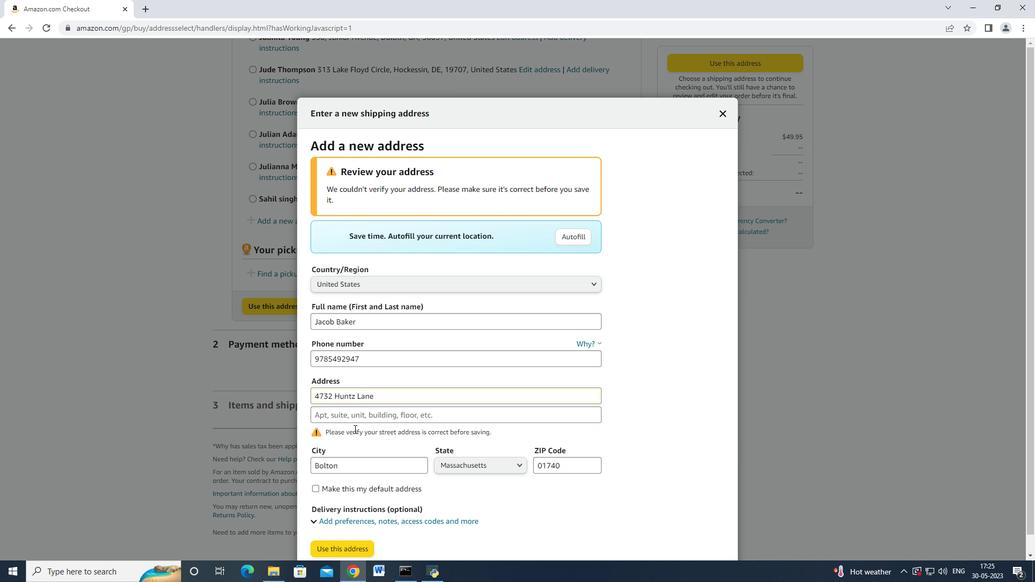 
Action: Mouse scrolled (354, 431) with delta (0, 0)
Screenshot: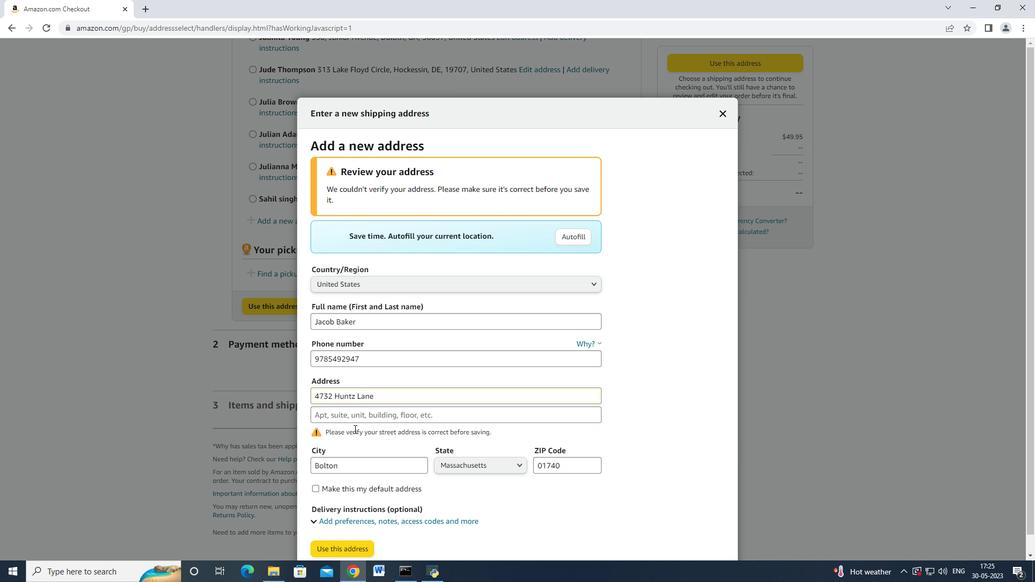 
Action: Mouse moved to (345, 528)
Screenshot: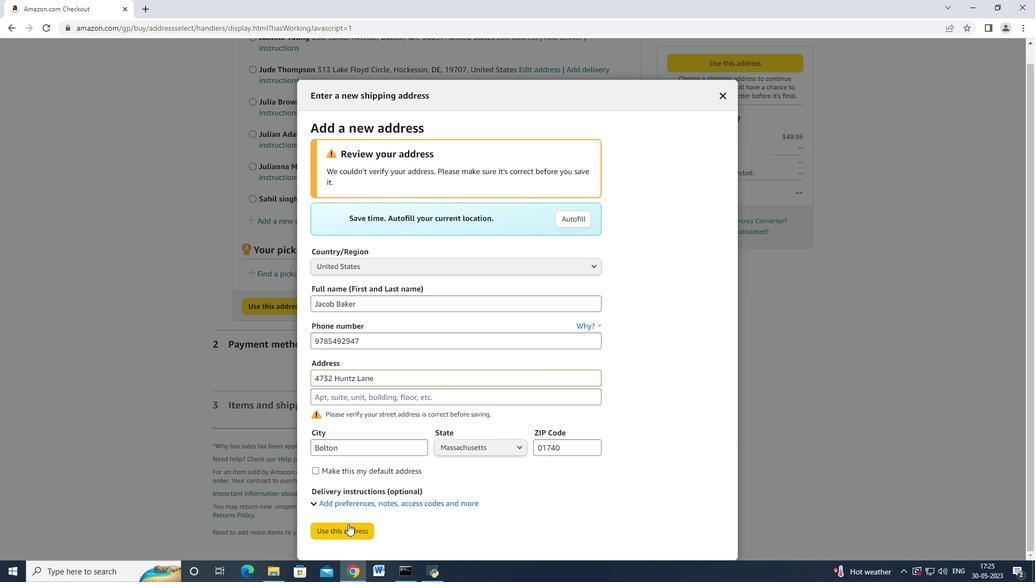 
Action: Mouse pressed left at (345, 528)
Screenshot: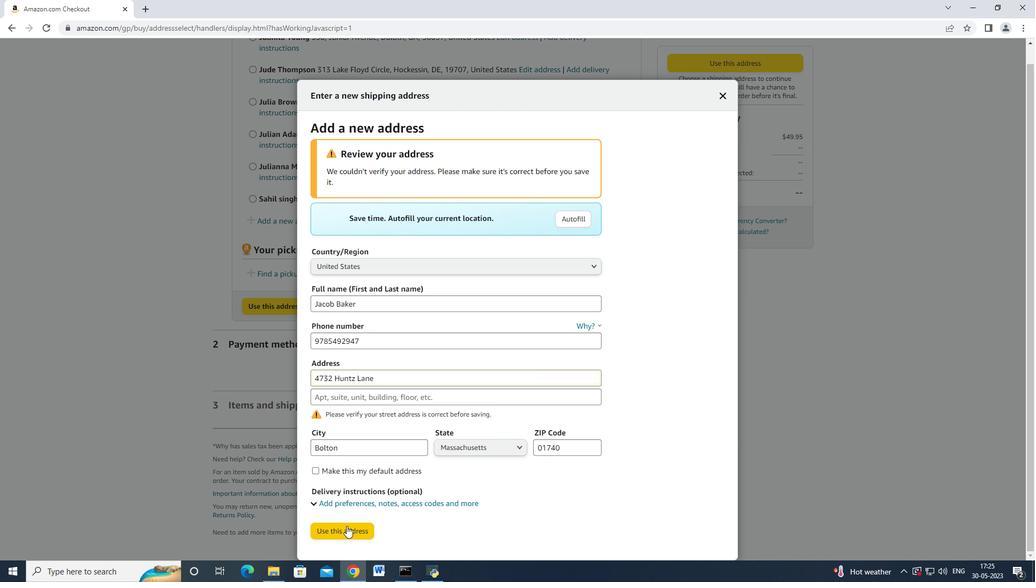 
Action: Mouse moved to (436, 210)
Screenshot: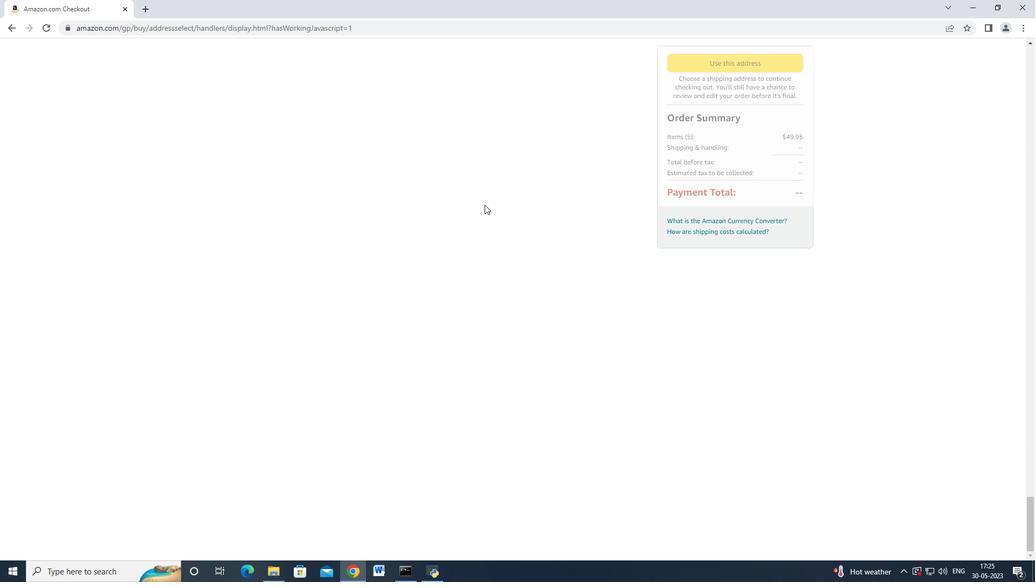 
Action: Mouse scrolled (436, 210) with delta (0, 0)
Screenshot: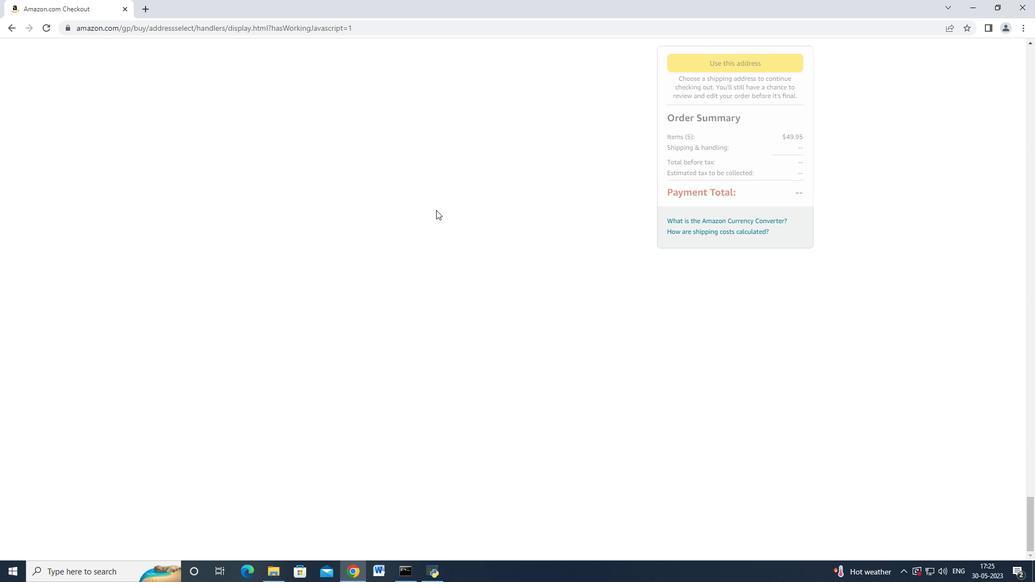
Action: Mouse scrolled (436, 210) with delta (0, 0)
Screenshot: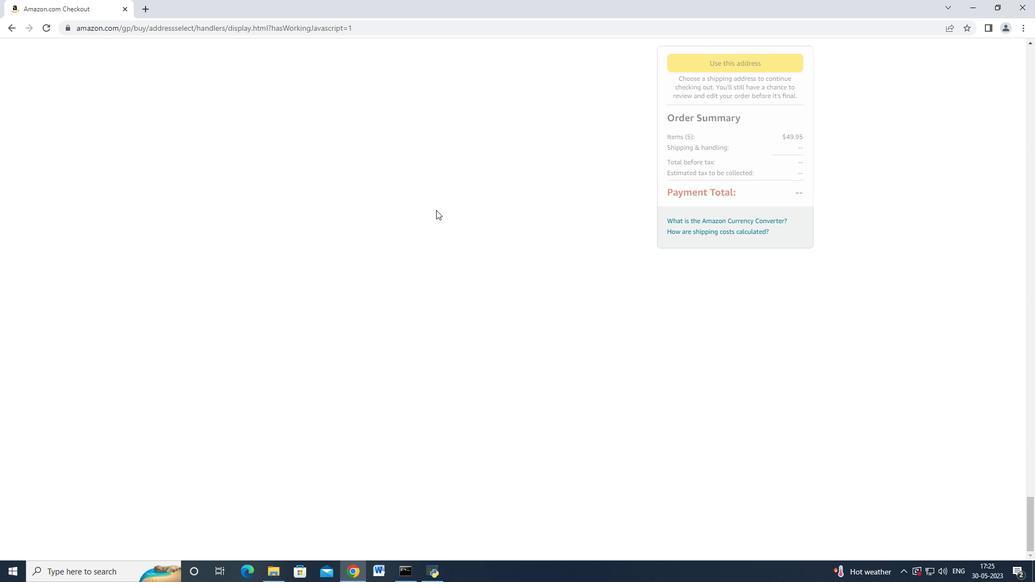 
Action: Mouse moved to (320, 259)
Screenshot: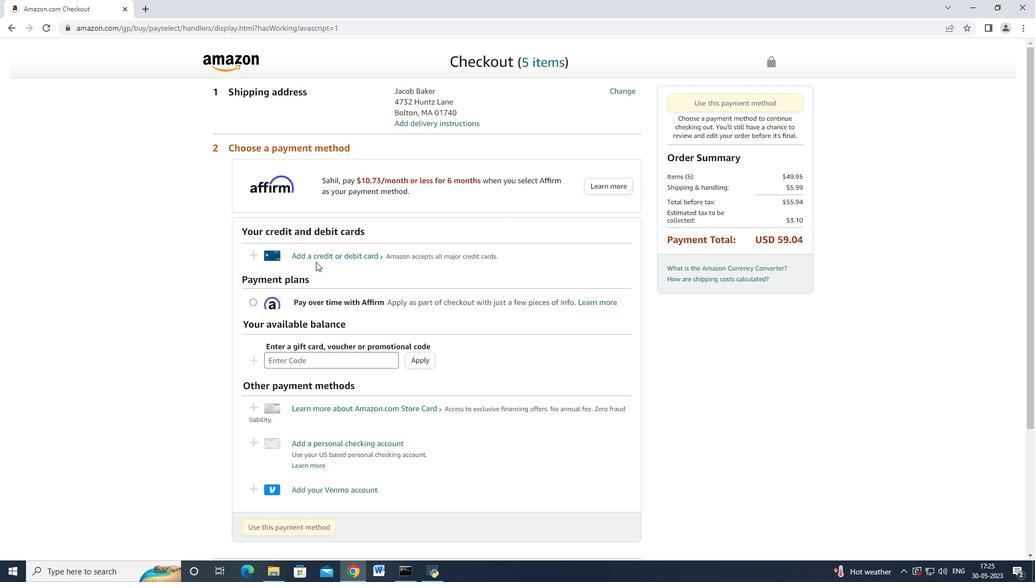 
Action: Mouse pressed left at (320, 259)
Screenshot: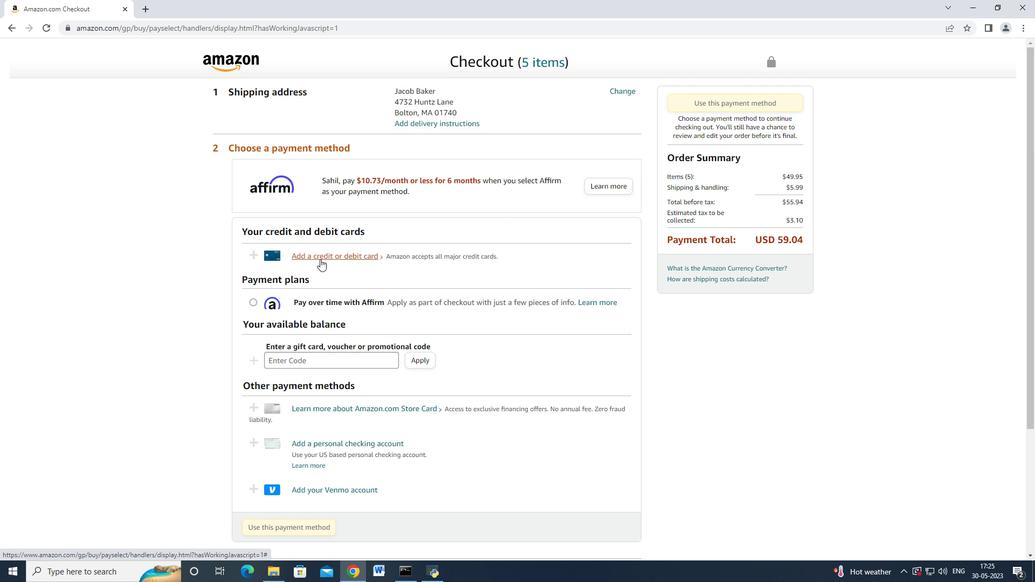 
Action: Mouse moved to (412, 246)
Screenshot: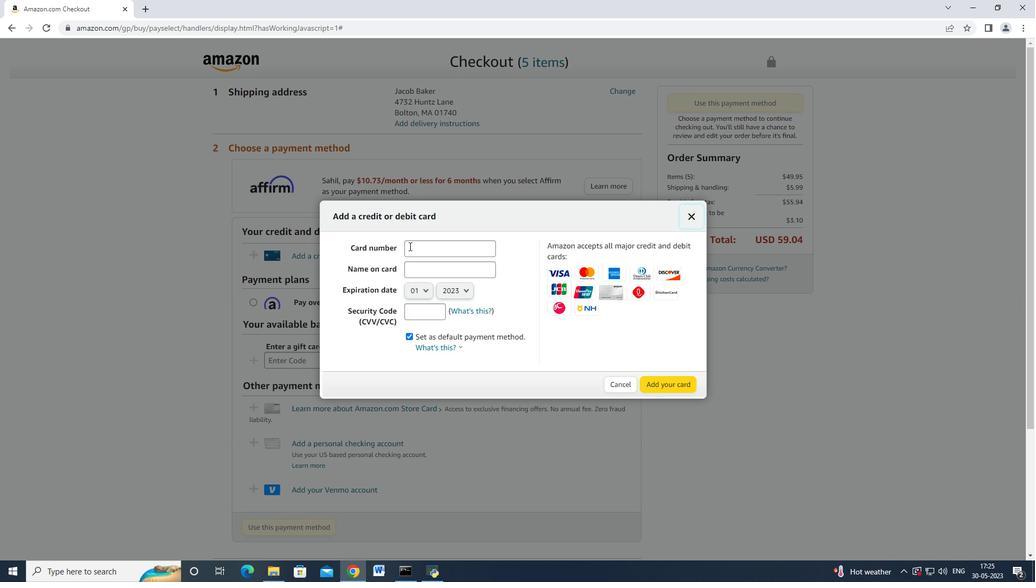 
Action: Mouse pressed left at (412, 246)
Screenshot: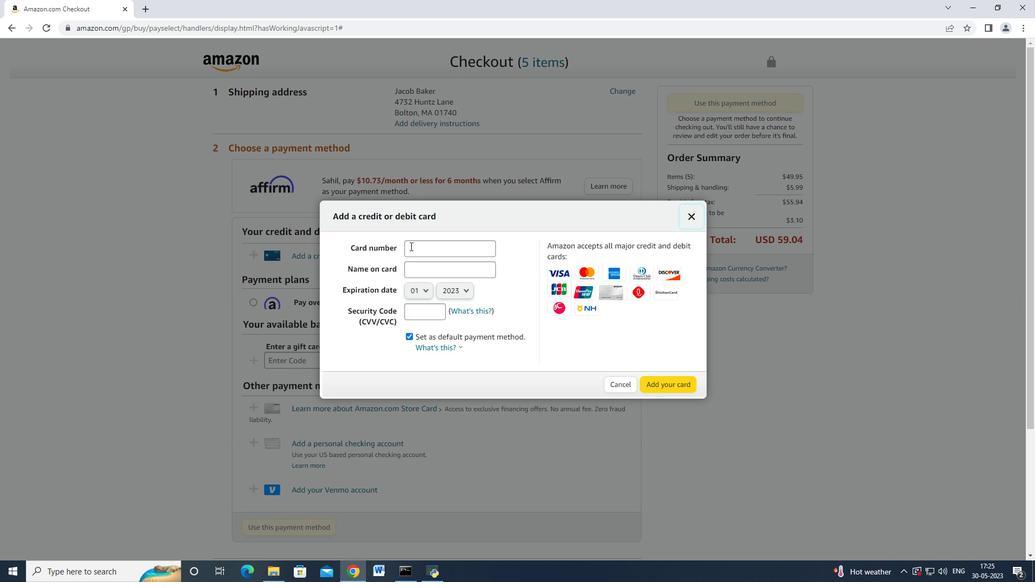 
Action: Key pressed 462<Key.backspace>722<Key.backspace>66447744<Key.space>2<Key.backspace>3321<Key.tab><Key.shift><Key.shift><Key.shift><Key.shift><Key.shift><Key.shift><Key.shift><Key.shift><Key.shift><Key.shift>Mark<Key.space><Key.shift_r>Adsa<Key.backspace><Key.backspace>ams<Key.space>
Screenshot: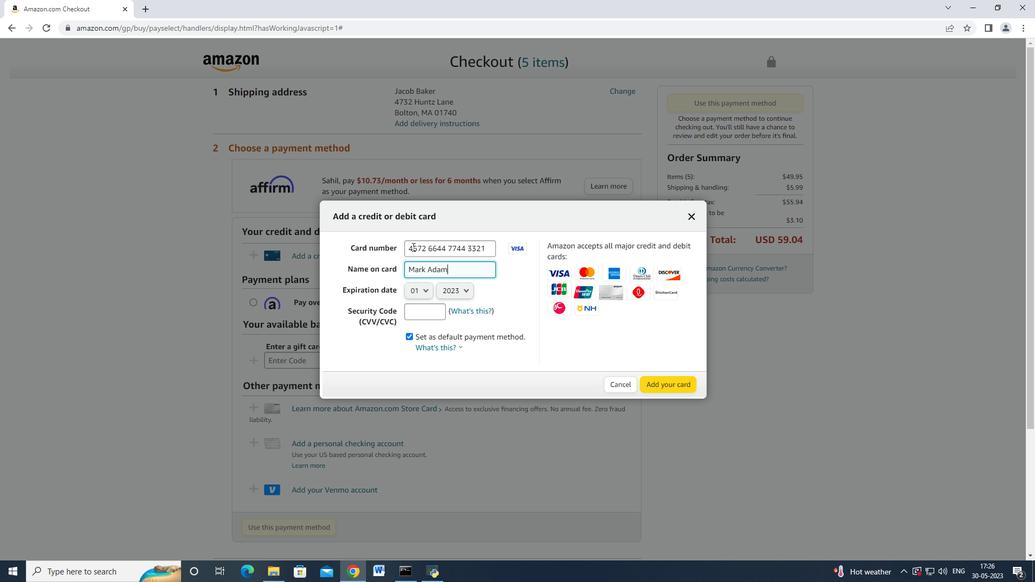 
Action: Mouse moved to (417, 293)
Screenshot: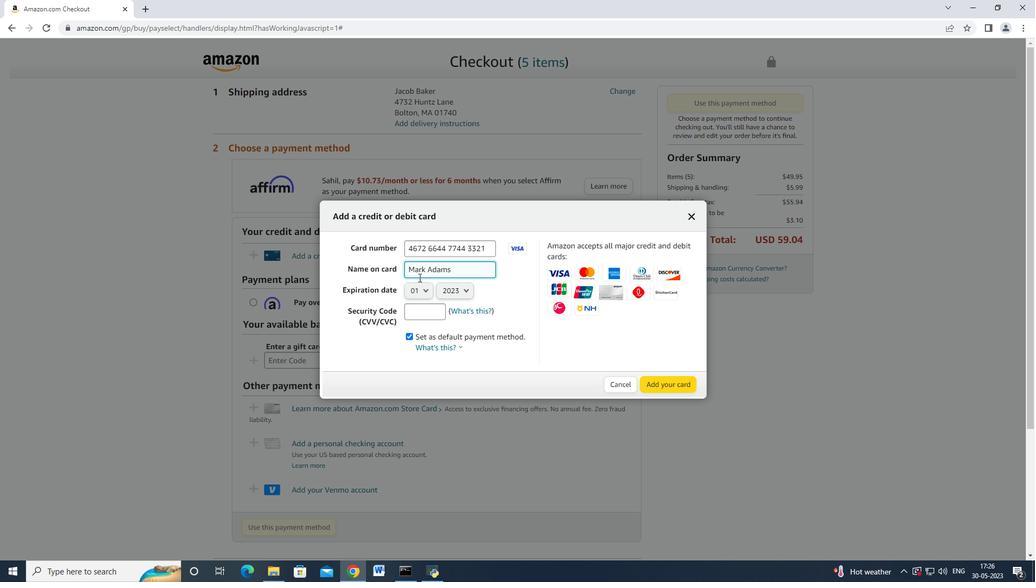 
Action: Mouse pressed left at (417, 293)
Screenshot: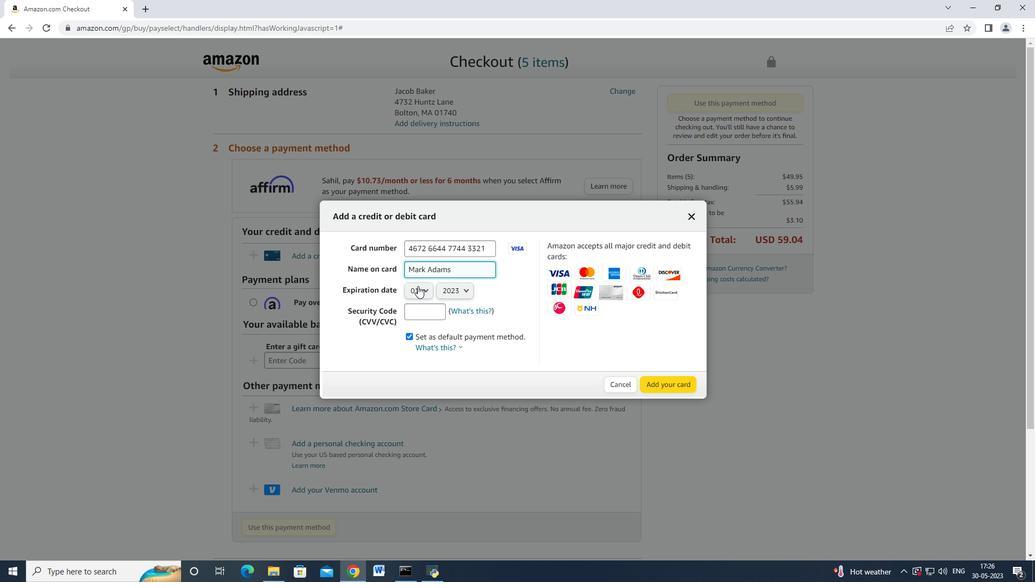 
Action: Mouse moved to (418, 330)
Screenshot: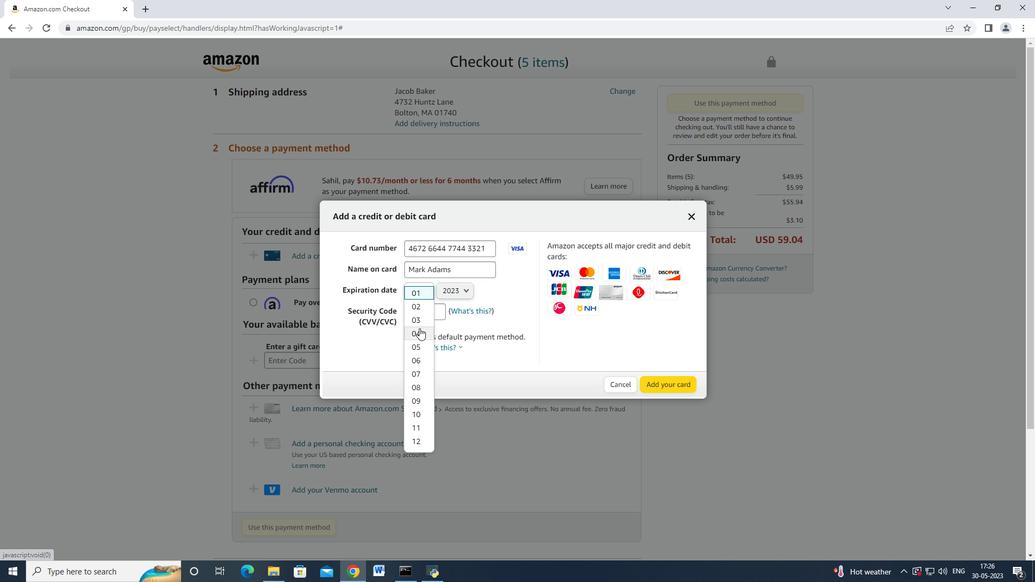 
Action: Mouse pressed left at (418, 330)
Screenshot: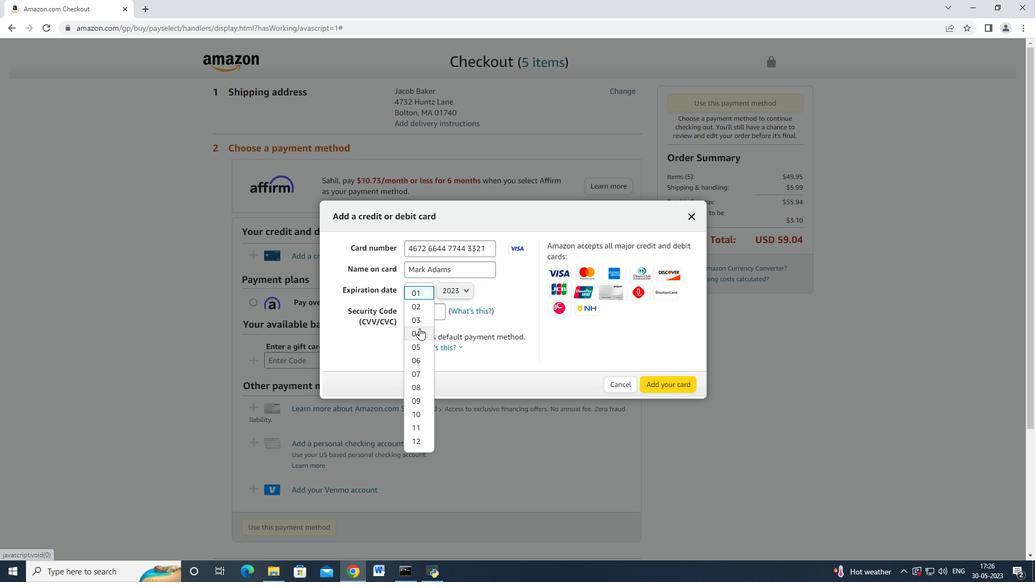 
Action: Mouse moved to (458, 286)
Screenshot: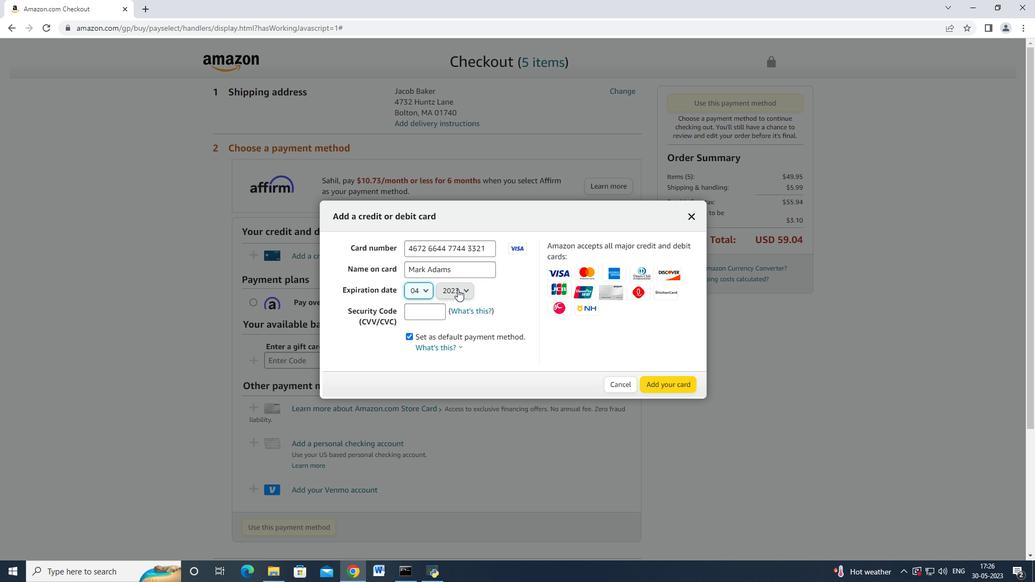 
Action: Mouse pressed left at (458, 286)
Screenshot: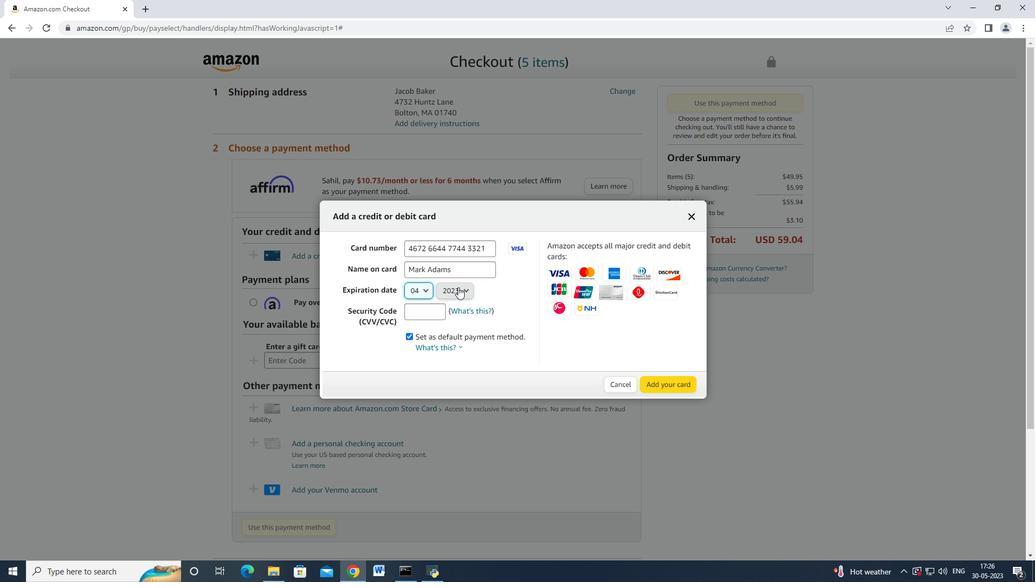 
Action: Mouse moved to (450, 318)
Screenshot: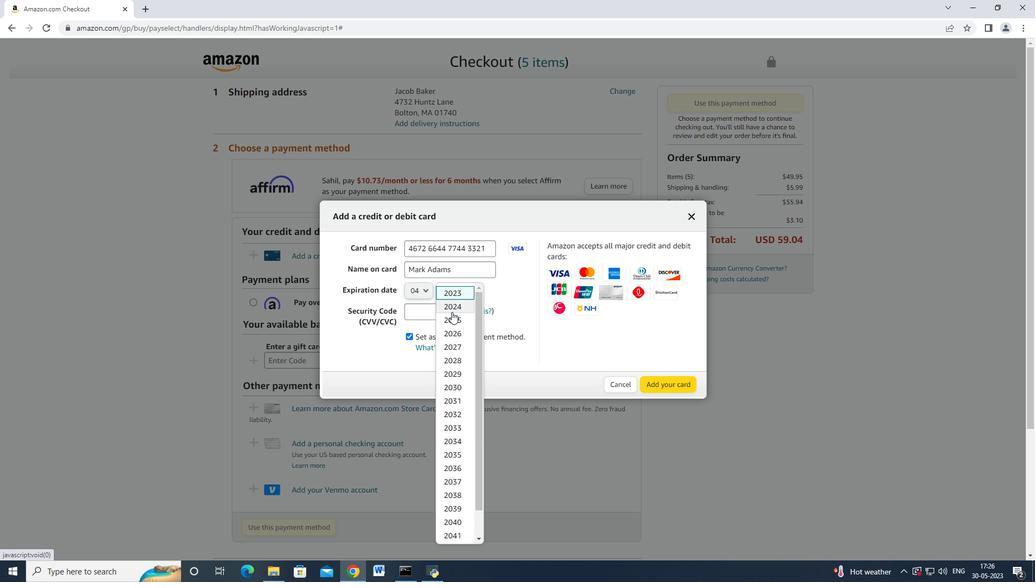 
Action: Mouse pressed left at (450, 318)
Screenshot: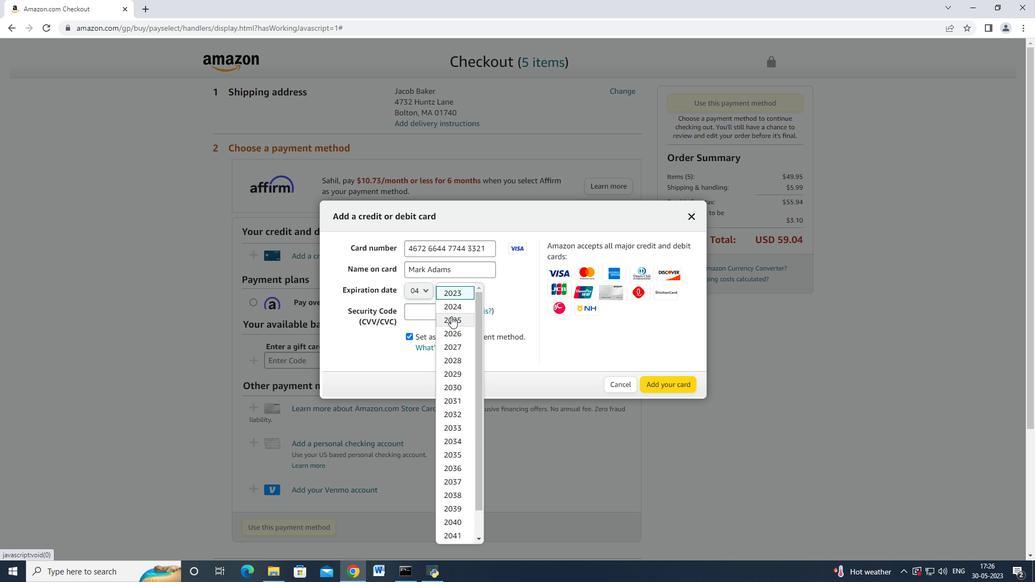 
Action: Mouse moved to (425, 316)
Screenshot: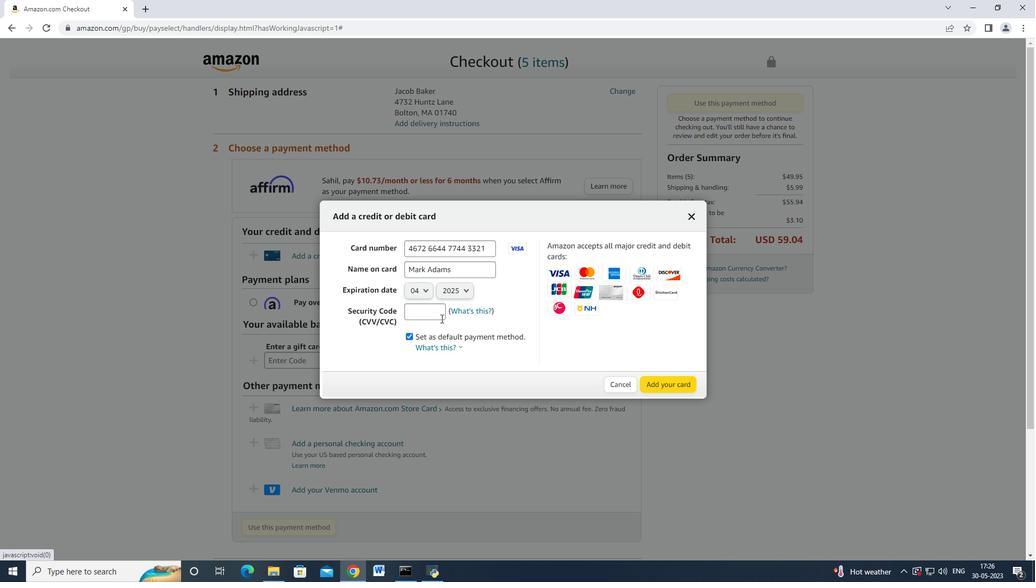 
Action: Mouse pressed left at (425, 316)
Screenshot: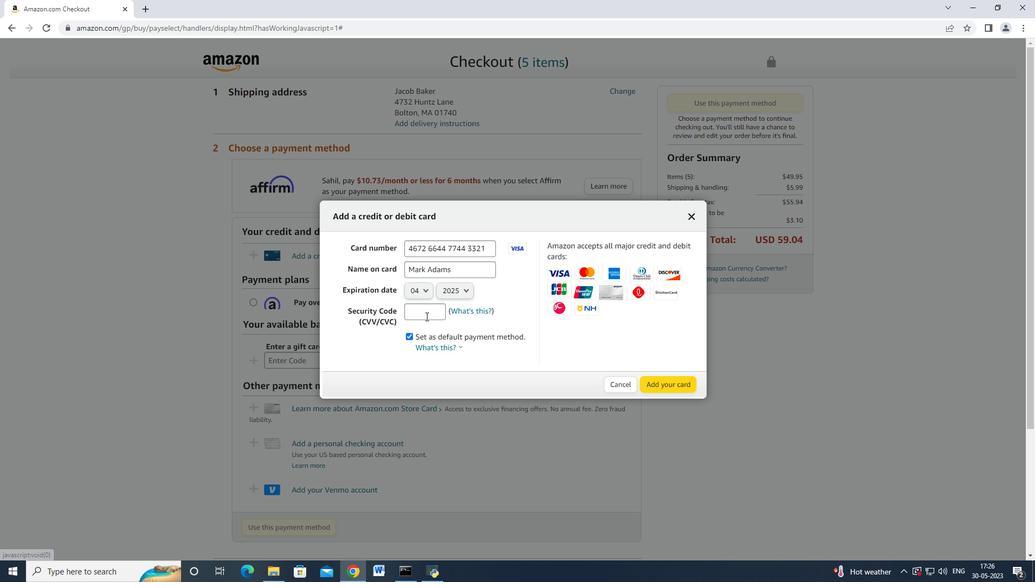 
Action: Mouse moved to (426, 314)
Screenshot: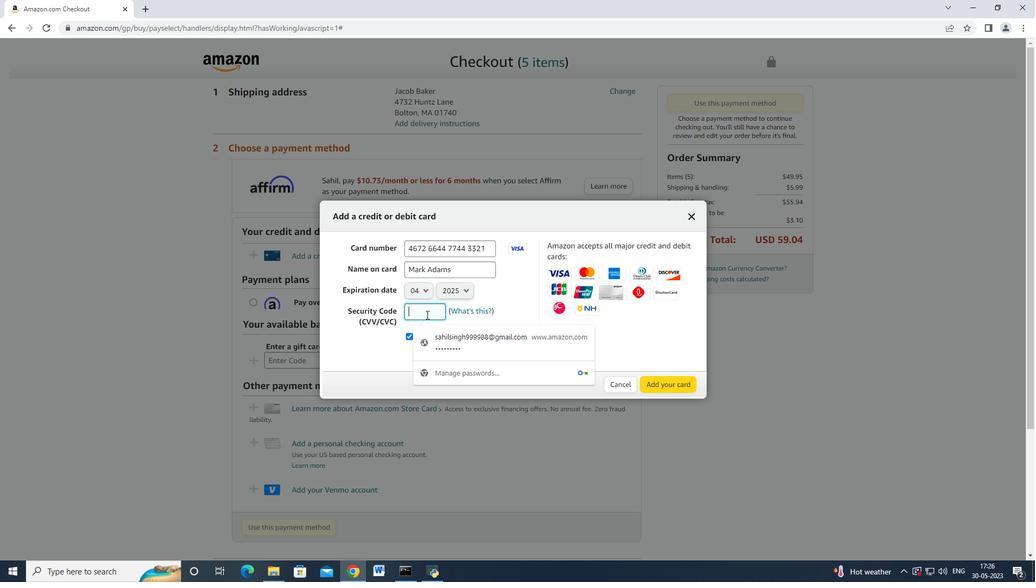 
Action: Key pressed 33221<Key.backspace><Key.backspace><Key.backspace><Key.backspace>3321
Screenshot: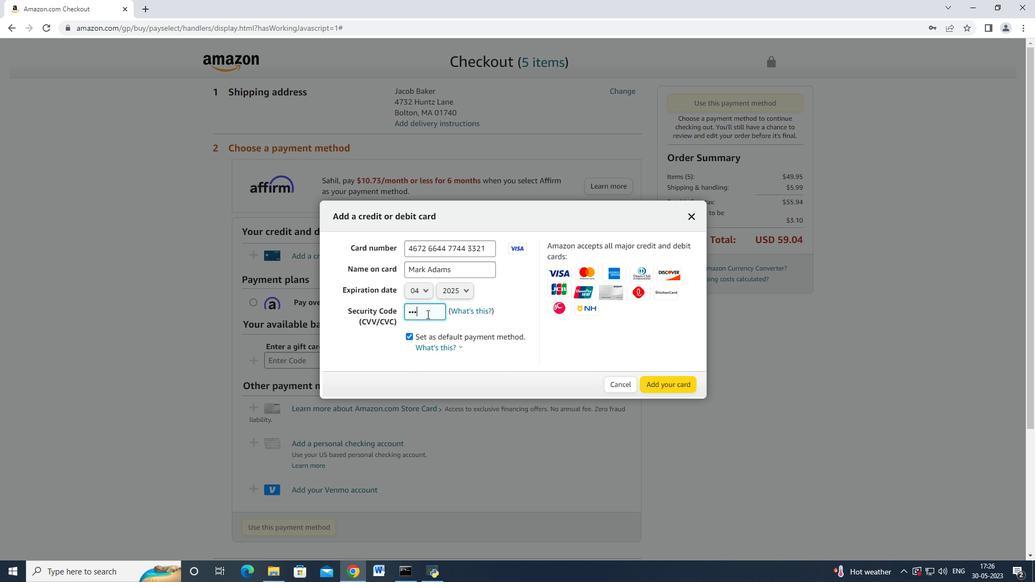 
Action: Mouse moved to (427, 313)
Screenshot: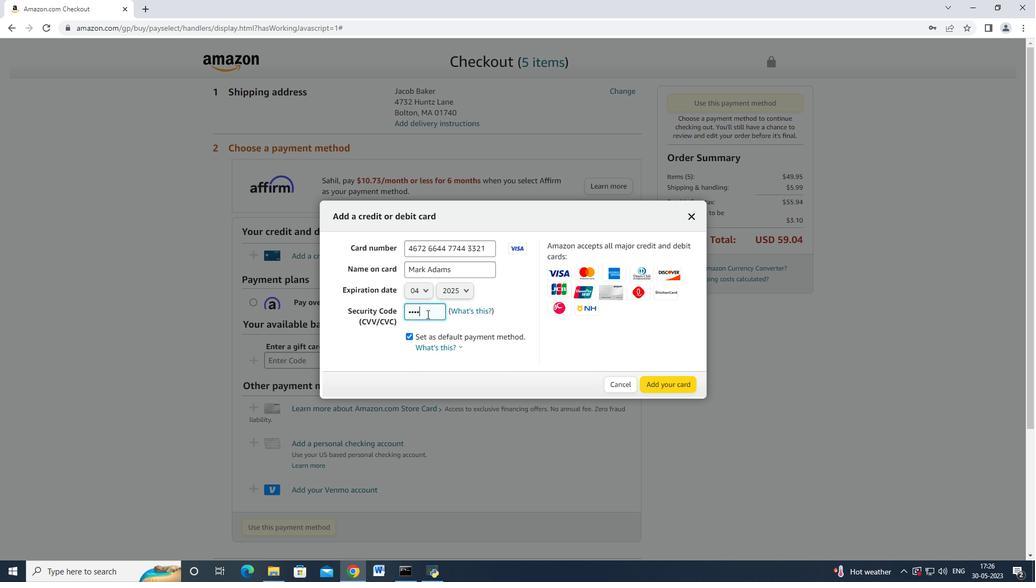 
